 Task: Search for and add smart home devices to your Amazon cart.
Action: Mouse moved to (152, 33)
Screenshot: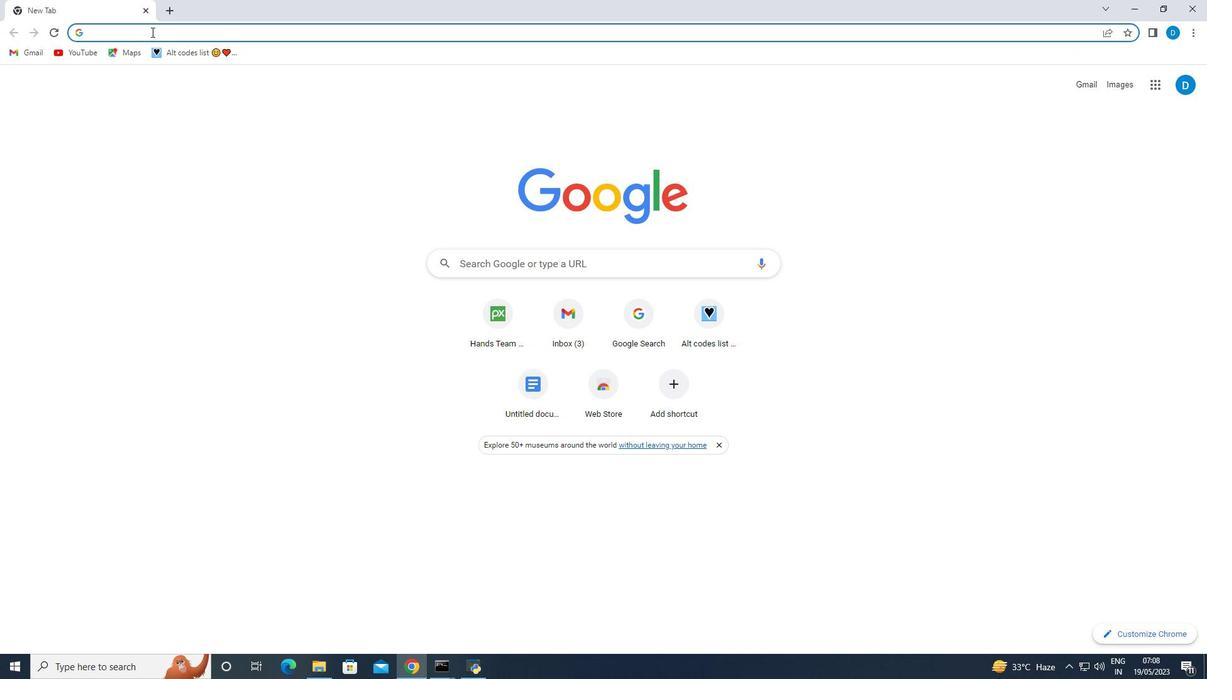 
Action: Mouse pressed left at (152, 33)
Screenshot: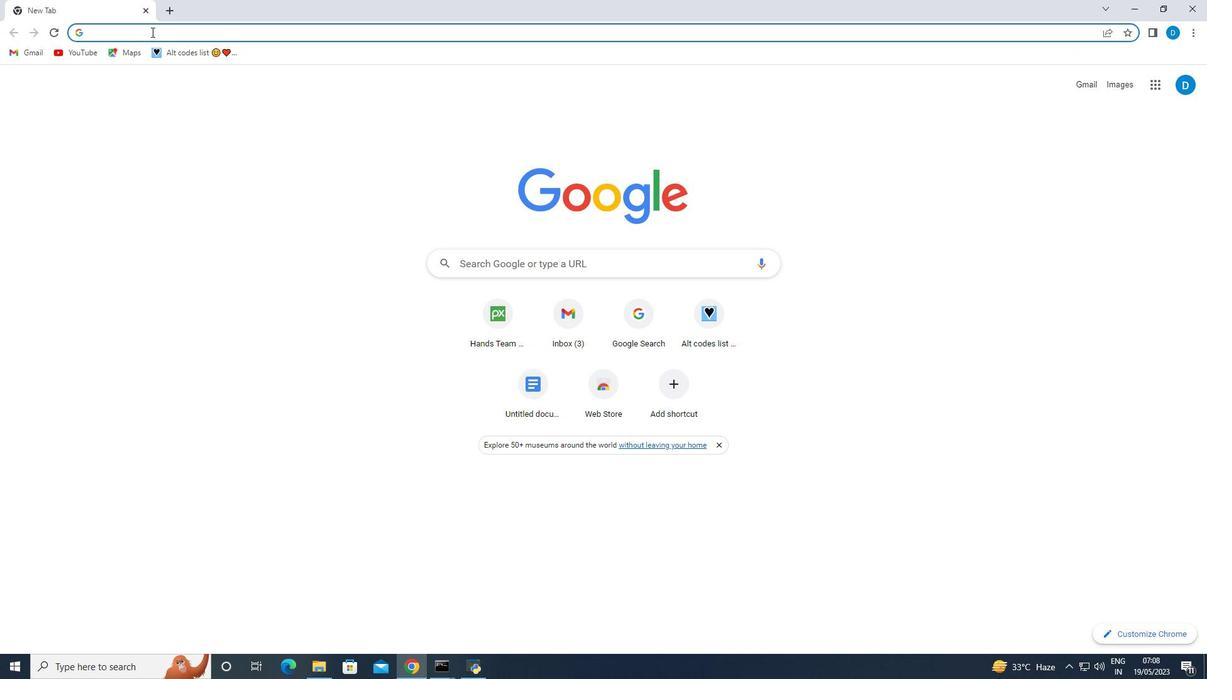 
Action: Mouse moved to (152, 33)
Screenshot: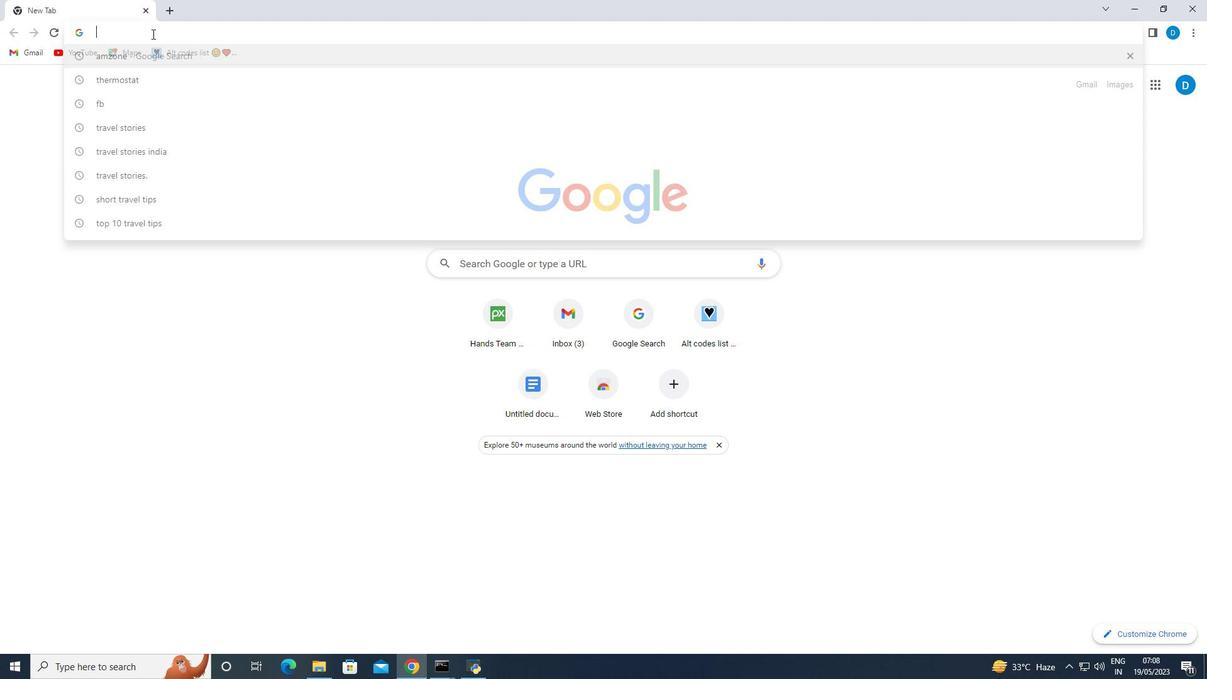 
Action: Key pressed amzo<Key.enter>
Screenshot: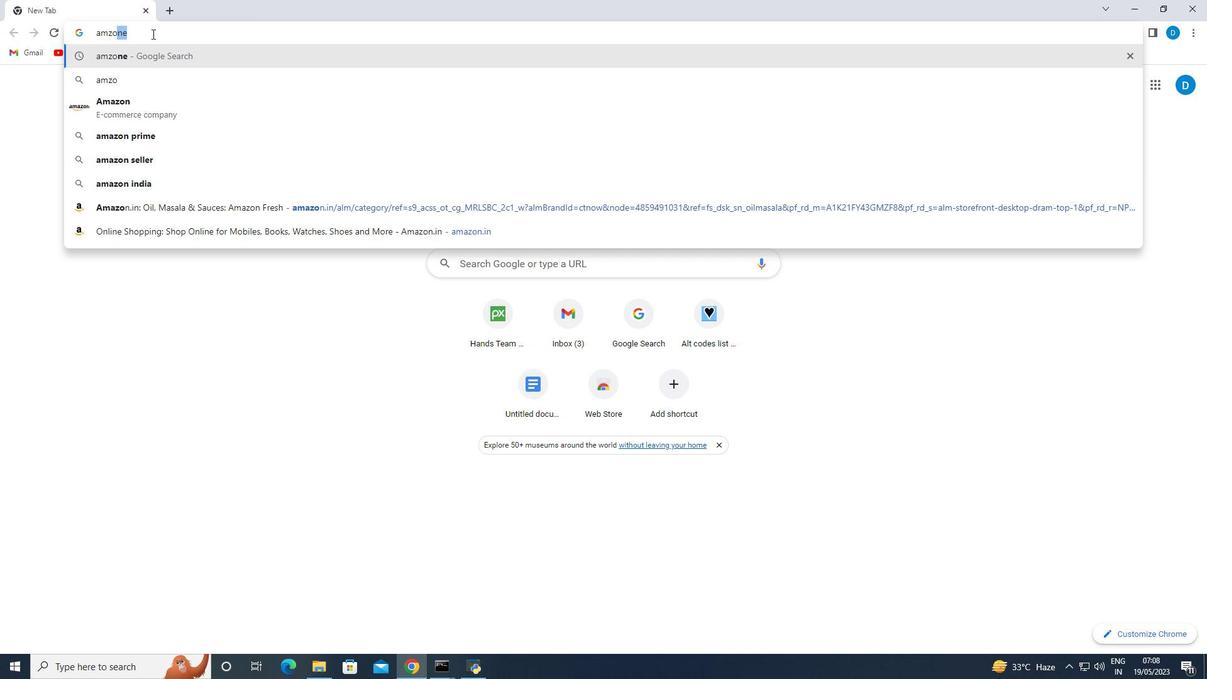 
Action: Mouse moved to (174, 344)
Screenshot: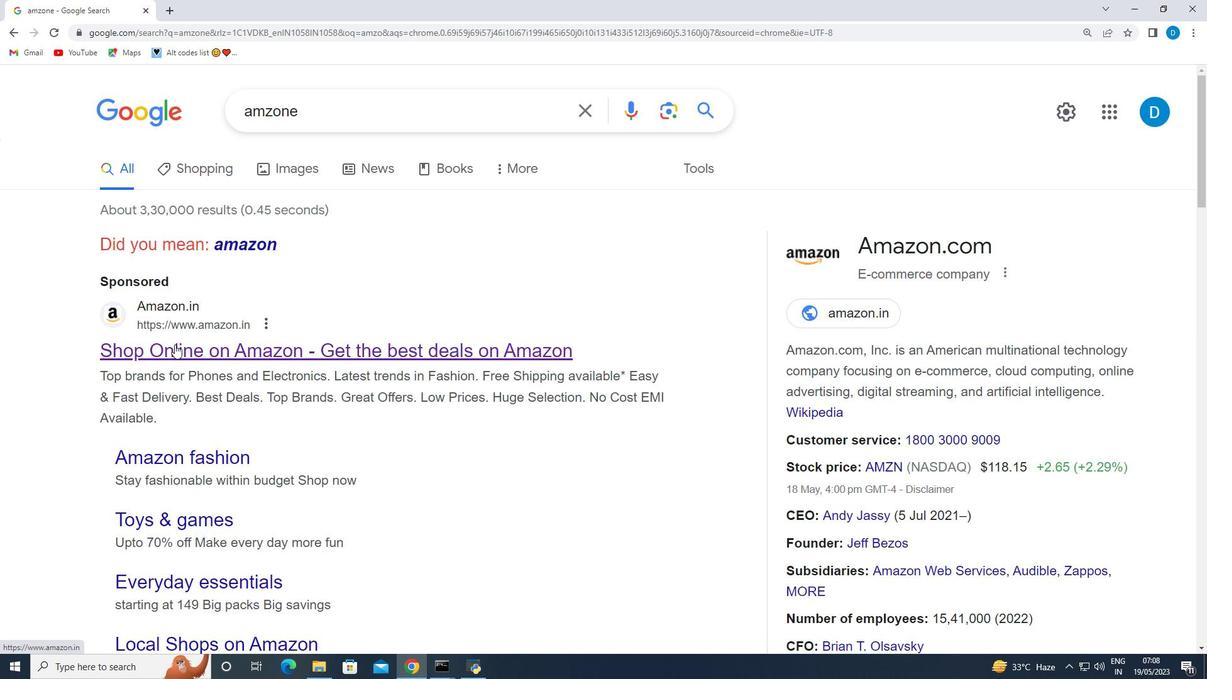 
Action: Mouse pressed left at (174, 344)
Screenshot: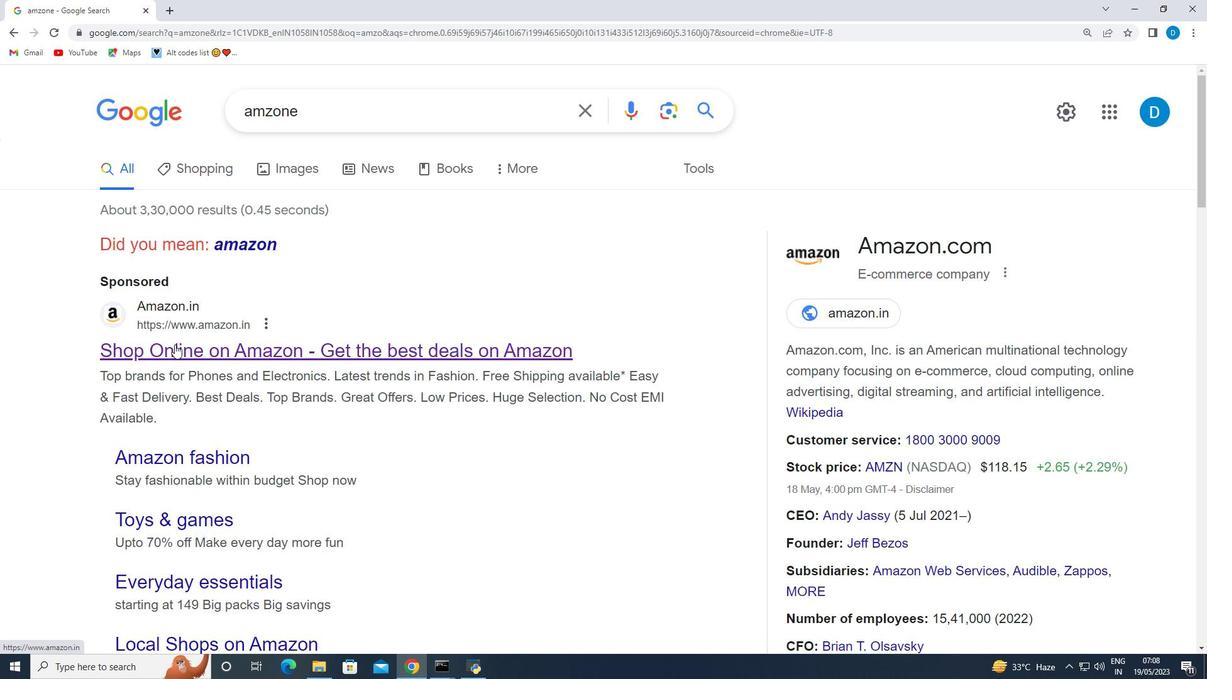 
Action: Mouse moved to (415, 77)
Screenshot: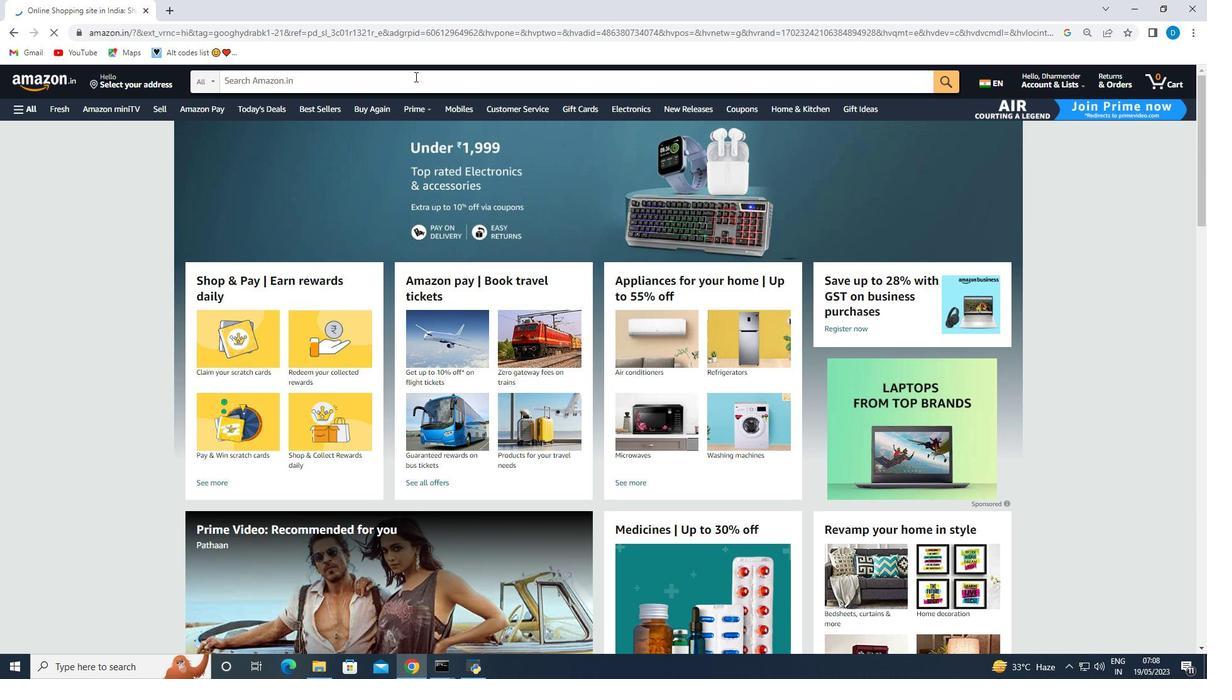 
Action: Mouse pressed left at (415, 77)
Screenshot: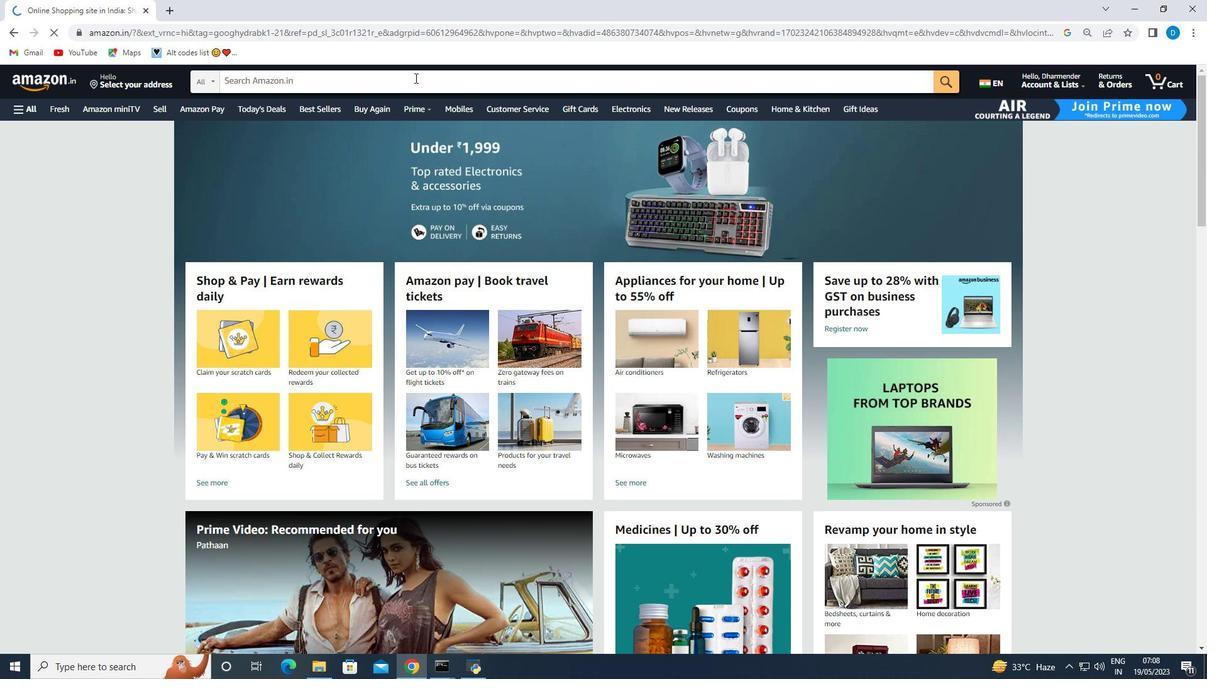 
Action: Mouse moved to (622, 79)
Screenshot: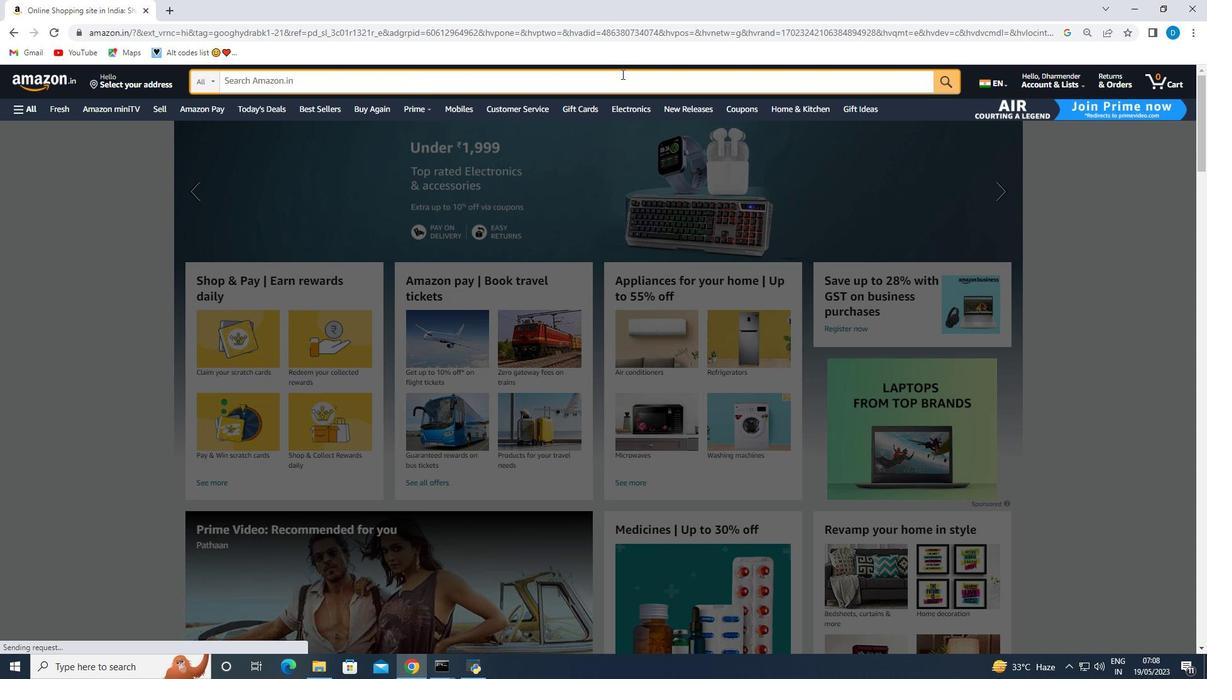 
Action: Mouse pressed left at (622, 79)
Screenshot: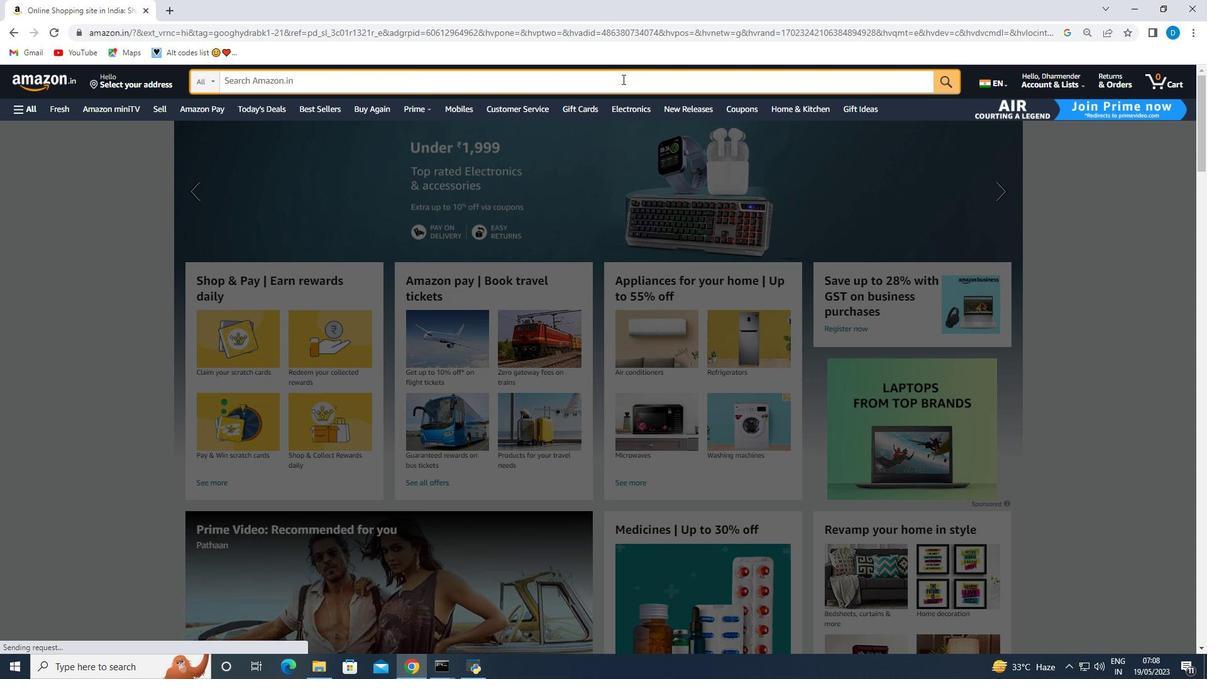 
Action: Mouse moved to (594, 78)
Screenshot: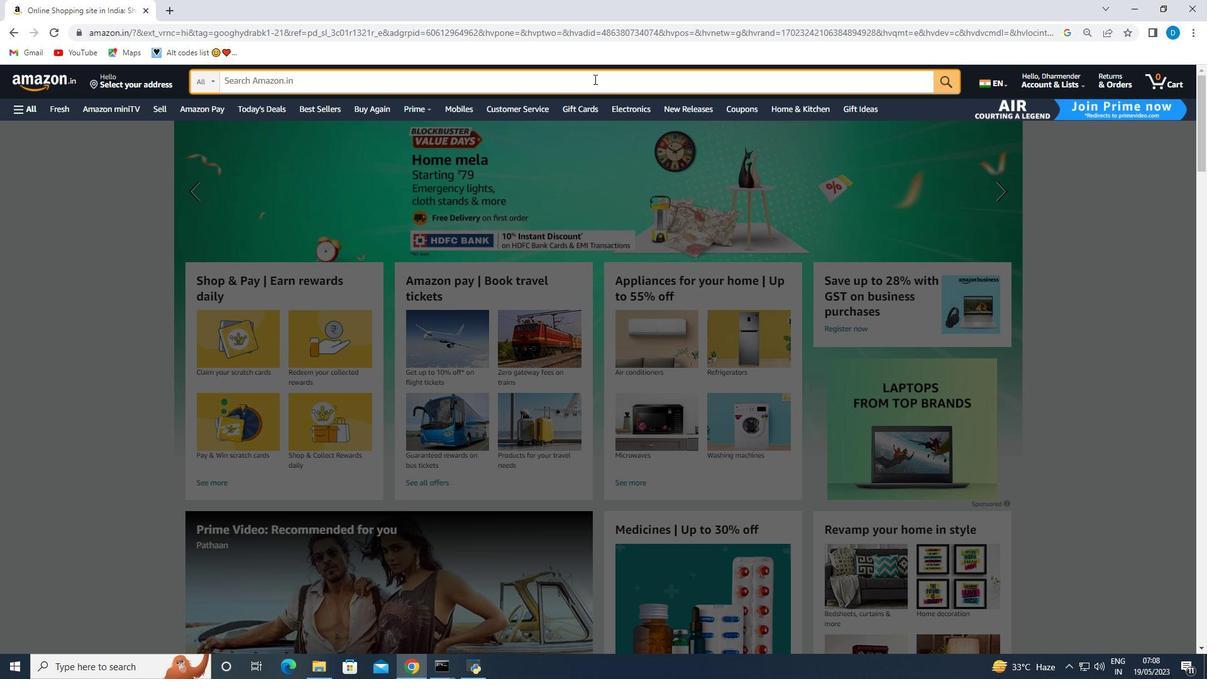 
Action: Key pressed <Key.shift>Smart<Key.space>home<Key.space>devi
Screenshot: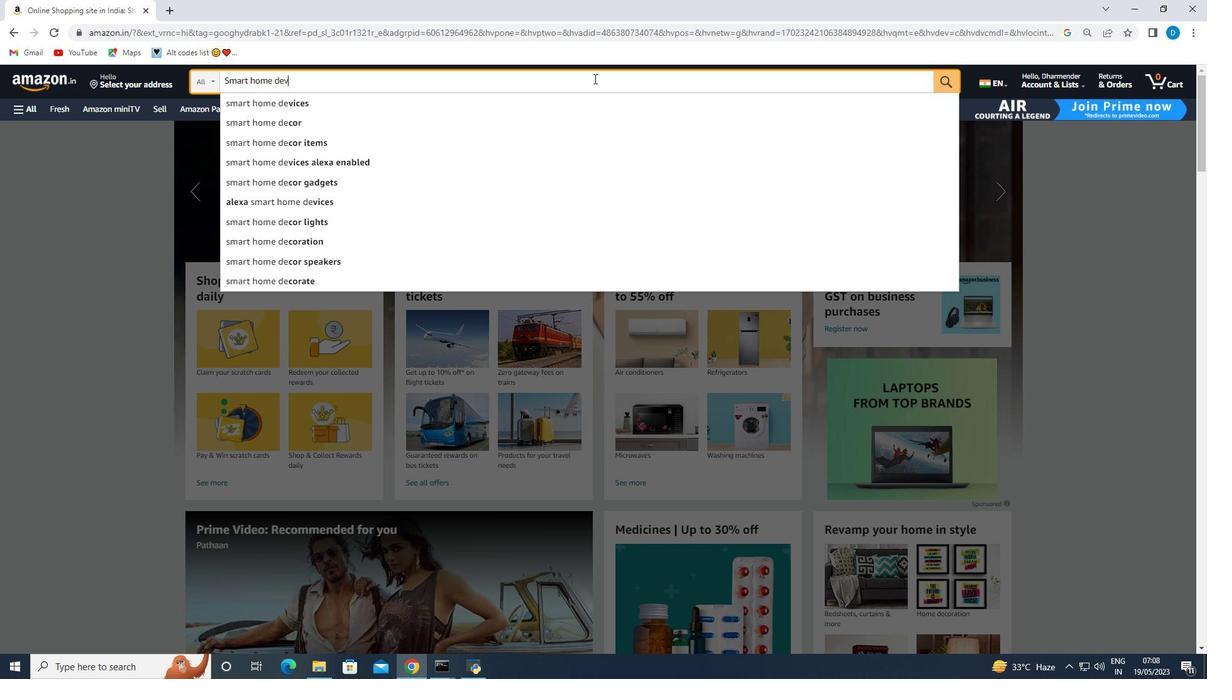 
Action: Mouse moved to (368, 102)
Screenshot: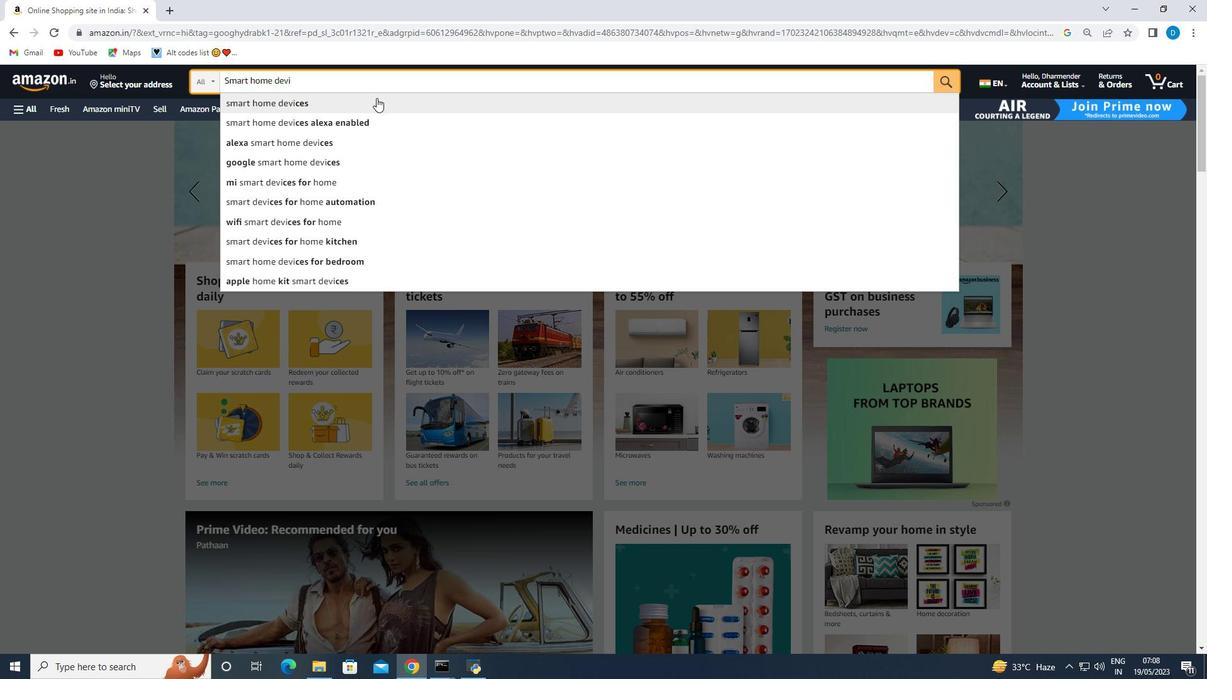 
Action: Mouse pressed left at (368, 102)
Screenshot: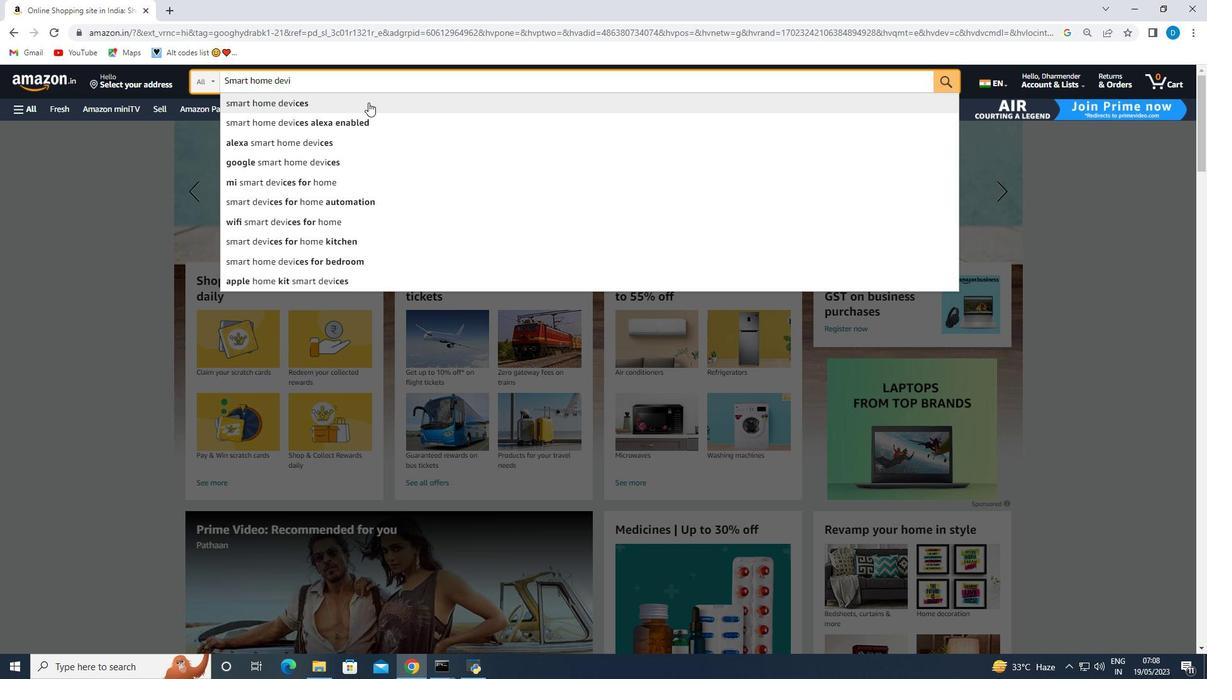 
Action: Mouse moved to (349, 77)
Screenshot: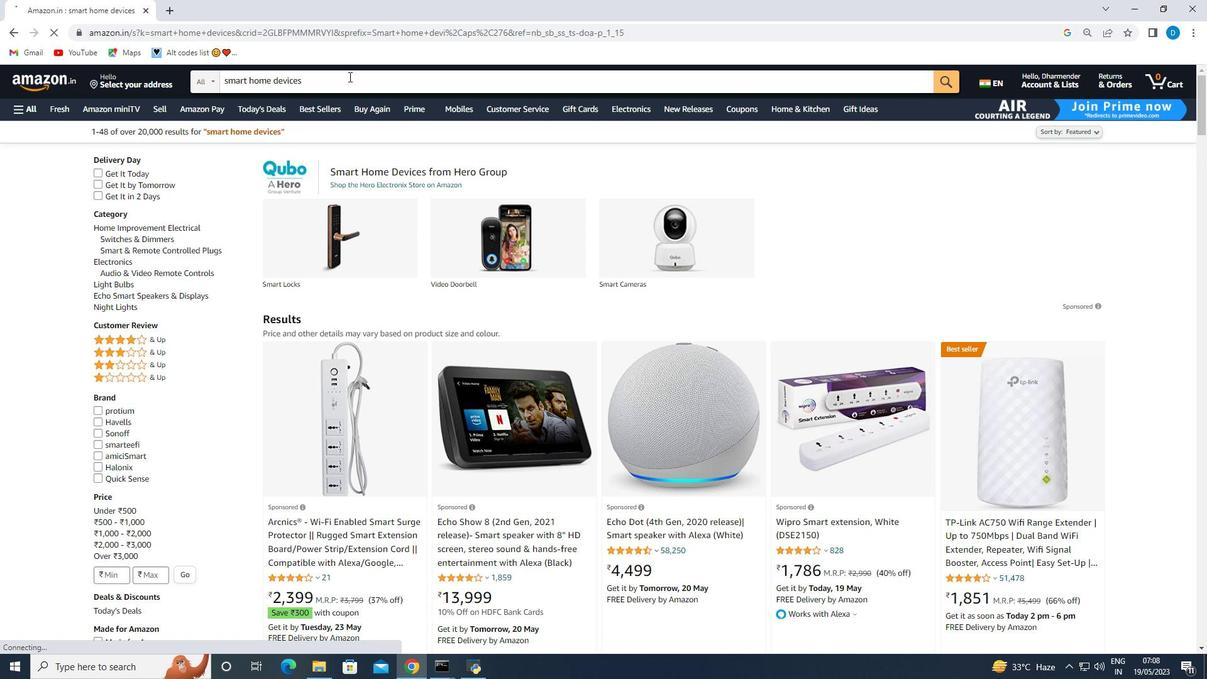 
Action: Mouse pressed left at (349, 77)
Screenshot: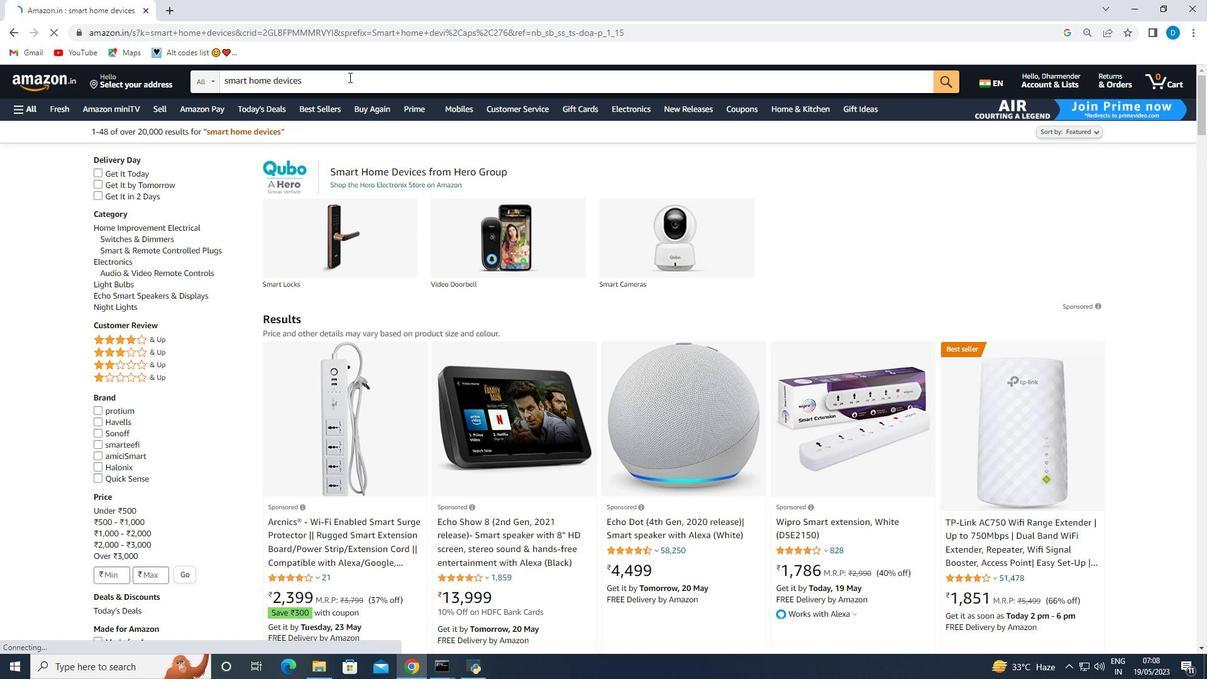 
Action: Key pressed <Key.space>thermostat<Key.enter>
Screenshot: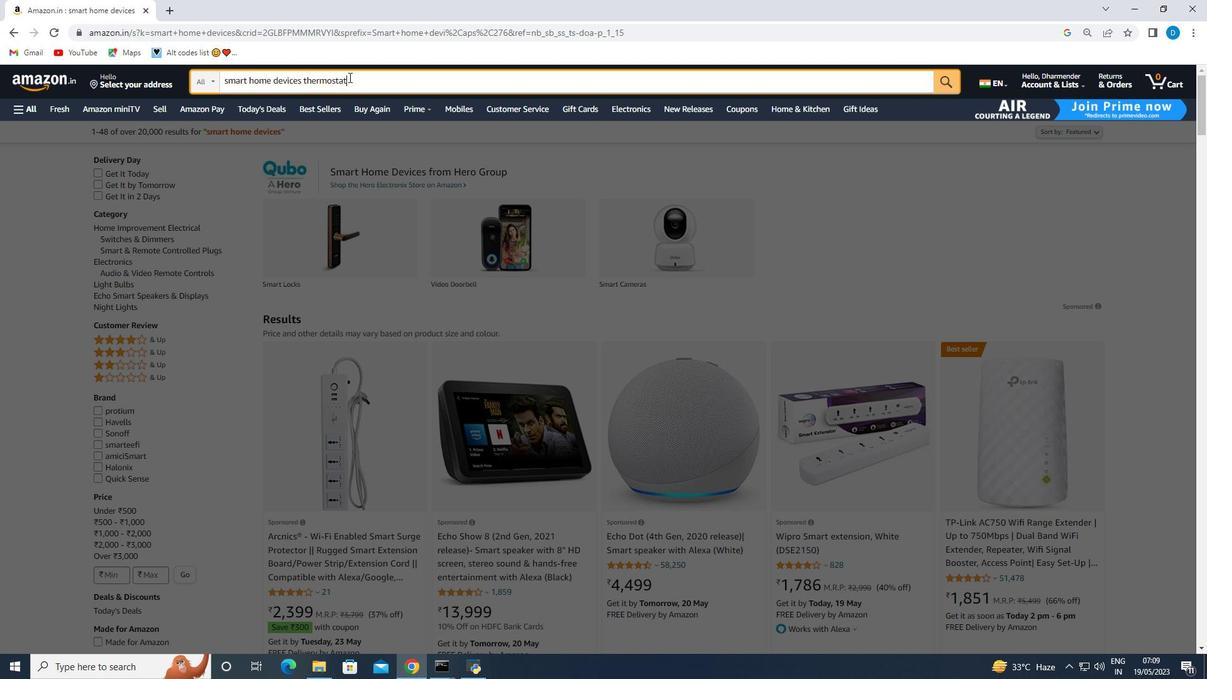 
Action: Mouse moved to (389, 450)
Screenshot: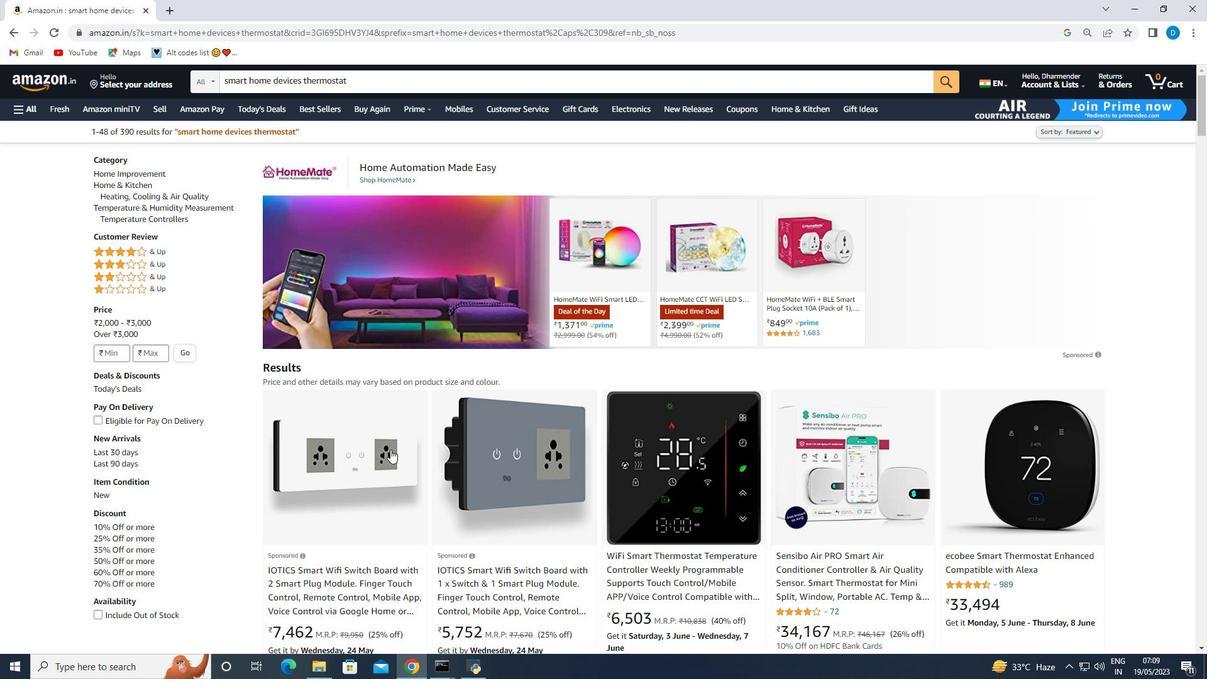 
Action: Mouse scrolled (389, 450) with delta (0, 0)
Screenshot: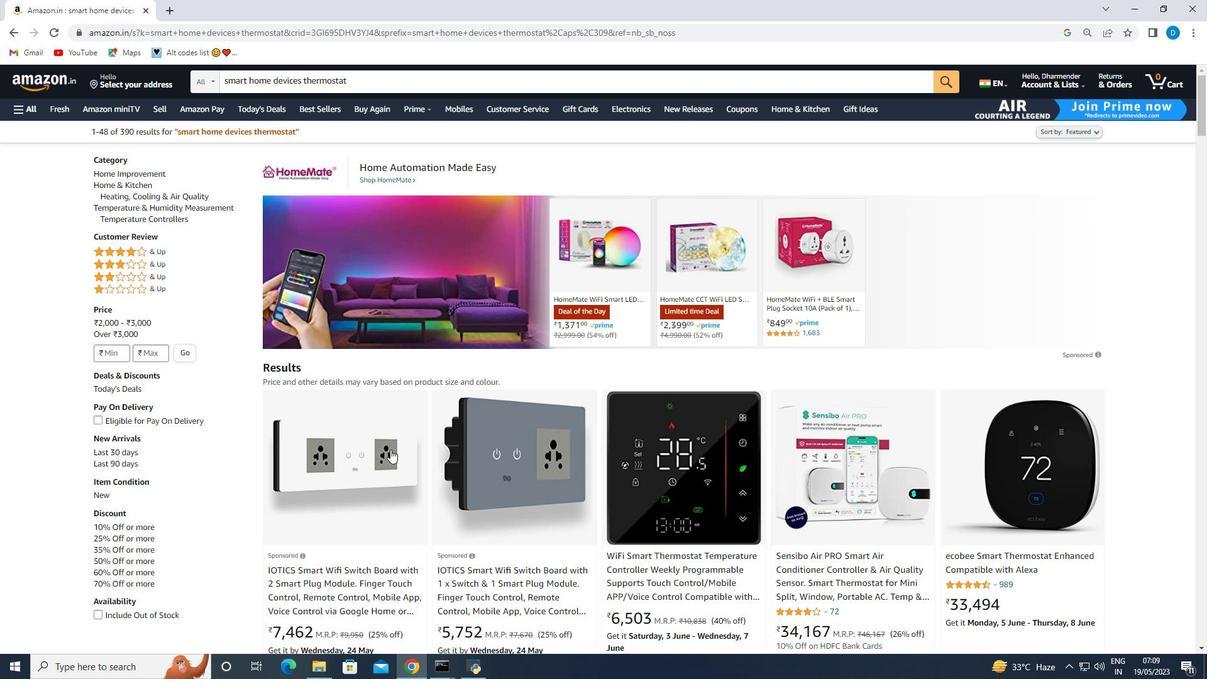 
Action: Mouse moved to (1053, 501)
Screenshot: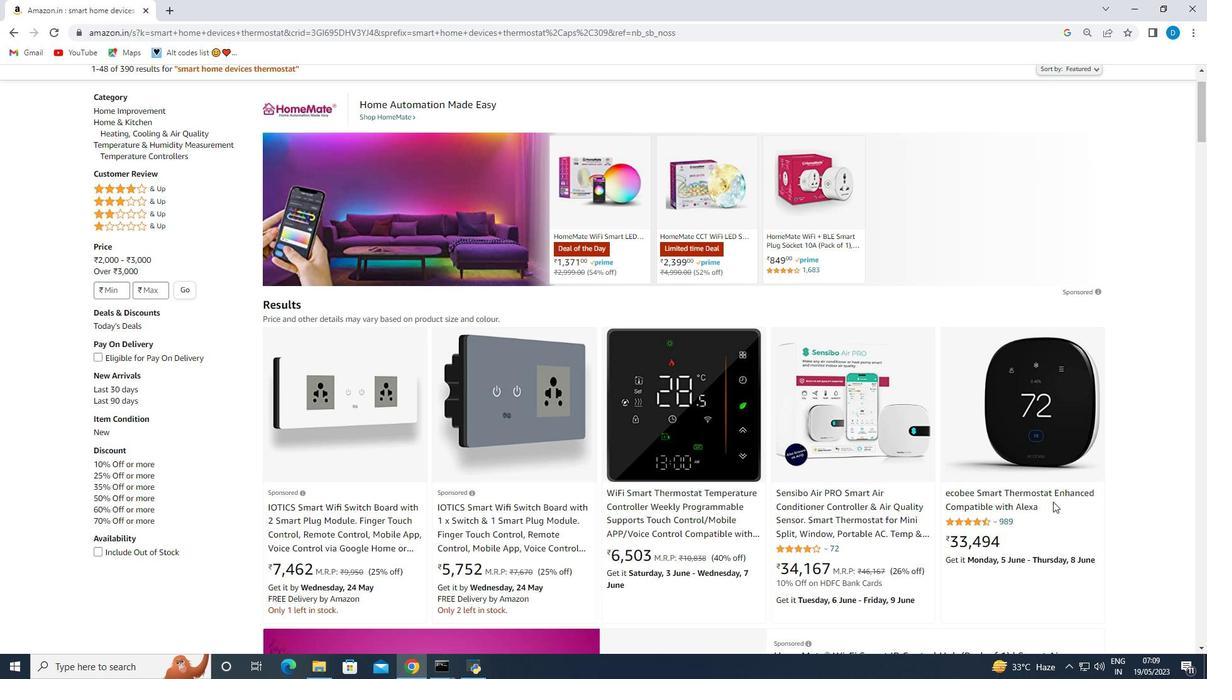 
Action: Mouse scrolled (1053, 501) with delta (0, 0)
Screenshot: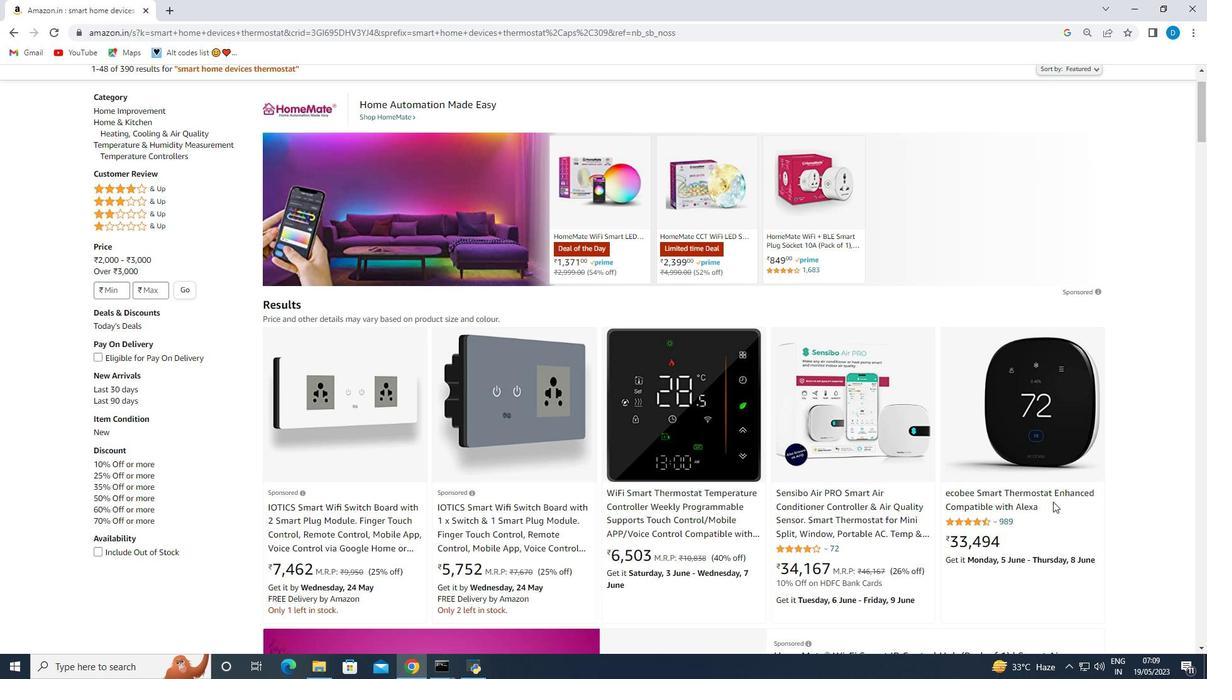 
Action: Mouse moved to (994, 435)
Screenshot: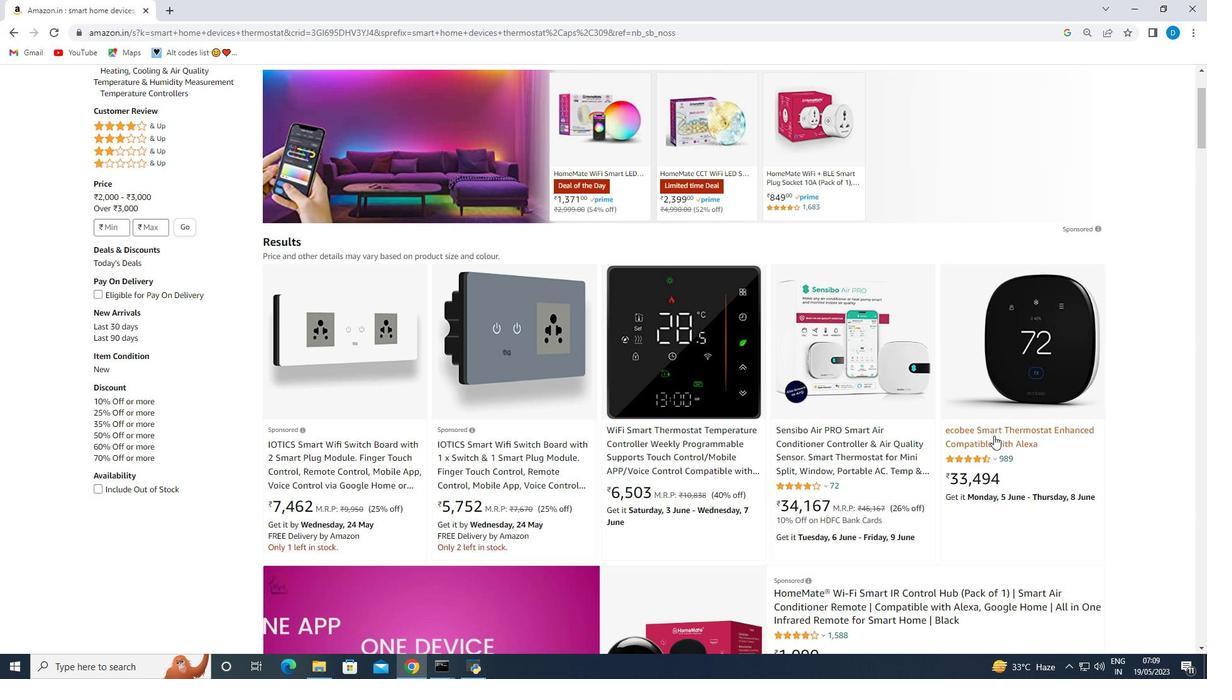 
Action: Mouse pressed left at (994, 435)
Screenshot: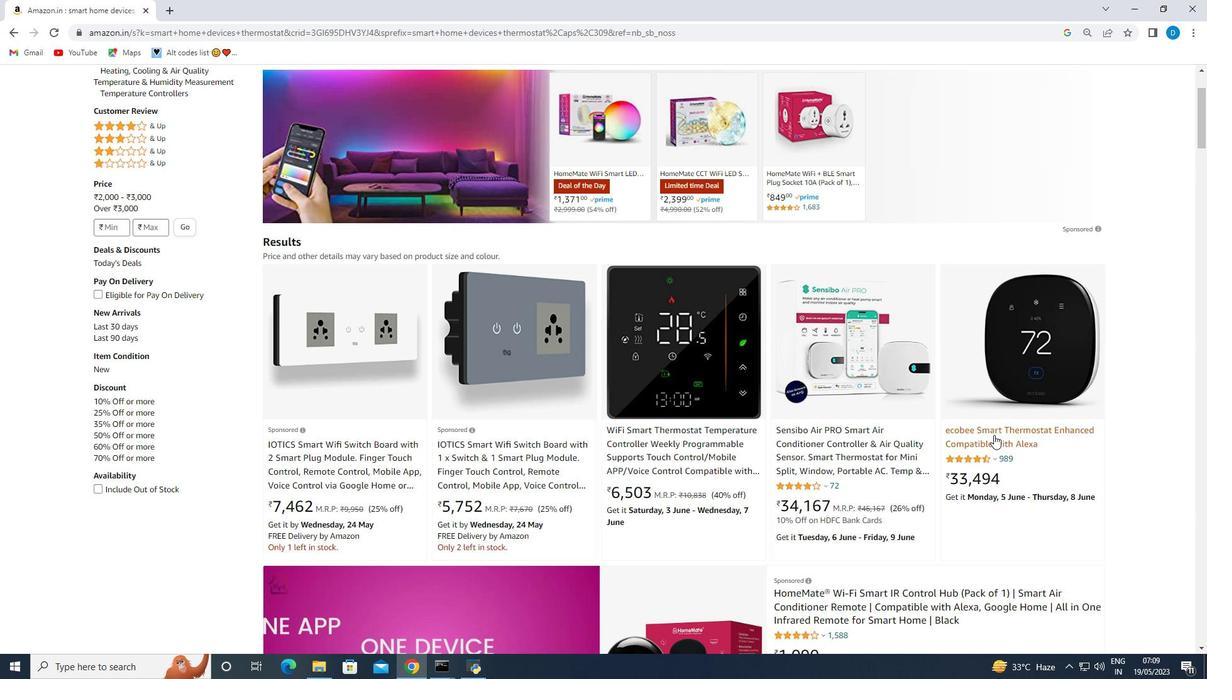 
Action: Mouse moved to (558, 343)
Screenshot: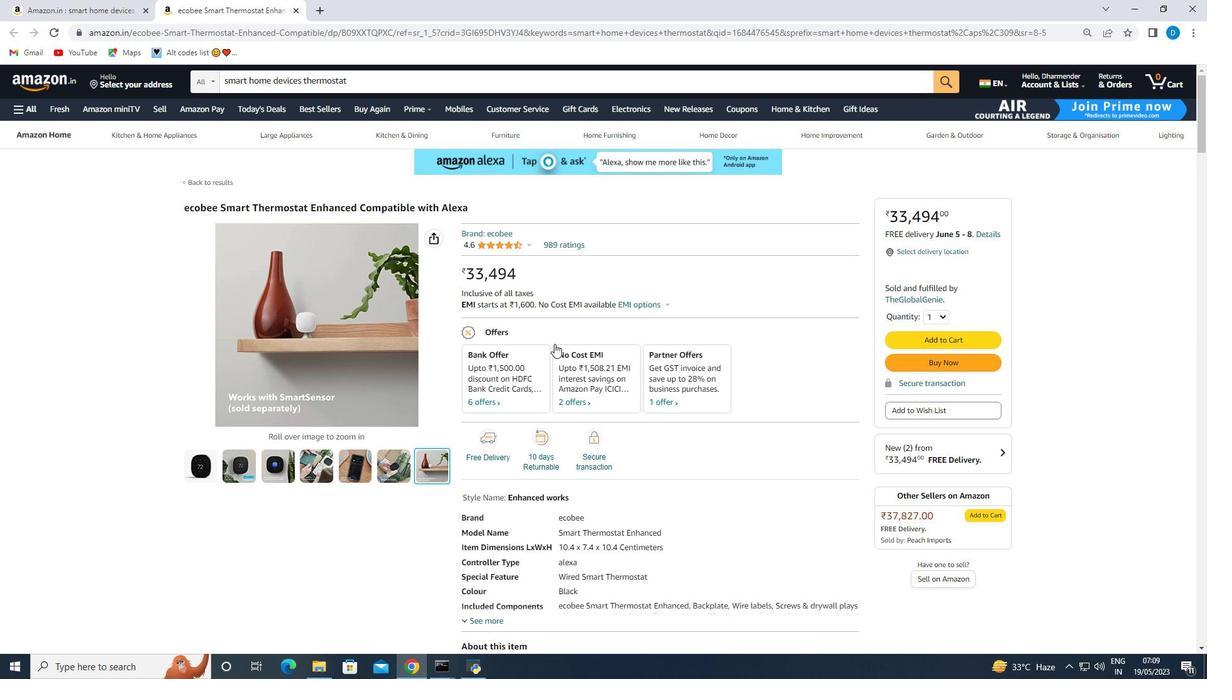 
Action: Mouse scrolled (558, 344) with delta (0, 0)
Screenshot: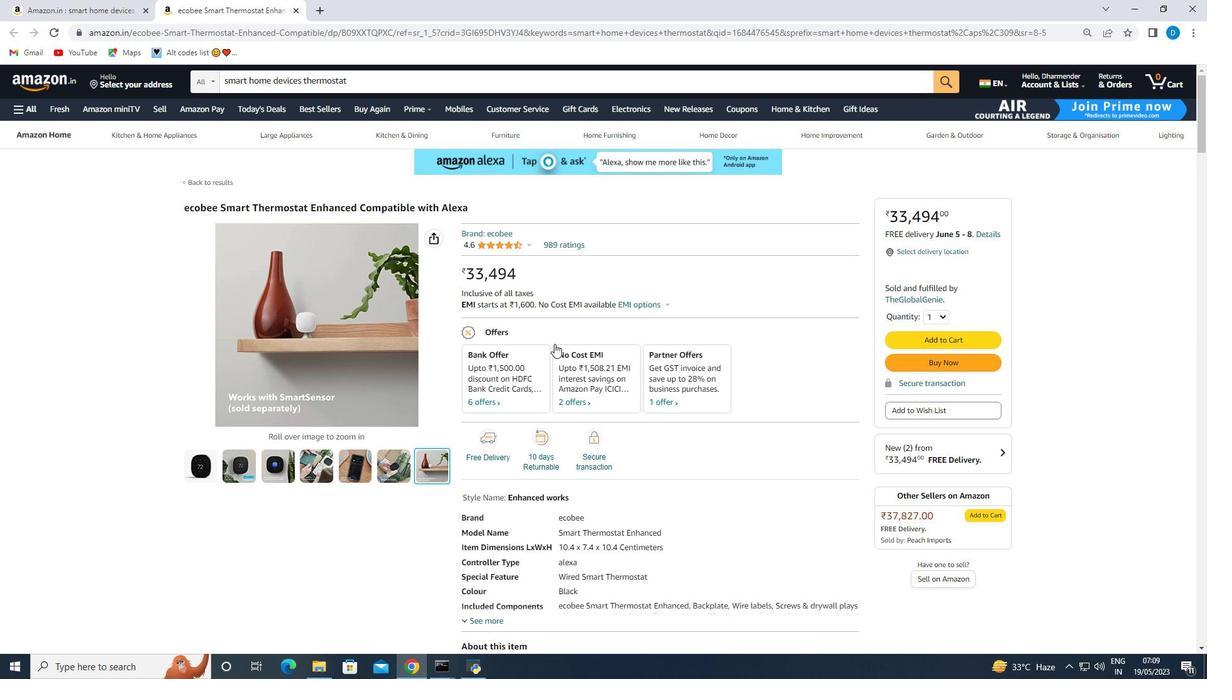 
Action: Mouse scrolled (558, 344) with delta (0, 0)
Screenshot: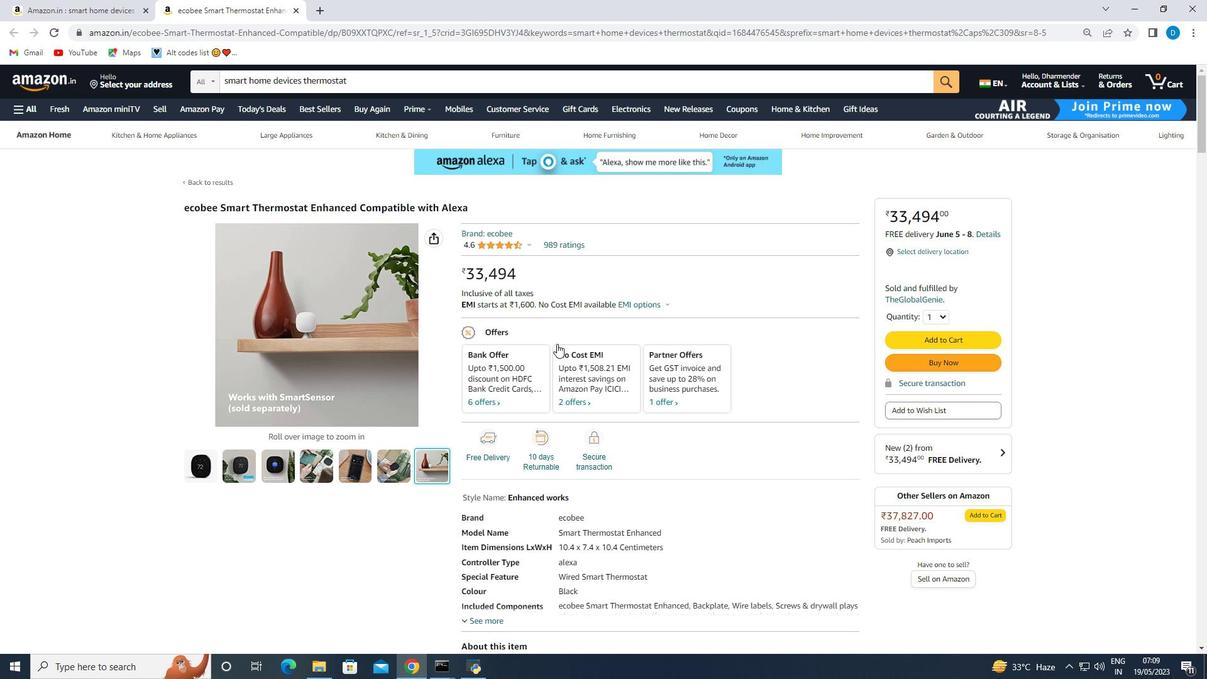 
Action: Mouse moved to (558, 346)
Screenshot: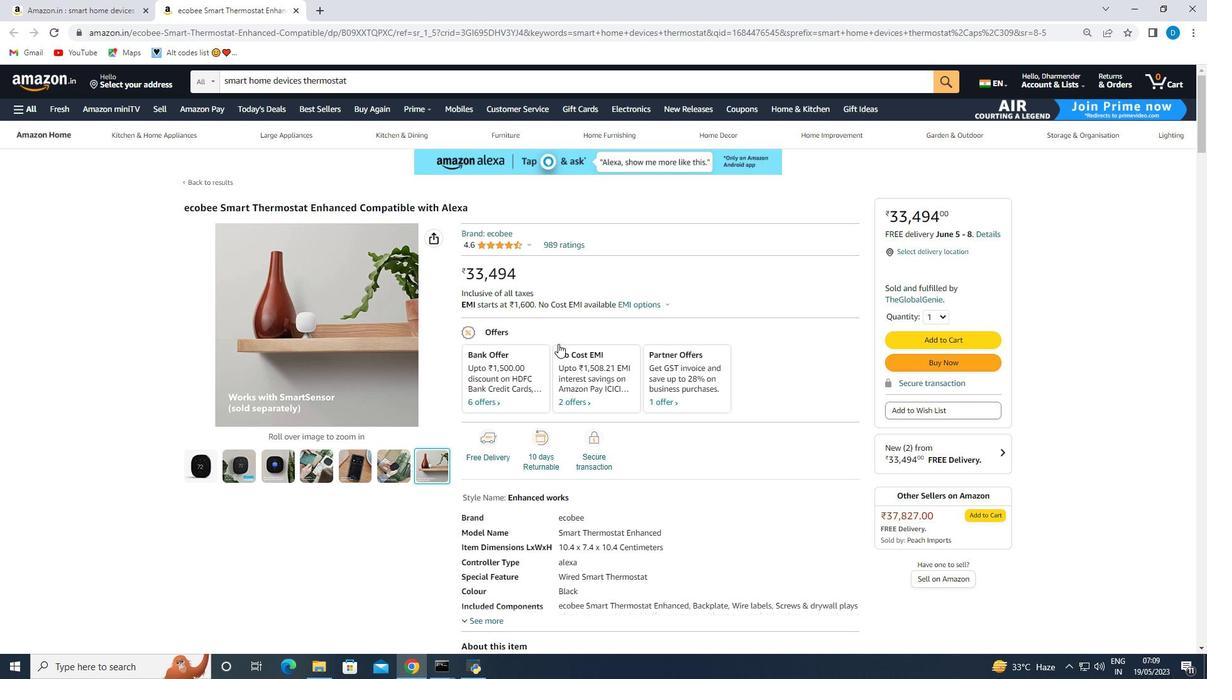 
Action: Mouse scrolled (558, 345) with delta (0, 0)
Screenshot: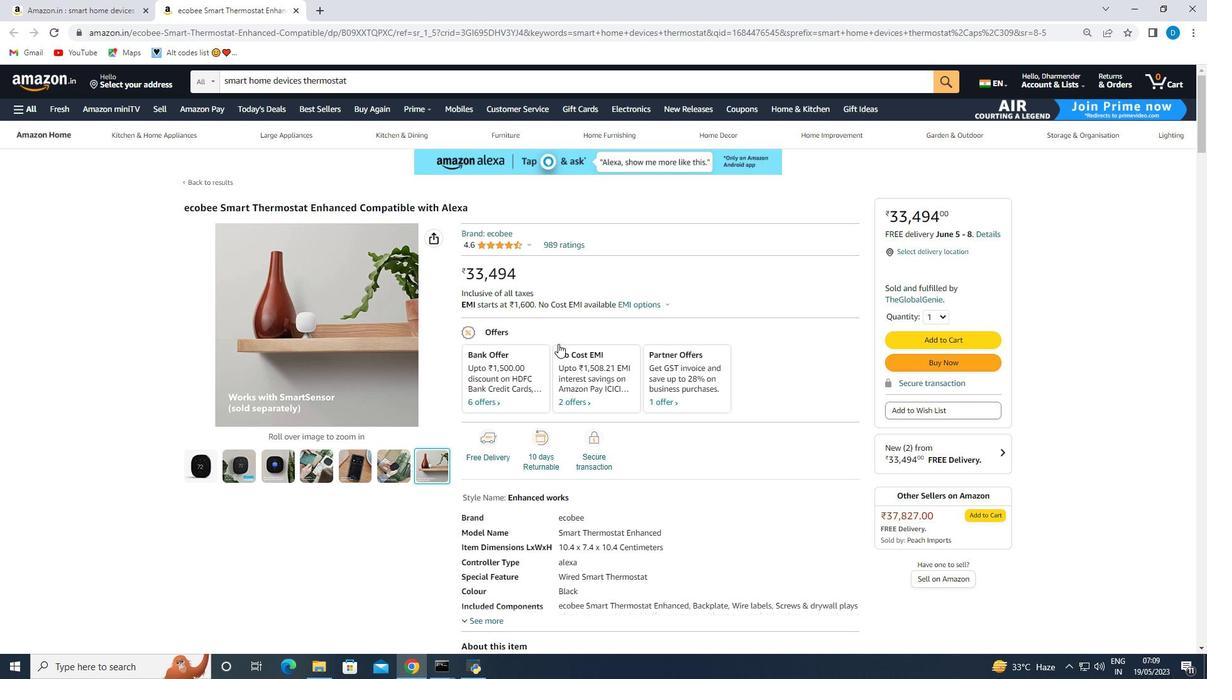 
Action: Mouse moved to (558, 347)
Screenshot: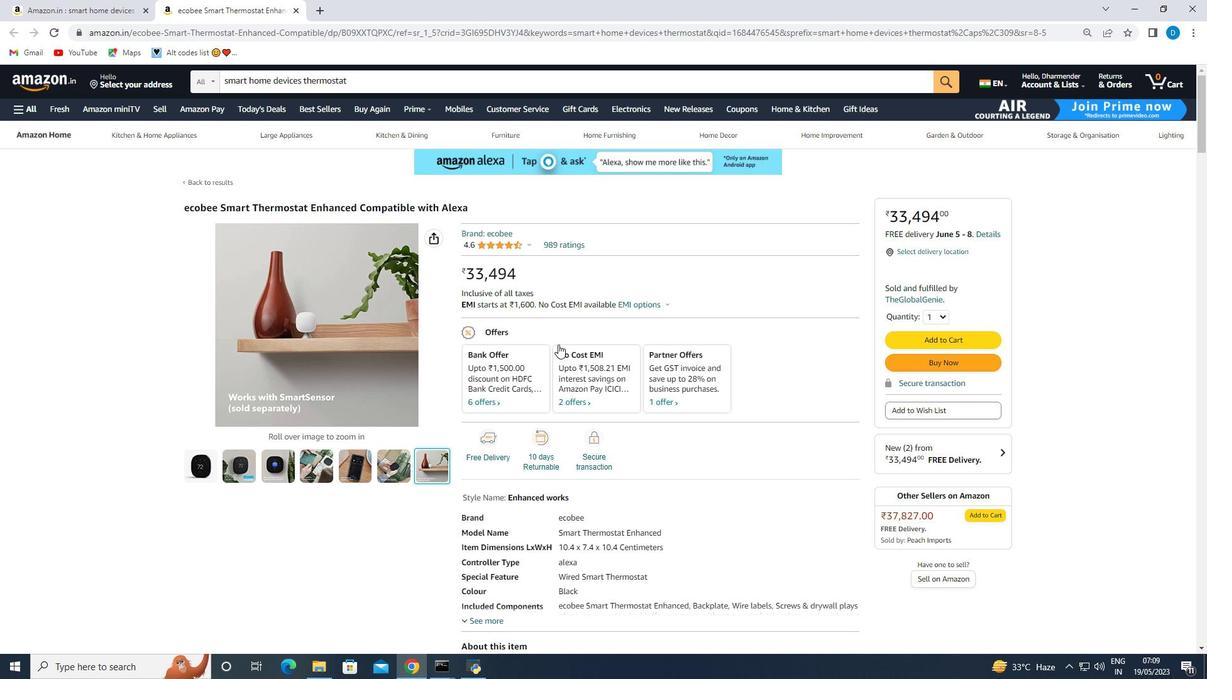 
Action: Mouse scrolled (558, 346) with delta (0, 0)
Screenshot: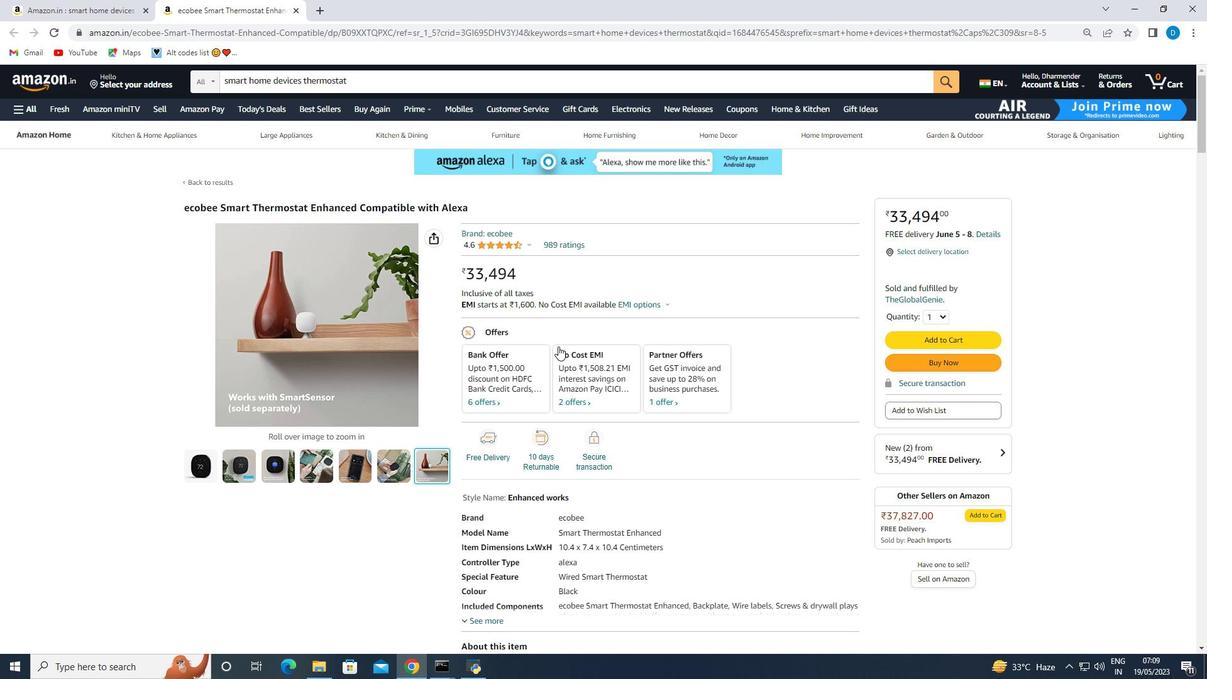 
Action: Mouse moved to (554, 359)
Screenshot: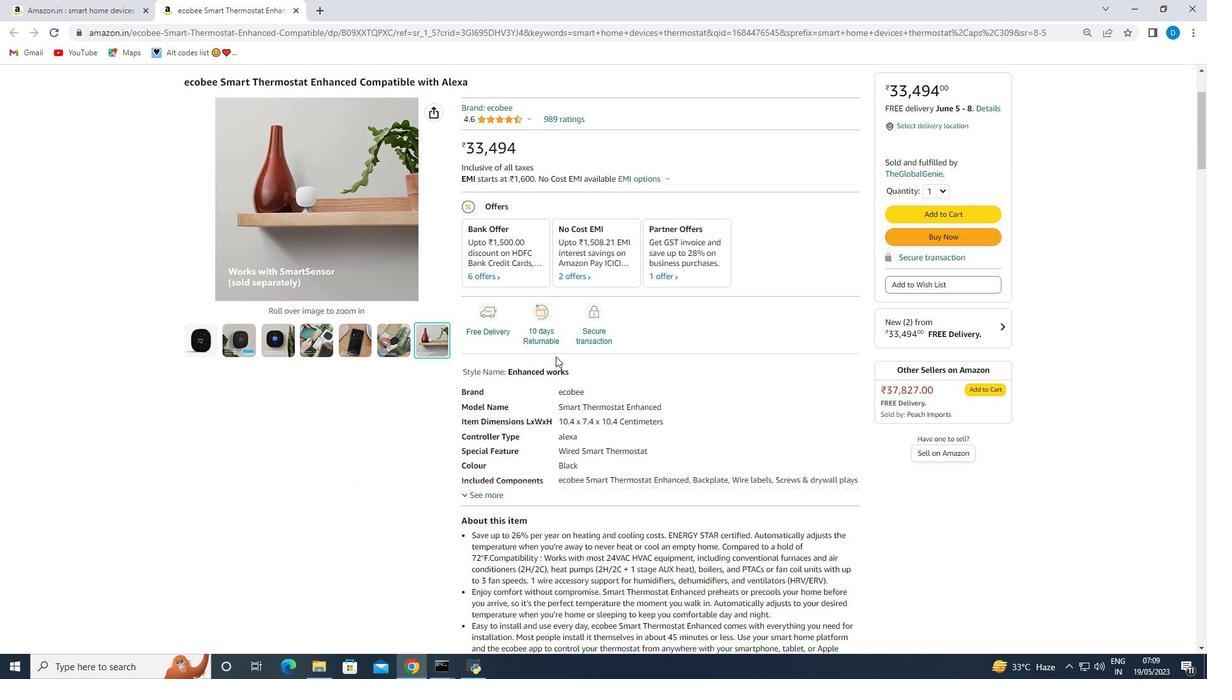 
Action: Mouse scrolled (554, 360) with delta (0, 0)
Screenshot: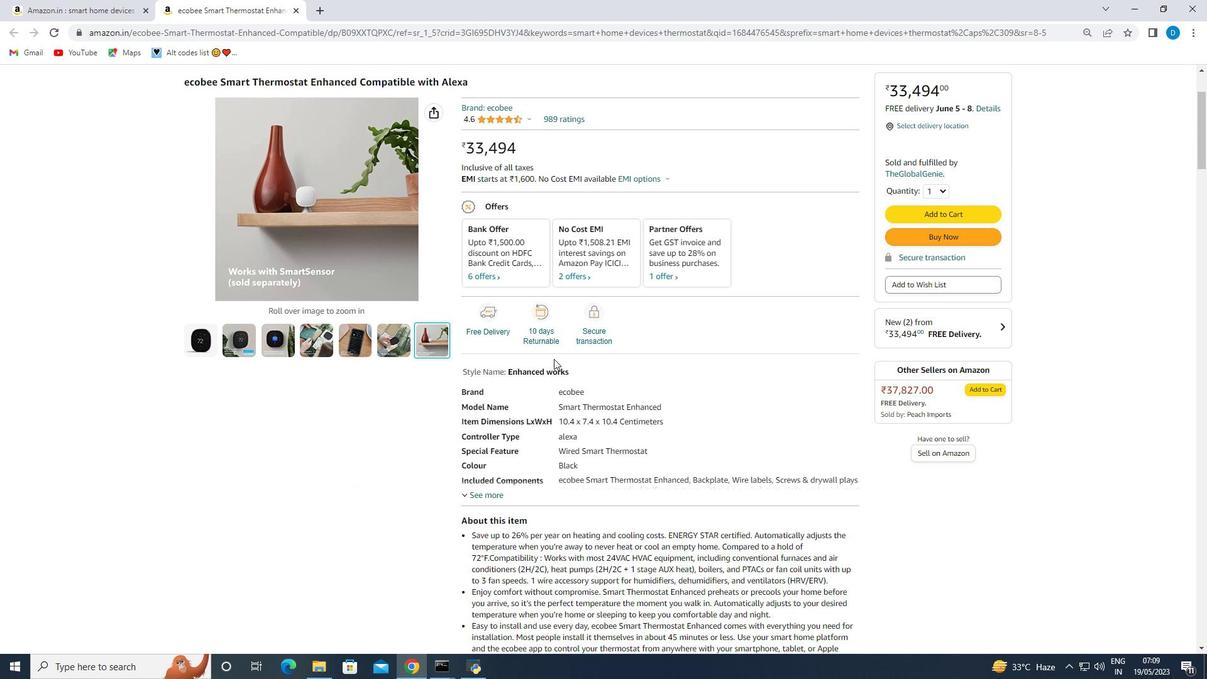 
Action: Mouse scrolled (554, 360) with delta (0, 0)
Screenshot: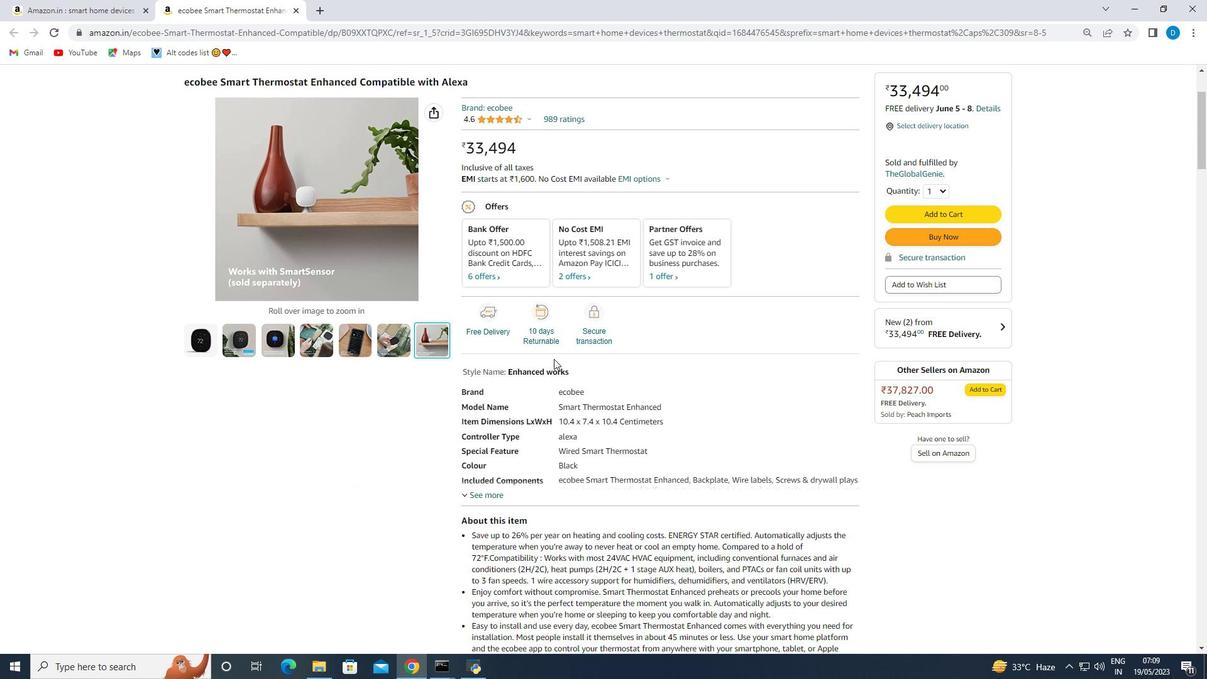 
Action: Mouse scrolled (554, 360) with delta (0, 0)
Screenshot: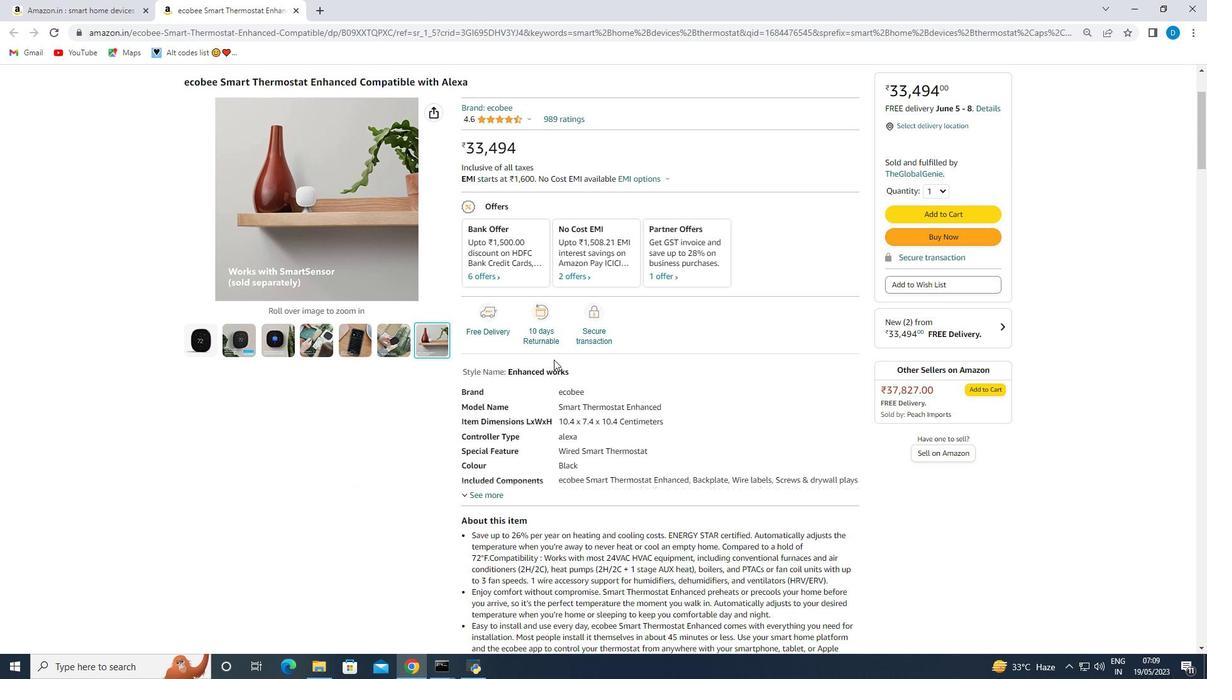 
Action: Mouse moved to (554, 359)
Screenshot: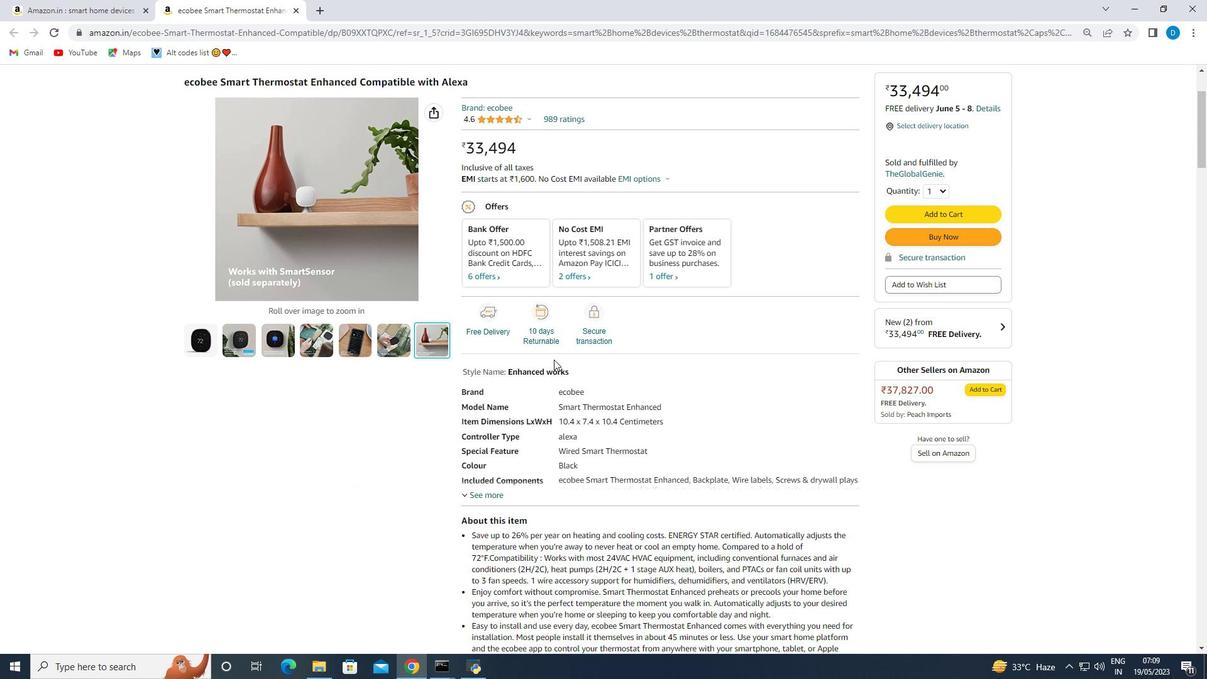 
Action: Mouse scrolled (554, 360) with delta (0, 0)
Screenshot: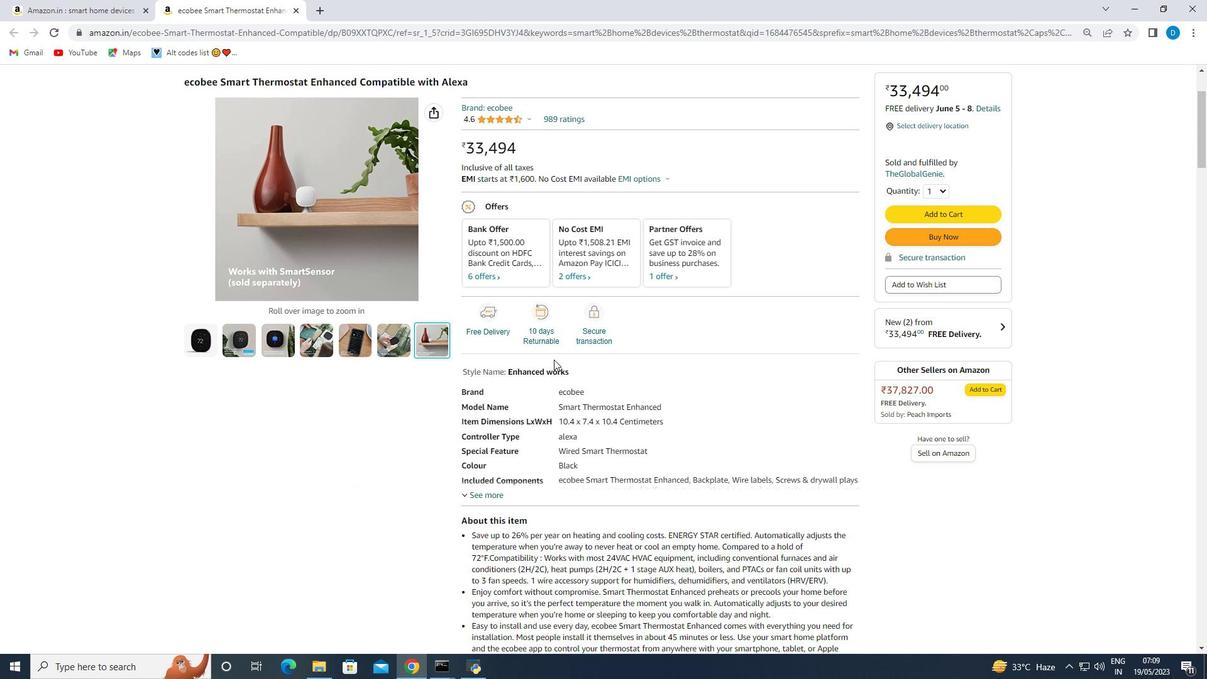 
Action: Mouse moved to (545, 362)
Screenshot: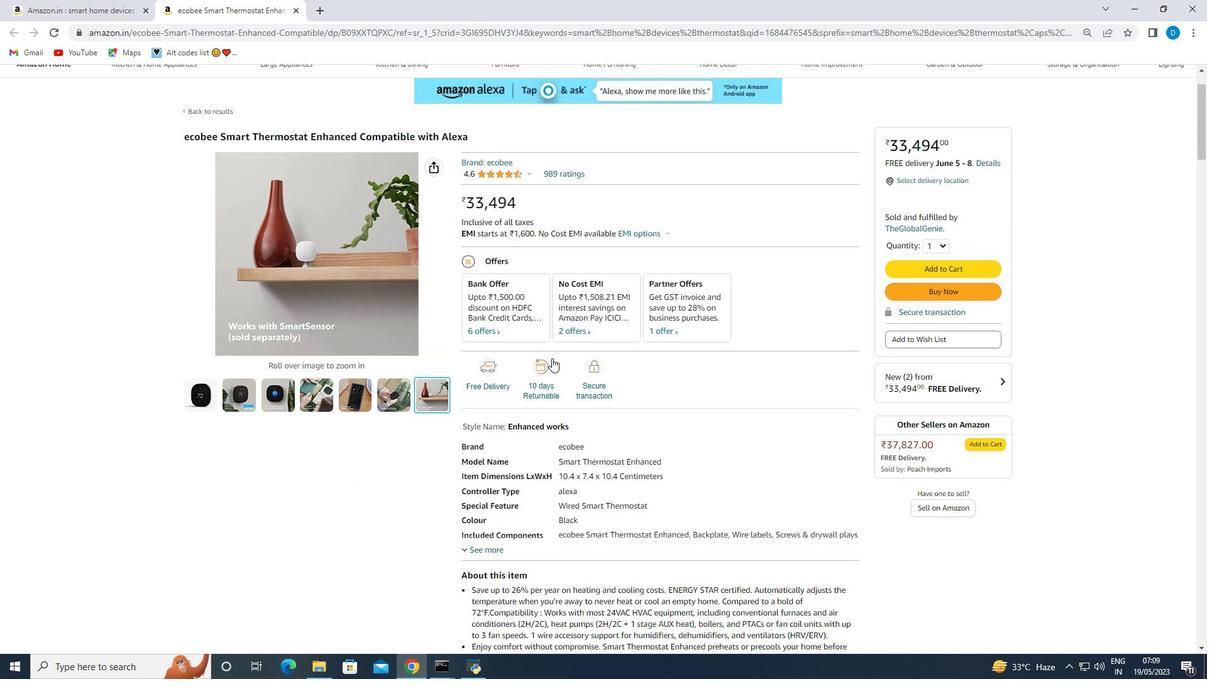 
Action: Mouse scrolled (545, 363) with delta (0, 0)
Screenshot: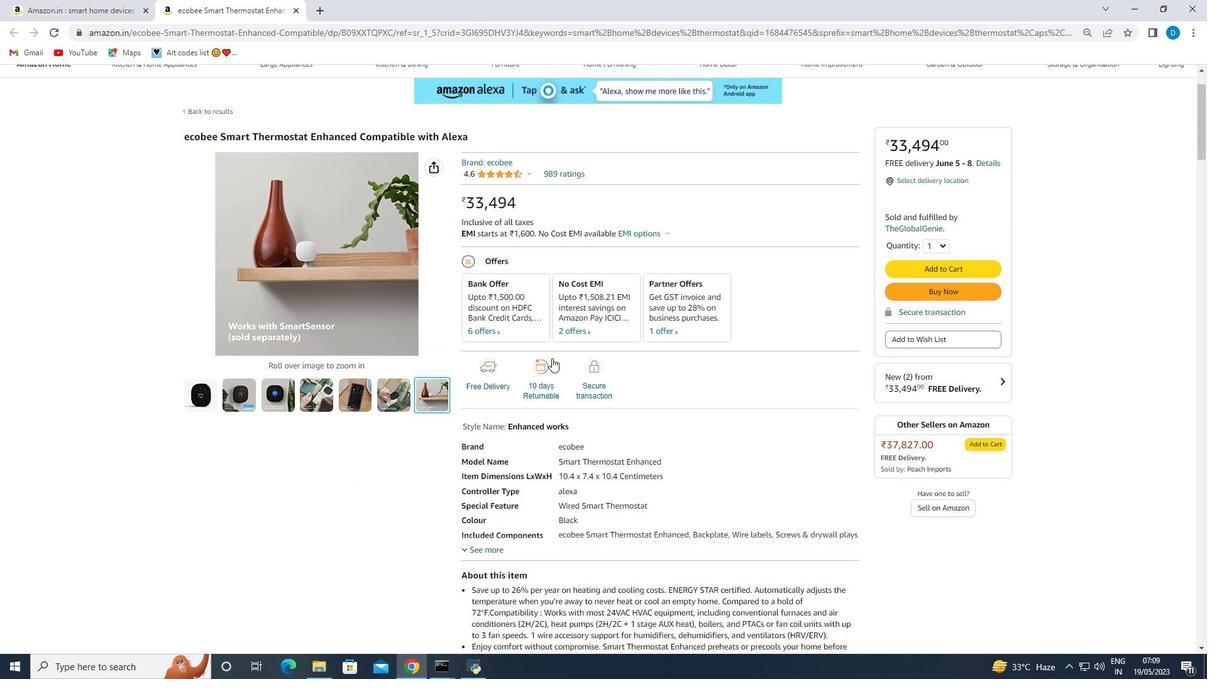 
Action: Mouse scrolled (545, 363) with delta (0, 0)
Screenshot: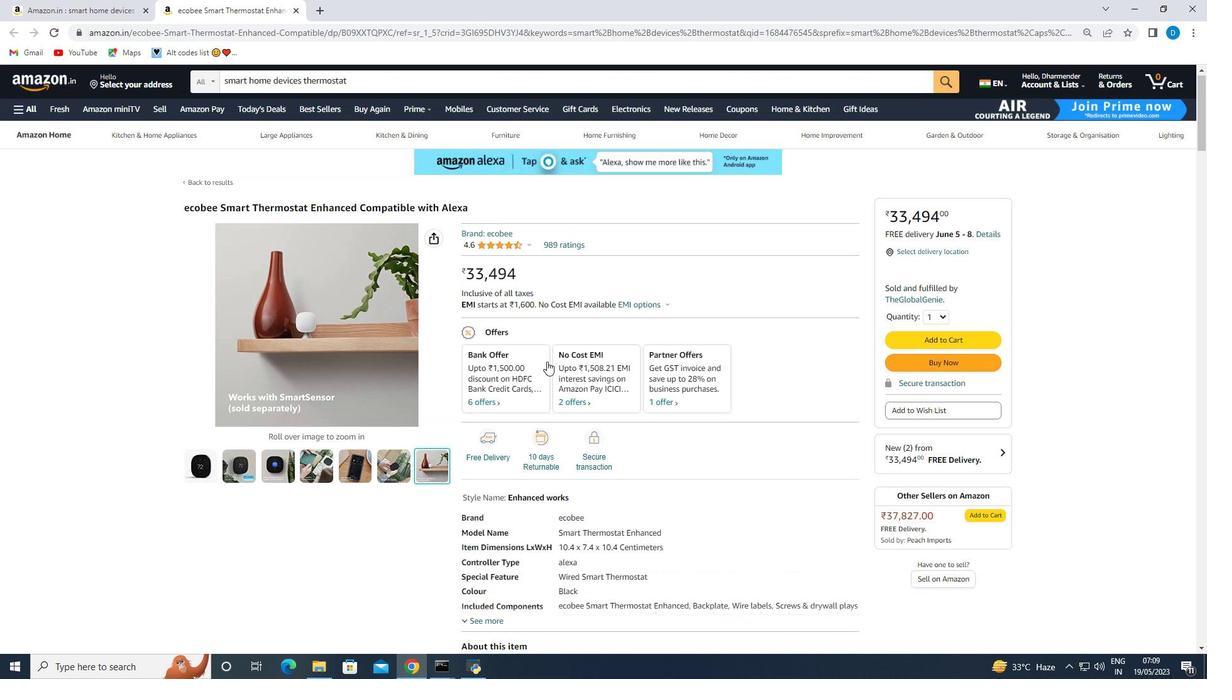 
Action: Mouse scrolled (545, 363) with delta (0, 0)
Screenshot: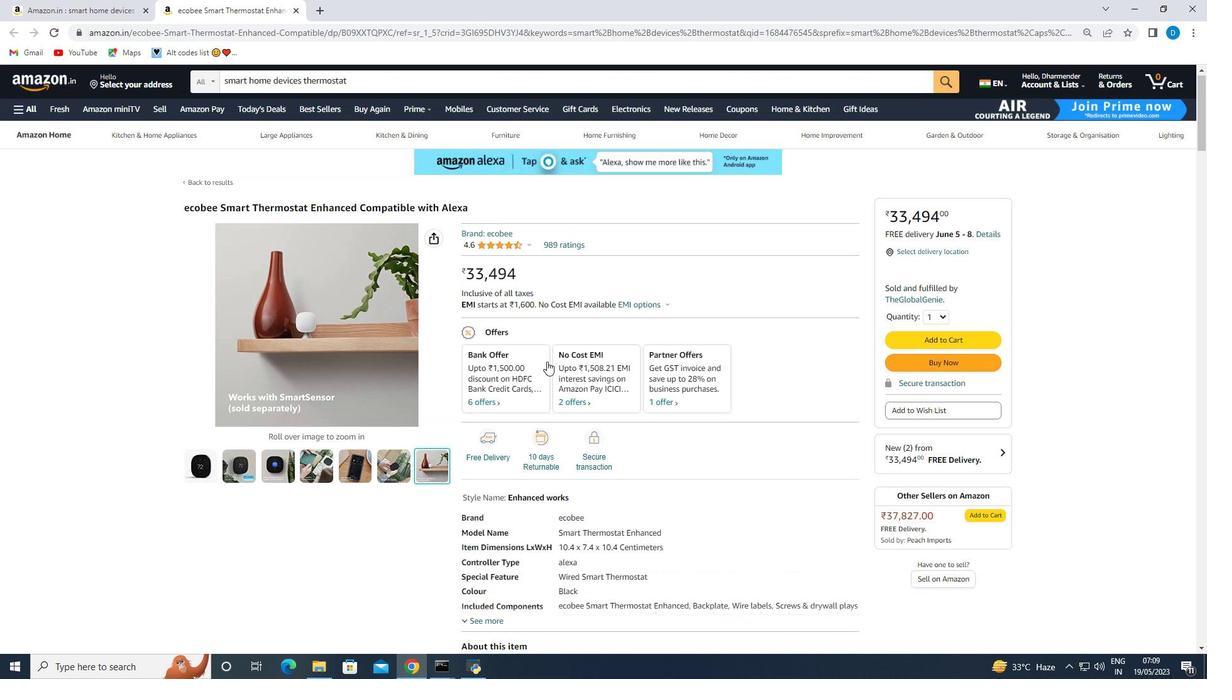 
Action: Mouse moved to (545, 362)
Screenshot: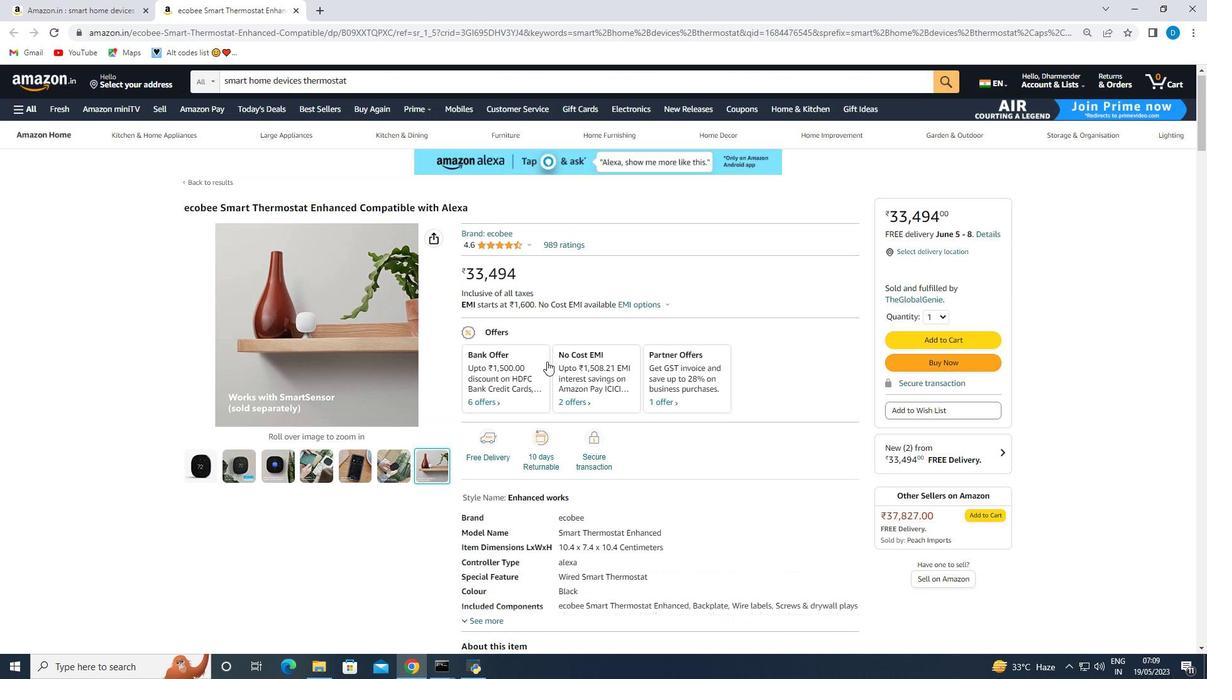 
Action: Mouse scrolled (545, 363) with delta (0, 0)
Screenshot: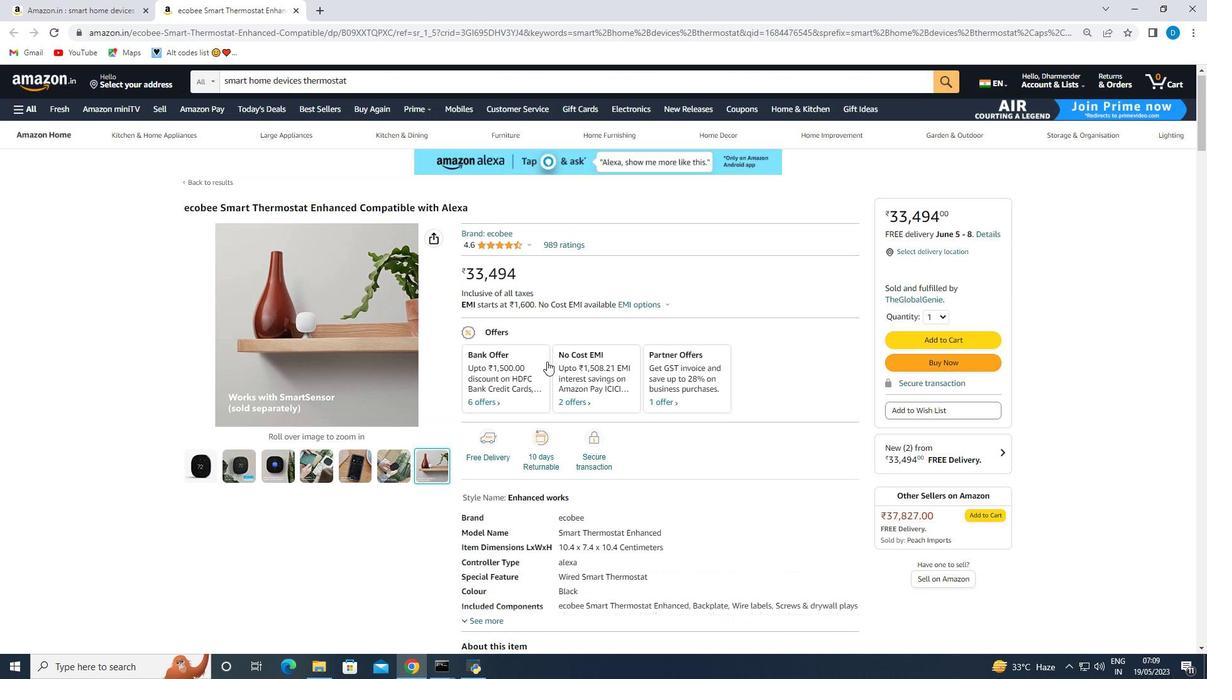 
Action: Mouse moved to (548, 362)
Screenshot: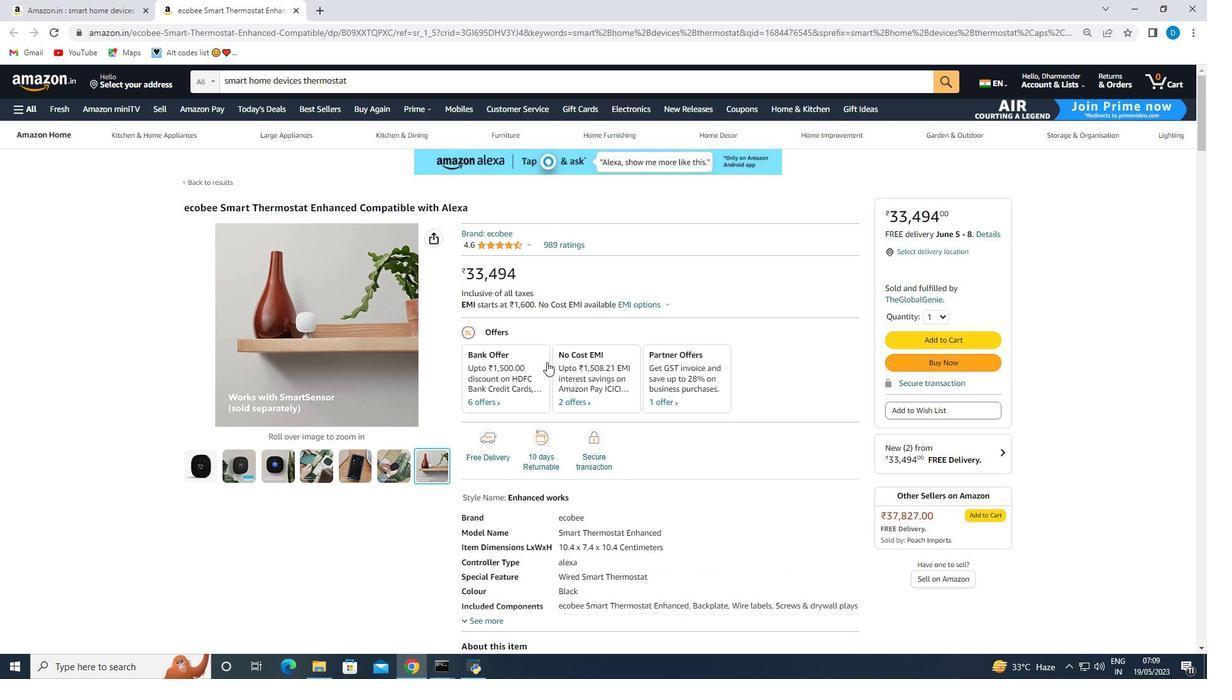 
Action: Mouse scrolled (547, 362) with delta (0, 0)
Screenshot: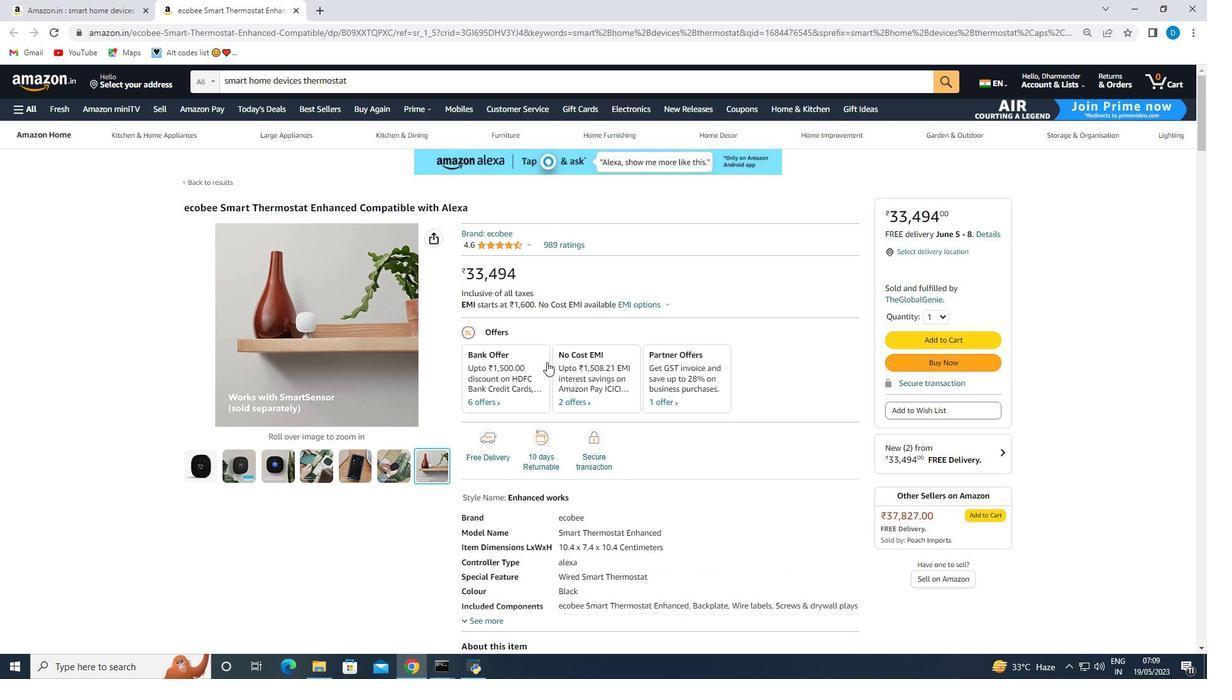 
Action: Mouse moved to (635, 270)
Screenshot: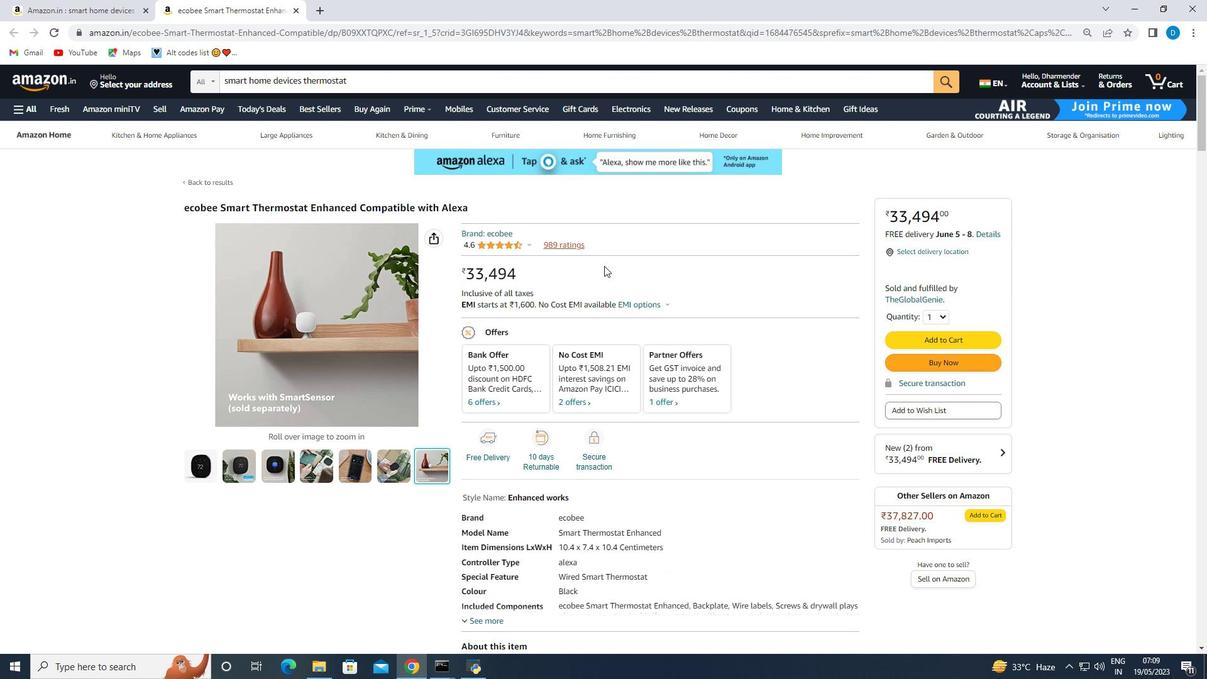 
Action: Mouse scrolled (635, 271) with delta (0, 0)
Screenshot: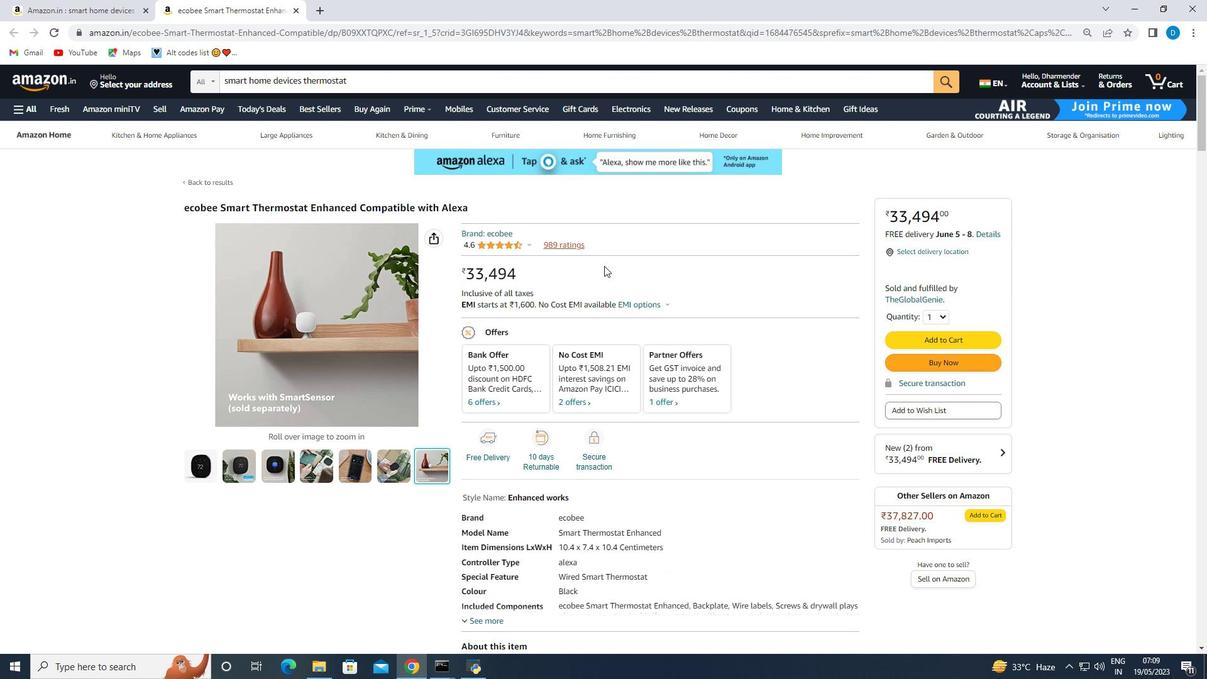 
Action: Mouse moved to (637, 270)
Screenshot: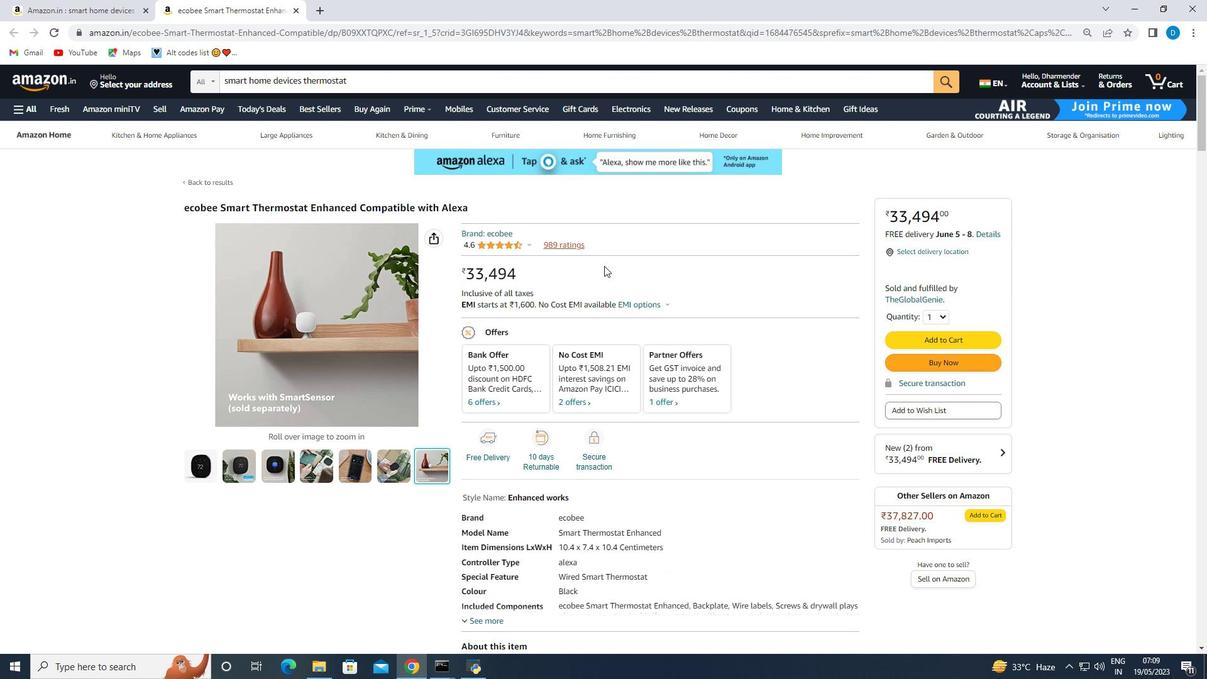 
Action: Mouse scrolled (637, 271) with delta (0, 0)
Screenshot: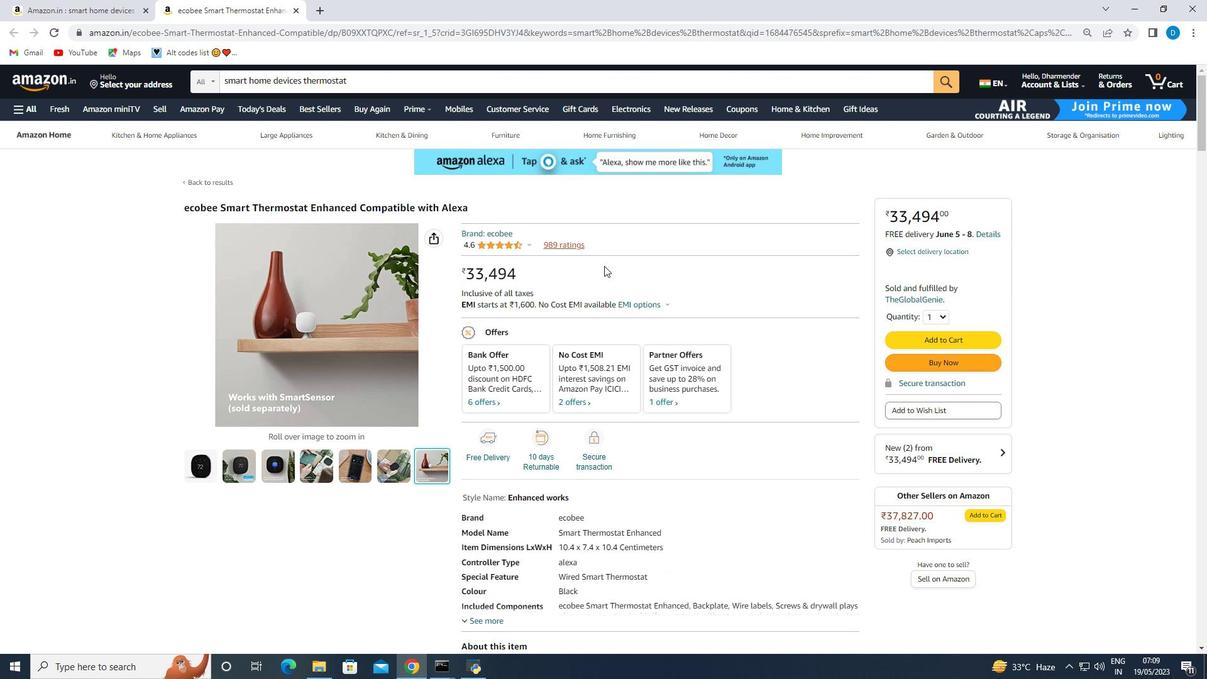 
Action: Mouse moved to (640, 271)
Screenshot: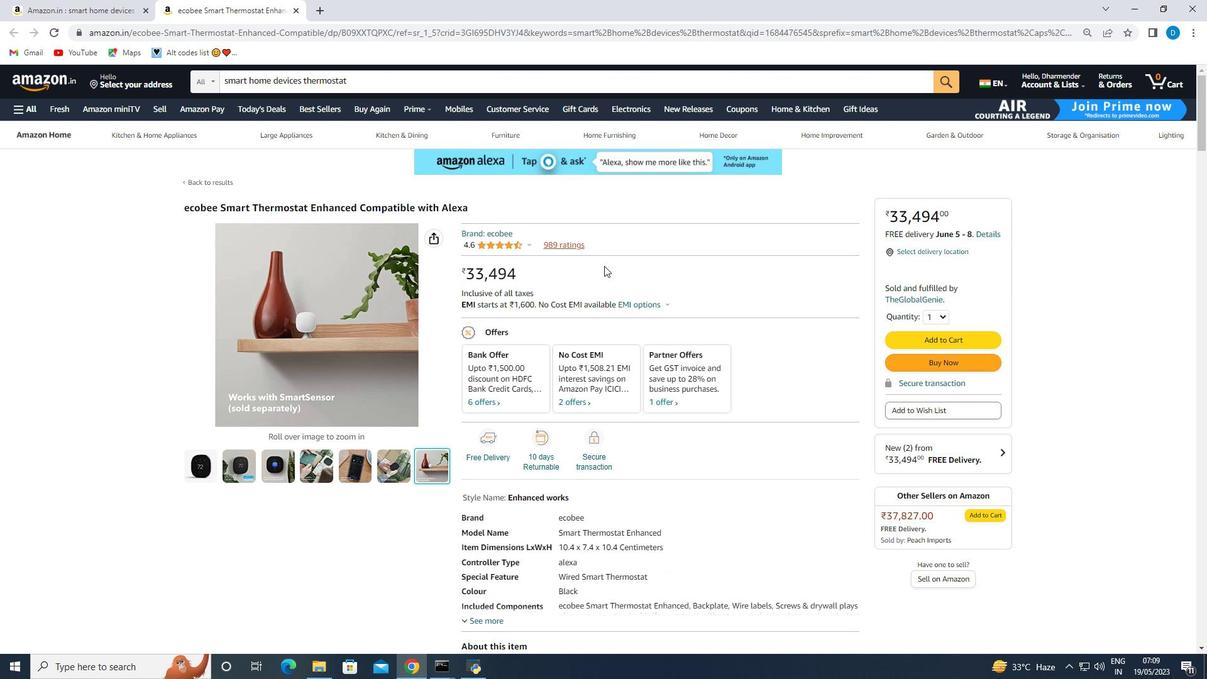
Action: Mouse scrolled (640, 271) with delta (0, 0)
Screenshot: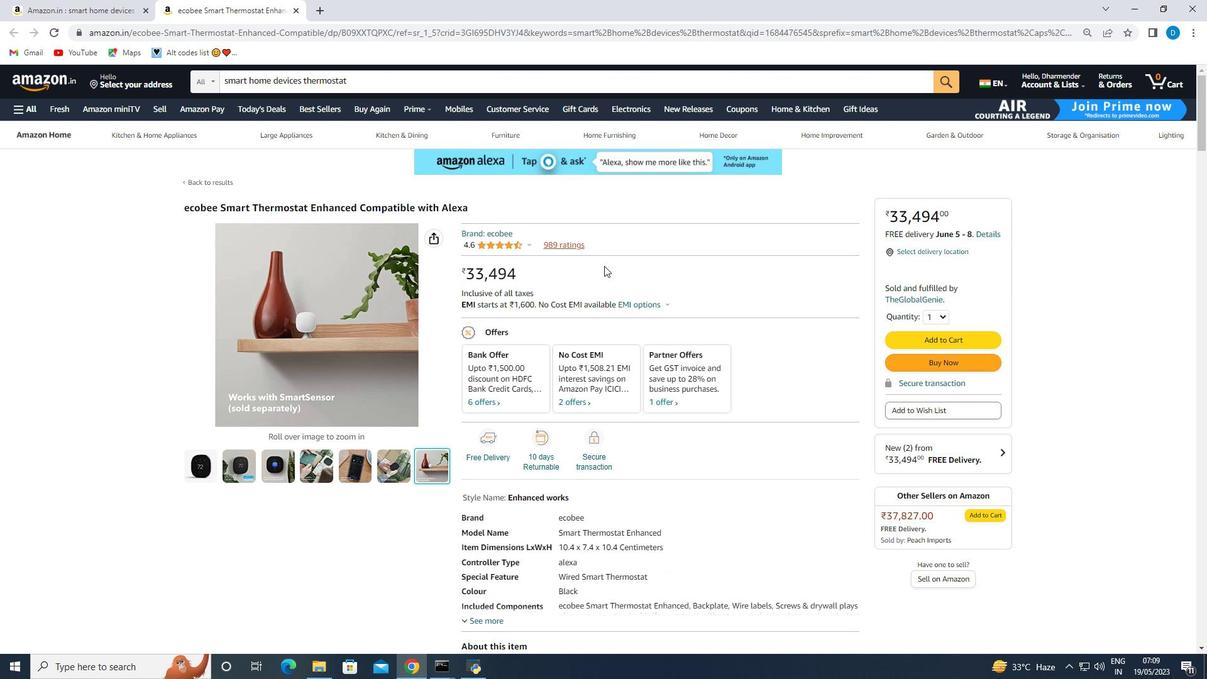 
Action: Mouse moved to (641, 272)
Screenshot: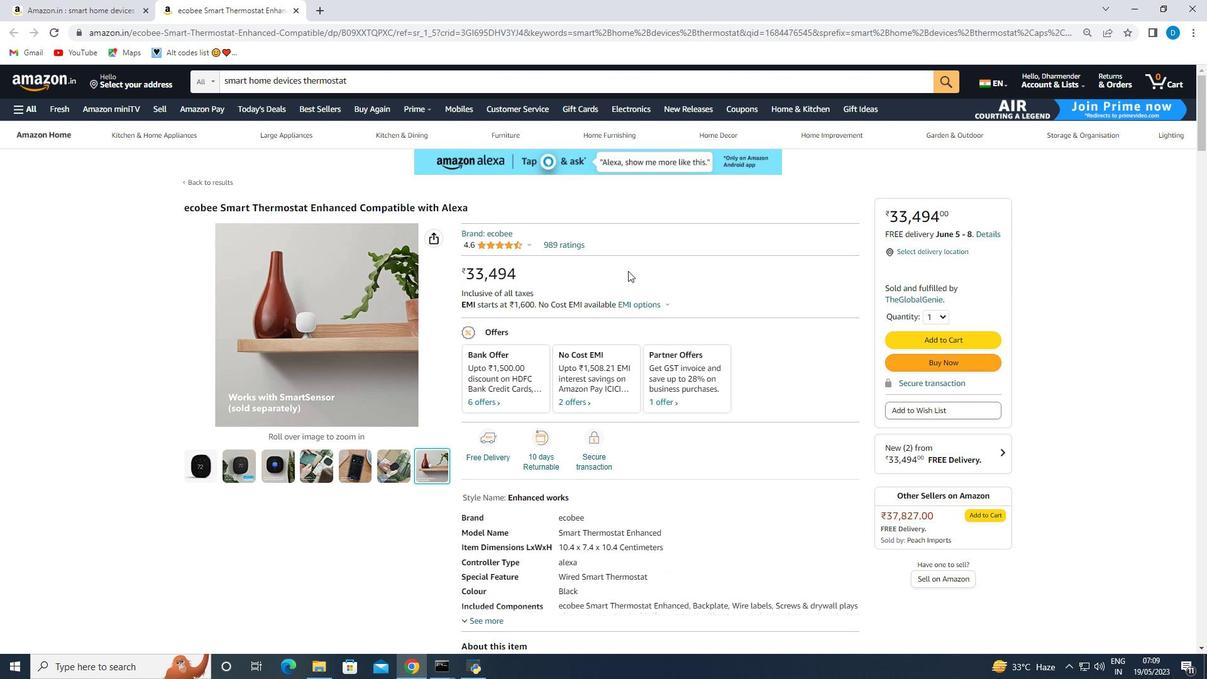 
Action: Mouse scrolled (641, 272) with delta (0, 0)
Screenshot: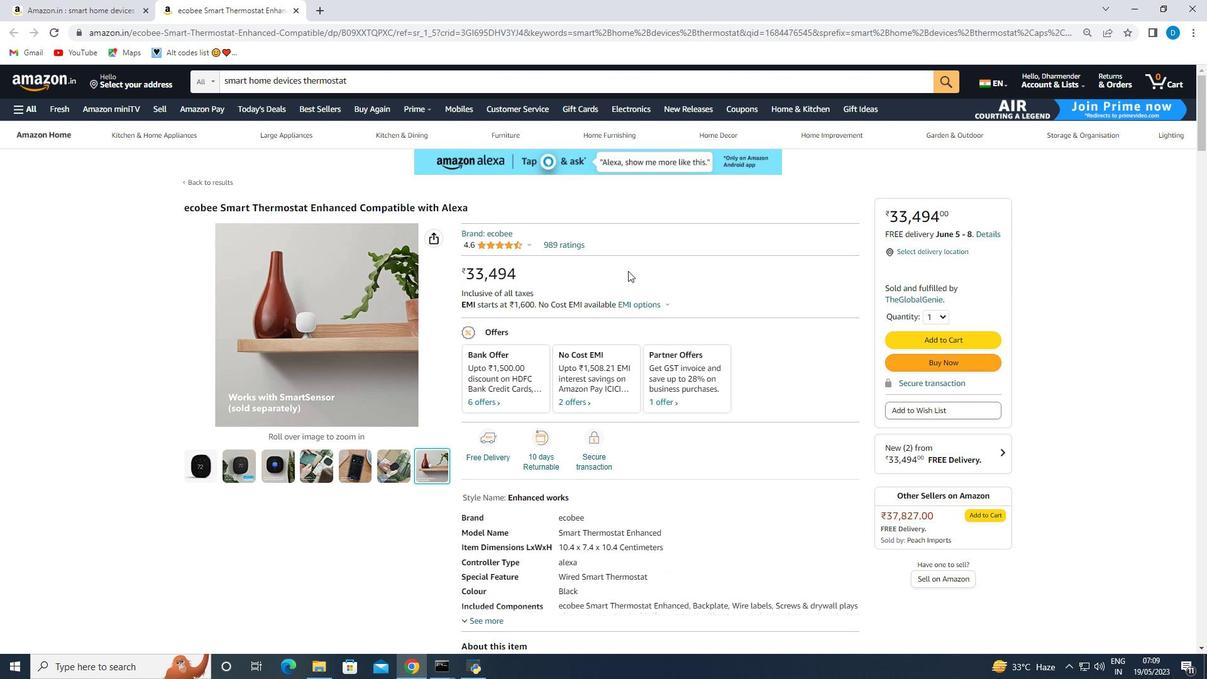 
Action: Mouse moved to (645, 274)
Screenshot: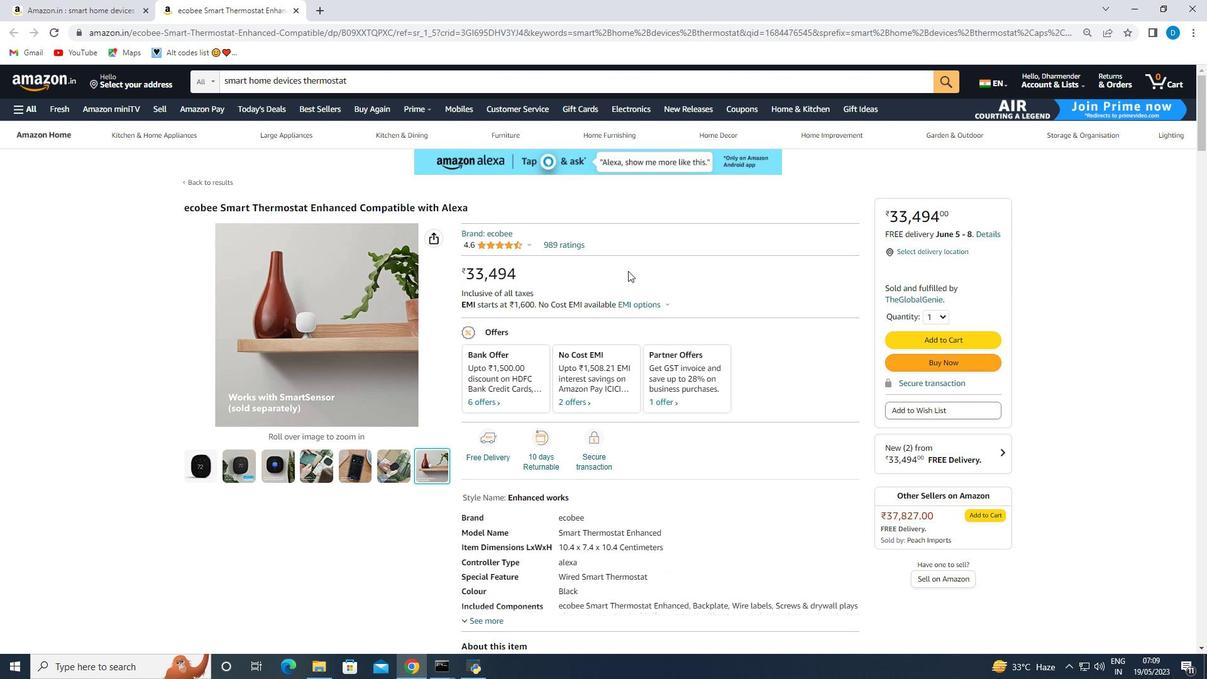 
Action: Mouse scrolled (645, 275) with delta (0, 0)
Screenshot: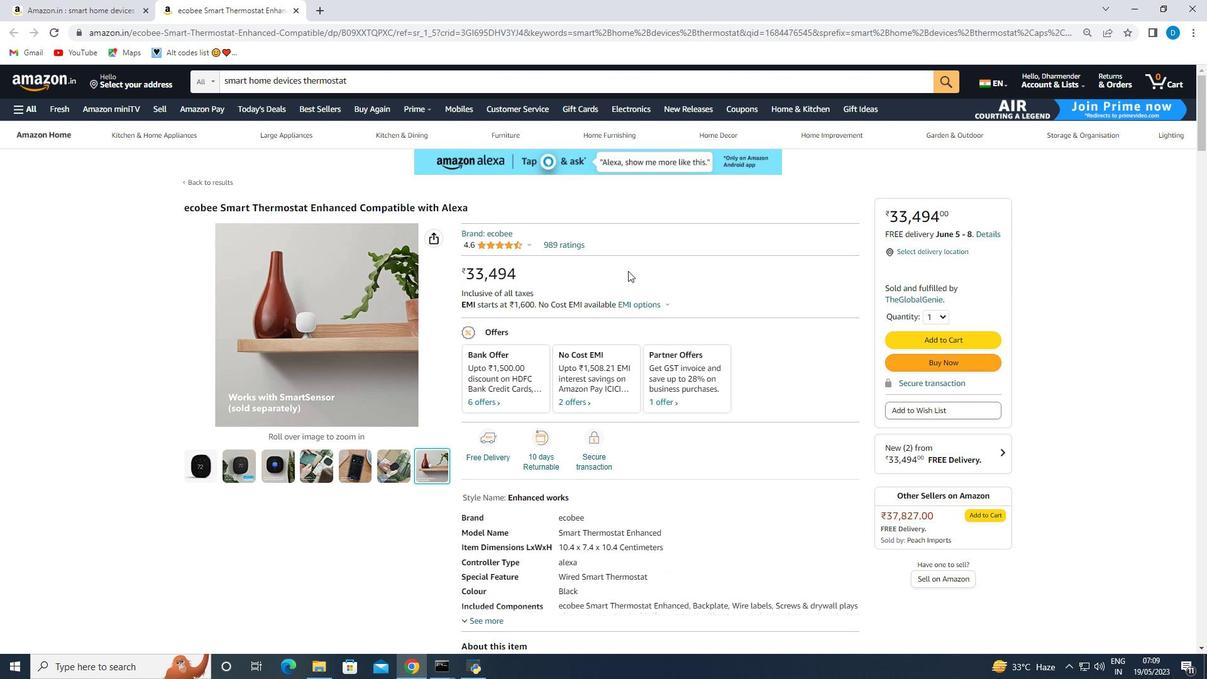 
Action: Mouse moved to (662, 281)
Screenshot: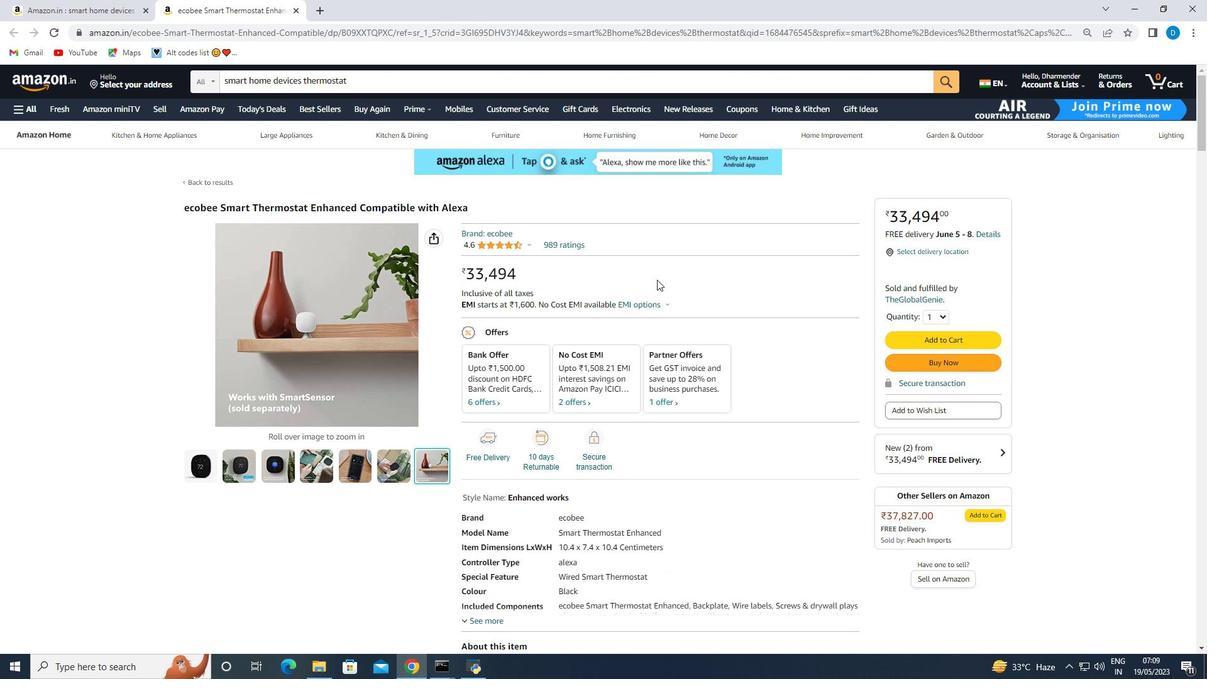 
Action: Mouse scrolled (662, 281) with delta (0, 0)
Screenshot: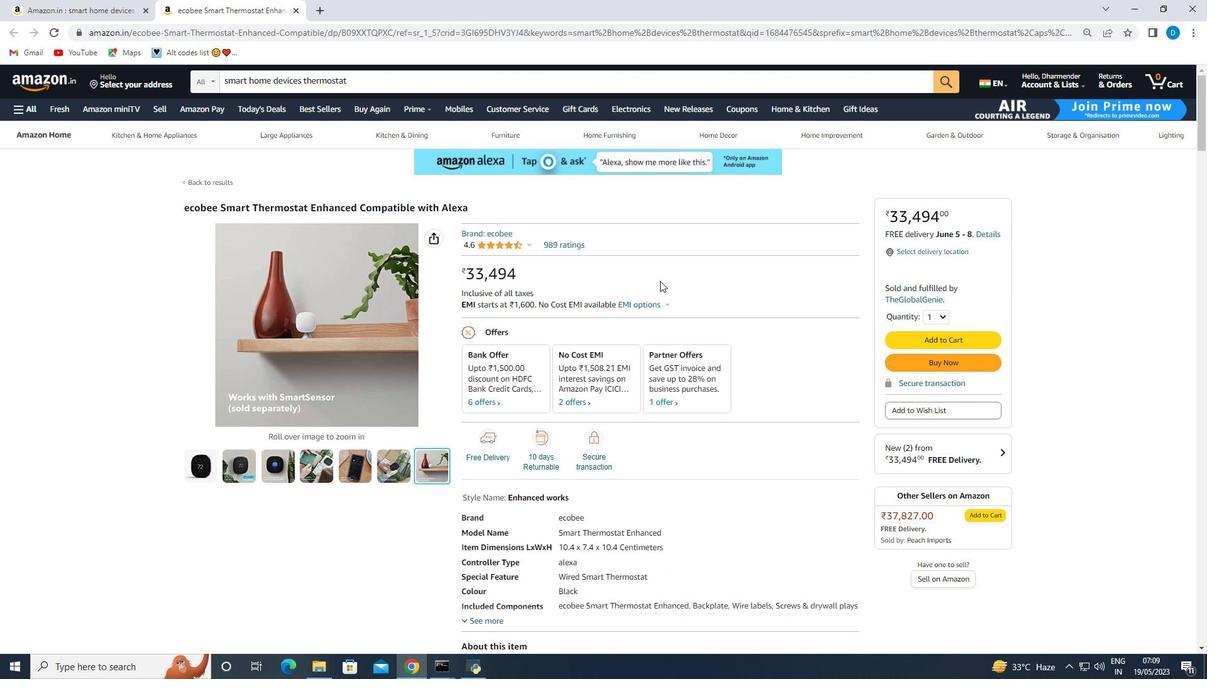
Action: Mouse moved to (662, 281)
Screenshot: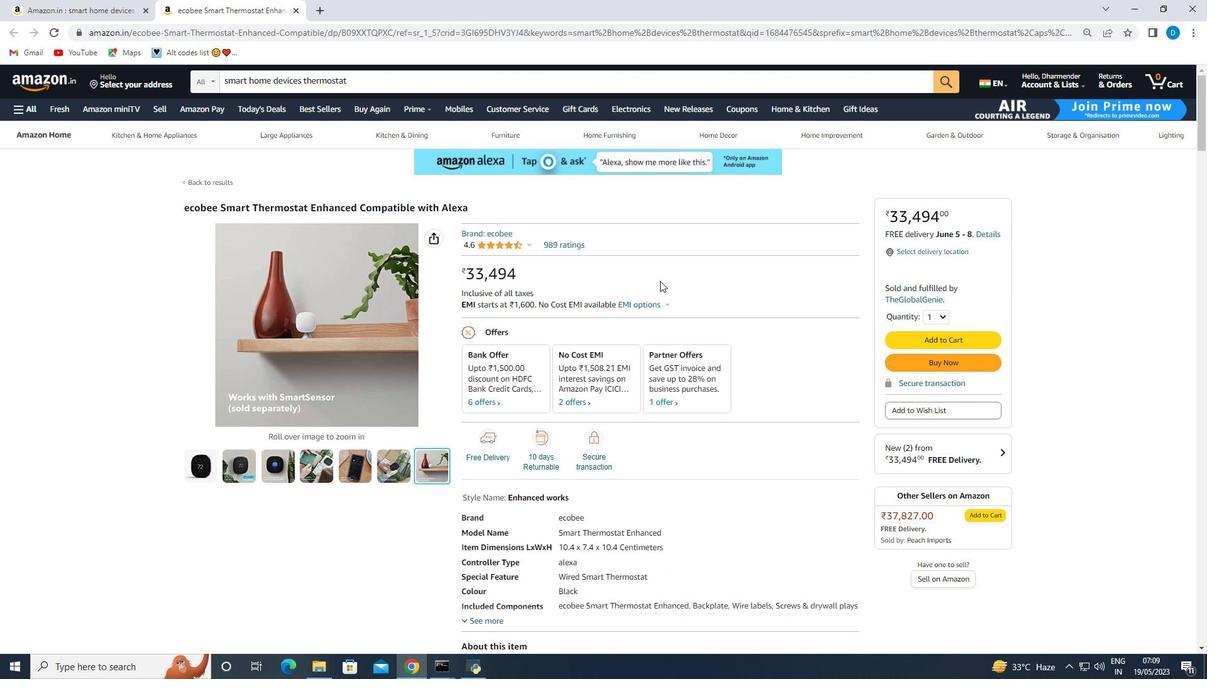 
Action: Mouse scrolled (662, 281) with delta (0, 0)
Screenshot: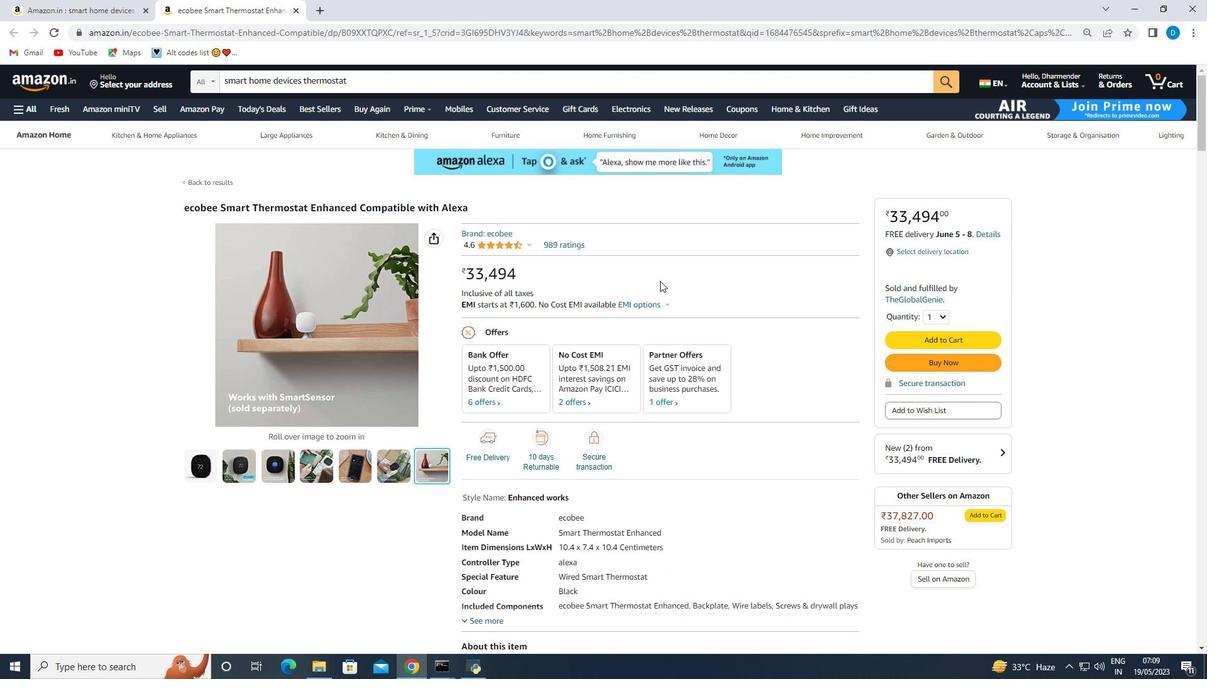 
Action: Mouse scrolled (662, 281) with delta (0, 0)
Screenshot: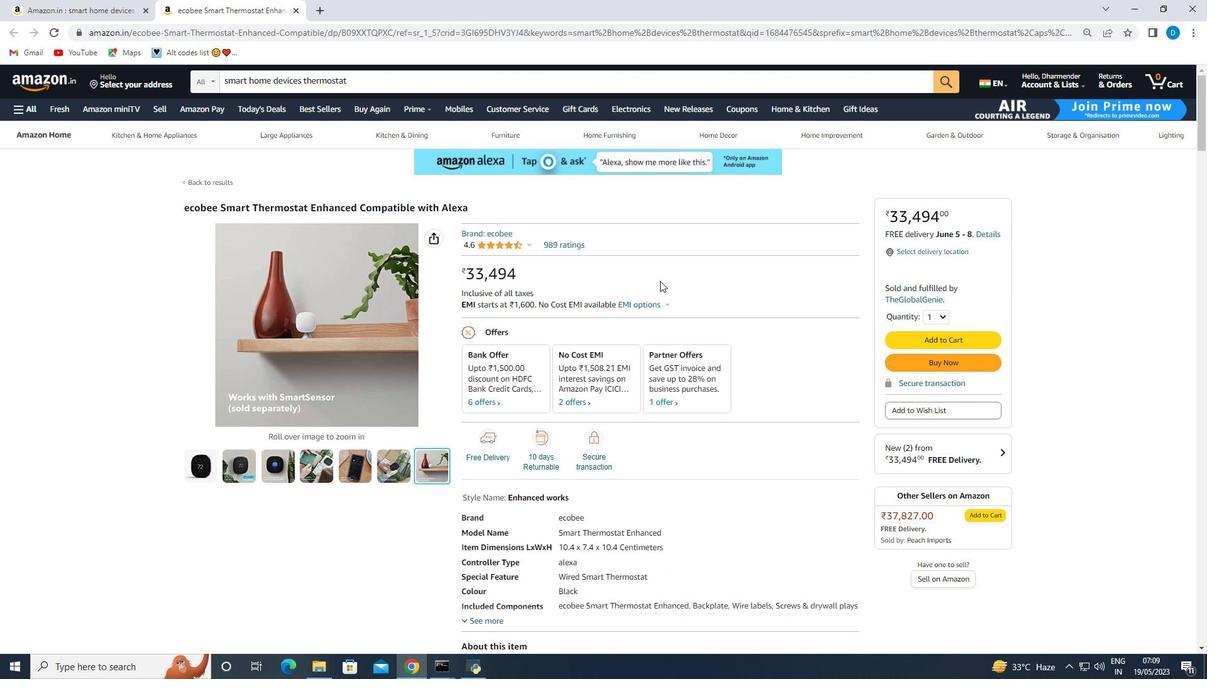 
Action: Mouse scrolled (662, 281) with delta (0, 0)
Screenshot: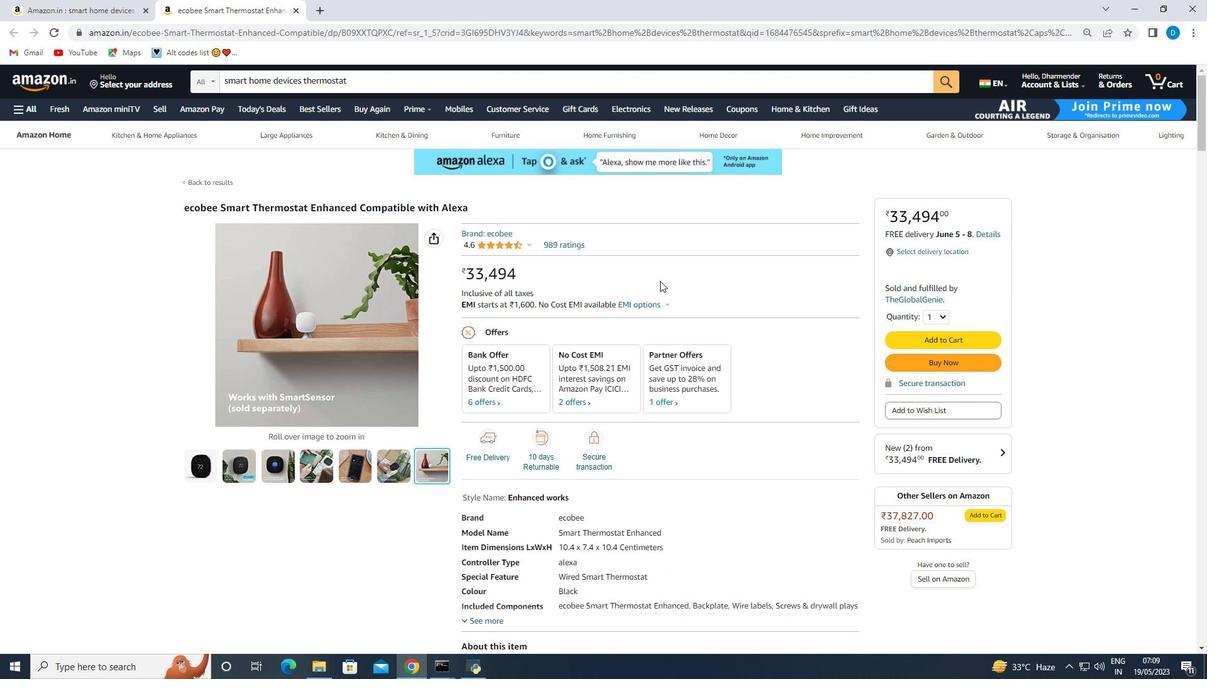 
Action: Mouse scrolled (662, 281) with delta (0, 0)
Screenshot: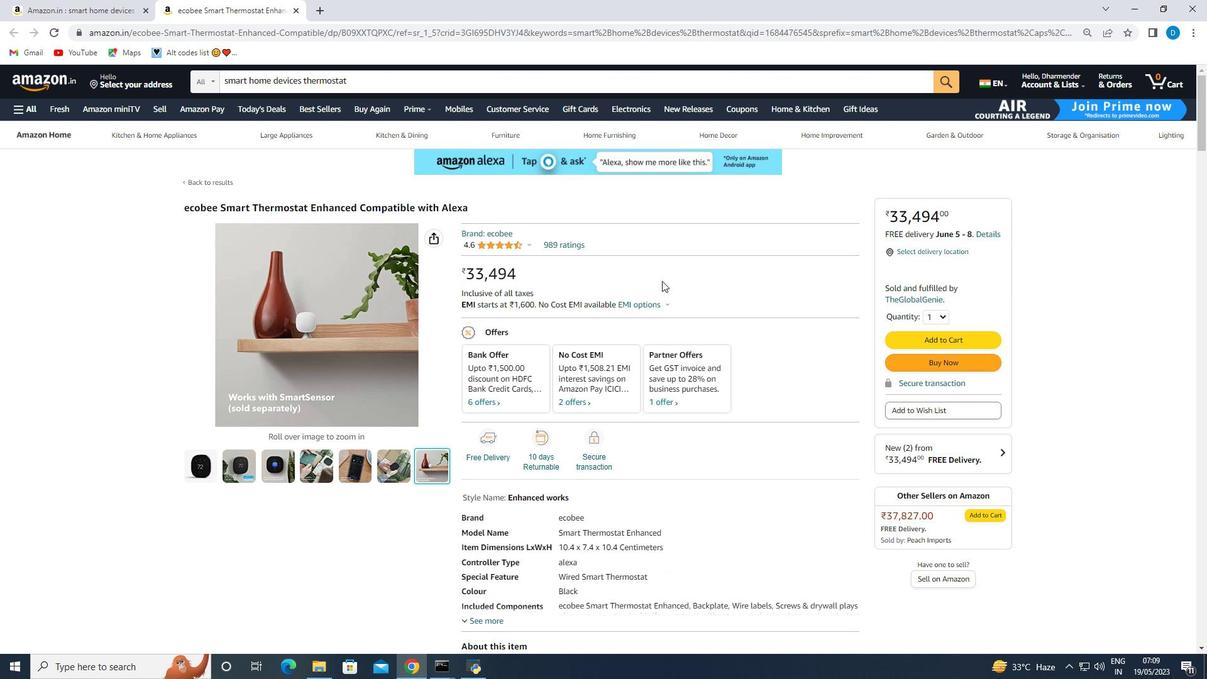 
Action: Mouse scrolled (662, 281) with delta (0, 0)
Screenshot: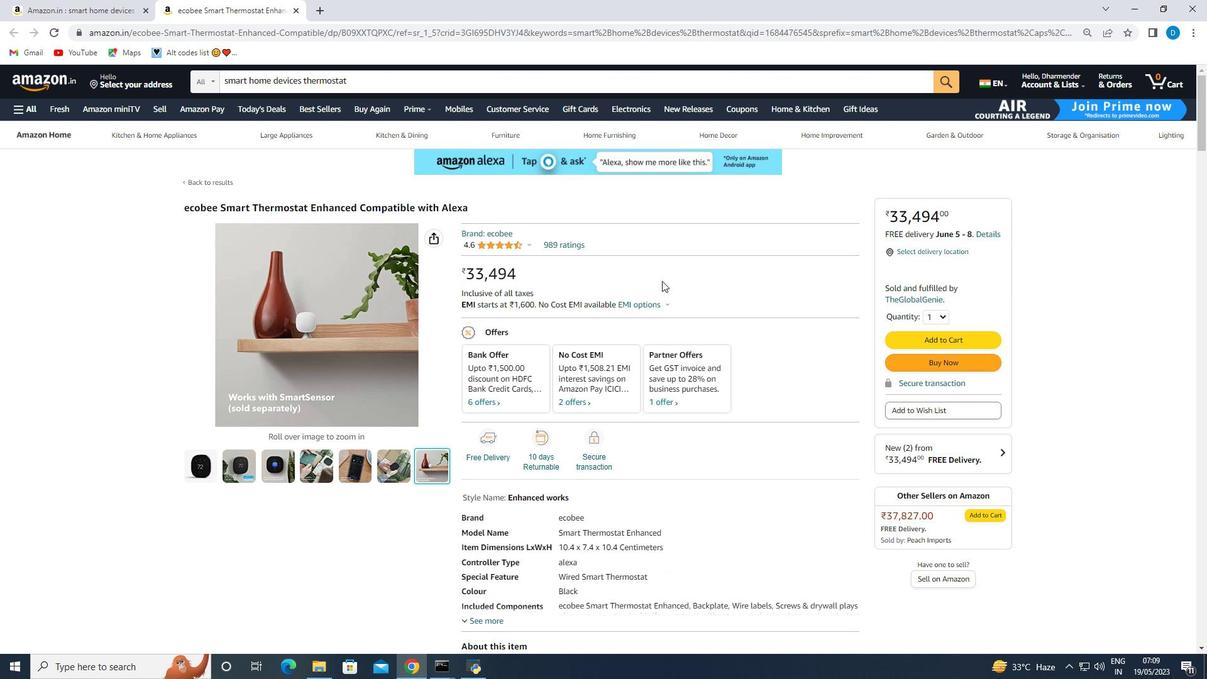 
Action: Mouse moved to (611, 316)
Screenshot: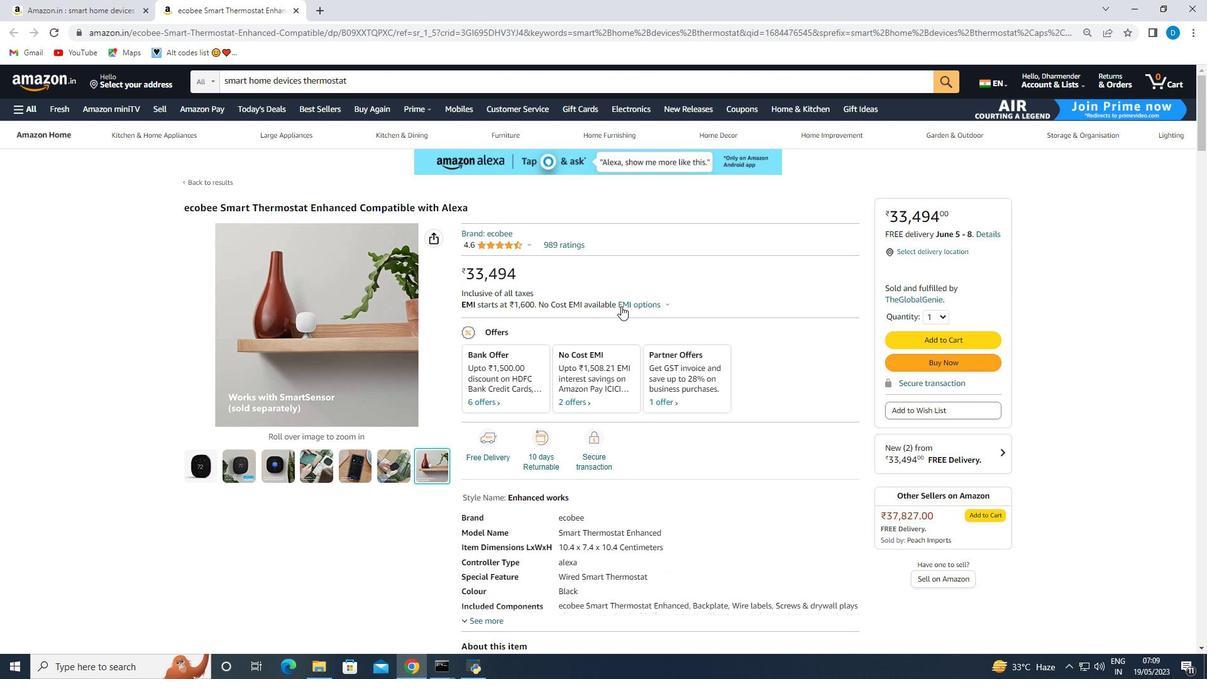 
Action: Mouse scrolled (611, 315) with delta (0, 0)
Screenshot: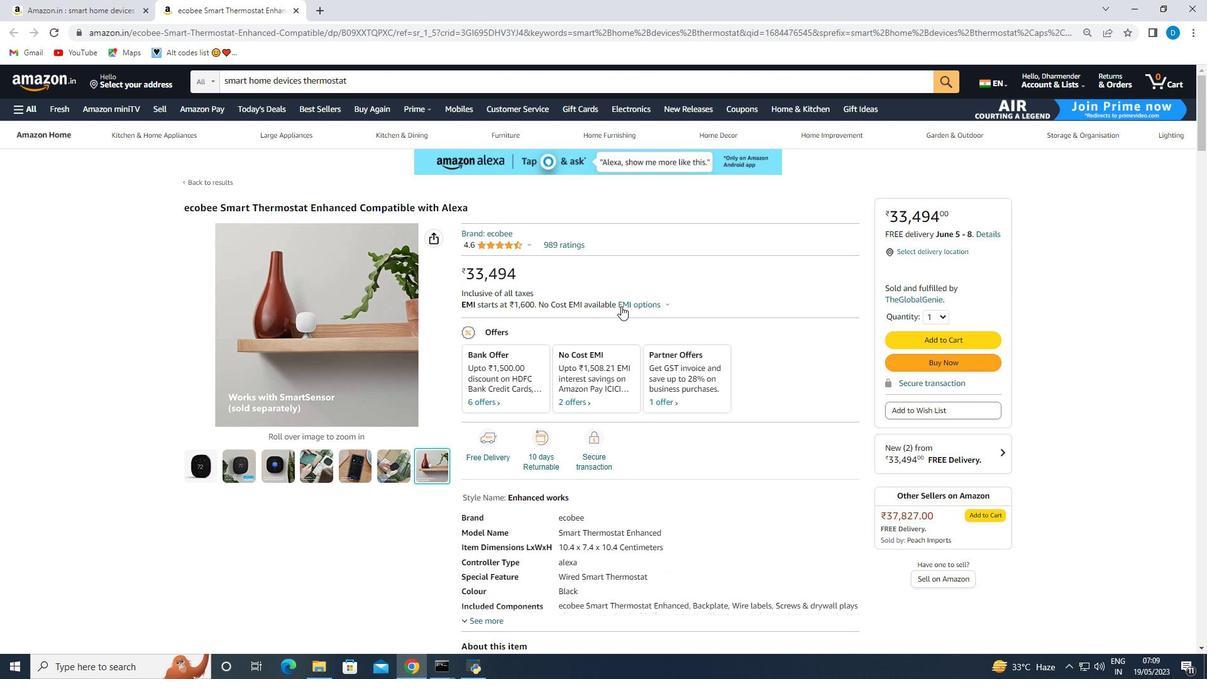 
Action: Mouse moved to (609, 318)
Screenshot: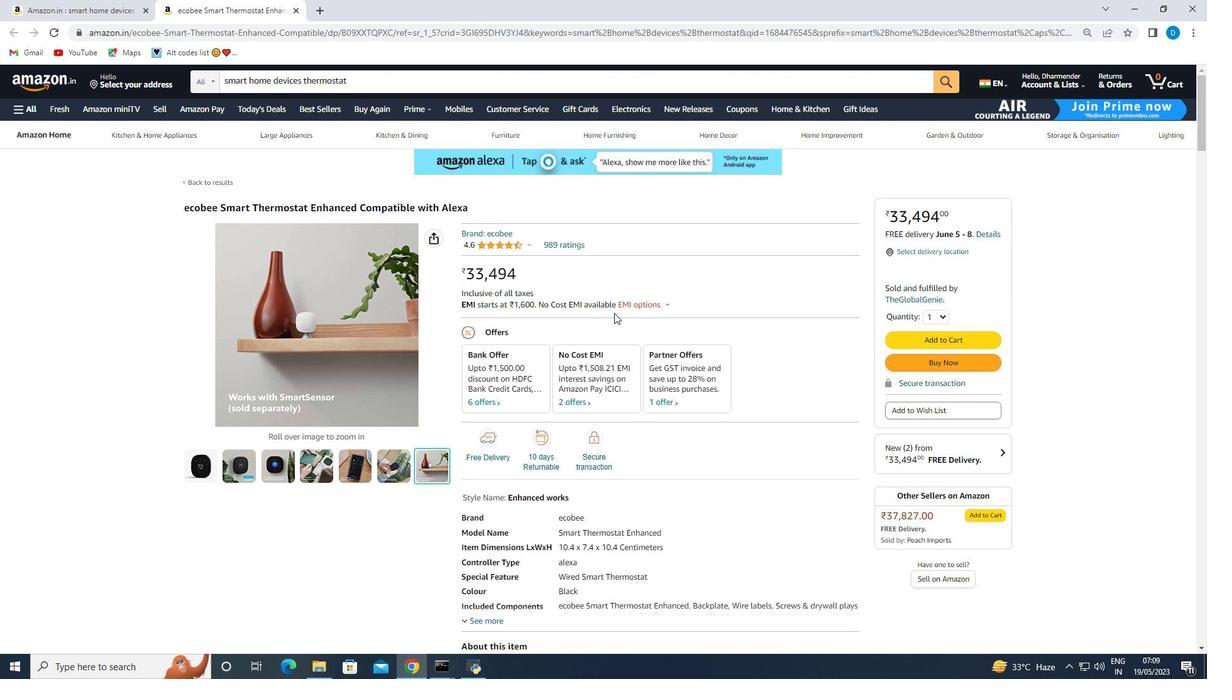 
Action: Mouse scrolled (609, 317) with delta (0, 0)
Screenshot: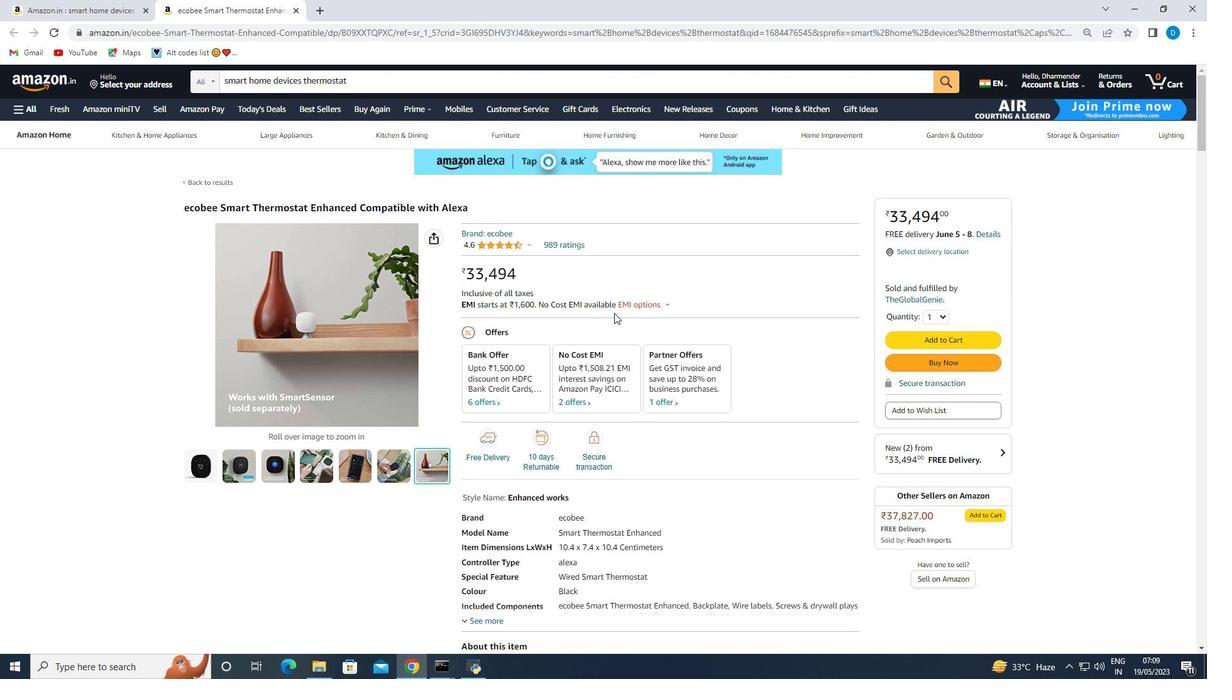
Action: Mouse moved to (608, 318)
Screenshot: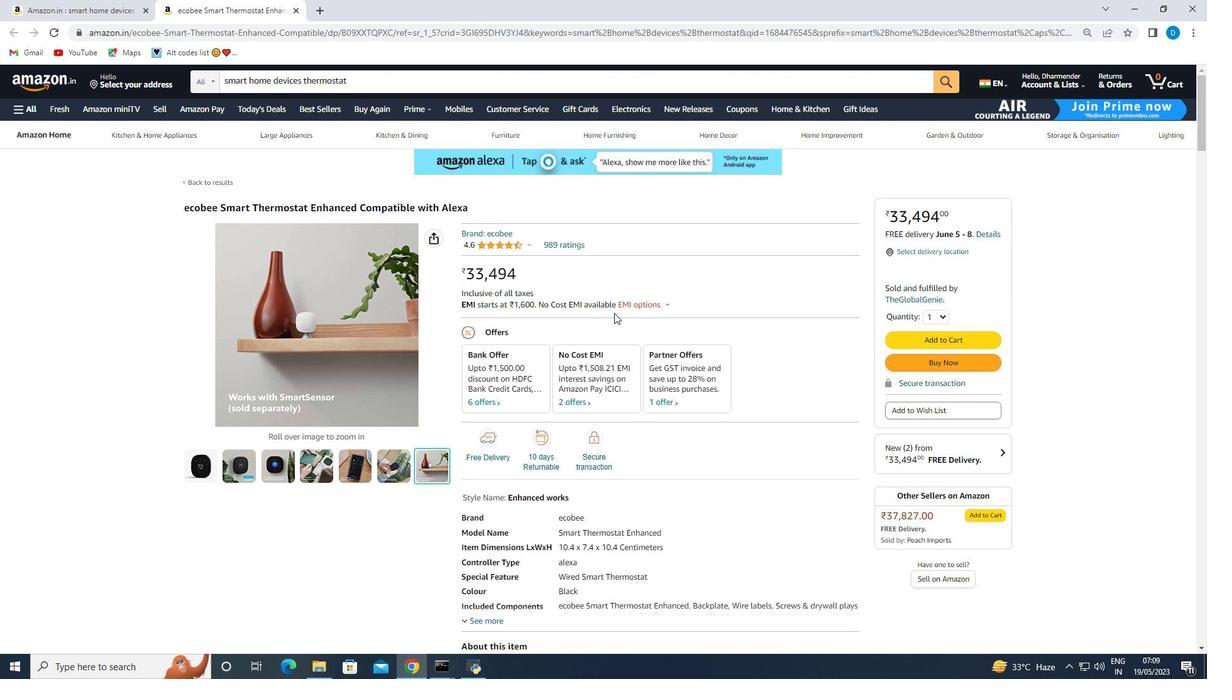 
Action: Mouse scrolled (608, 318) with delta (0, 0)
Screenshot: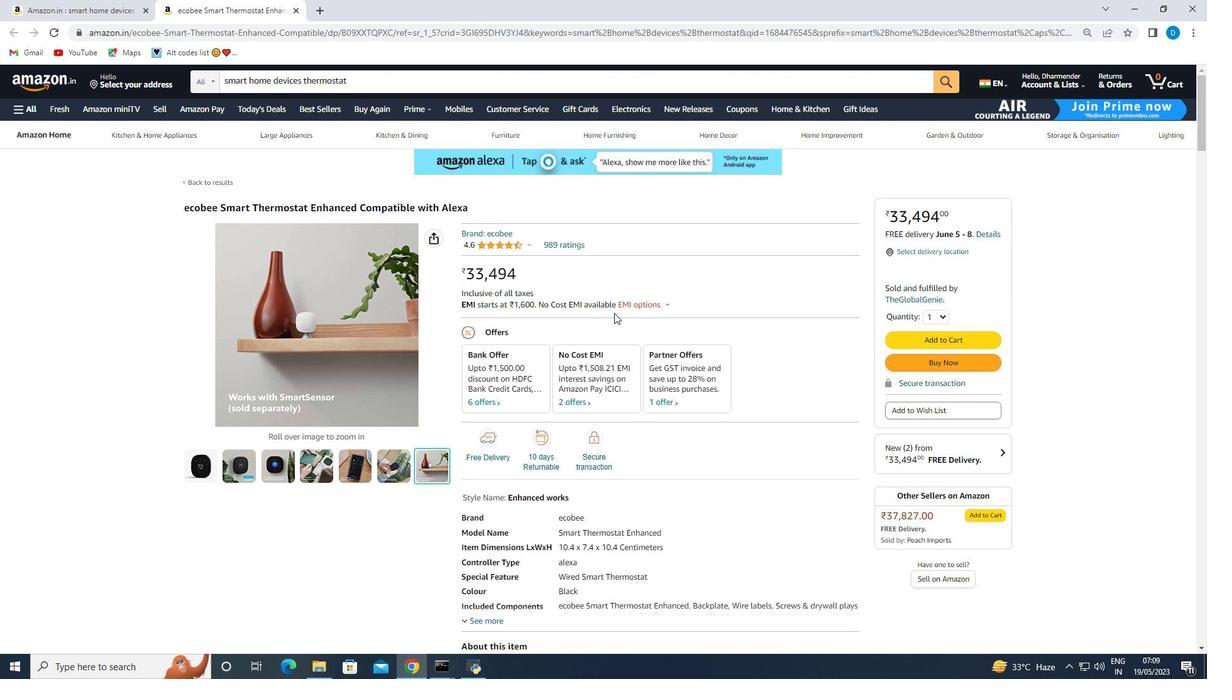 
Action: Mouse moved to (604, 320)
Screenshot: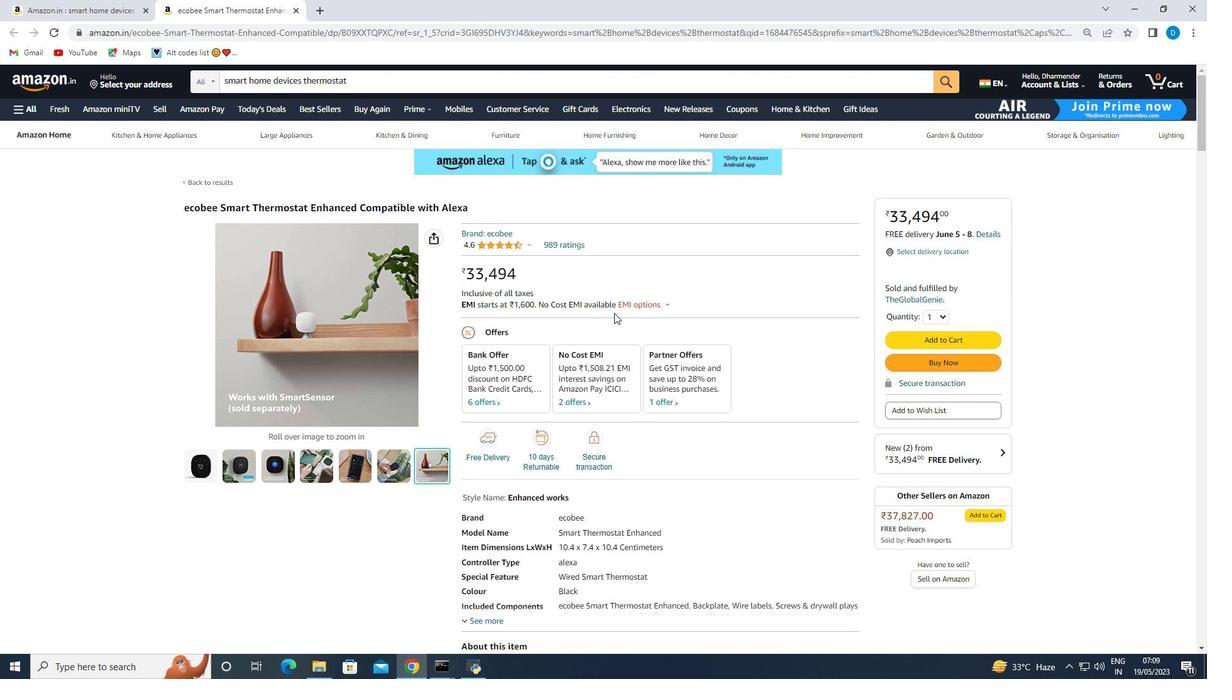 
Action: Mouse scrolled (607, 318) with delta (0, 0)
Screenshot: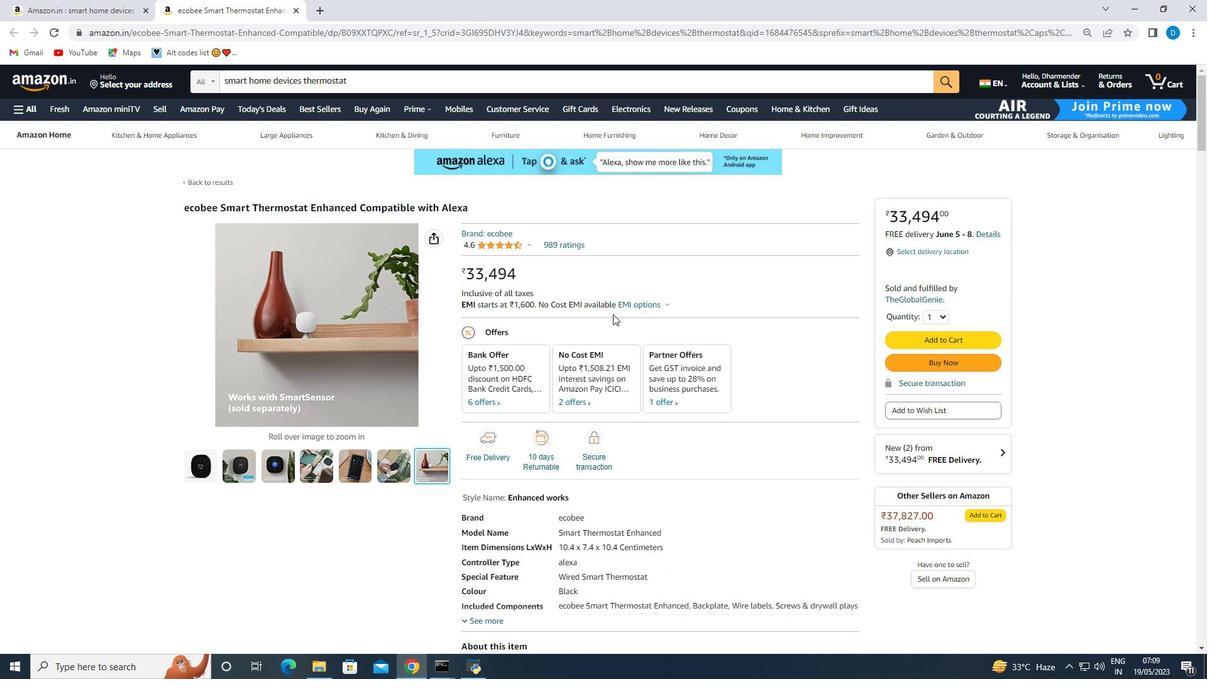 
Action: Mouse moved to (597, 324)
Screenshot: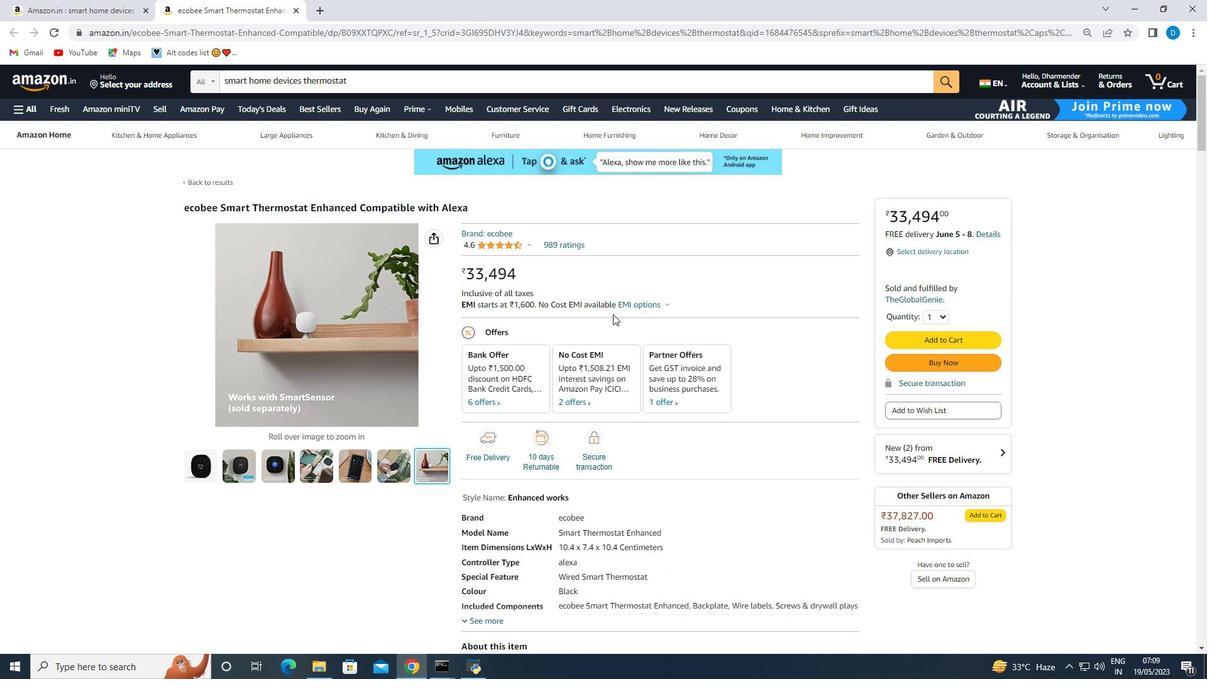 
Action: Mouse scrolled (601, 322) with delta (0, 0)
Screenshot: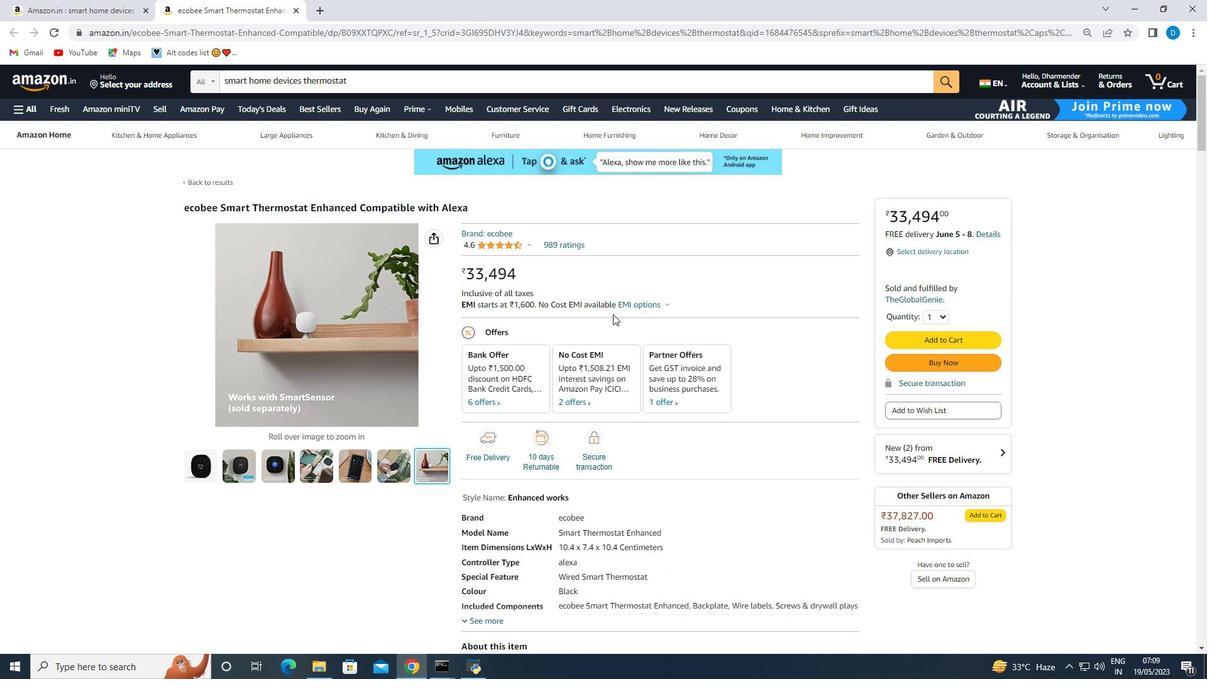 
Action: Mouse moved to (545, 386)
Screenshot: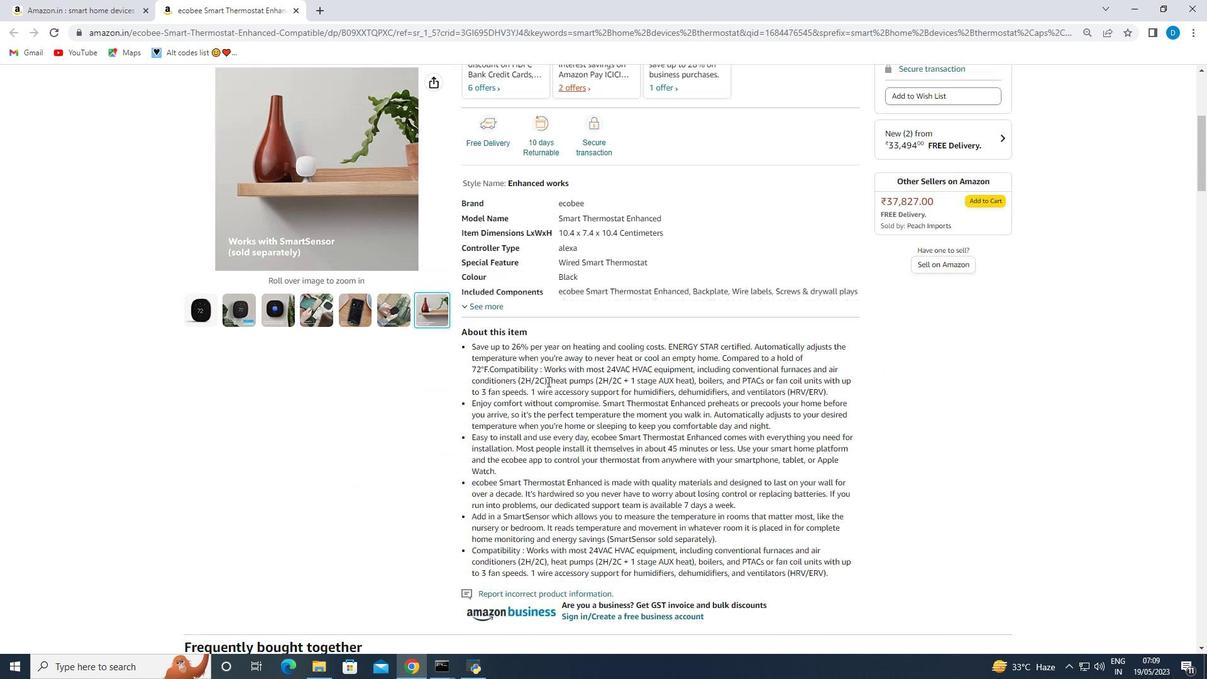 
Action: Mouse scrolled (545, 386) with delta (0, 0)
Screenshot: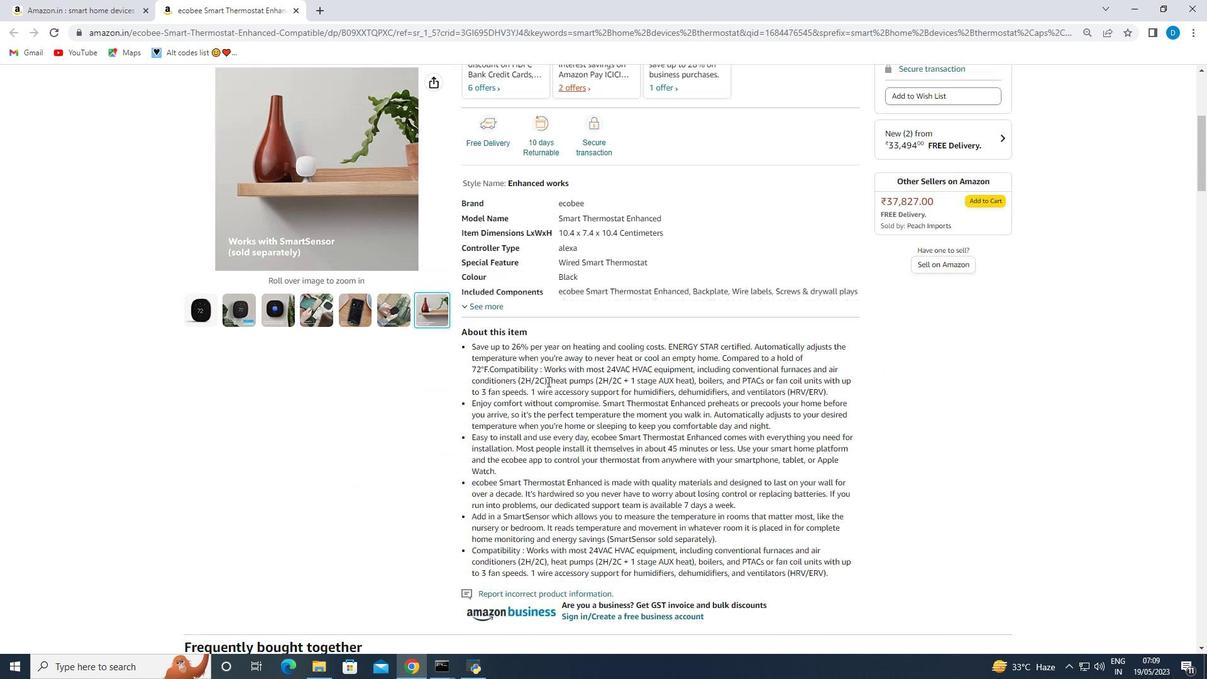 
Action: Mouse moved to (545, 387)
Screenshot: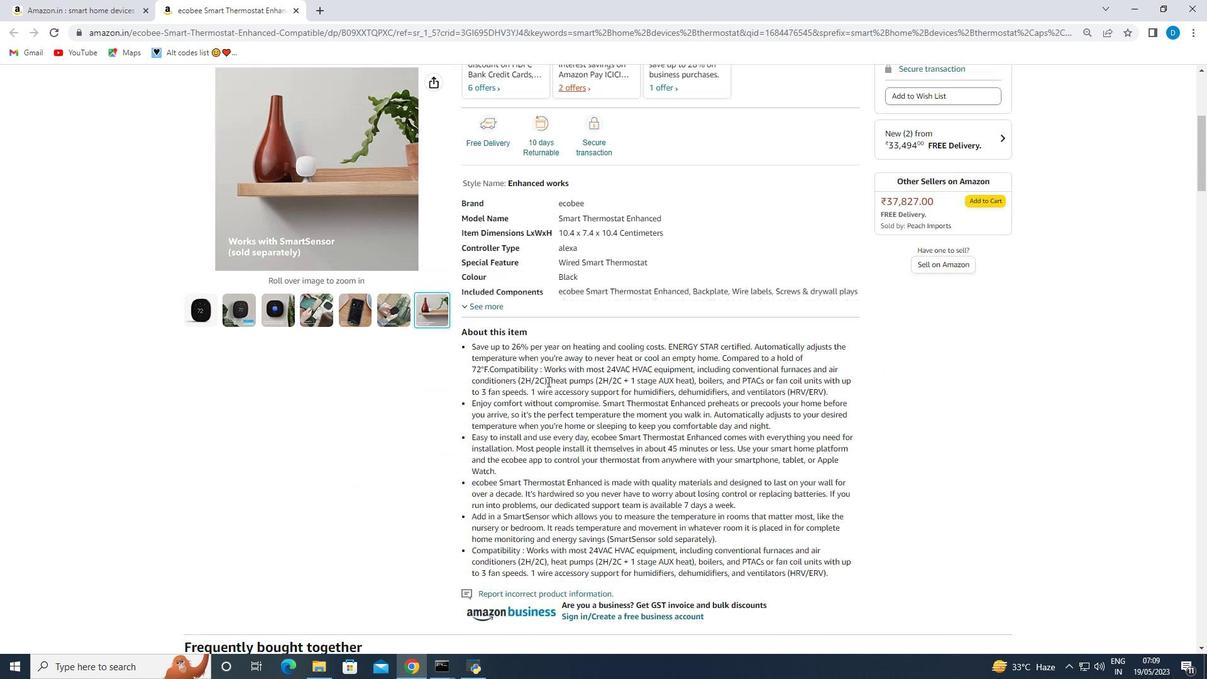 
Action: Mouse scrolled (545, 386) with delta (0, 0)
Screenshot: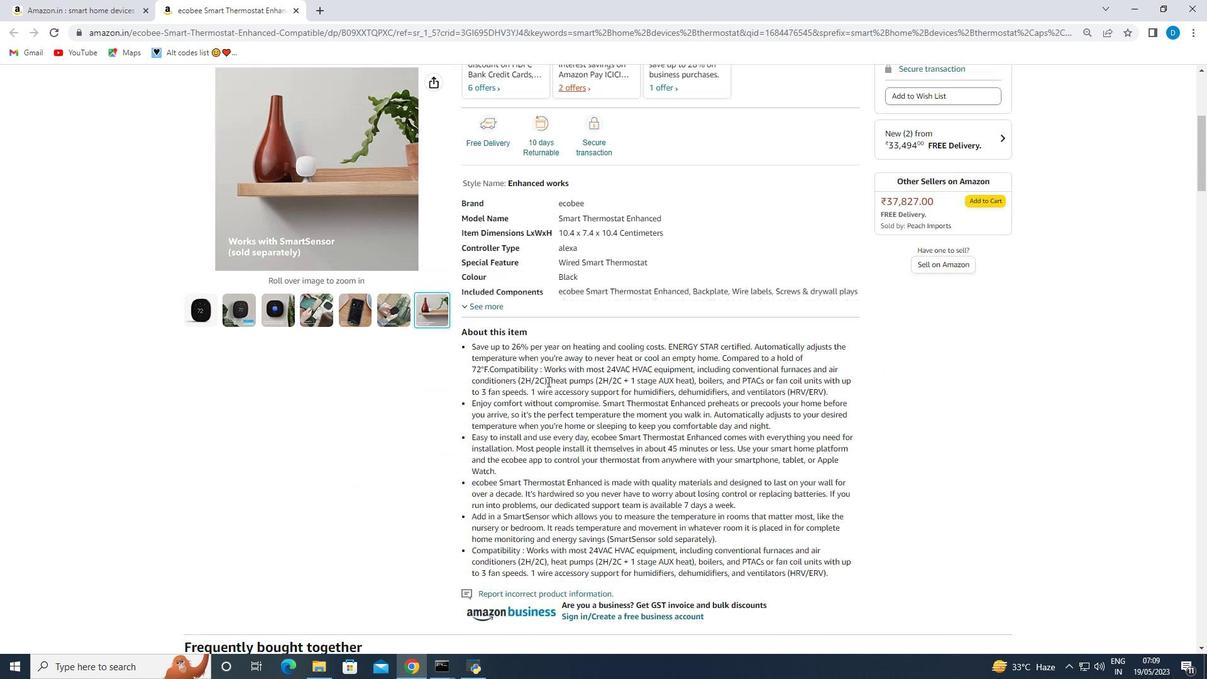 
Action: Mouse scrolled (545, 386) with delta (0, 0)
Screenshot: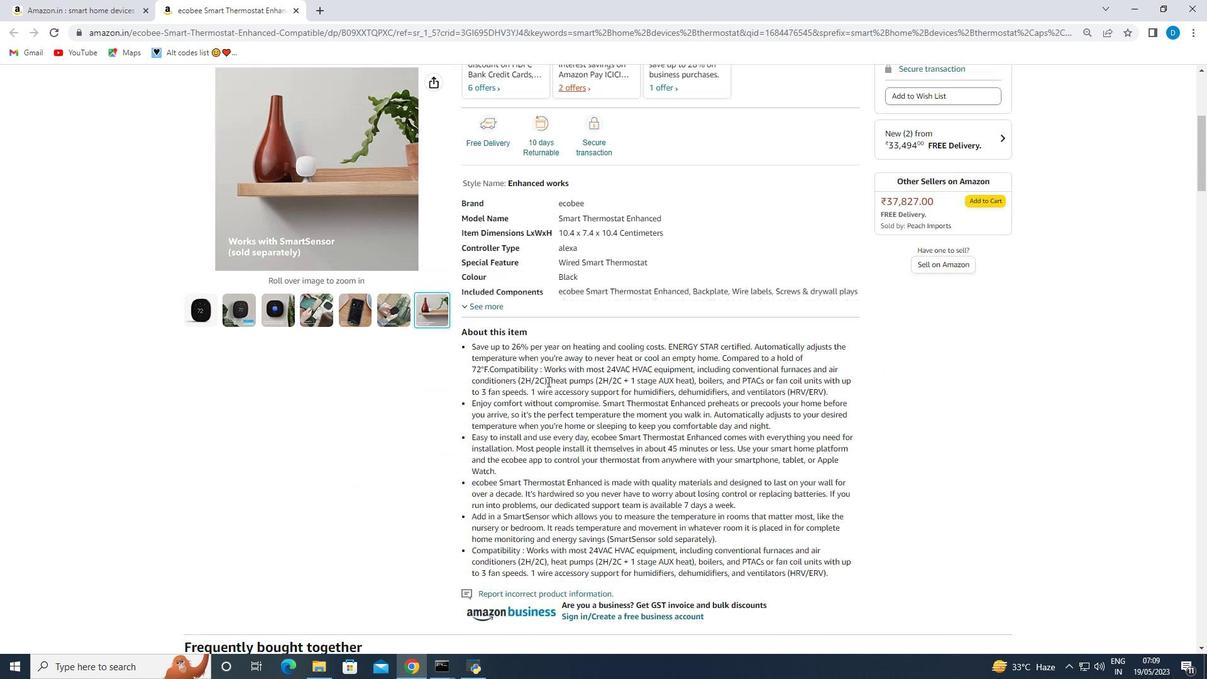 
Action: Mouse moved to (545, 387)
Screenshot: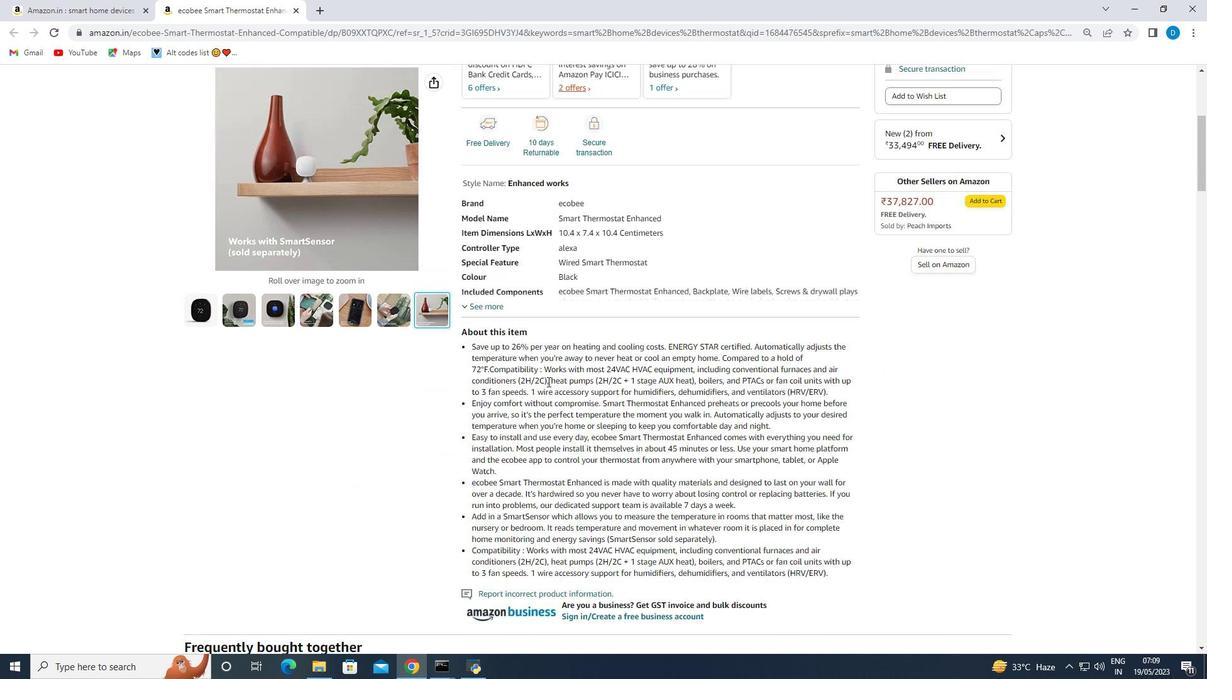
Action: Mouse scrolled (545, 386) with delta (0, 0)
Screenshot: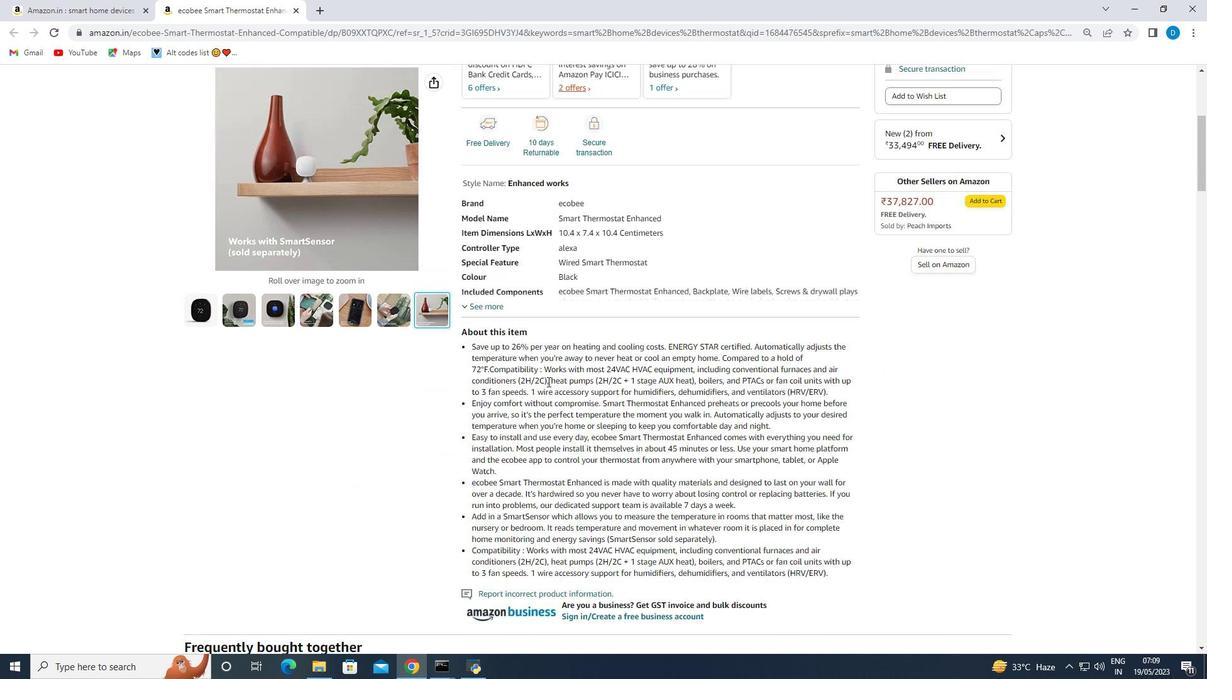 
Action: Mouse scrolled (545, 386) with delta (0, 0)
Screenshot: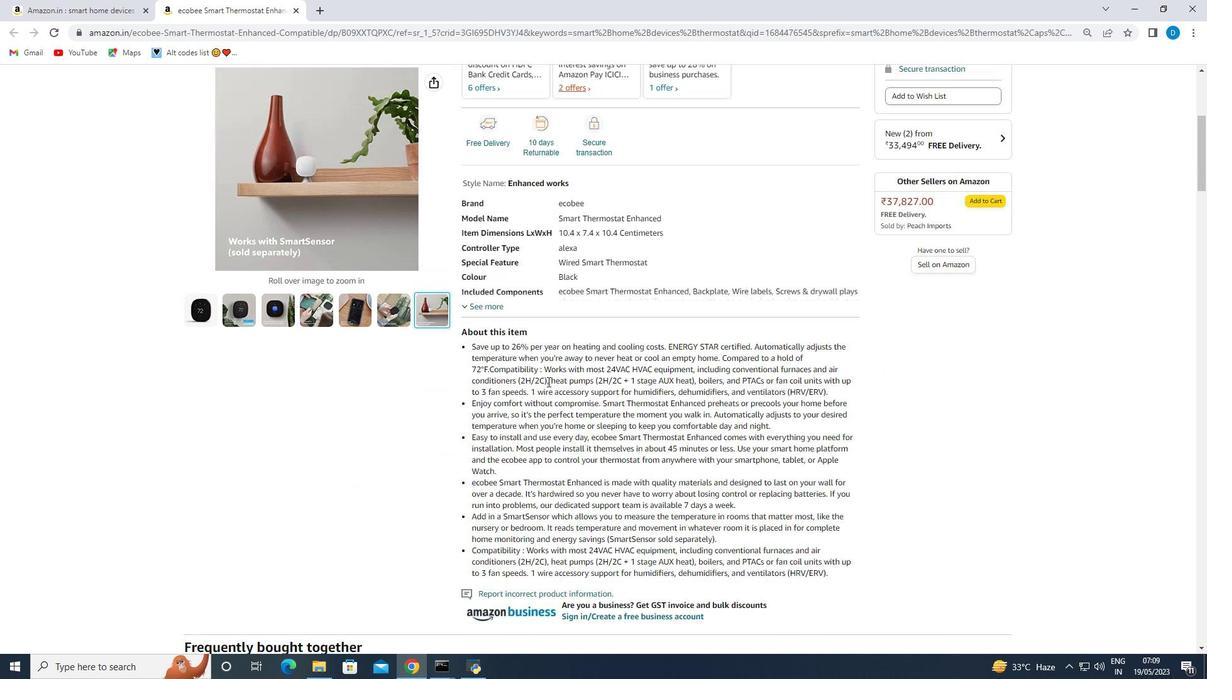 
Action: Mouse scrolled (545, 386) with delta (0, 0)
Screenshot: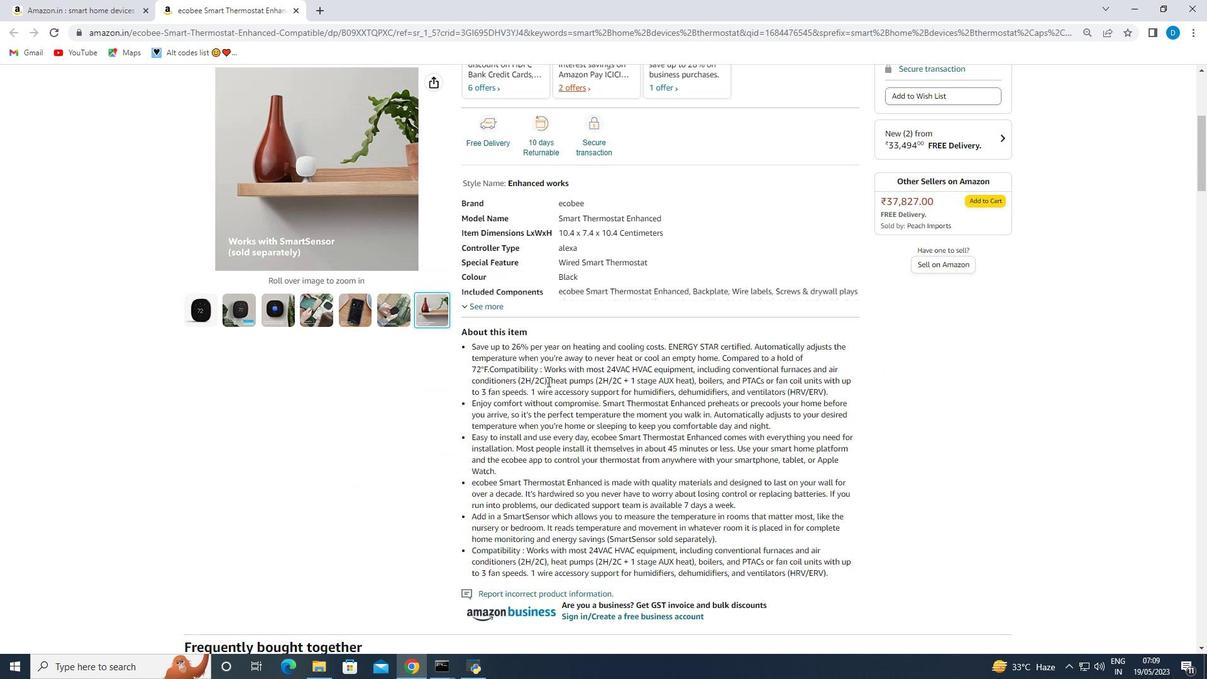 
Action: Mouse scrolled (545, 386) with delta (0, 0)
Screenshot: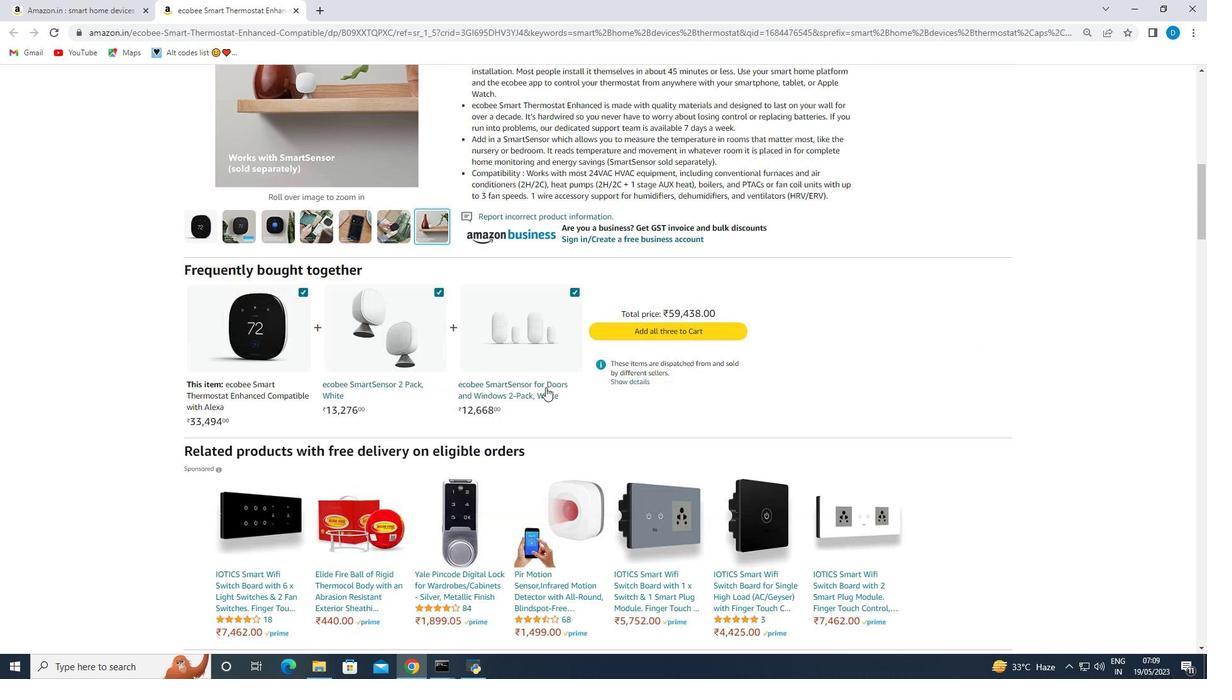 
Action: Mouse scrolled (545, 386) with delta (0, 0)
Screenshot: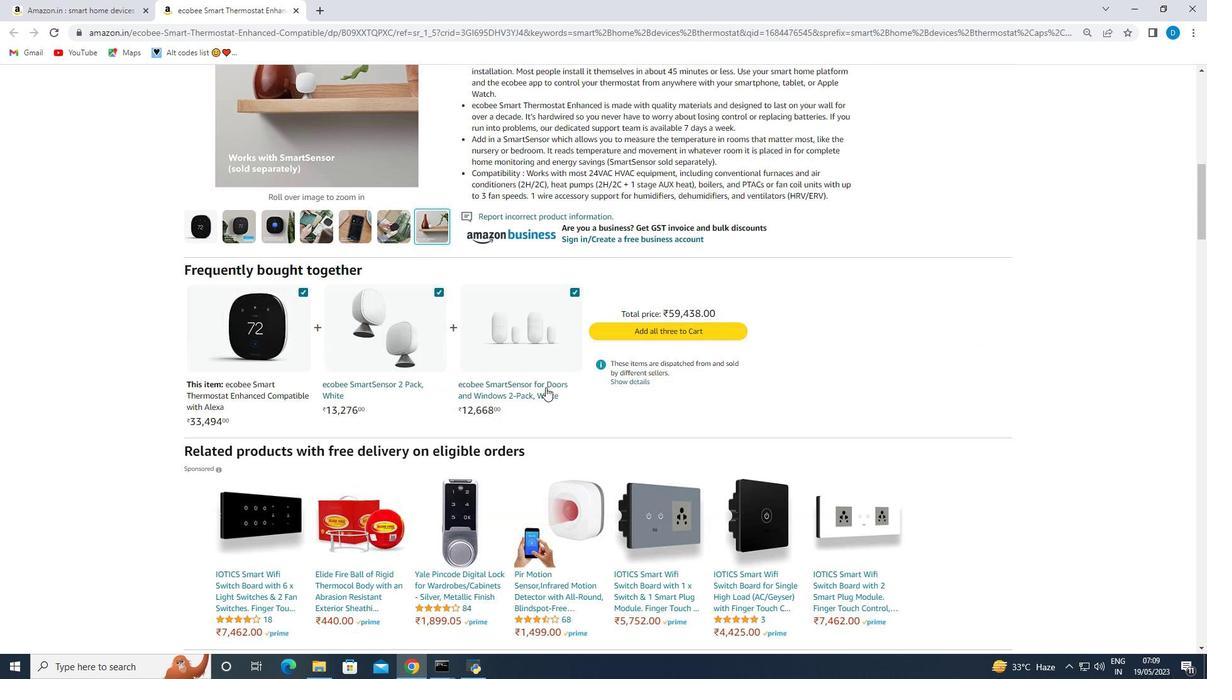 
Action: Mouse scrolled (545, 386) with delta (0, 0)
Screenshot: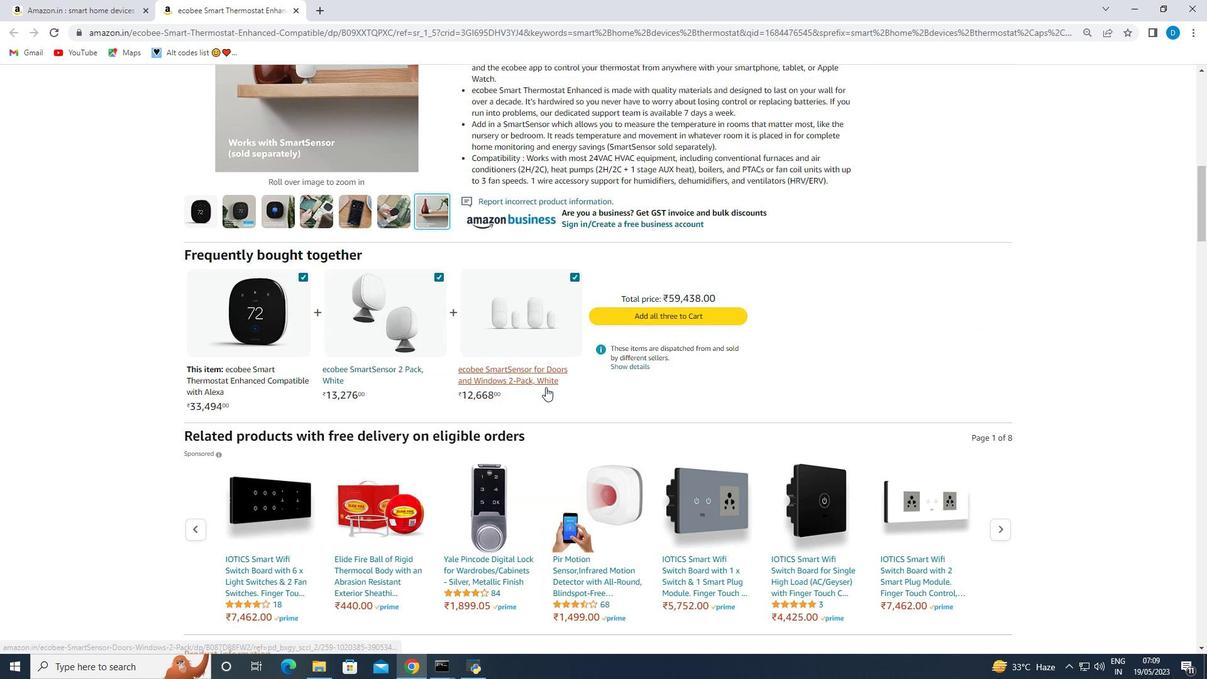 
Action: Mouse scrolled (545, 386) with delta (0, 0)
Screenshot: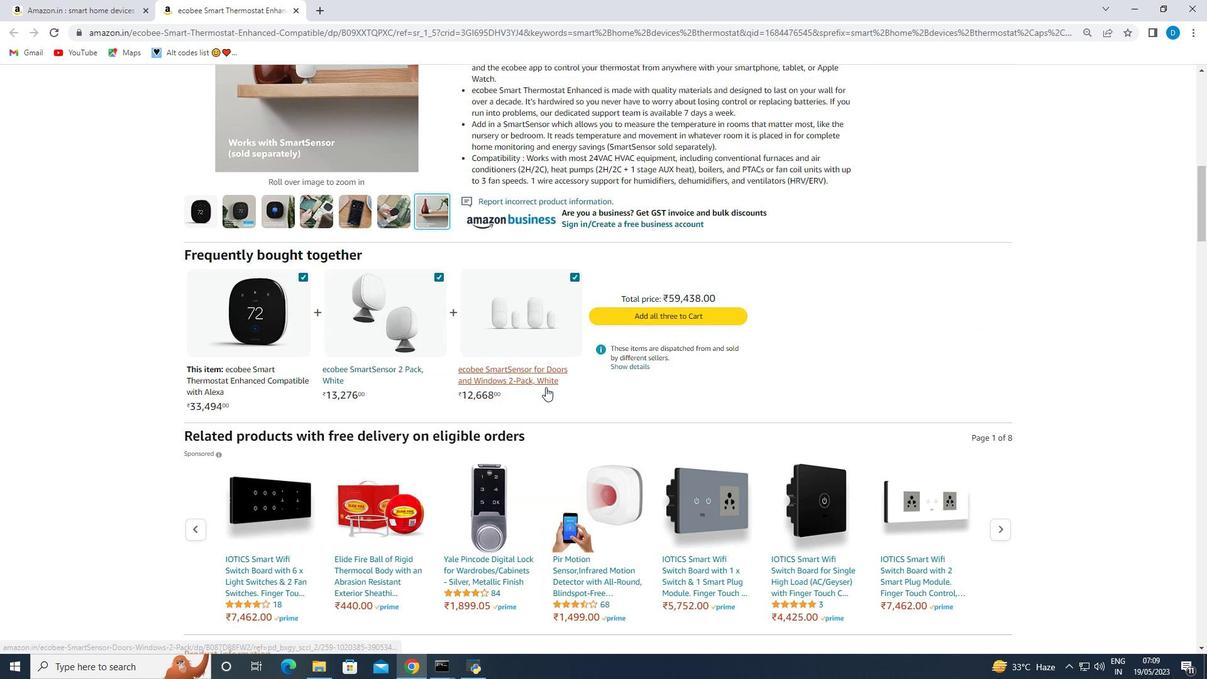 
Action: Mouse scrolled (545, 386) with delta (0, 0)
Screenshot: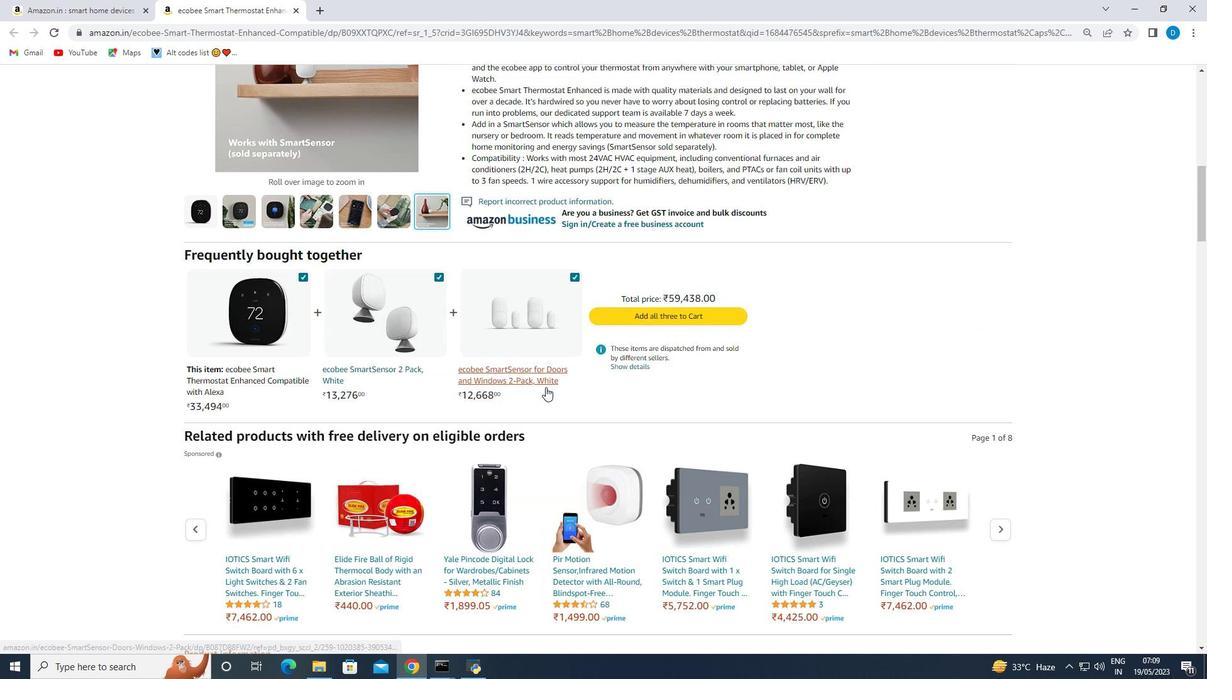 
Action: Mouse scrolled (545, 386) with delta (0, 0)
Screenshot: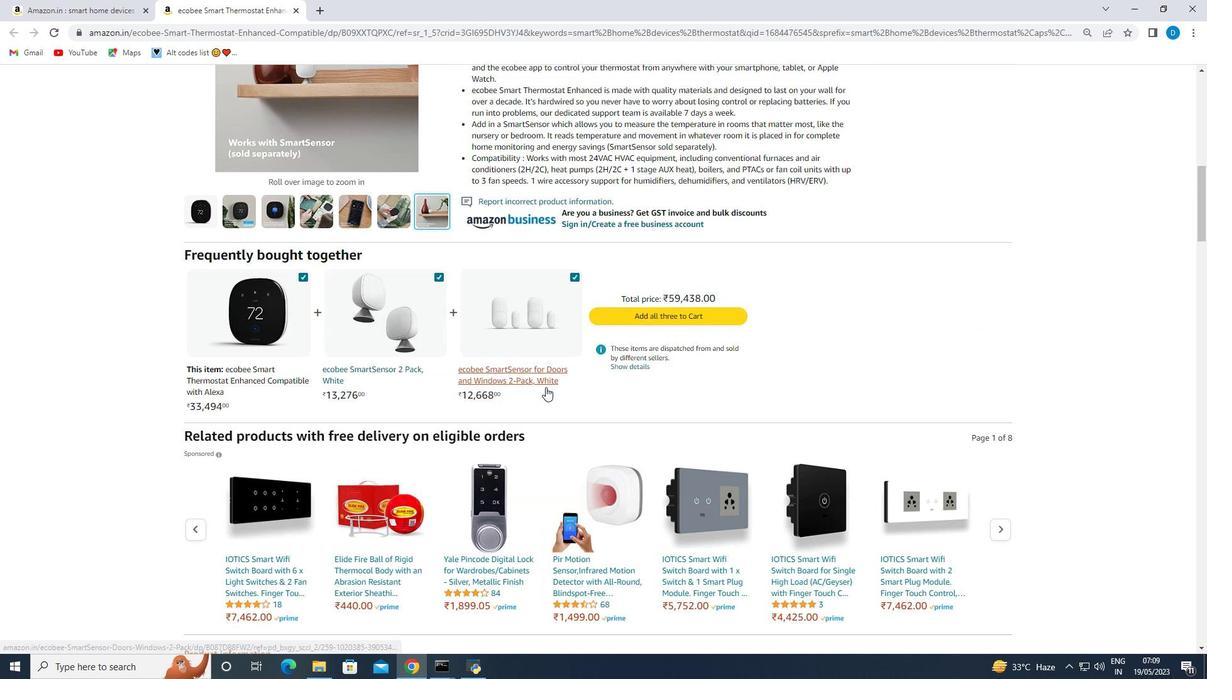 
Action: Mouse scrolled (545, 388) with delta (0, 0)
Screenshot: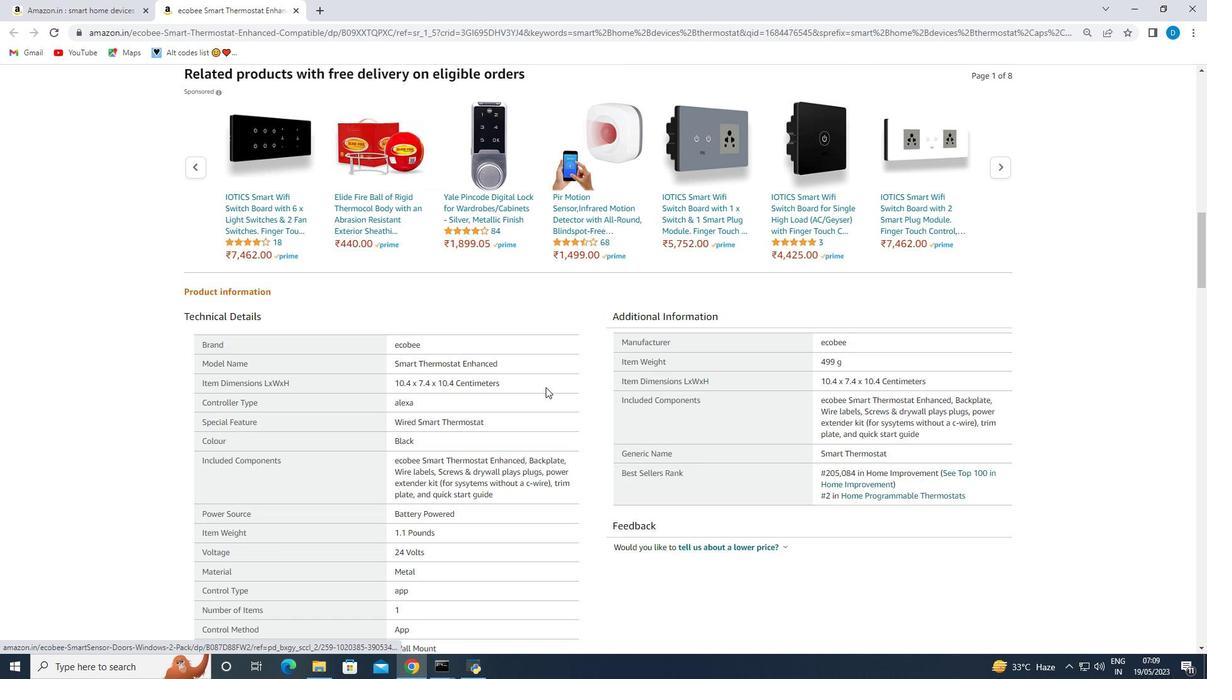 
Action: Mouse scrolled (545, 388) with delta (0, 0)
Screenshot: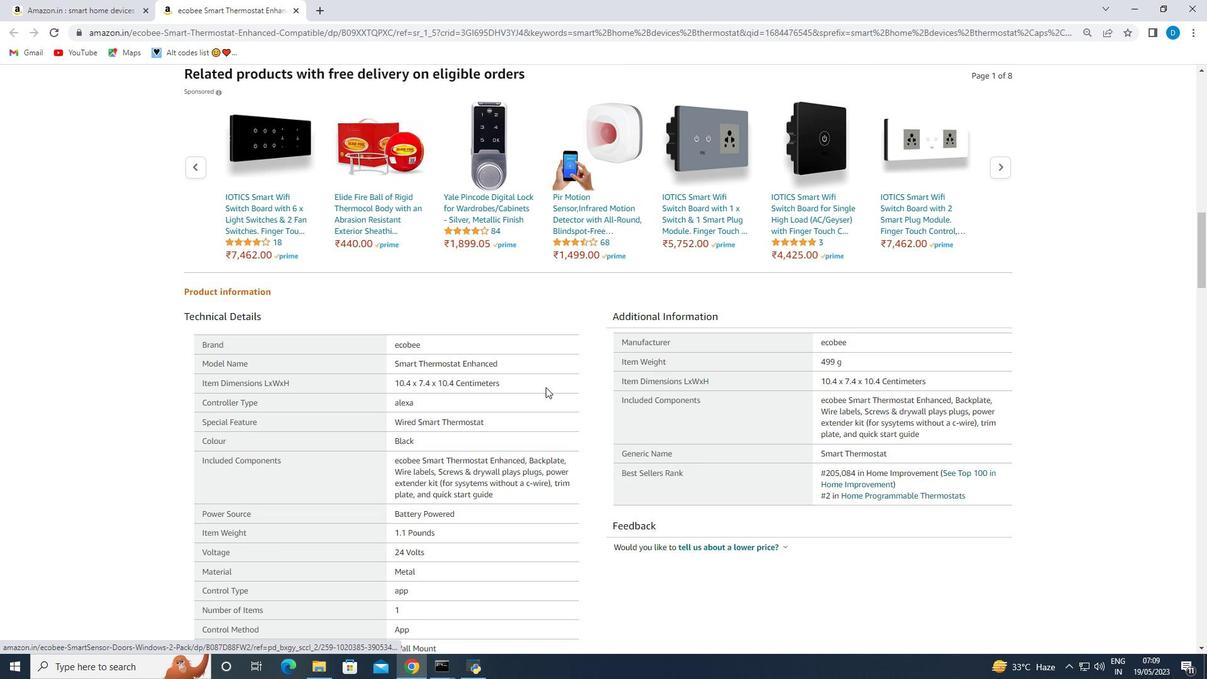 
Action: Mouse scrolled (545, 388) with delta (0, 0)
Screenshot: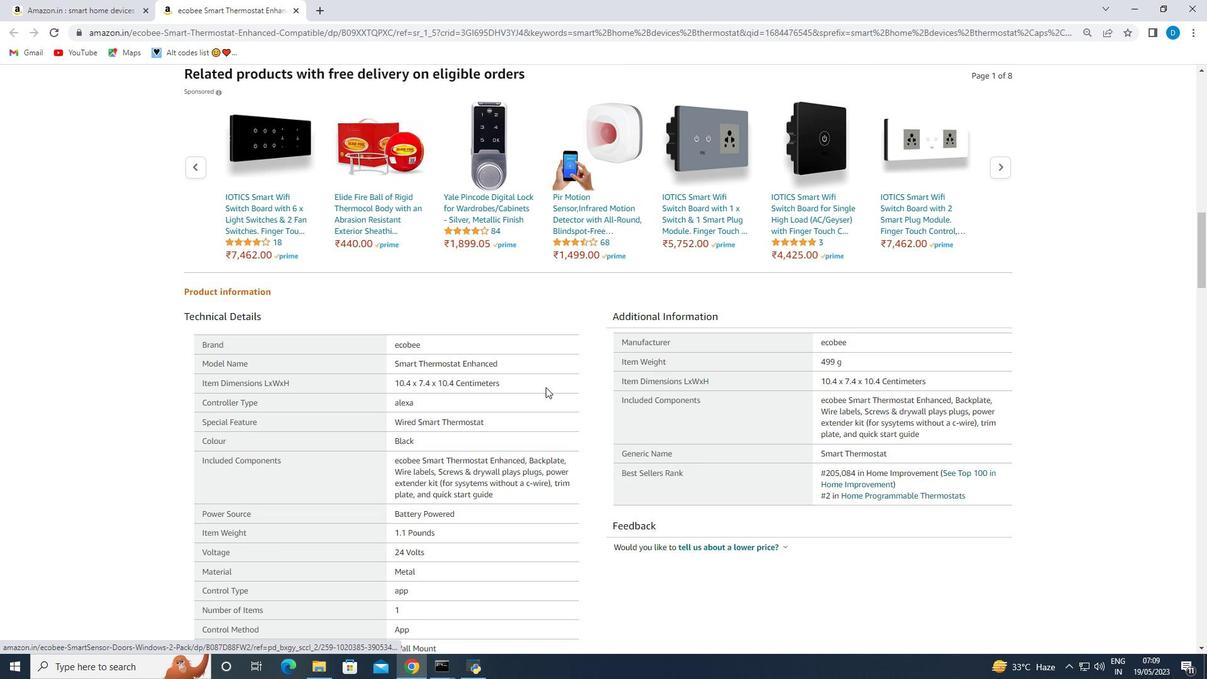 
Action: Mouse scrolled (545, 388) with delta (0, 0)
Screenshot: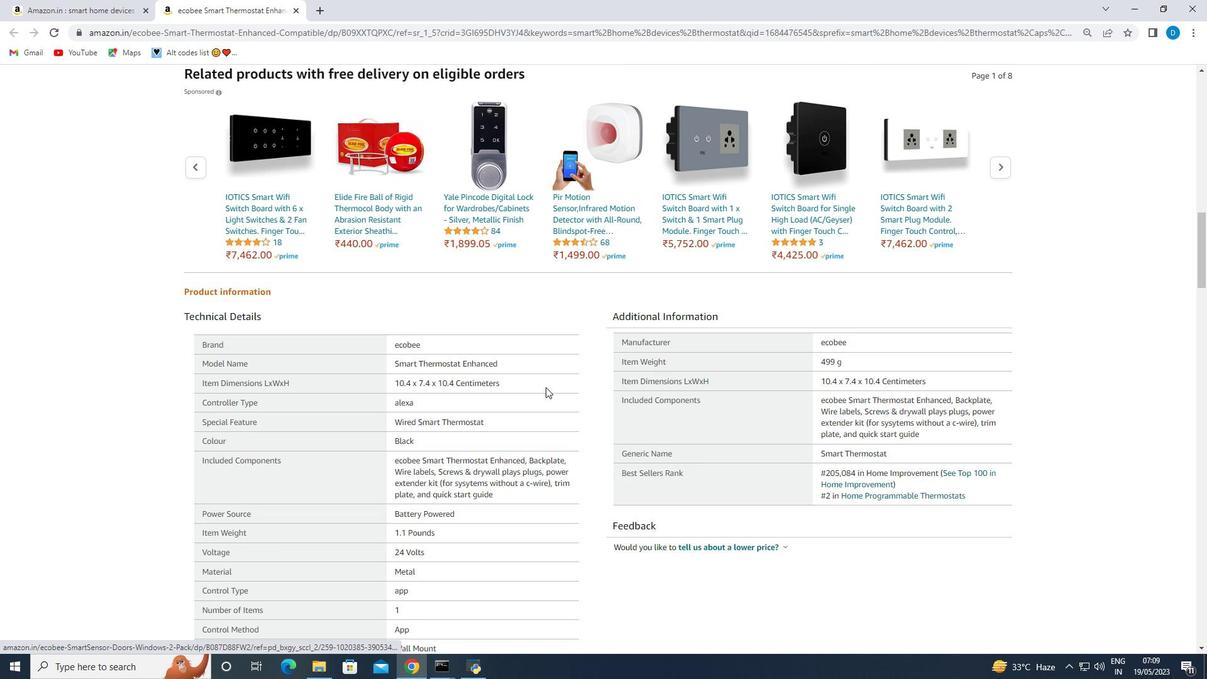 
Action: Mouse scrolled (545, 388) with delta (0, 0)
Screenshot: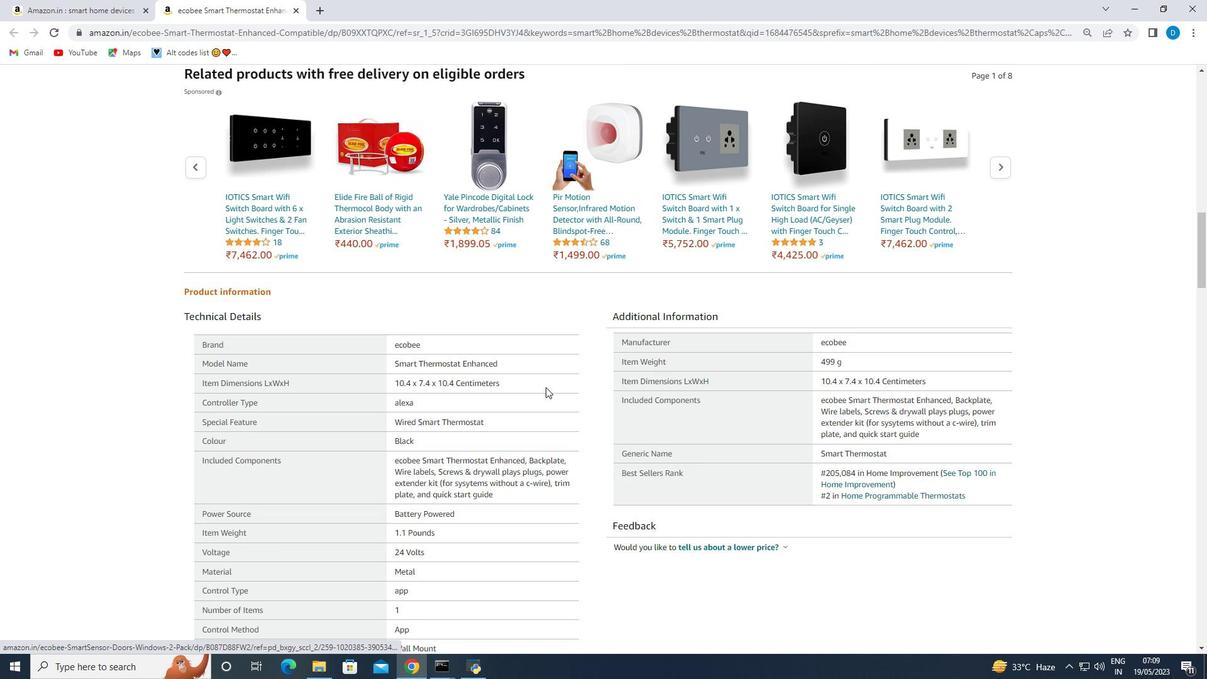 
Action: Mouse moved to (299, 10)
Screenshot: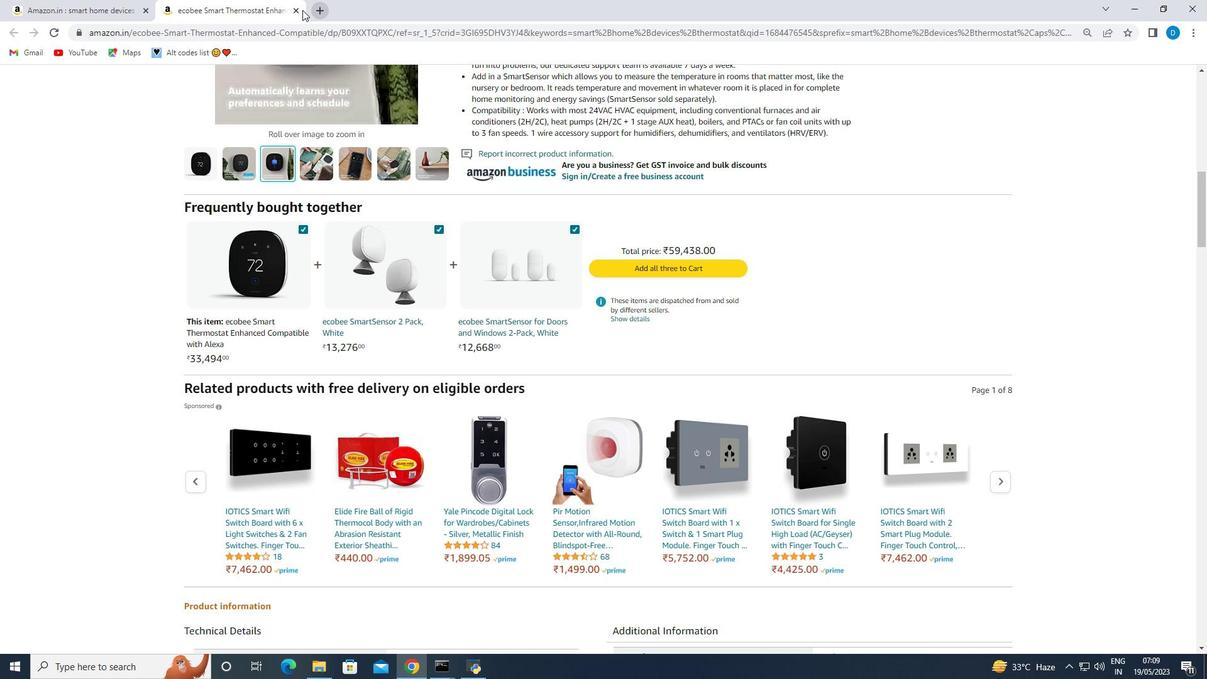 
Action: Mouse pressed left at (299, 10)
Screenshot: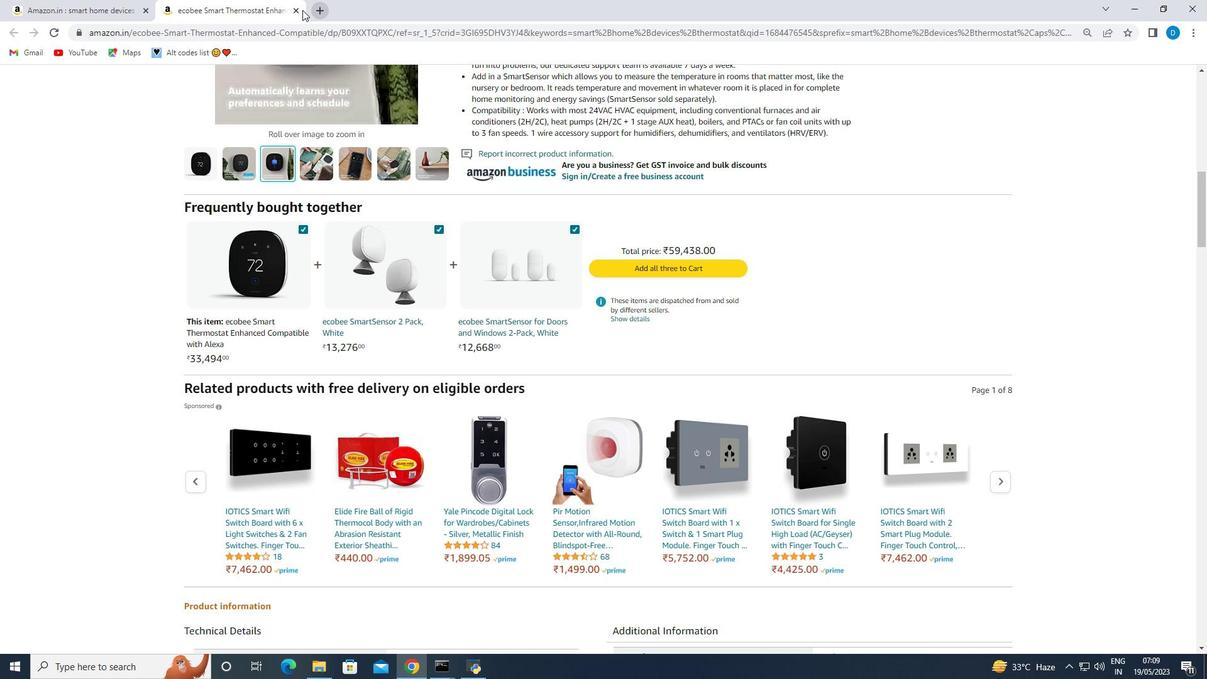
Action: Mouse moved to (991, 429)
Screenshot: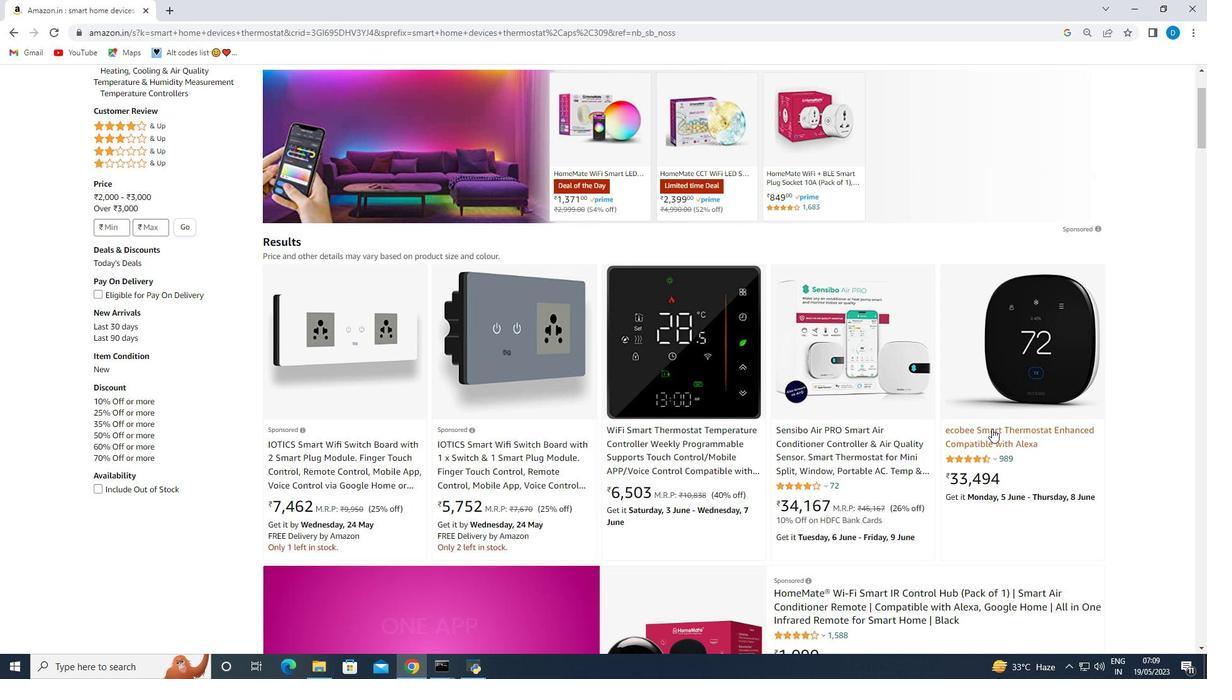 
Action: Mouse pressed left at (991, 429)
Screenshot: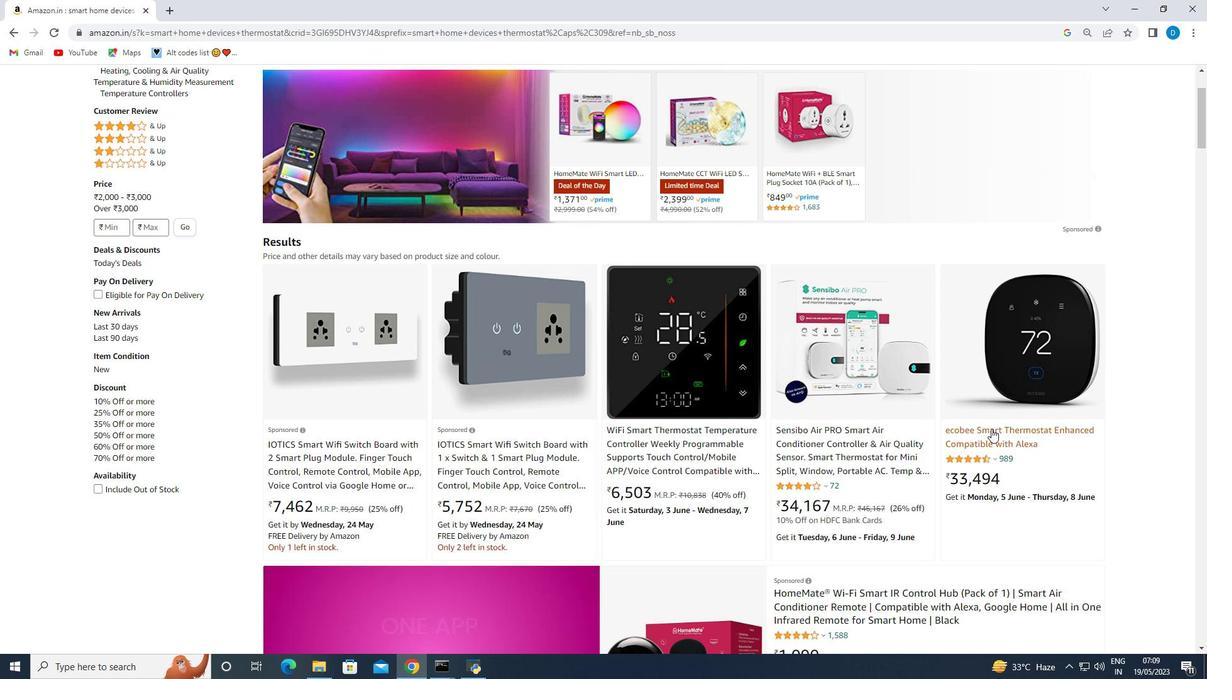 
Action: Mouse moved to (193, 466)
Screenshot: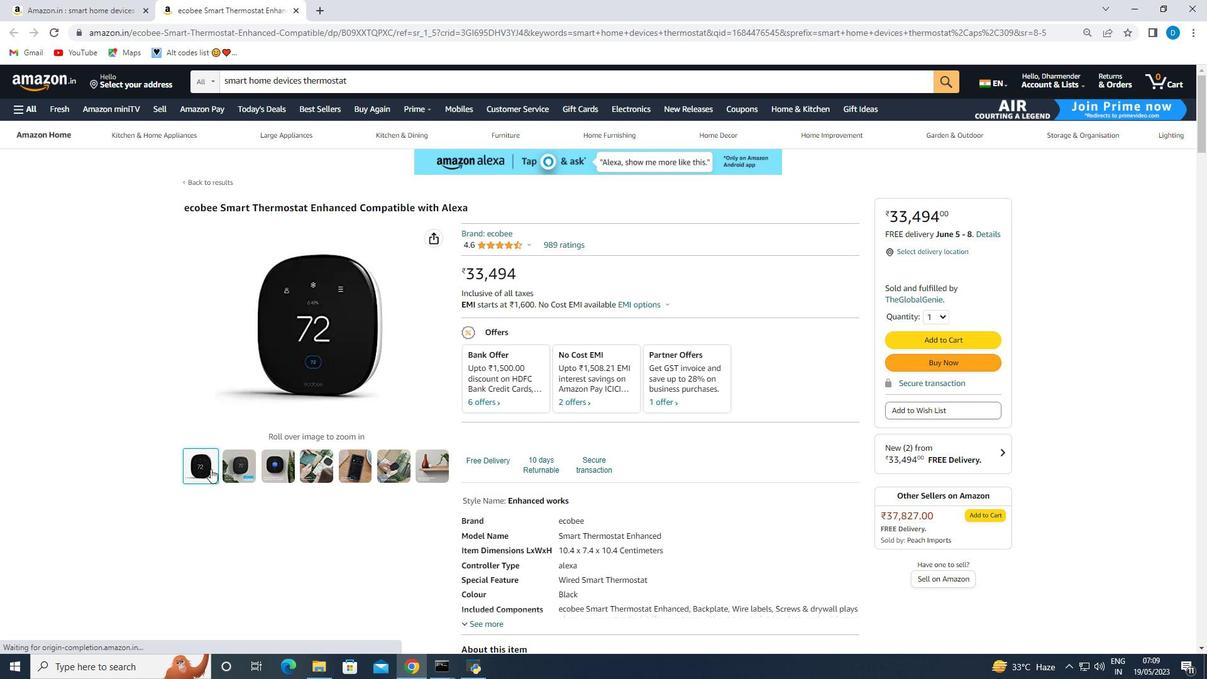 
Action: Mouse pressed left at (193, 466)
Screenshot: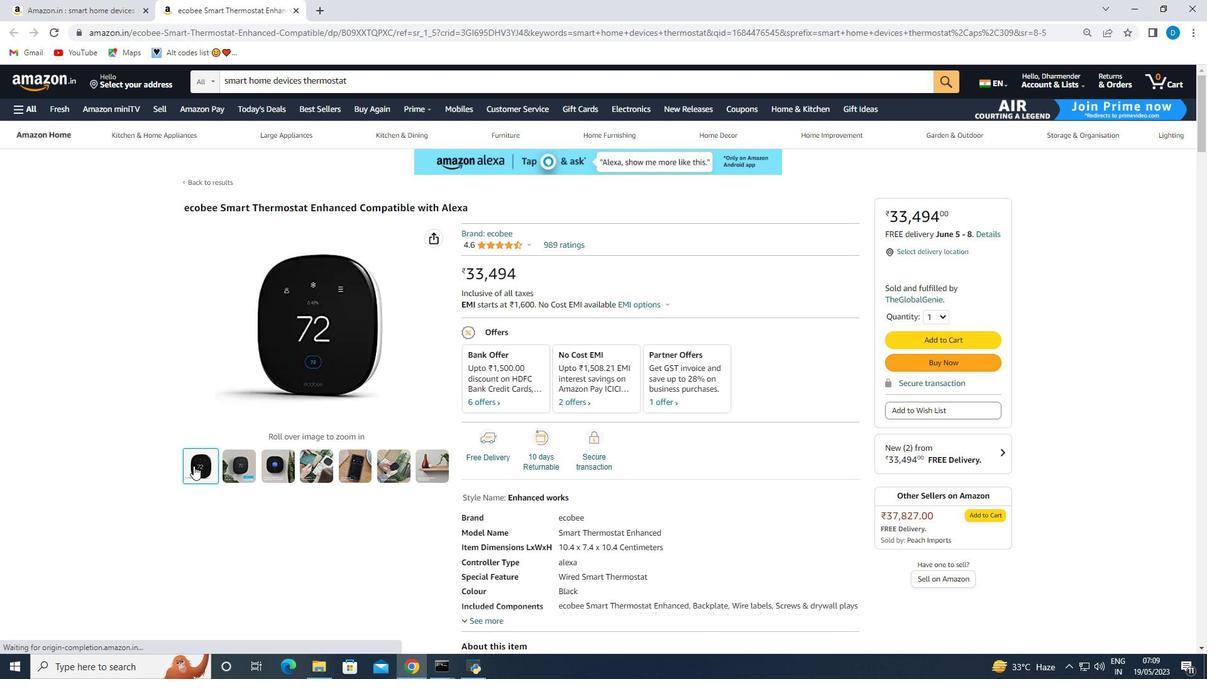 
Action: Mouse moved to (435, 428)
Screenshot: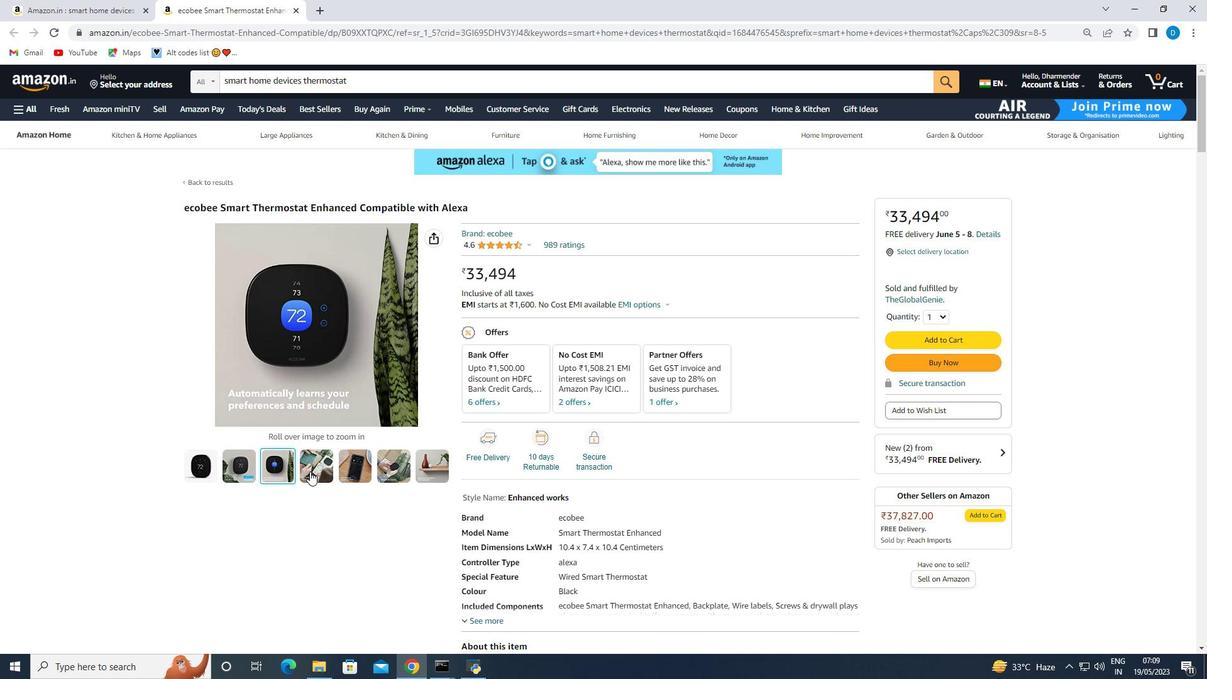 
Action: Mouse scrolled (435, 427) with delta (0, 0)
Screenshot: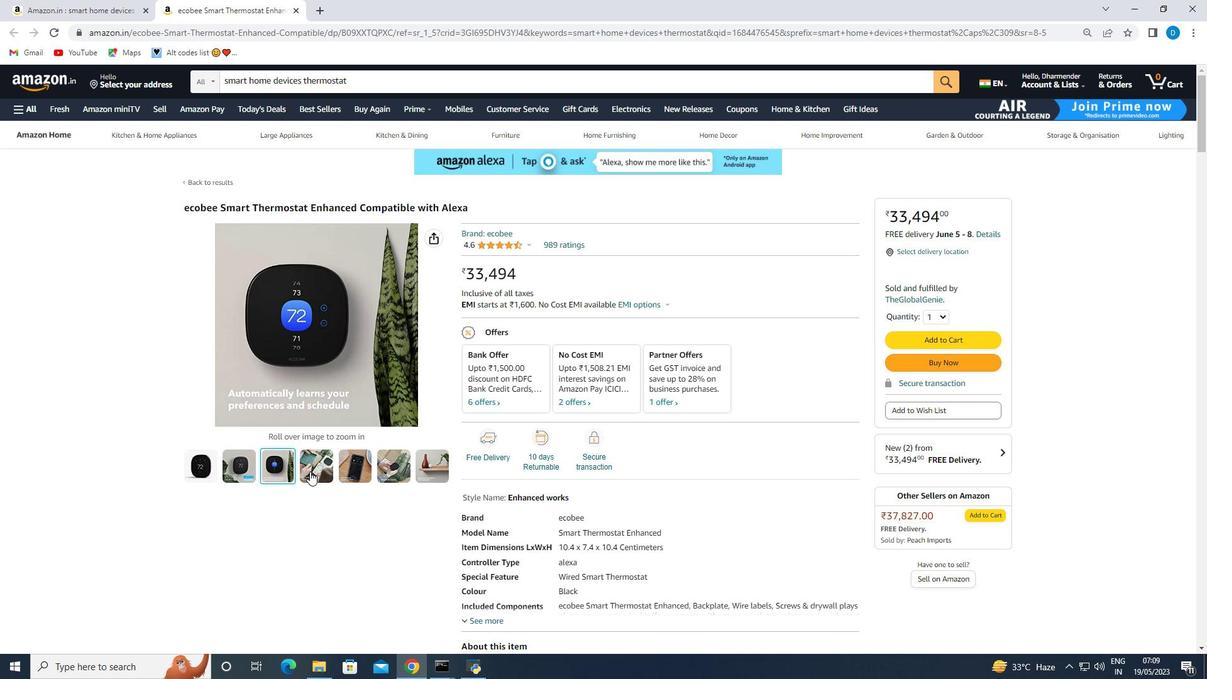 
Action: Mouse moved to (435, 428)
Screenshot: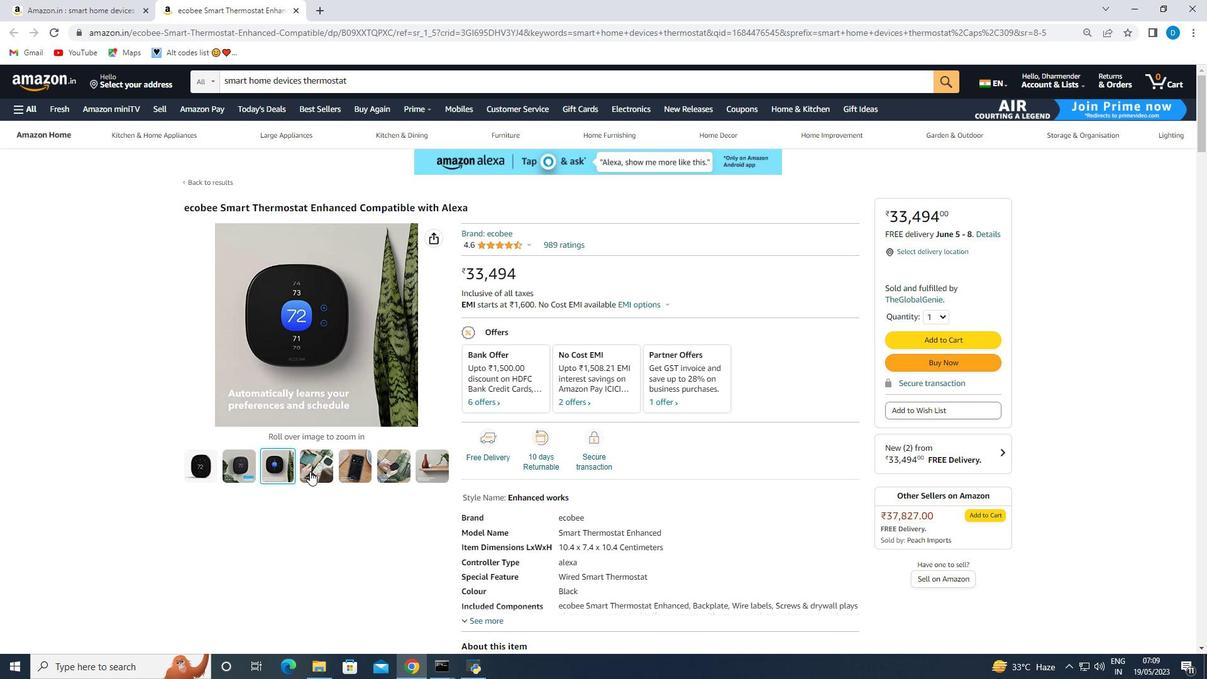 
Action: Mouse scrolled (435, 427) with delta (0, 0)
Screenshot: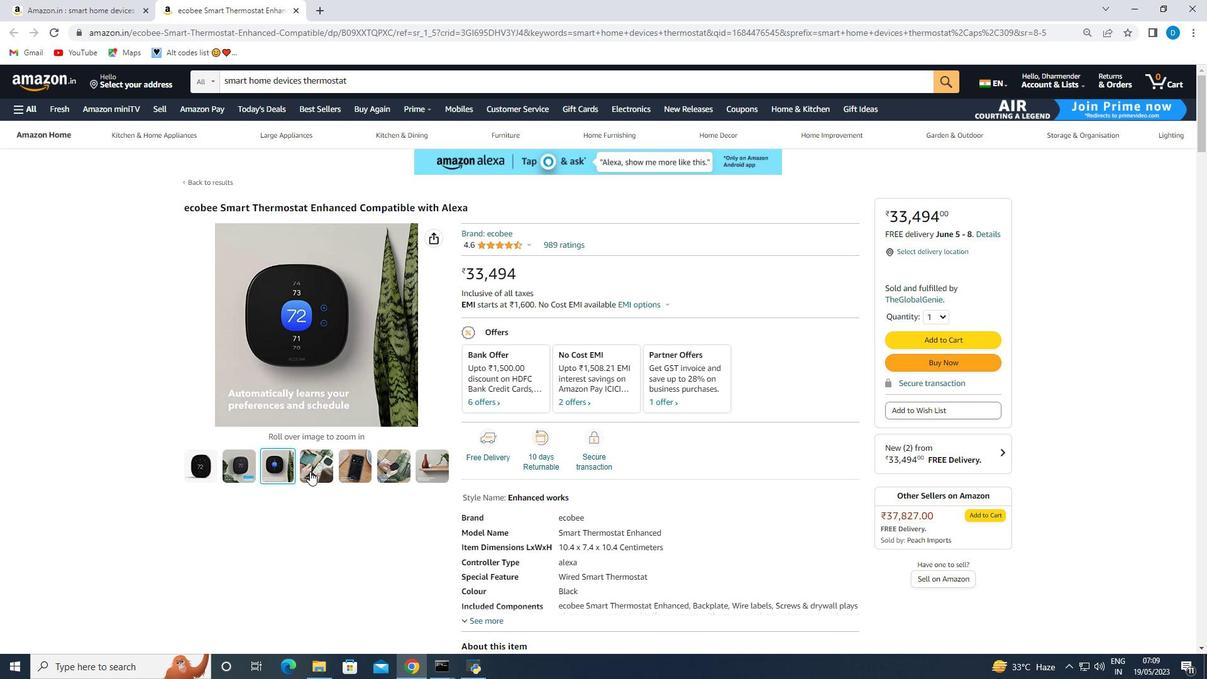 
Action: Mouse scrolled (435, 427) with delta (0, 0)
Screenshot: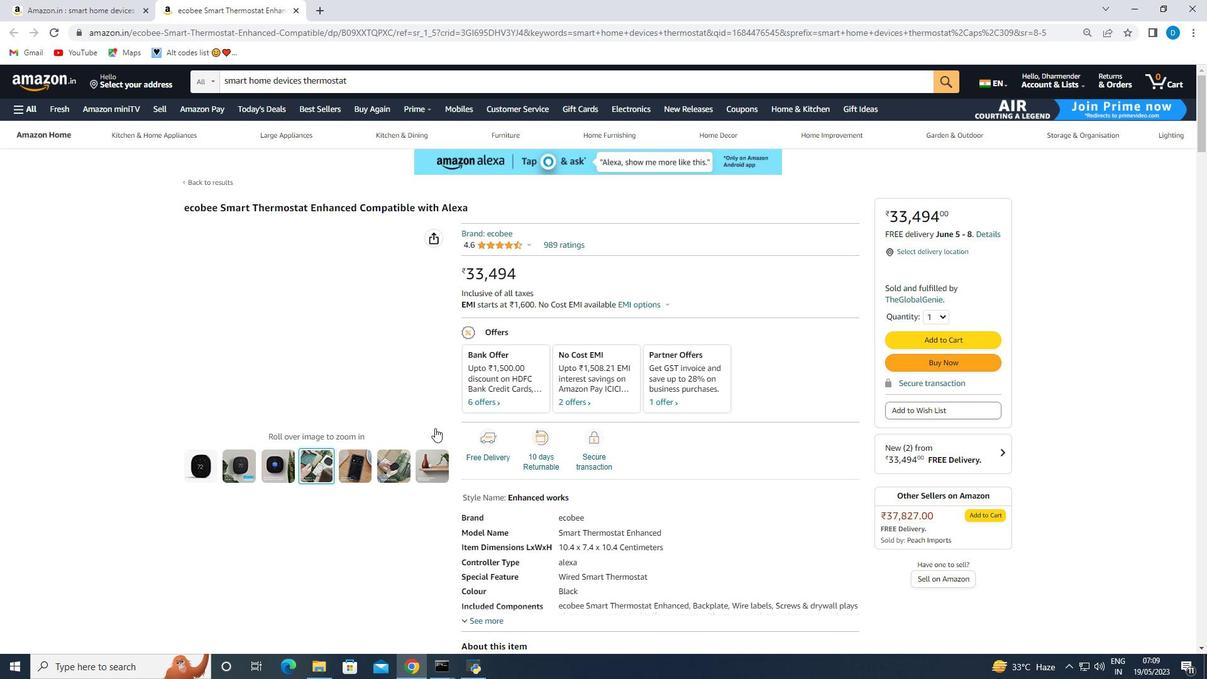 
Action: Mouse scrolled (435, 427) with delta (0, 0)
Screenshot: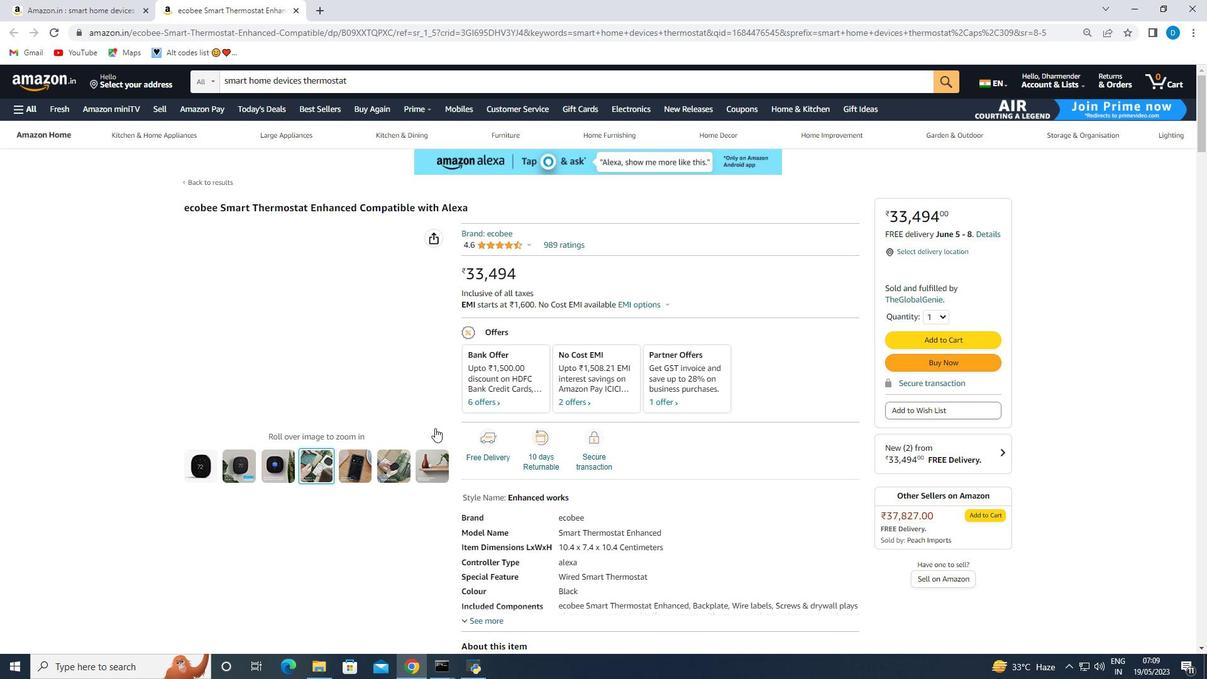 
Action: Mouse scrolled (435, 427) with delta (0, 0)
Screenshot: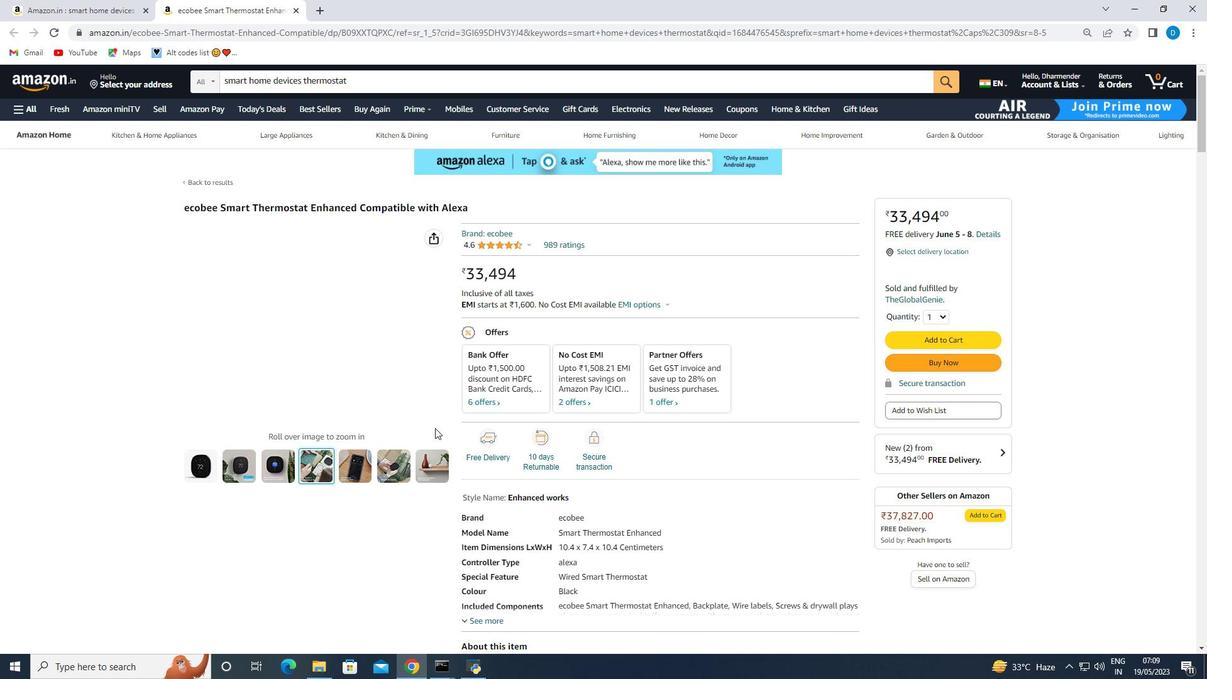 
Action: Mouse moved to (434, 428)
Screenshot: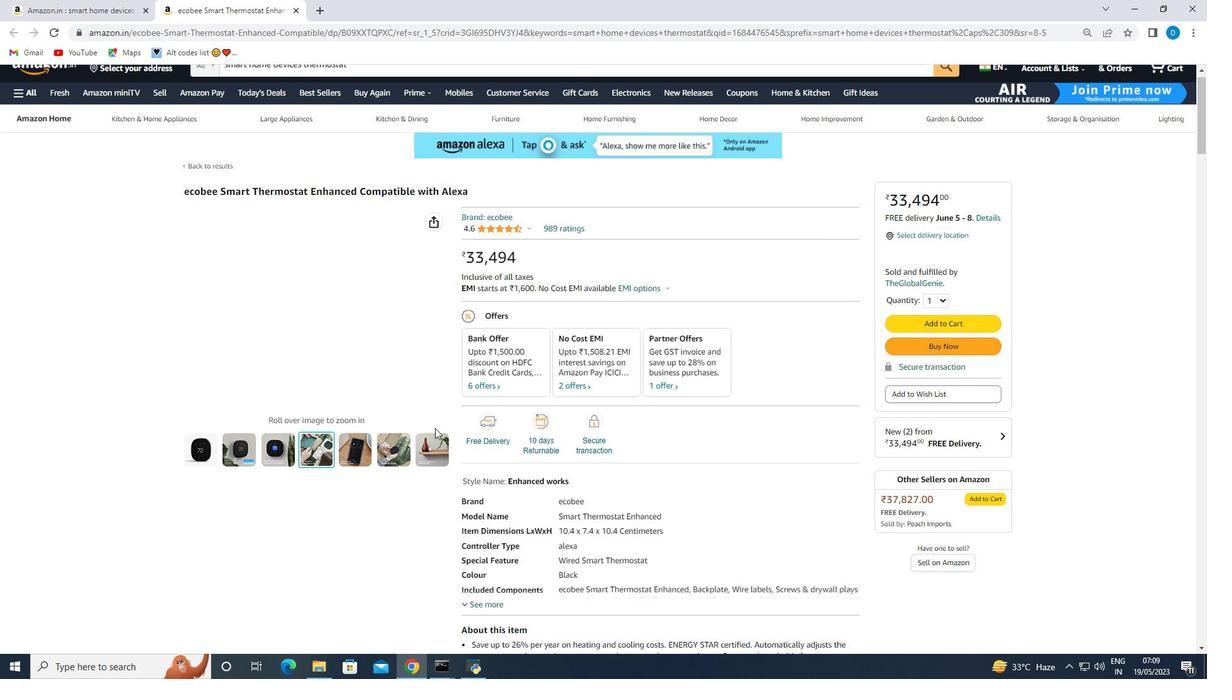 
Action: Mouse scrolled (434, 427) with delta (0, 0)
Screenshot: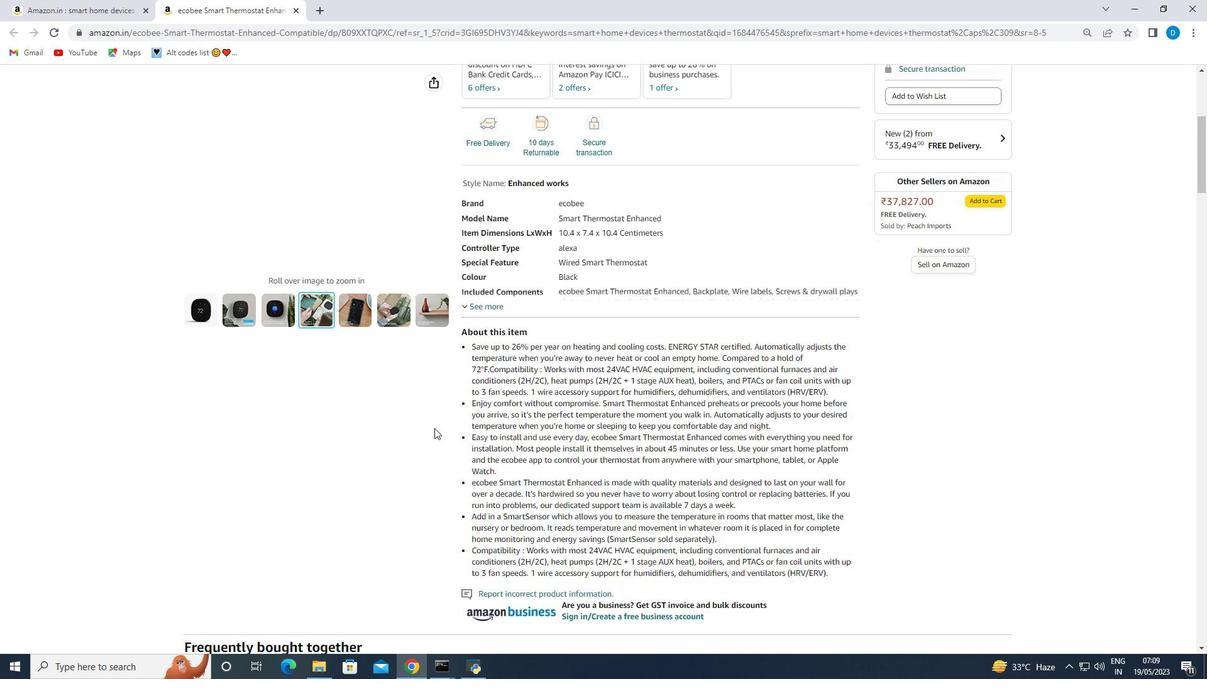 
Action: Mouse scrolled (434, 427) with delta (0, 0)
Screenshot: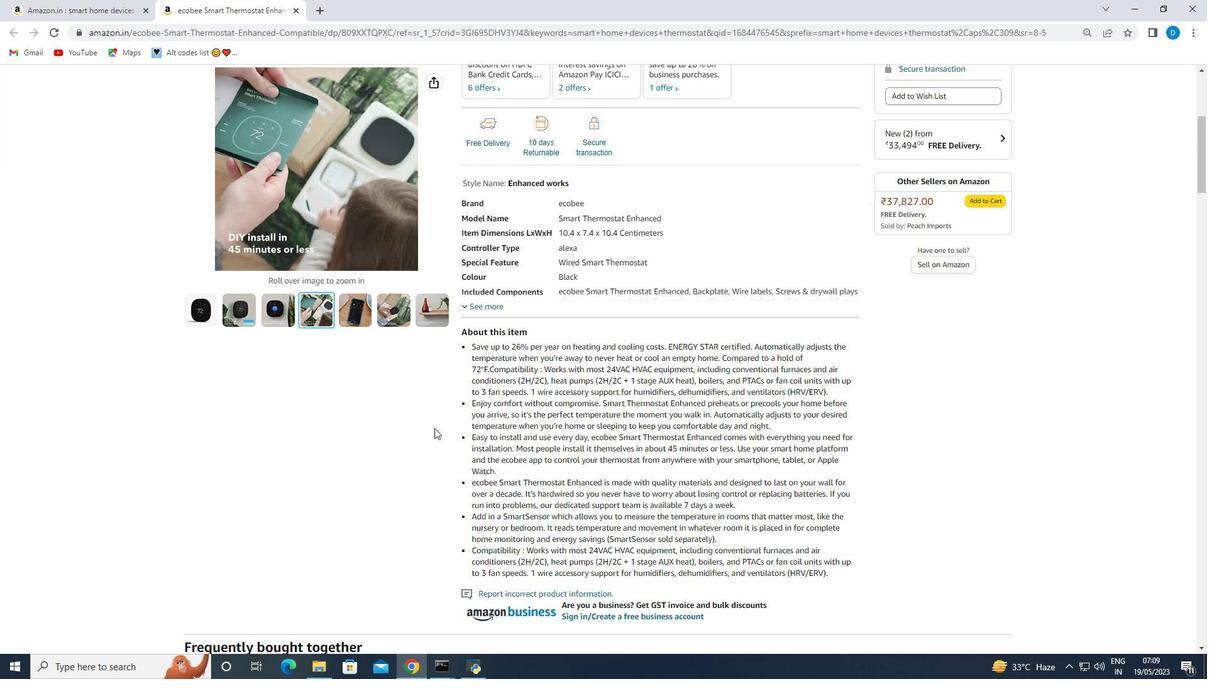 
Action: Mouse moved to (437, 428)
Screenshot: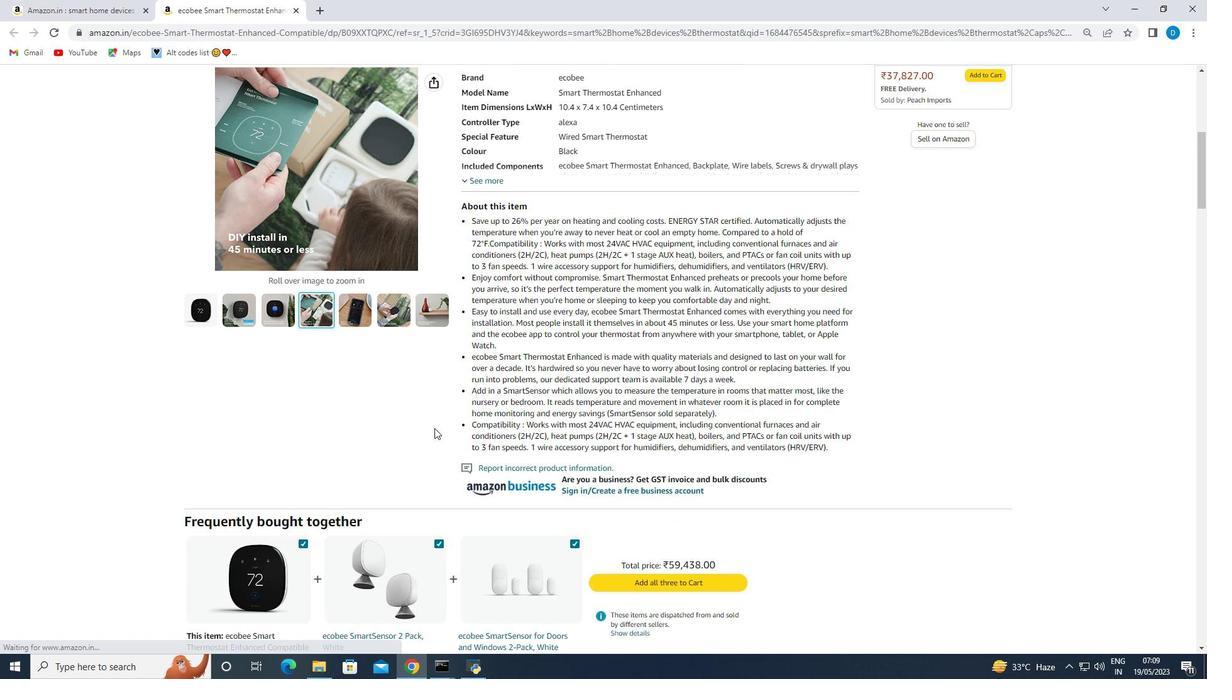 
Action: Mouse scrolled (437, 427) with delta (0, 0)
Screenshot: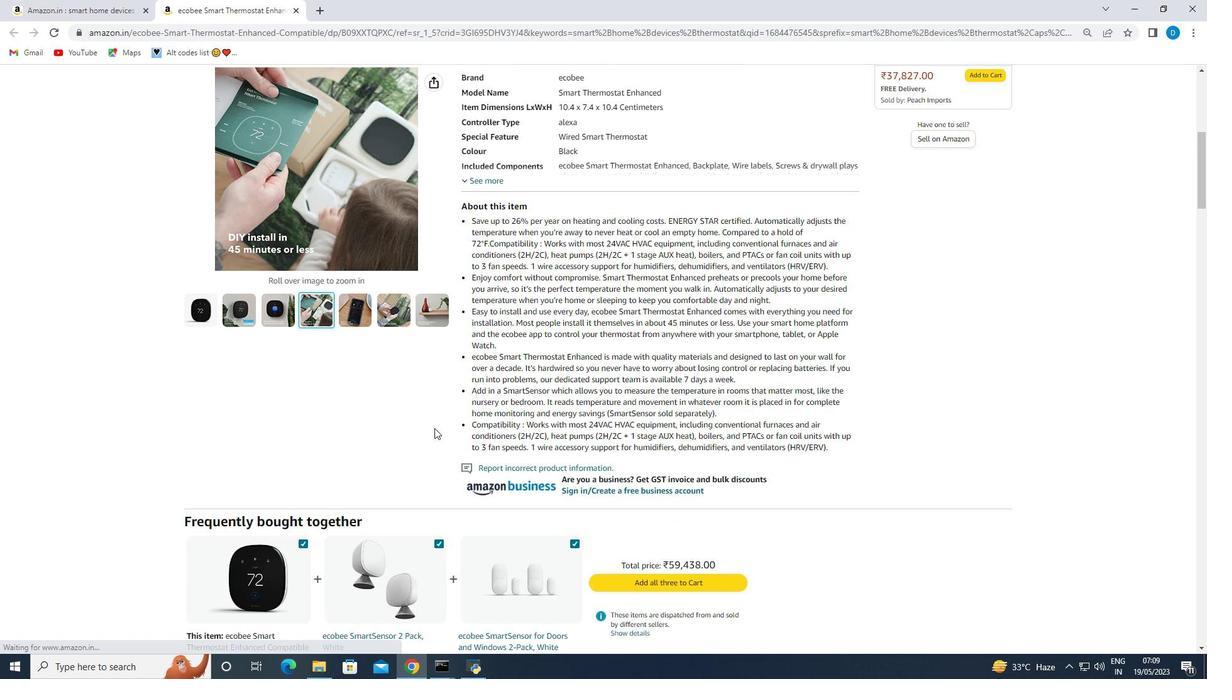 
Action: Mouse moved to (437, 429)
Screenshot: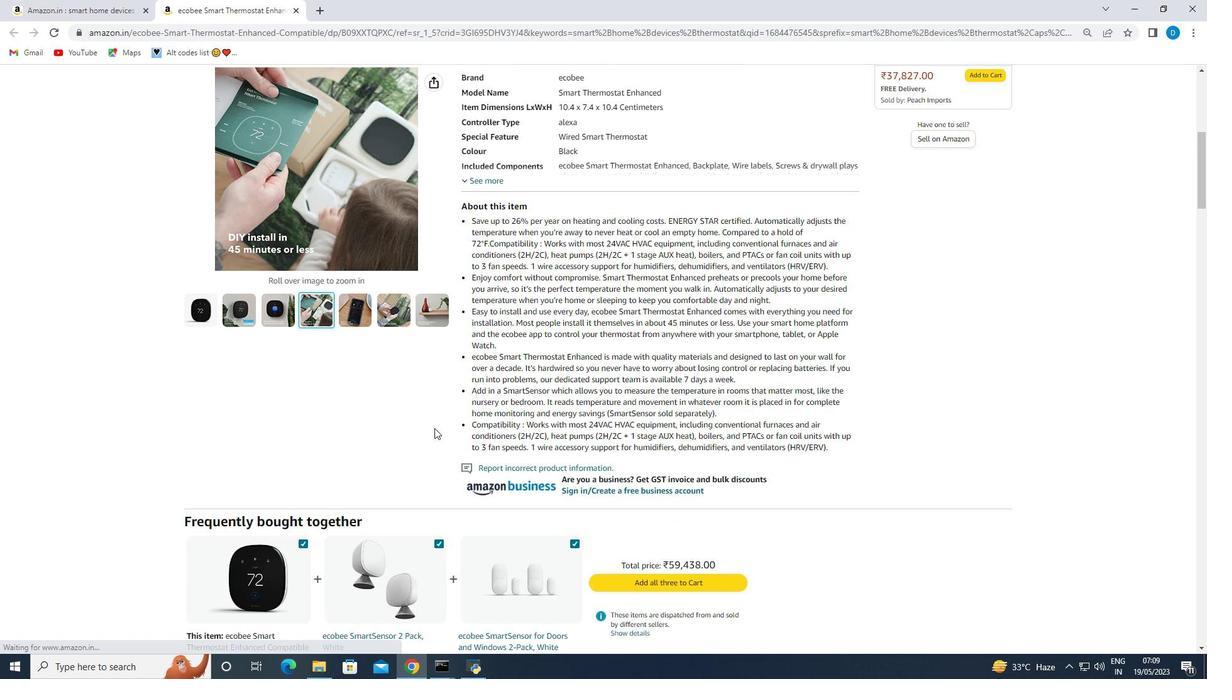 
Action: Mouse scrolled (437, 428) with delta (0, 0)
Screenshot: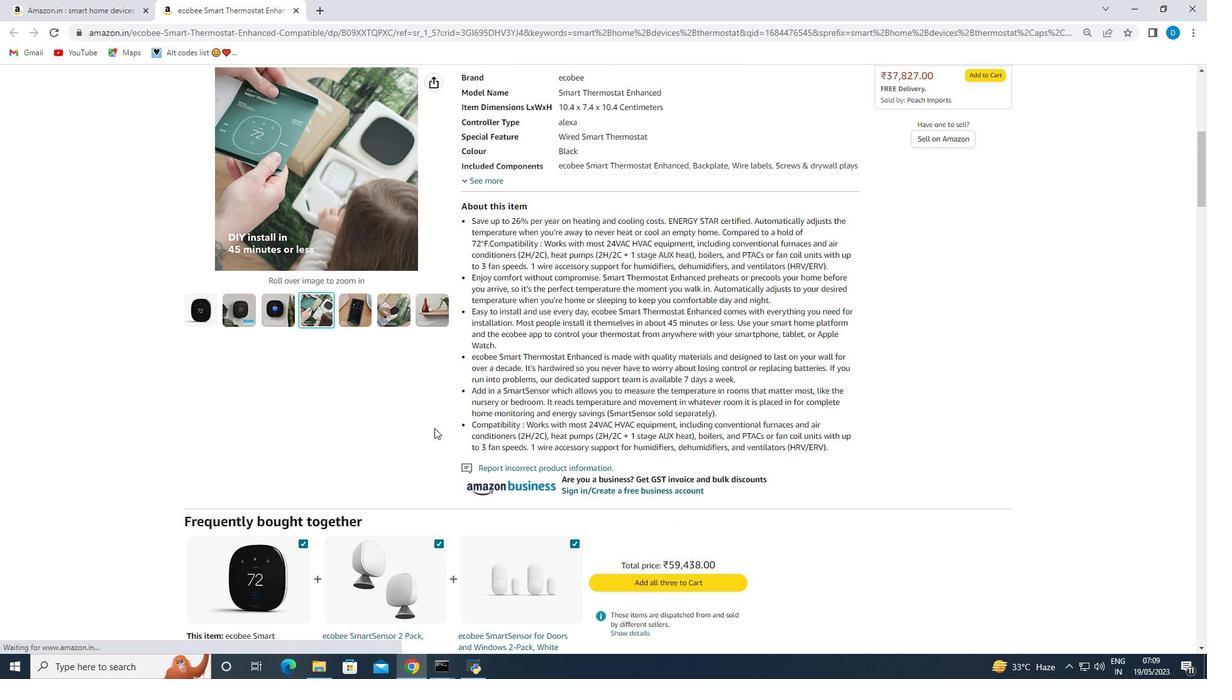 
Action: Mouse scrolled (437, 428) with delta (0, 0)
Screenshot: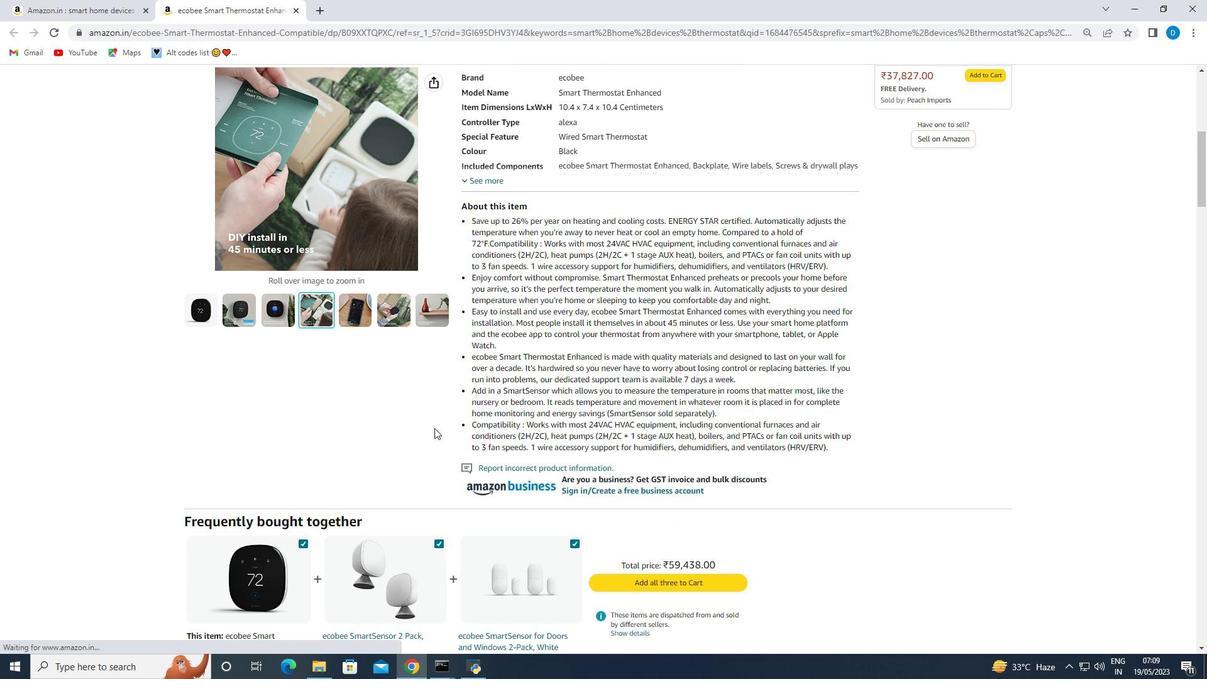 
Action: Mouse scrolled (437, 428) with delta (0, 0)
Screenshot: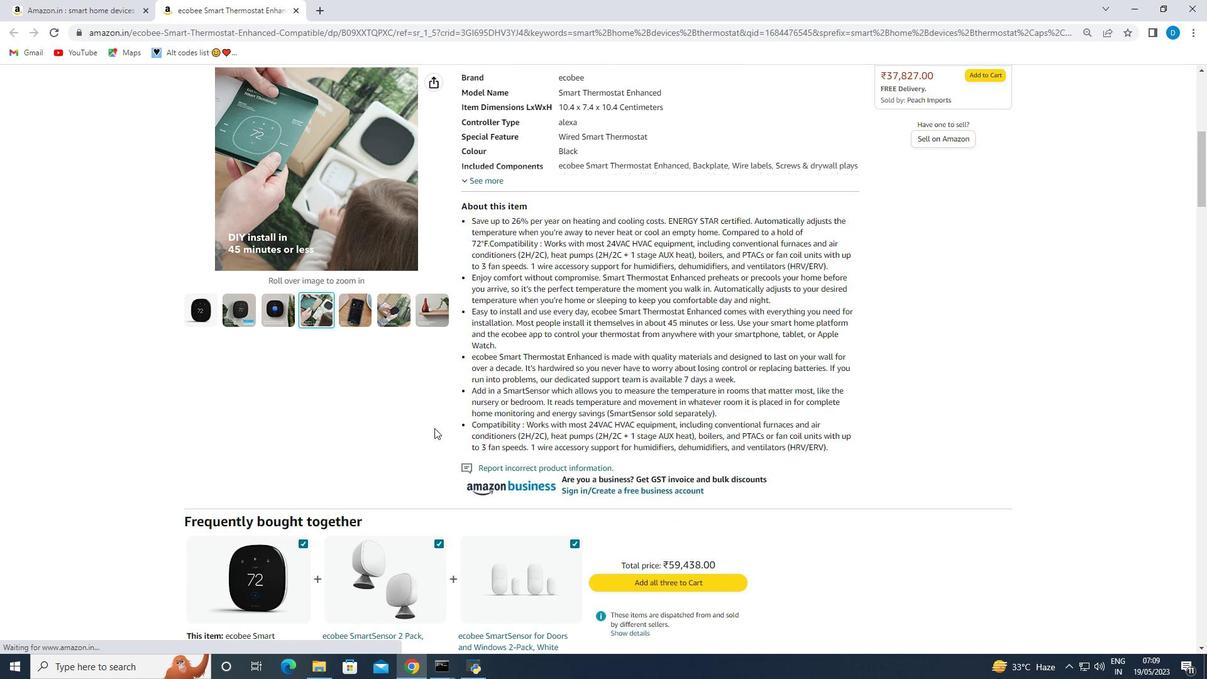 
Action: Mouse moved to (435, 430)
Screenshot: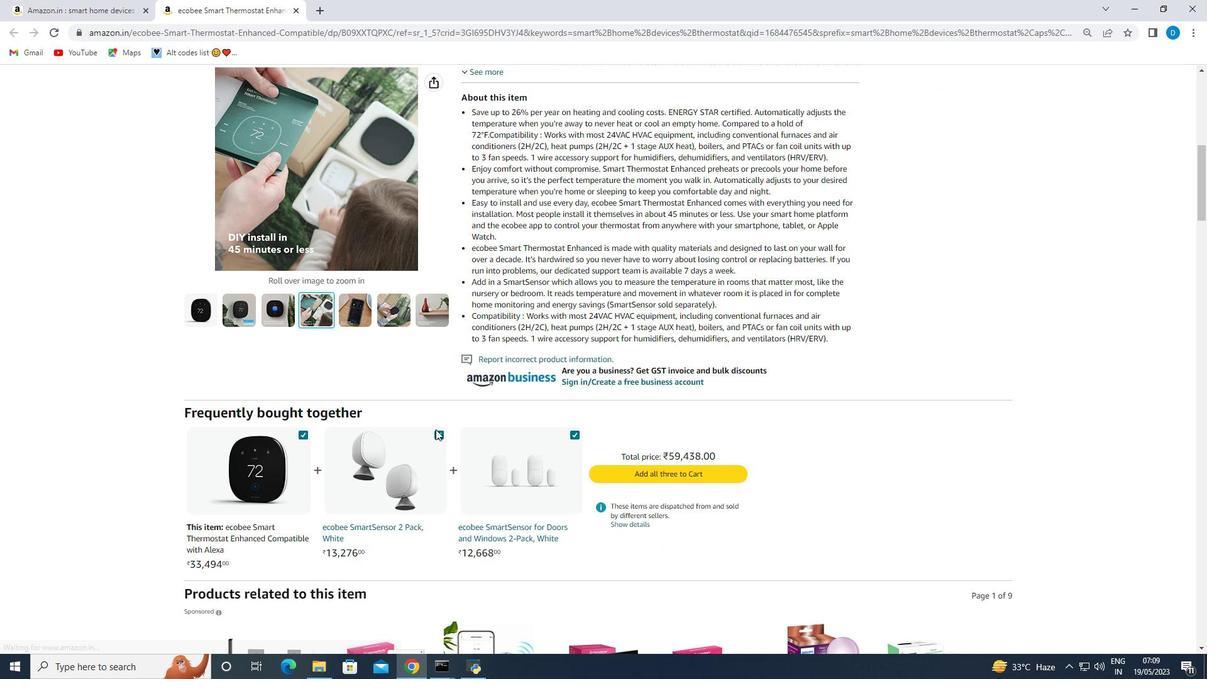 
Action: Mouse scrolled (435, 429) with delta (0, 0)
Screenshot: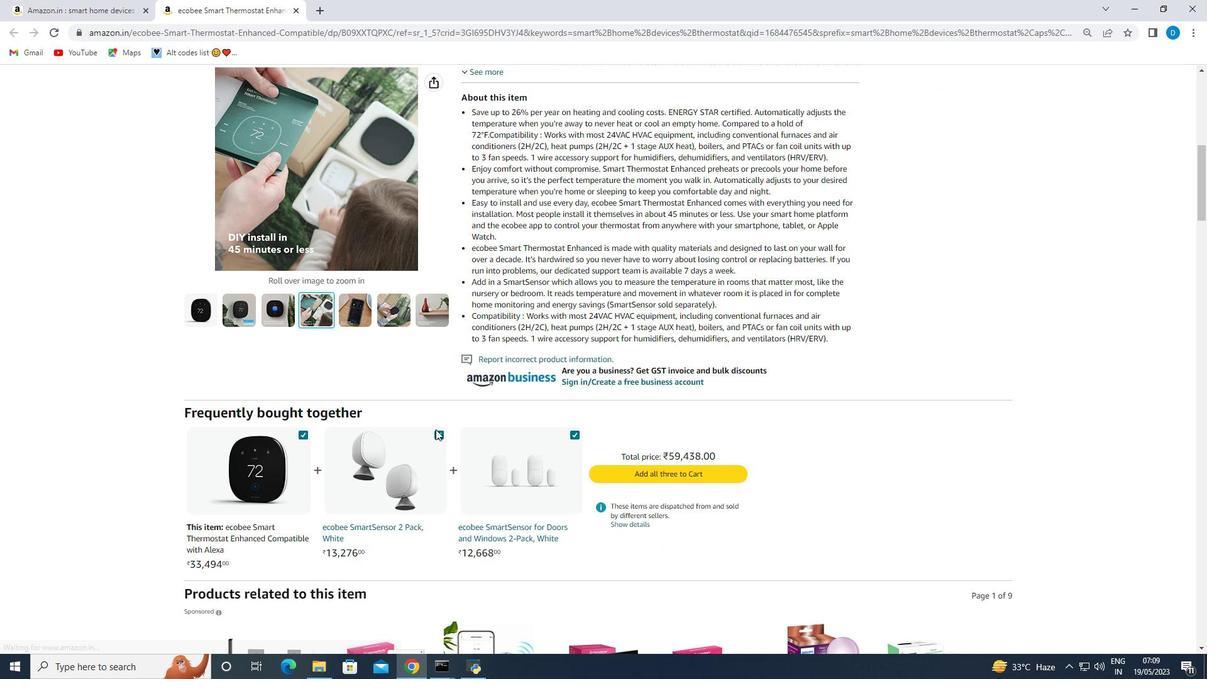 
Action: Mouse moved to (435, 430)
Screenshot: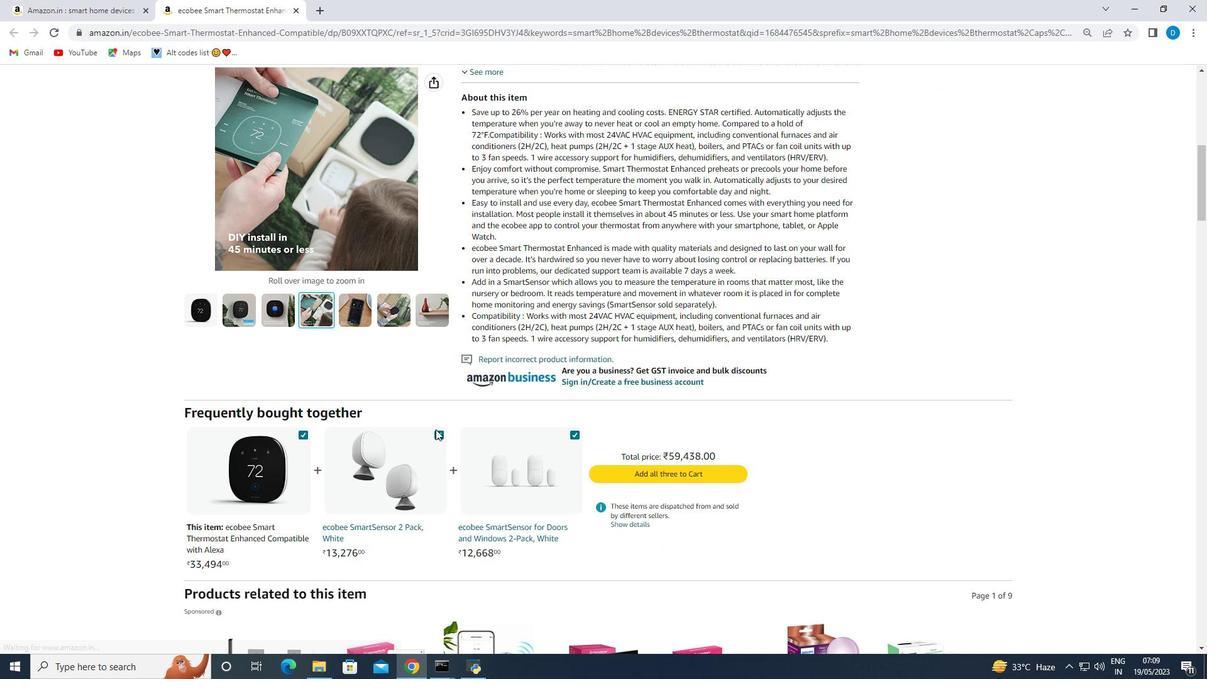 
Action: Mouse scrolled (435, 429) with delta (0, 0)
Screenshot: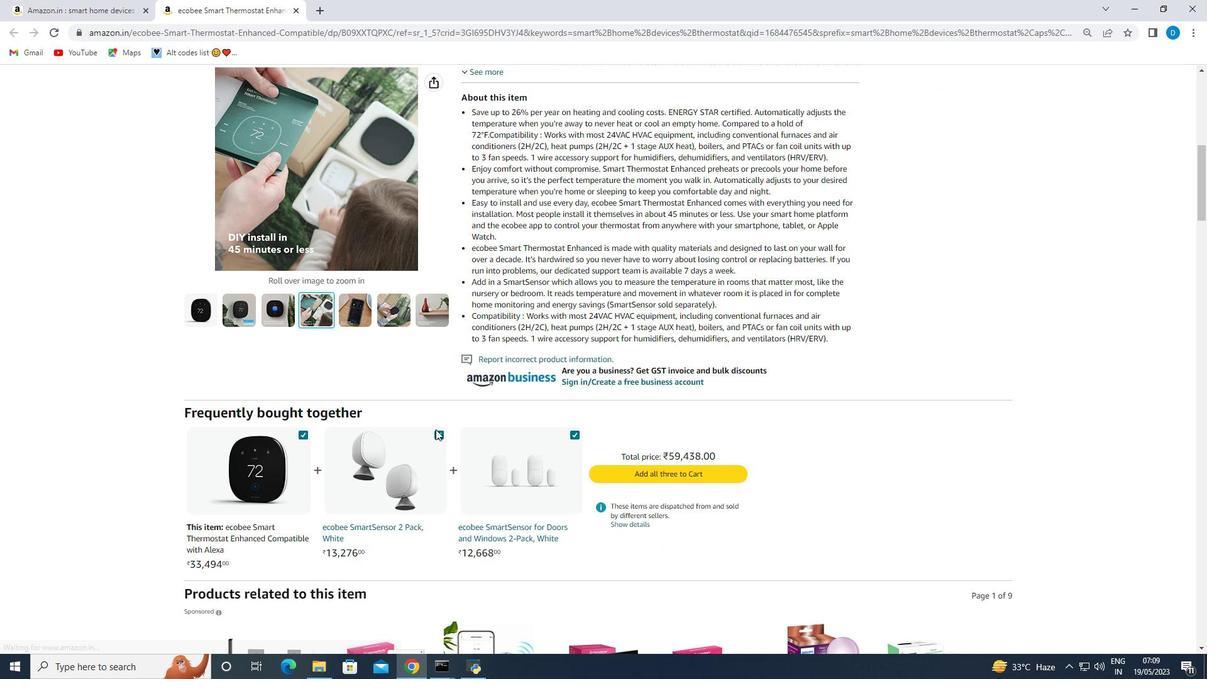 
Action: Mouse moved to (435, 430)
Screenshot: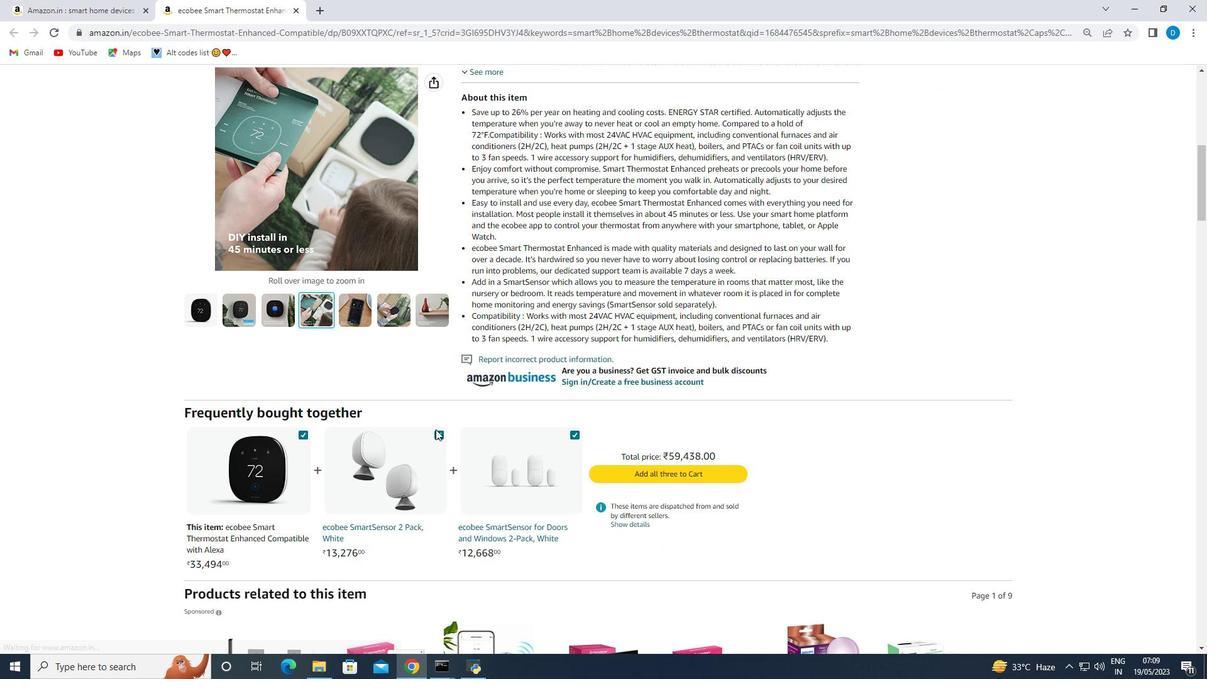 
Action: Mouse scrolled (435, 430) with delta (0, 0)
Screenshot: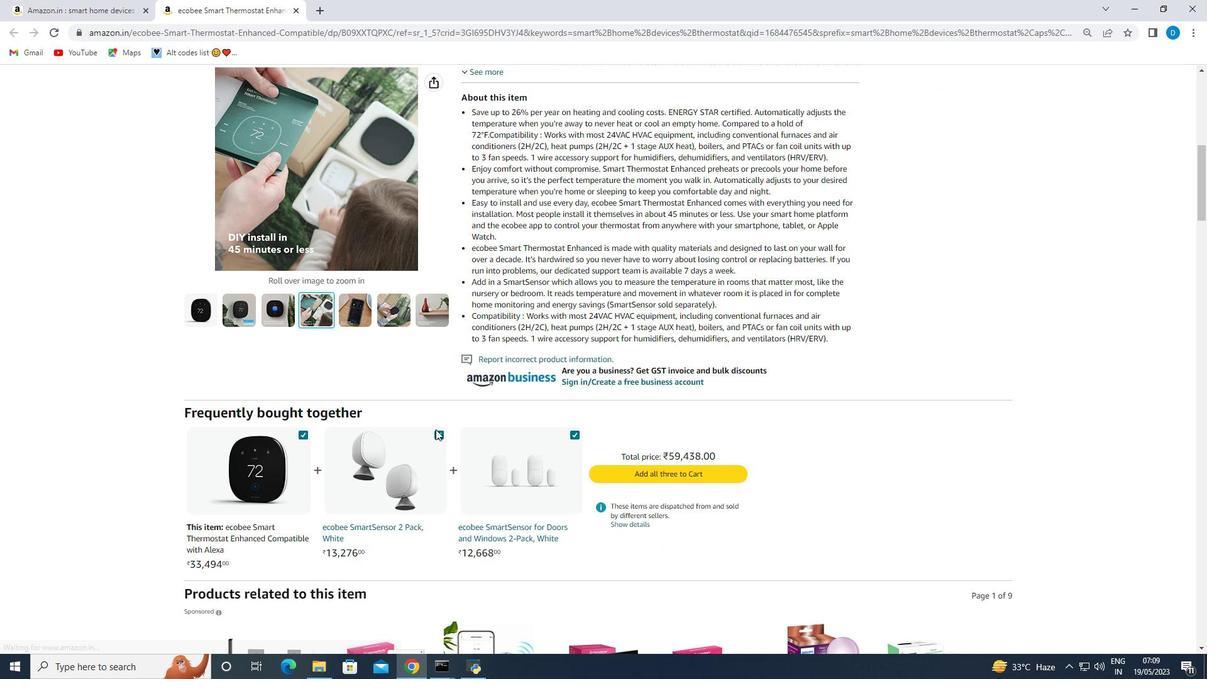 
Action: Mouse scrolled (435, 430) with delta (0, 0)
Screenshot: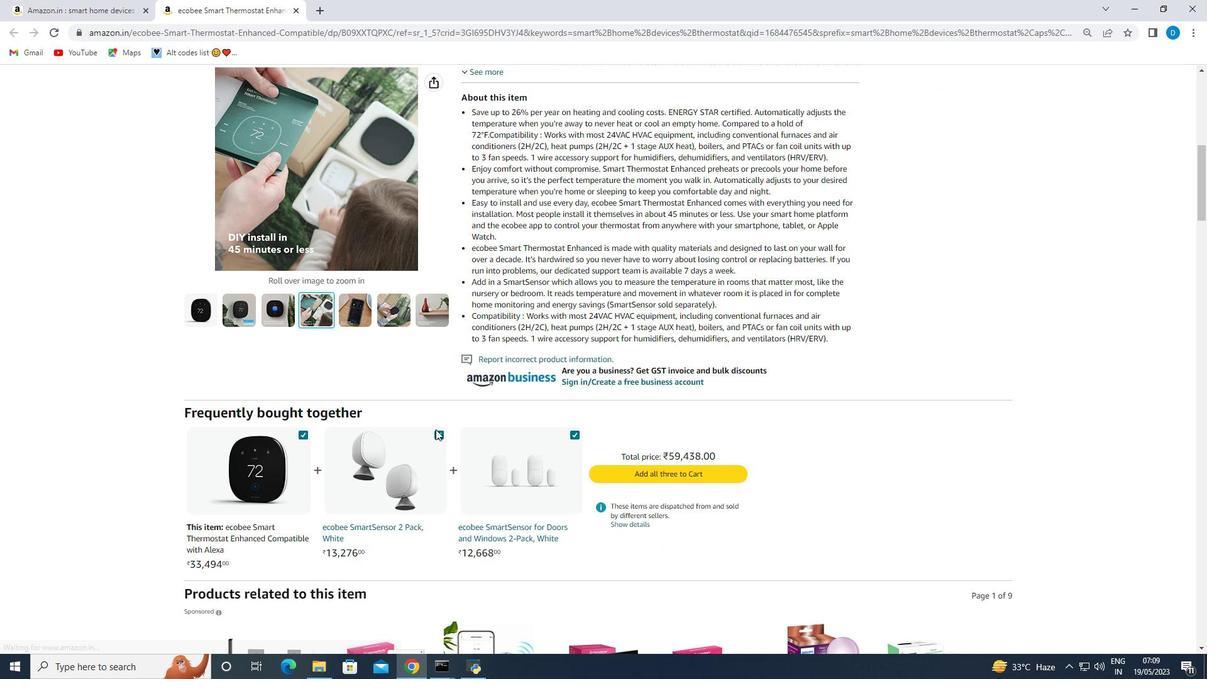 
Action: Mouse scrolled (435, 430) with delta (0, 0)
Screenshot: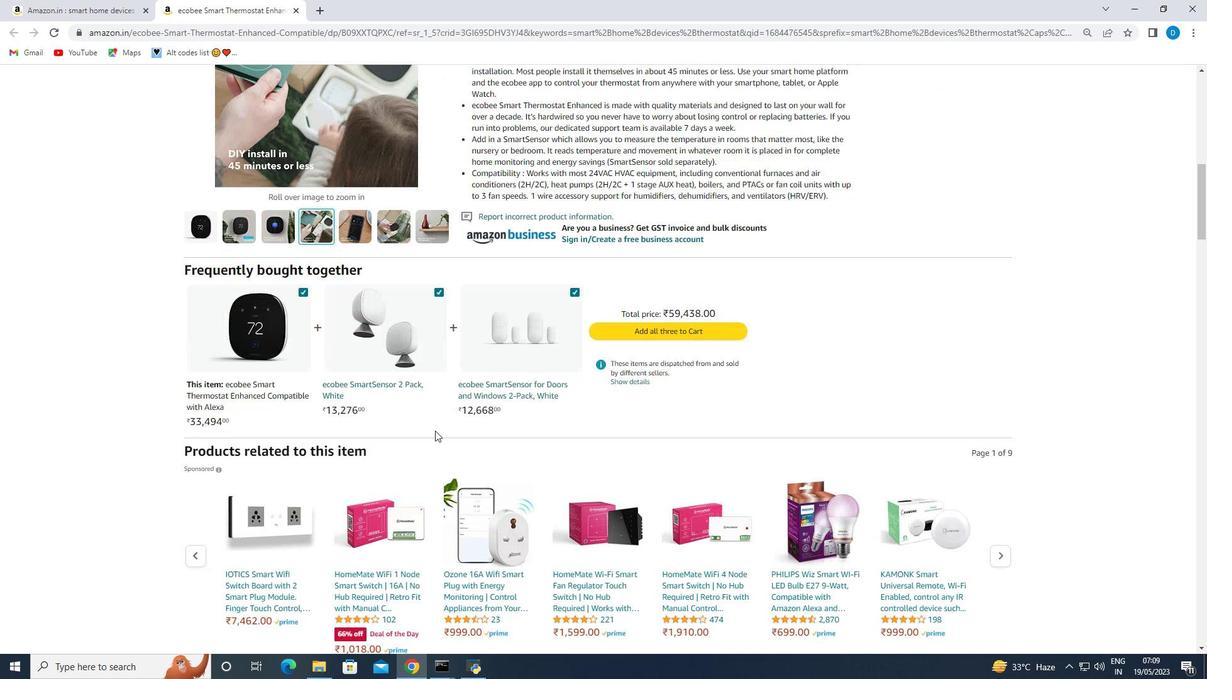 
Action: Mouse scrolled (435, 430) with delta (0, 0)
Screenshot: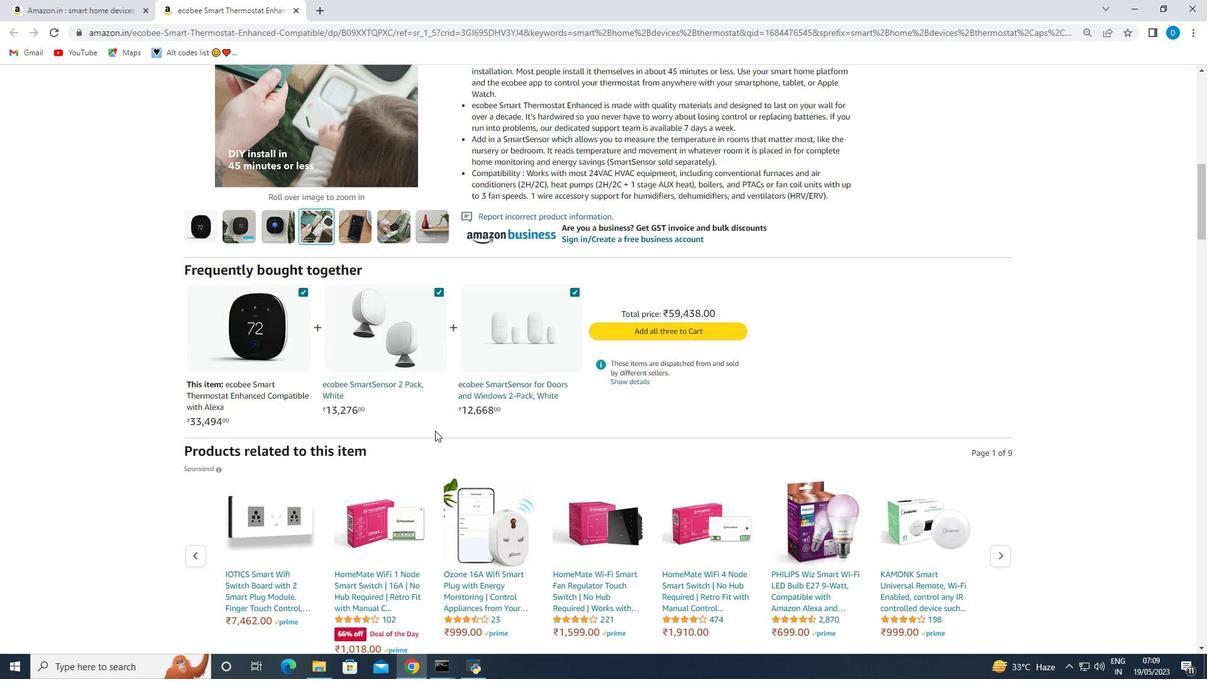 
Action: Mouse scrolled (435, 430) with delta (0, 0)
Screenshot: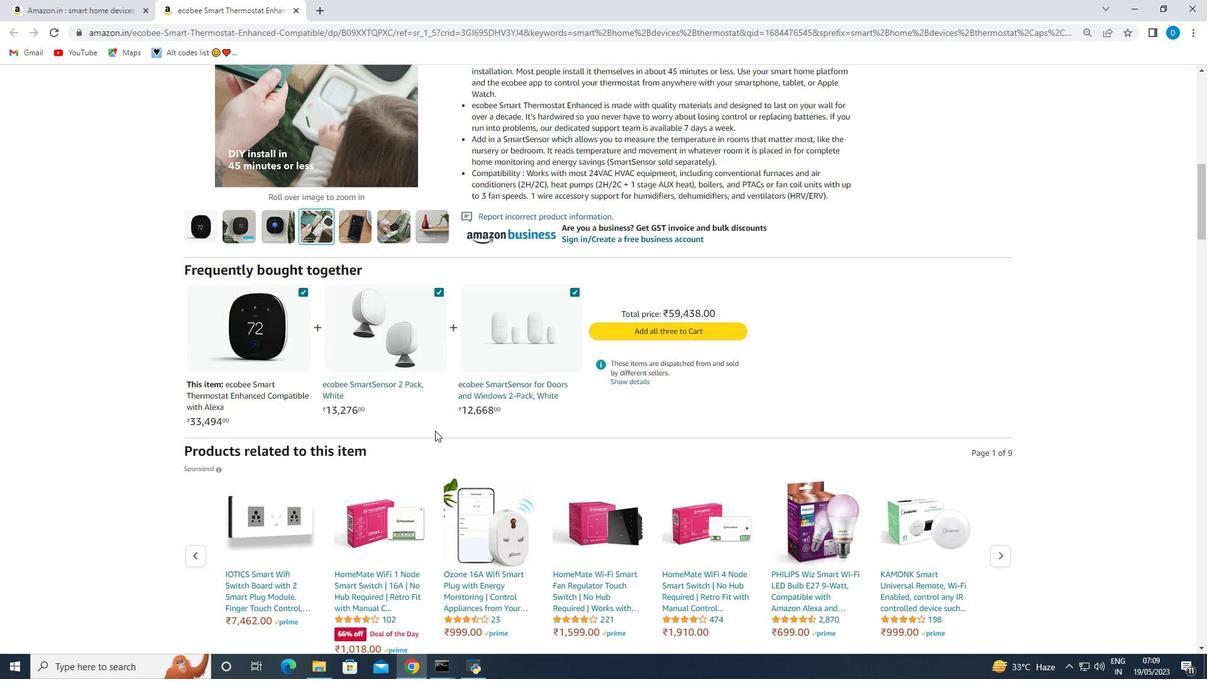 
Action: Mouse scrolled (435, 430) with delta (0, 0)
Screenshot: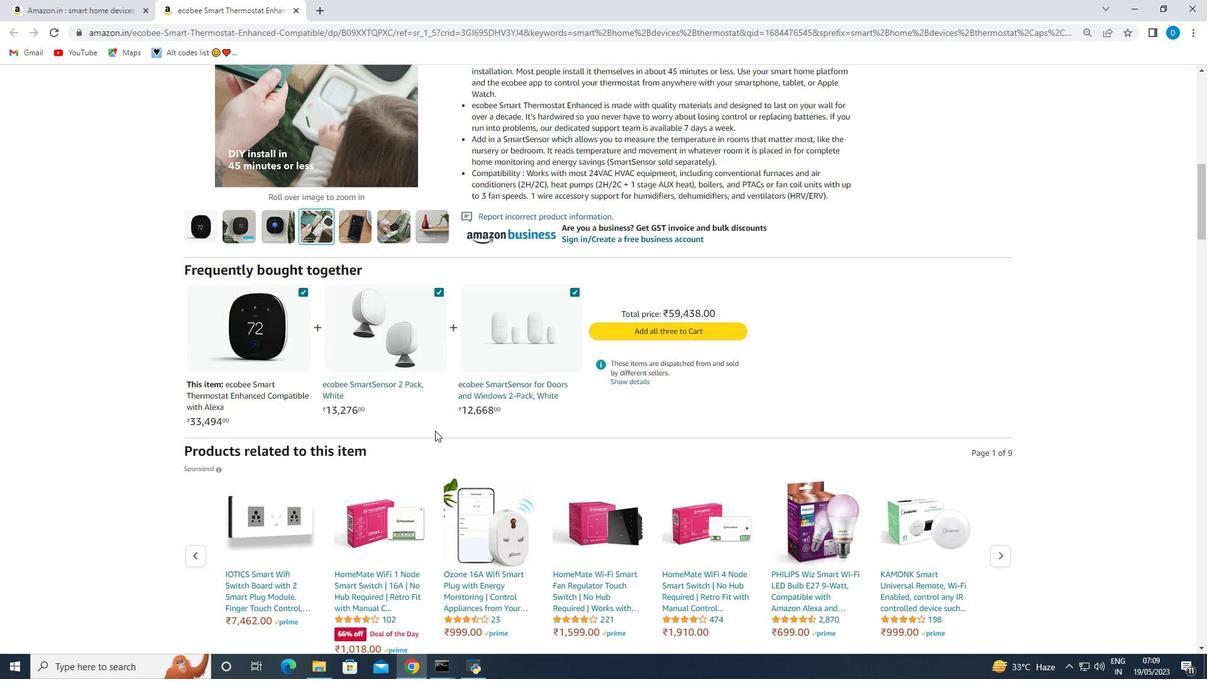 
Action: Mouse scrolled (435, 430) with delta (0, 0)
Screenshot: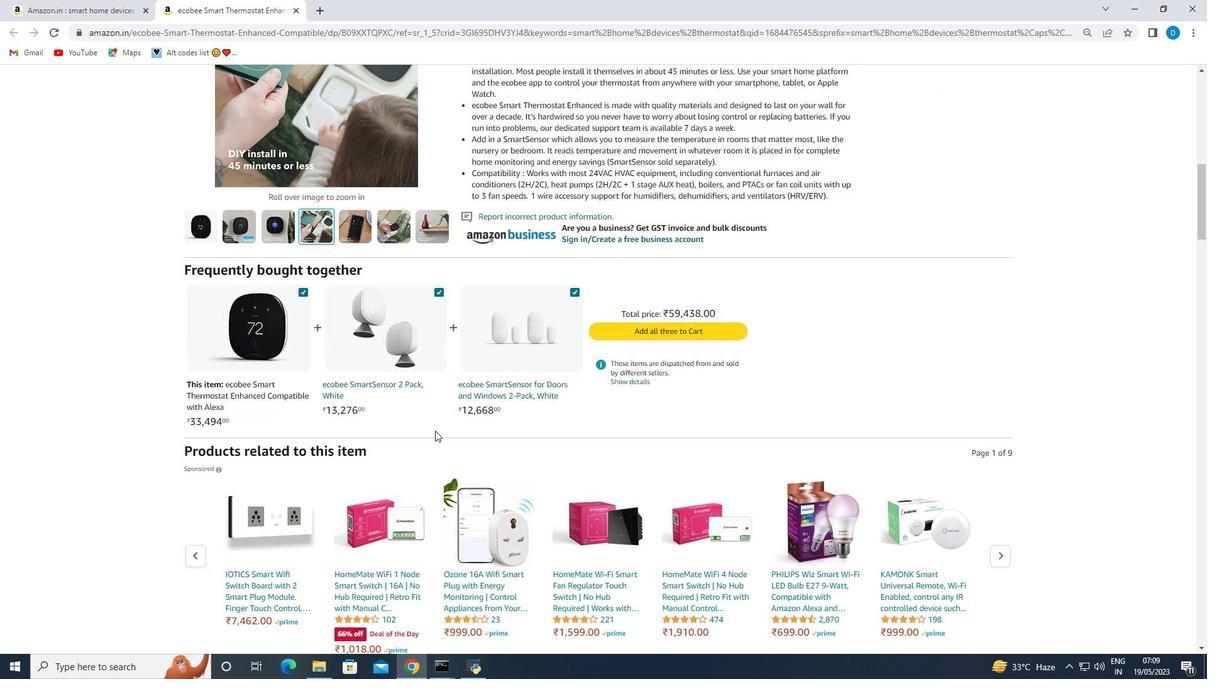 
Action: Mouse moved to (496, 434)
Screenshot: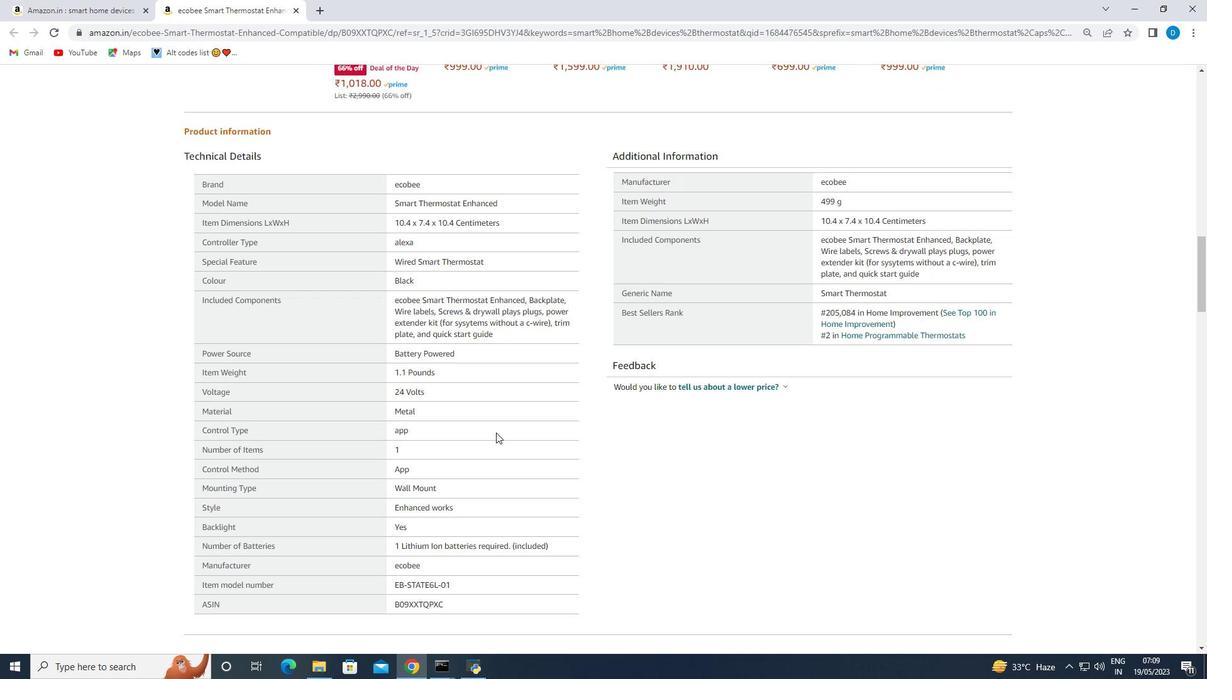 
Action: Mouse scrolled (496, 433) with delta (0, 0)
Screenshot: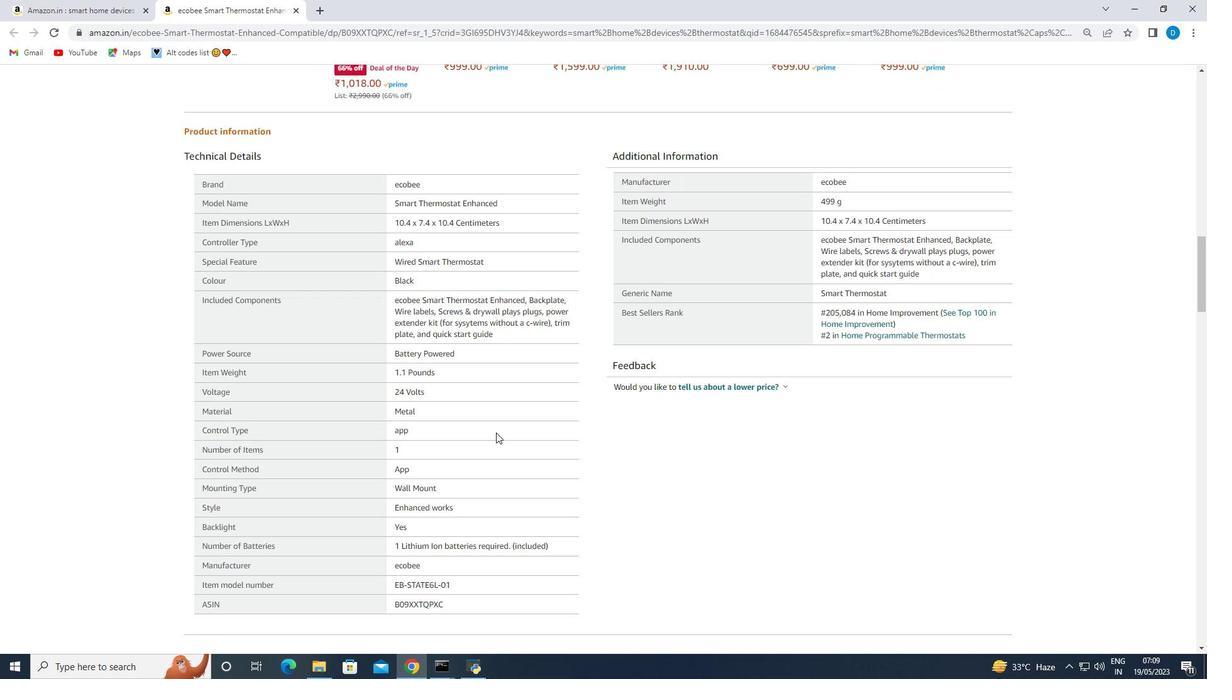 
Action: Mouse moved to (496, 434)
Screenshot: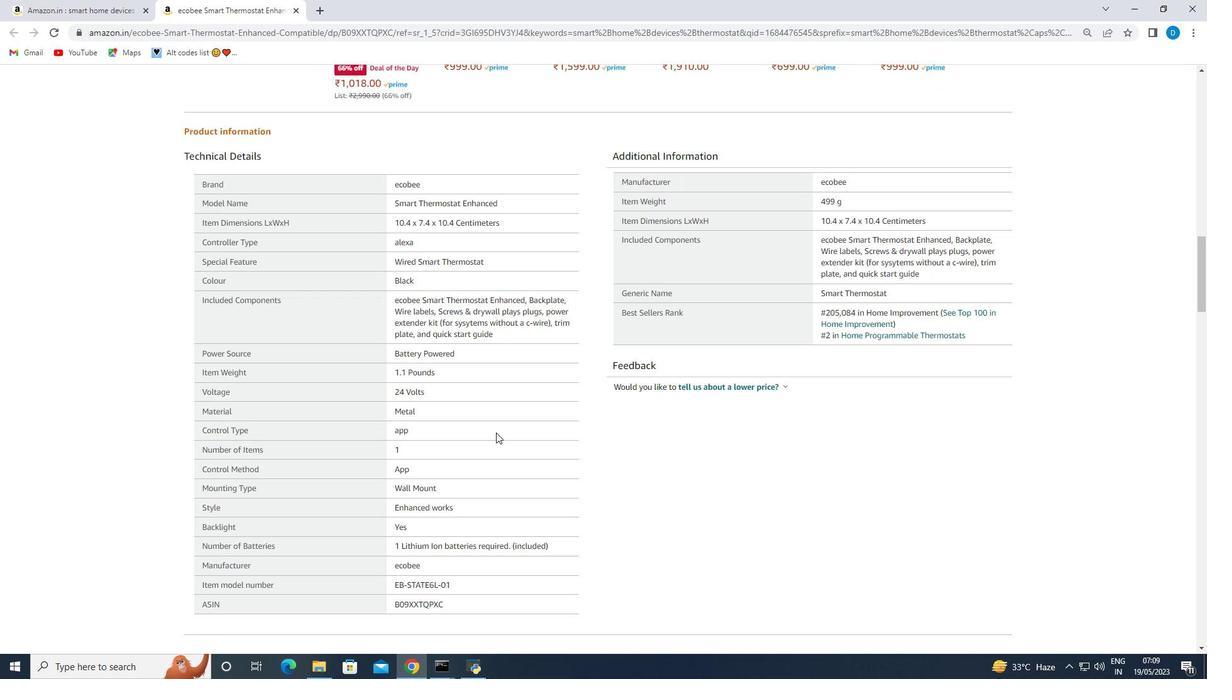 
Action: Mouse scrolled (496, 433) with delta (0, 0)
Screenshot: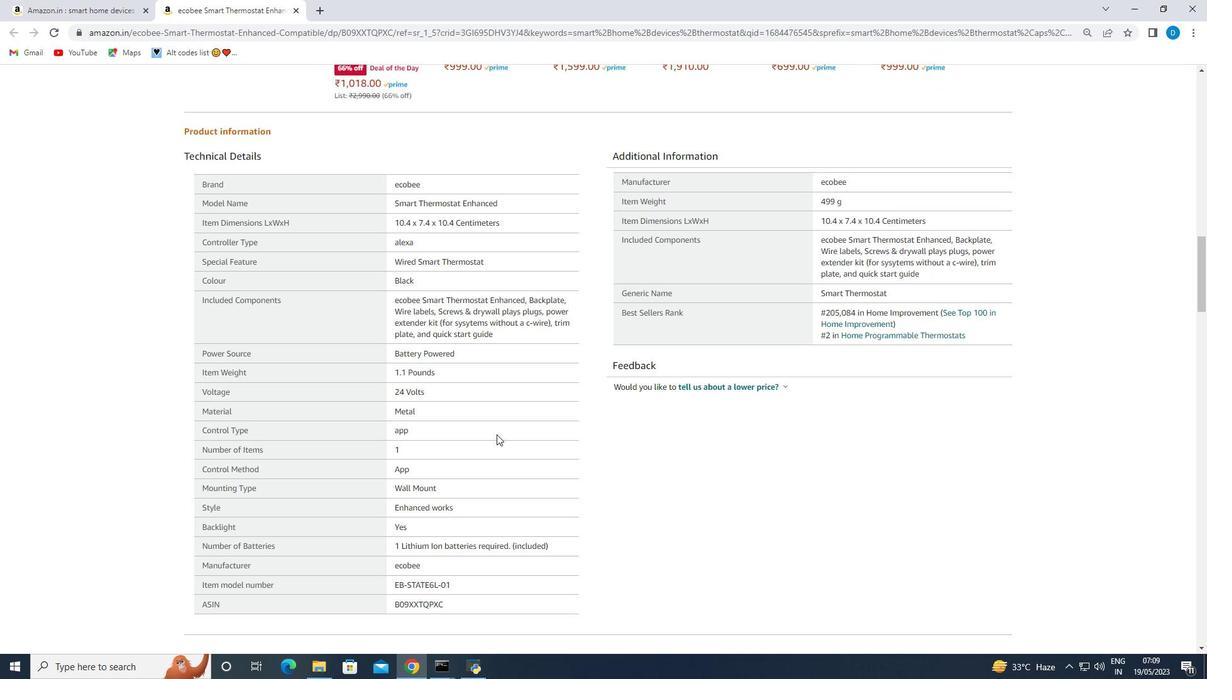 
Action: Mouse scrolled (496, 433) with delta (0, 0)
Screenshot: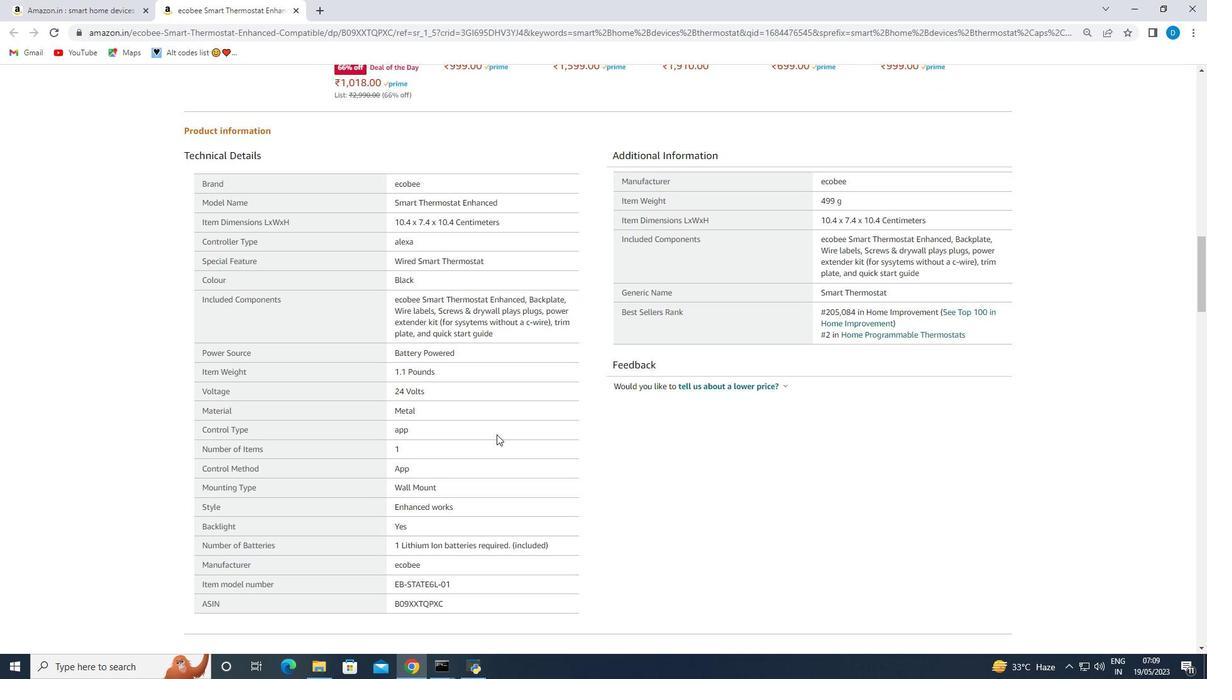 
Action: Mouse scrolled (496, 433) with delta (0, 0)
Screenshot: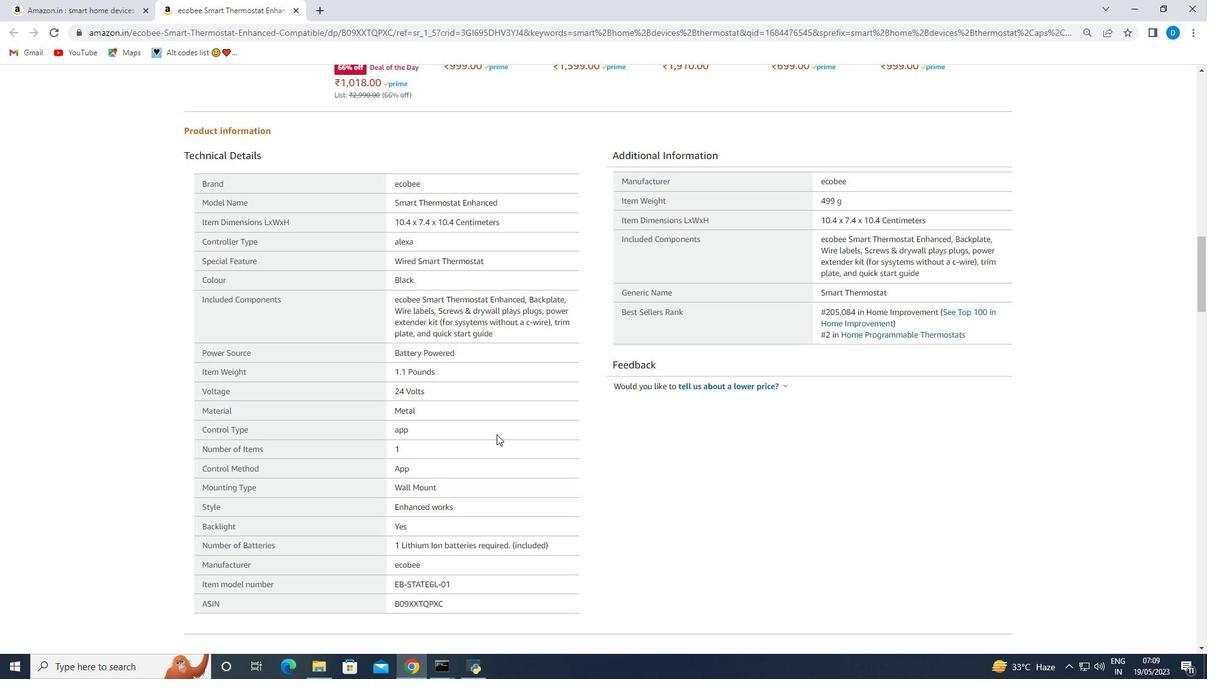 
Action: Mouse moved to (496, 434)
Screenshot: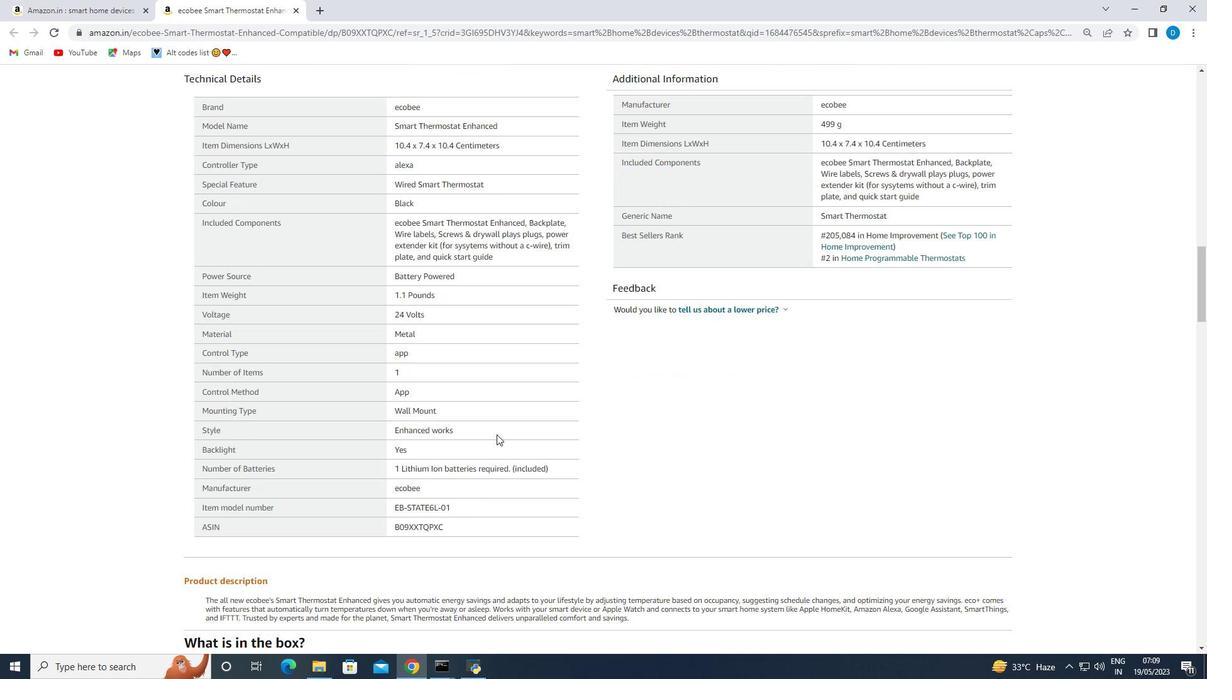 
Action: Mouse scrolled (496, 433) with delta (0, 0)
Screenshot: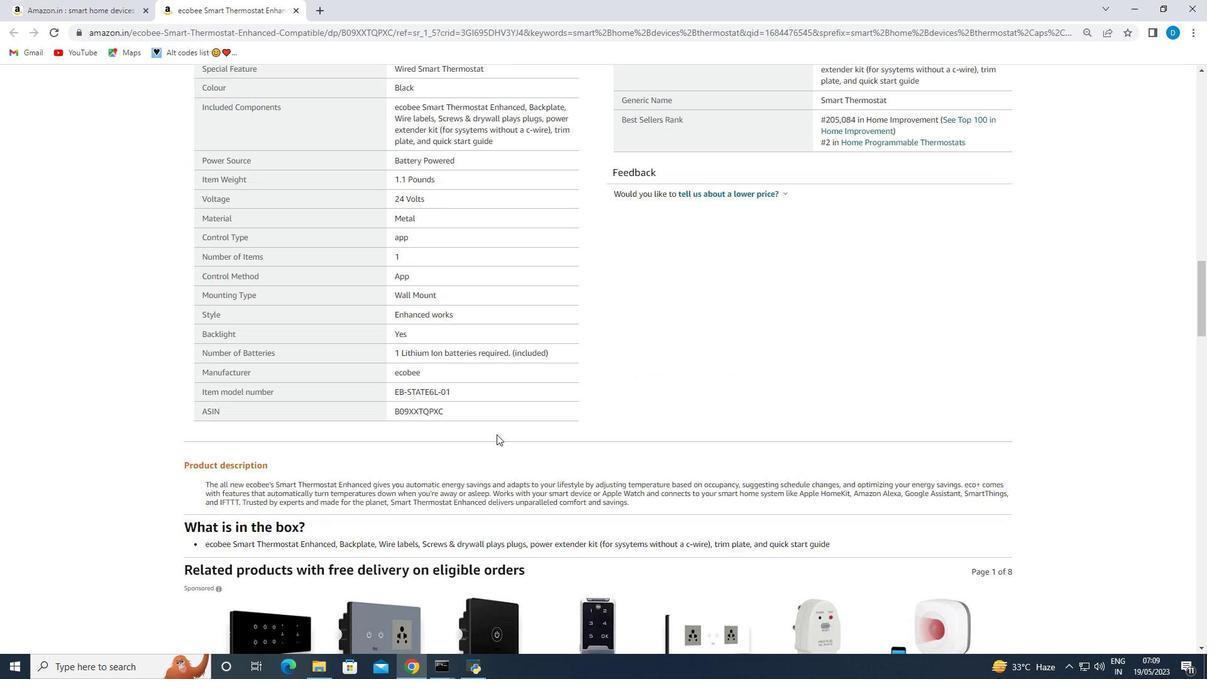 
Action: Mouse scrolled (496, 433) with delta (0, 0)
Screenshot: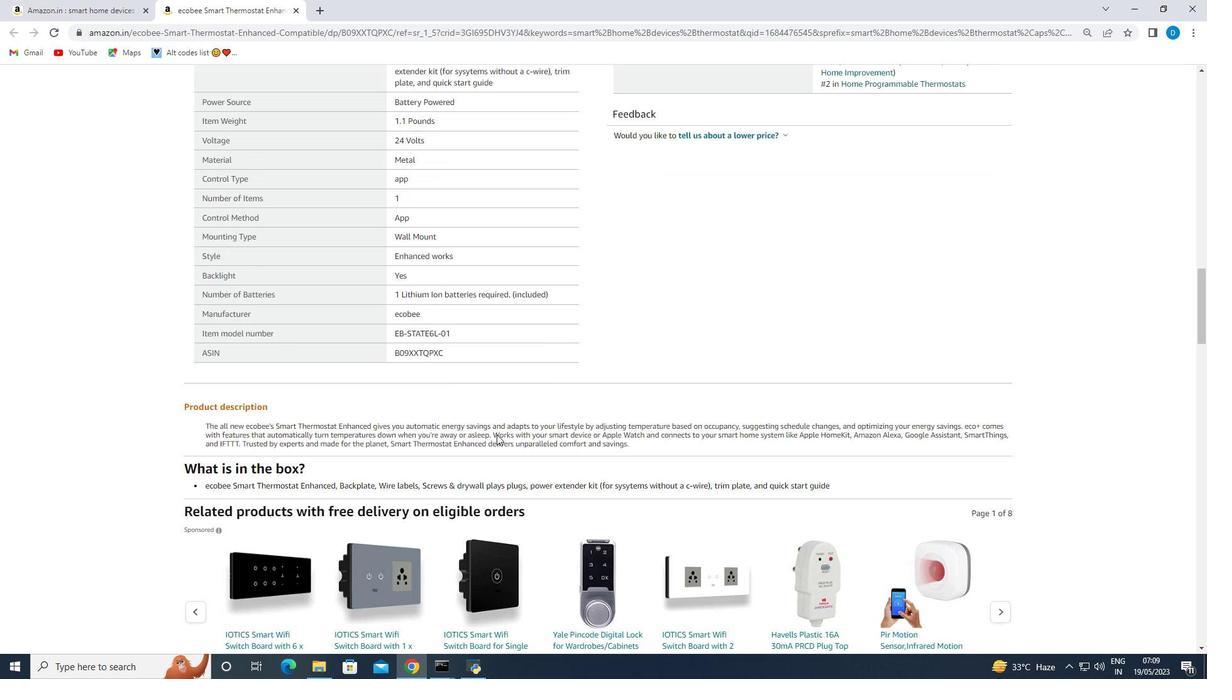 
Action: Mouse scrolled (496, 433) with delta (0, 0)
Screenshot: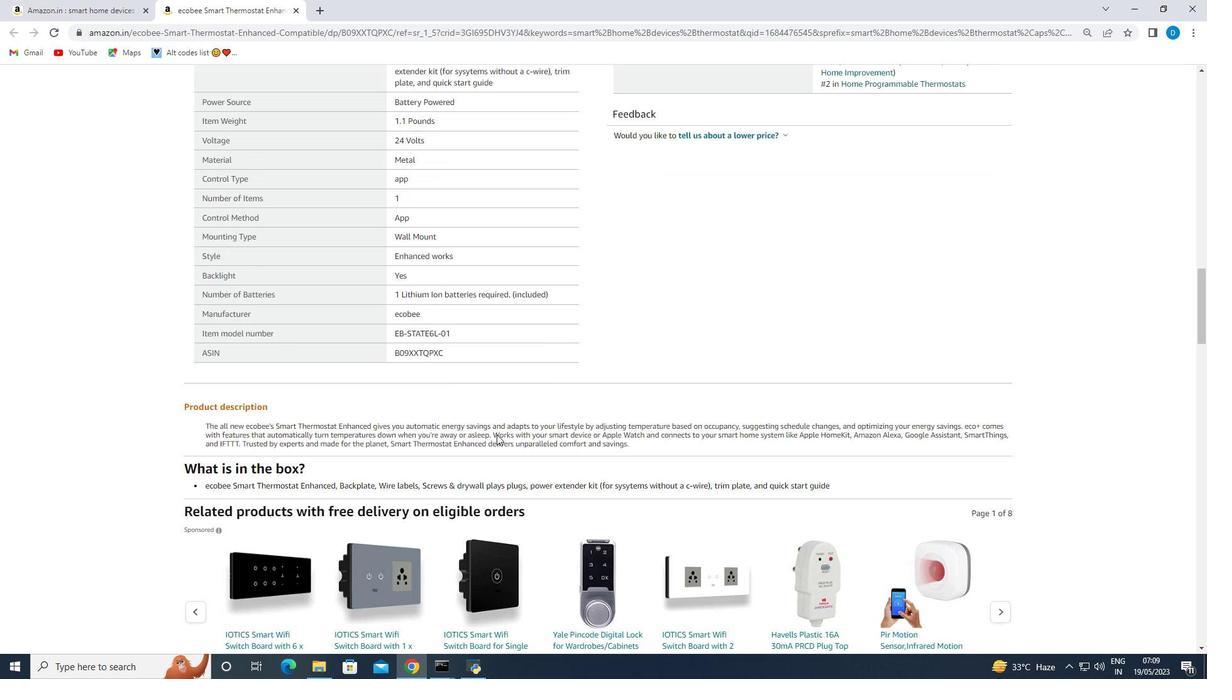 
Action: Mouse scrolled (496, 433) with delta (0, 0)
Screenshot: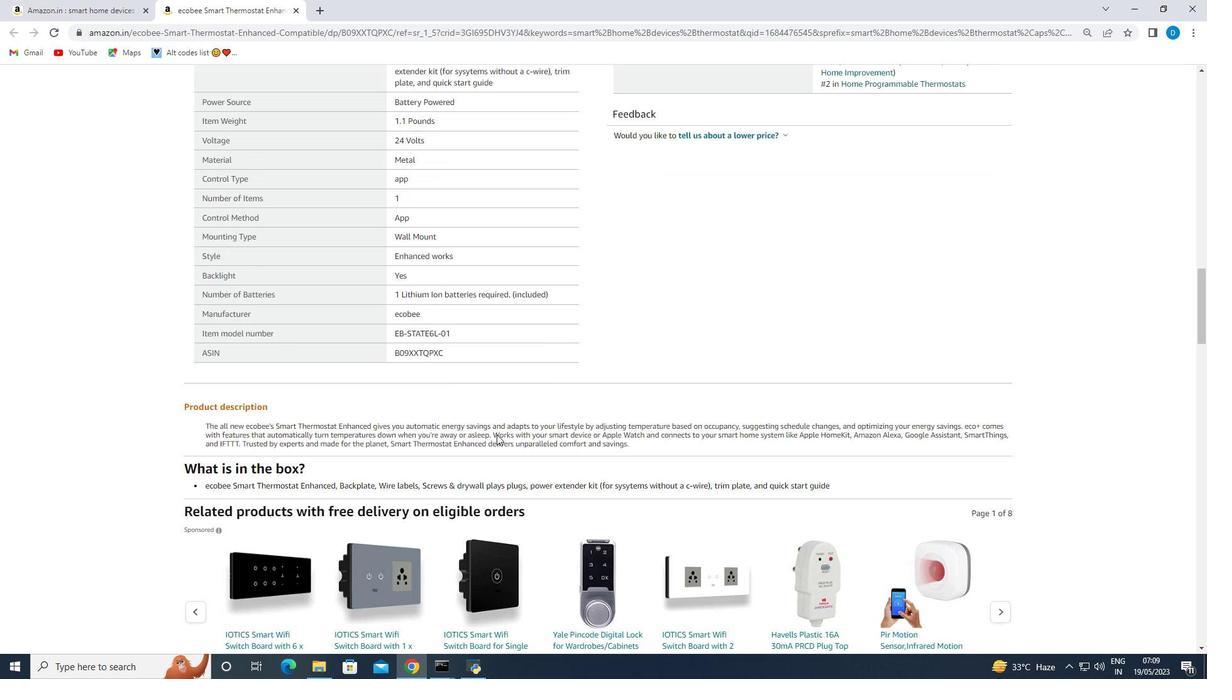 
Action: Mouse scrolled (496, 433) with delta (0, 0)
Screenshot: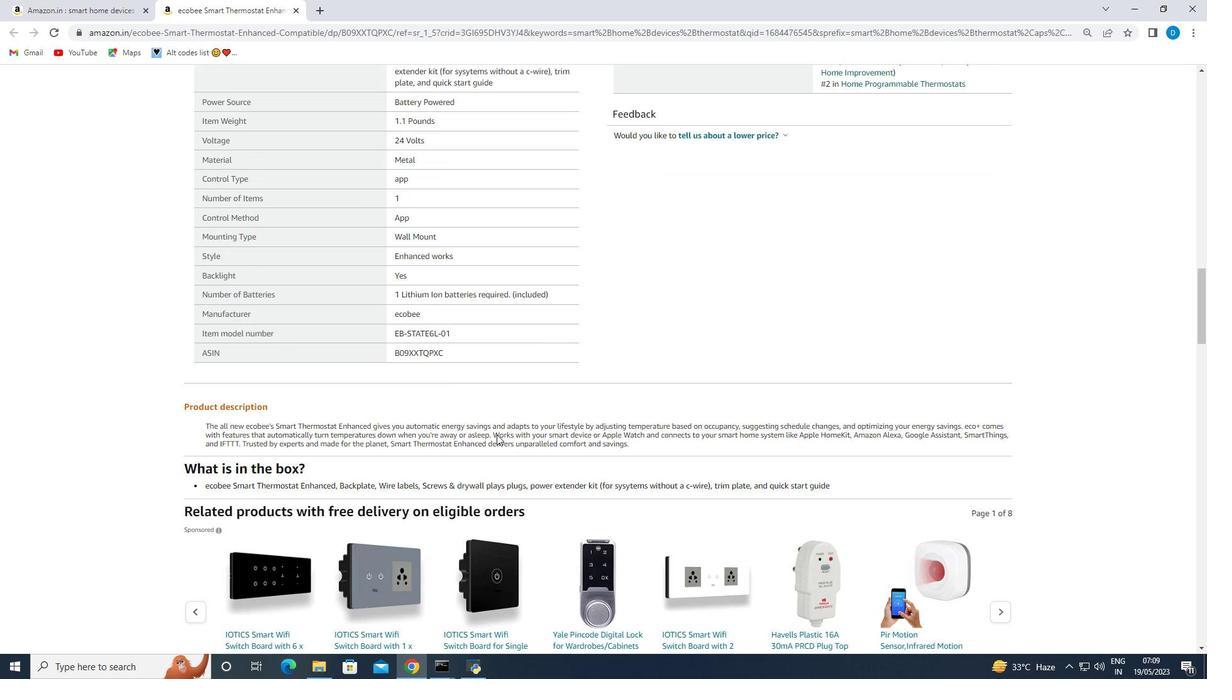 
Action: Mouse scrolled (496, 433) with delta (0, 0)
Screenshot: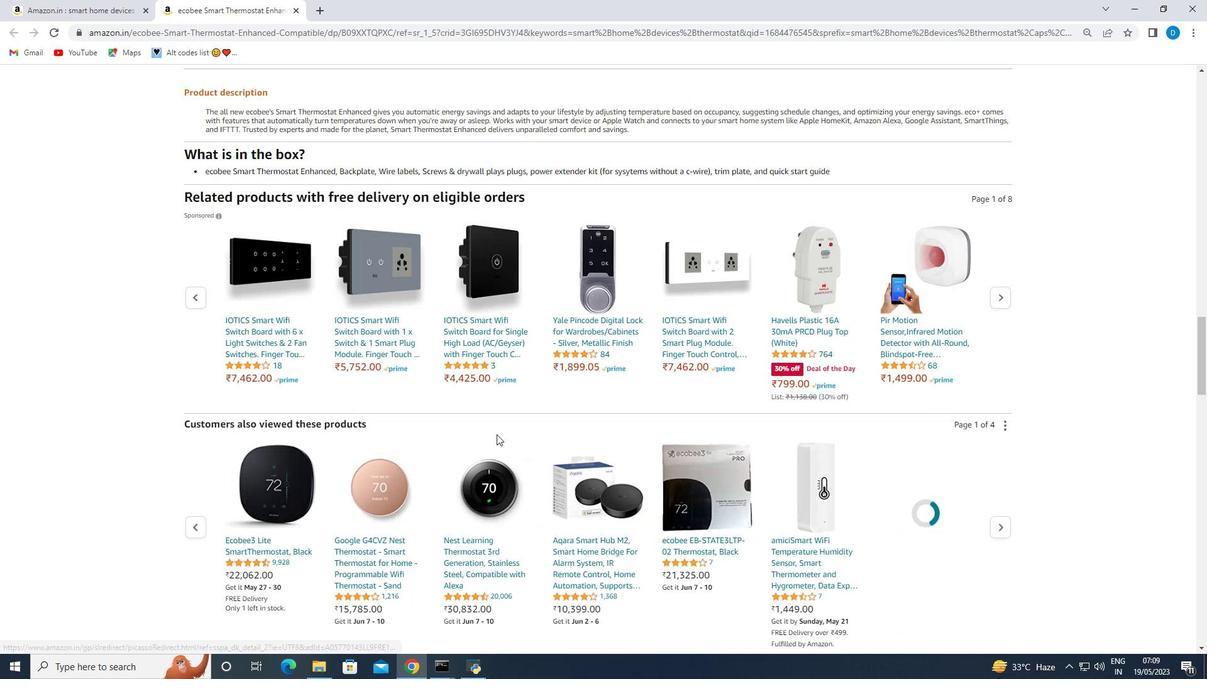 
Action: Mouse scrolled (496, 433) with delta (0, 0)
Screenshot: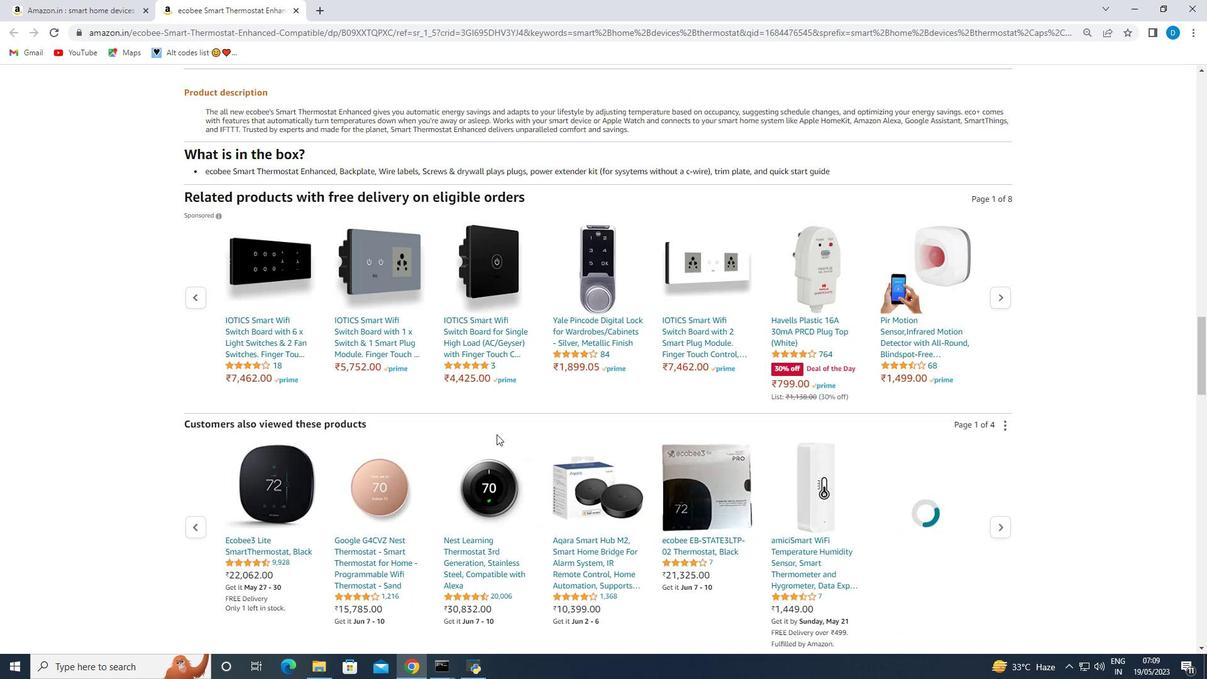 
Action: Mouse scrolled (496, 433) with delta (0, 0)
Screenshot: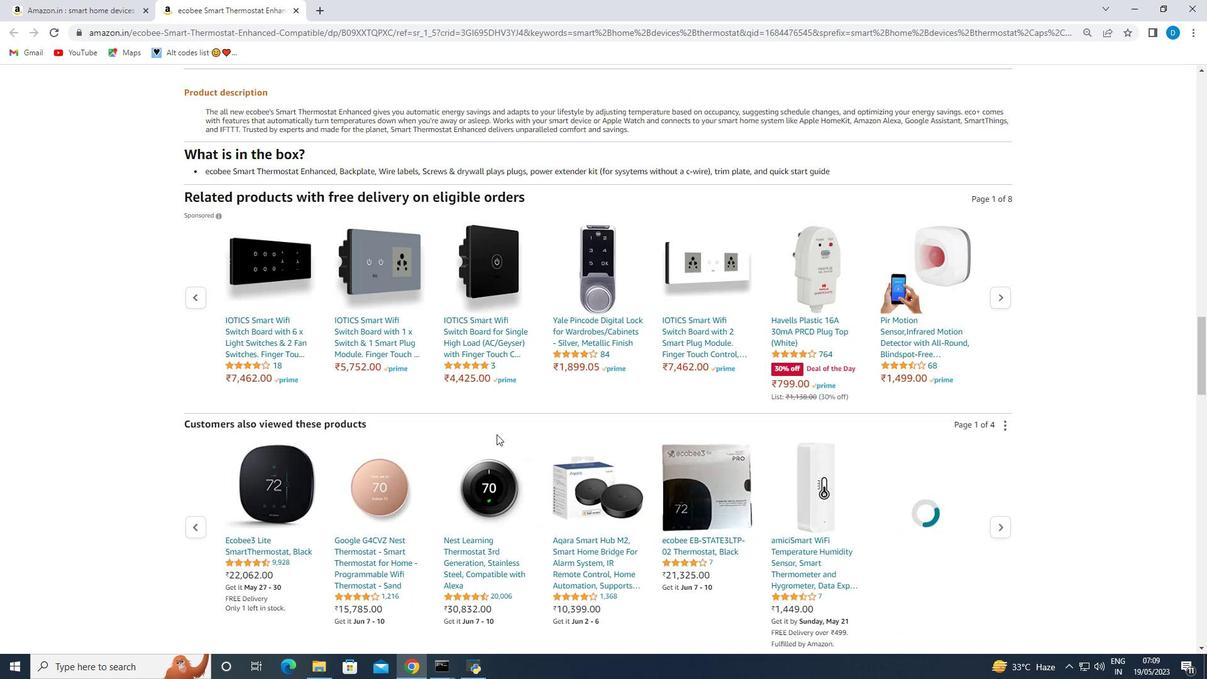 
Action: Mouse scrolled (496, 433) with delta (0, 0)
Screenshot: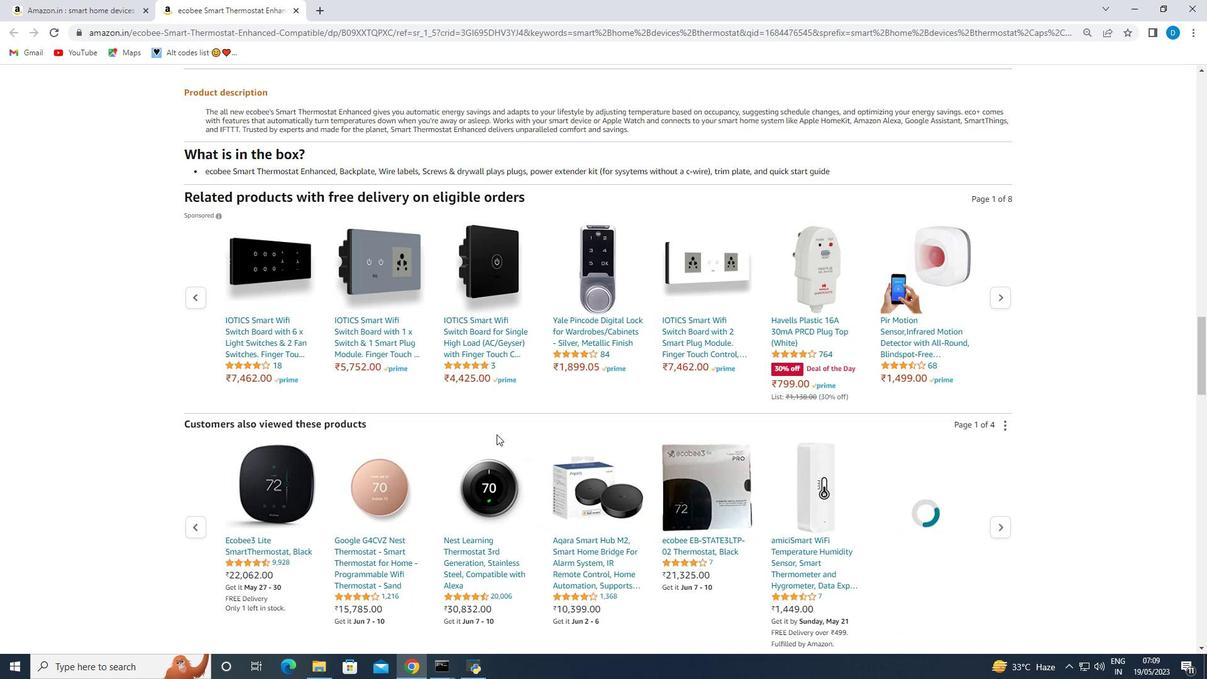 
Action: Mouse scrolled (496, 433) with delta (0, 0)
Screenshot: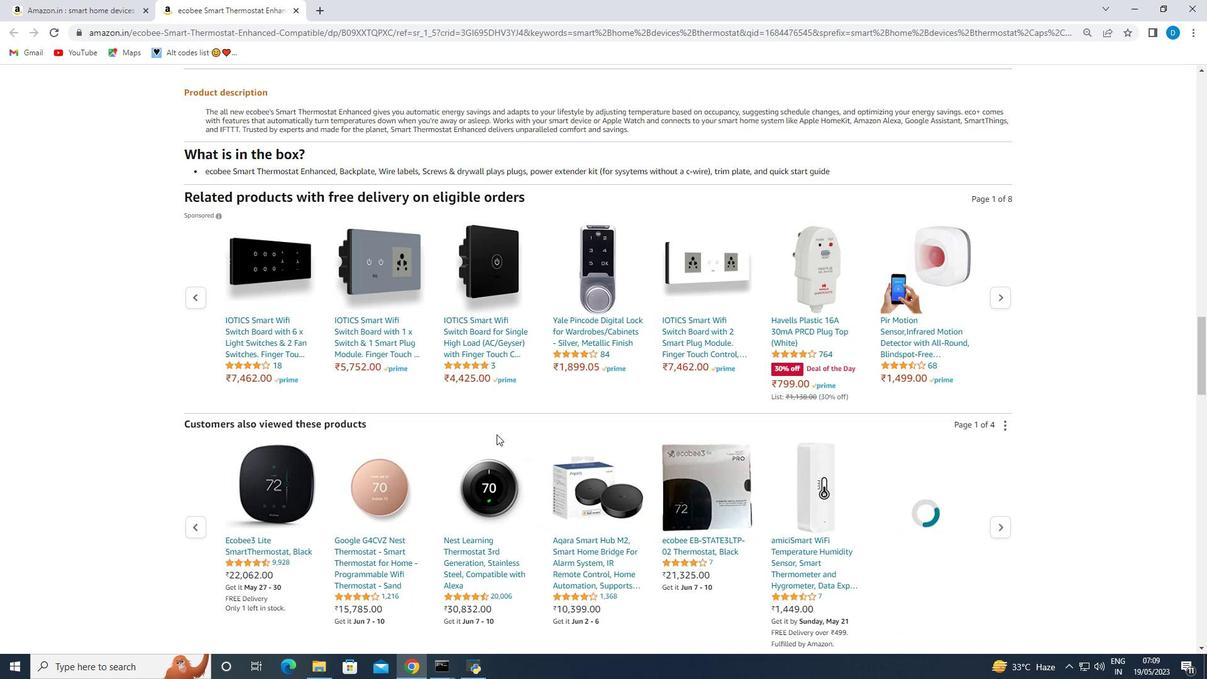 
Action: Mouse scrolled (496, 433) with delta (0, 0)
Screenshot: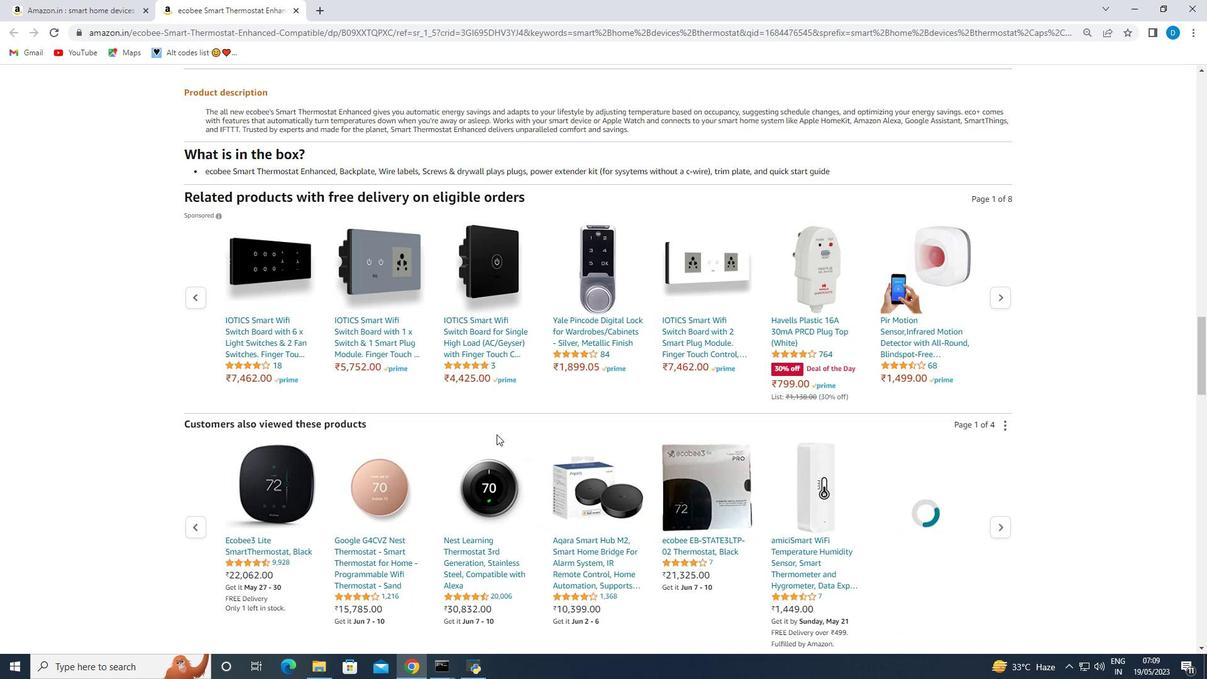 
Action: Mouse scrolled (496, 433) with delta (0, 0)
Screenshot: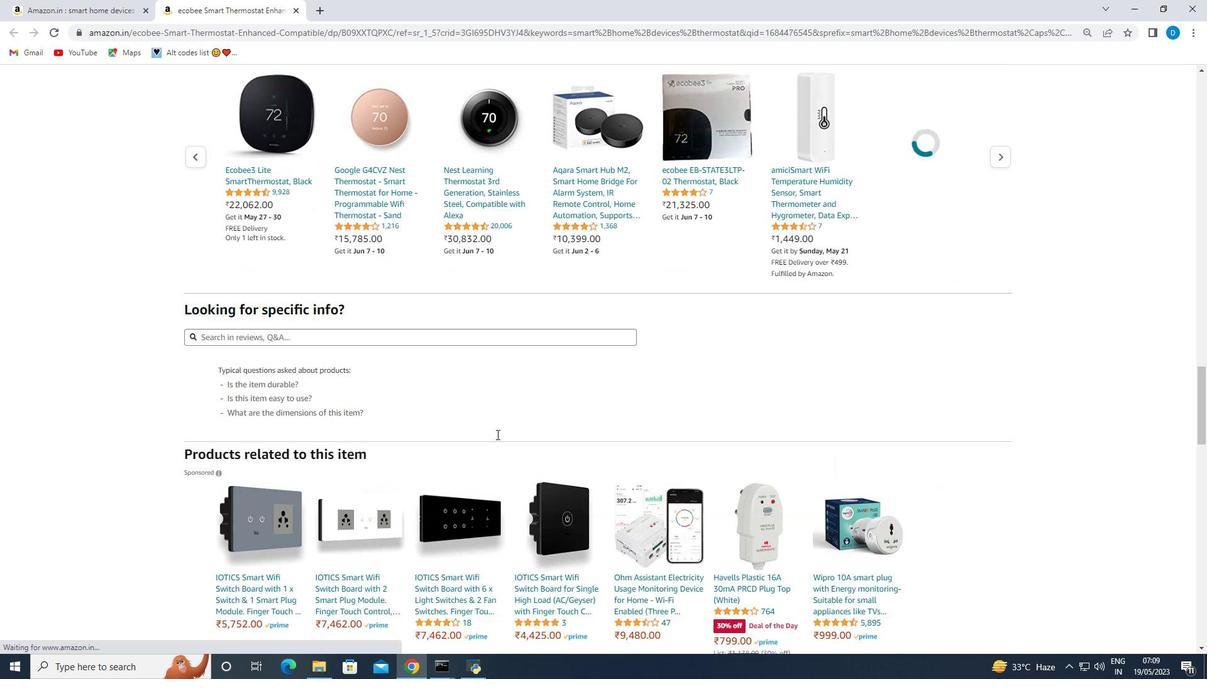 
Action: Mouse scrolled (496, 433) with delta (0, 0)
Screenshot: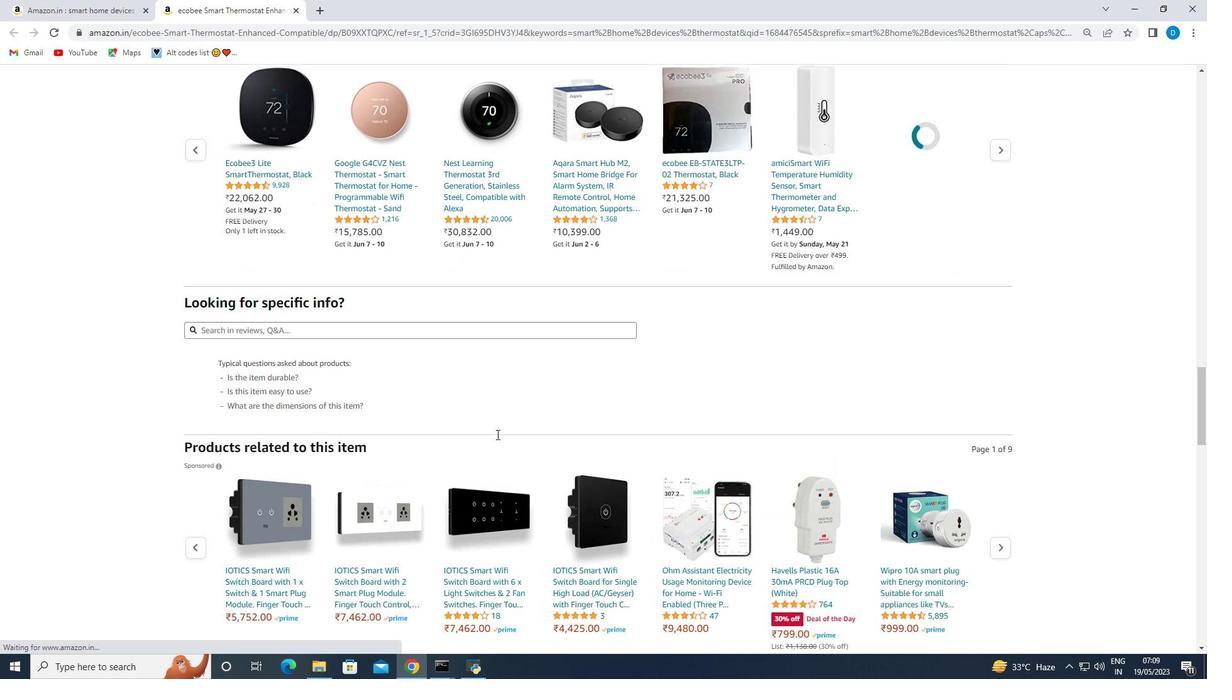 
Action: Mouse scrolled (496, 433) with delta (0, 0)
Screenshot: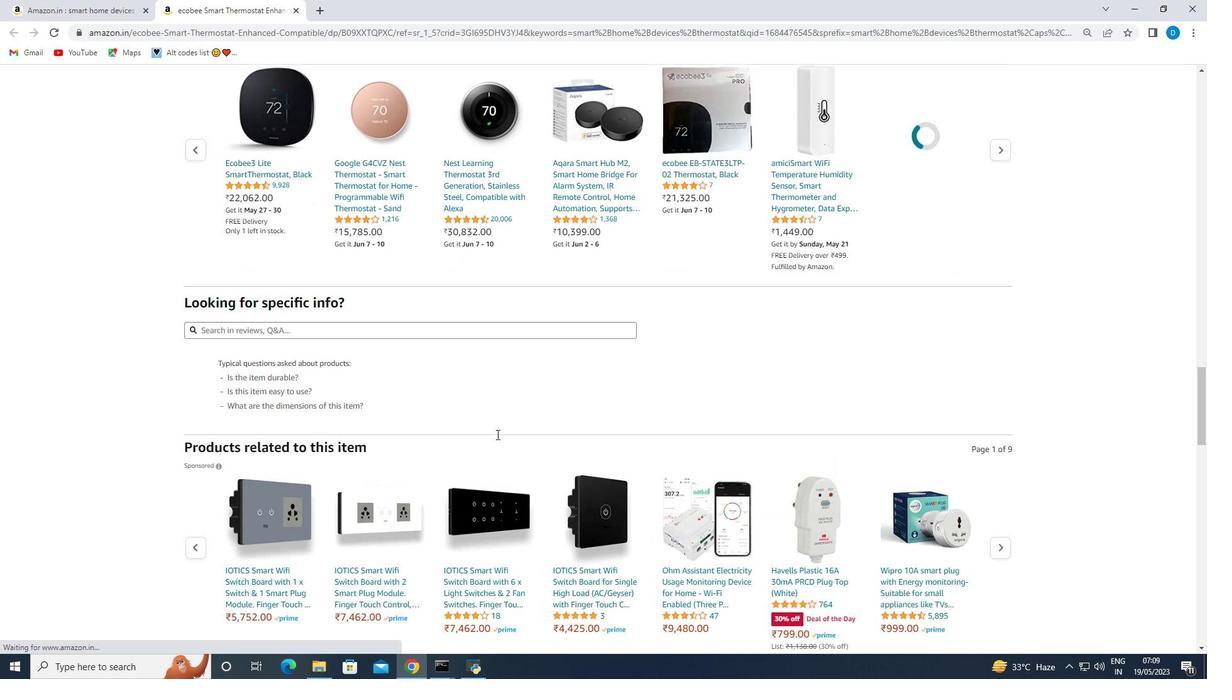 
Action: Mouse scrolled (496, 433) with delta (0, 0)
Screenshot: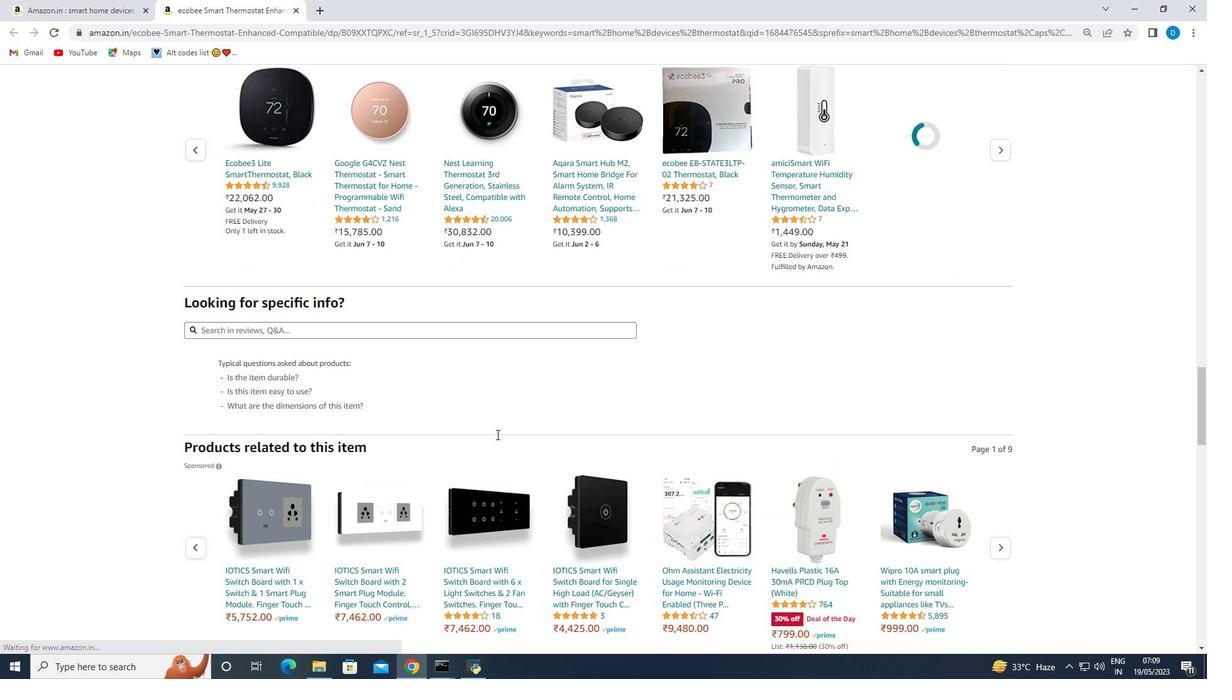 
Action: Mouse scrolled (496, 433) with delta (0, 0)
Screenshot: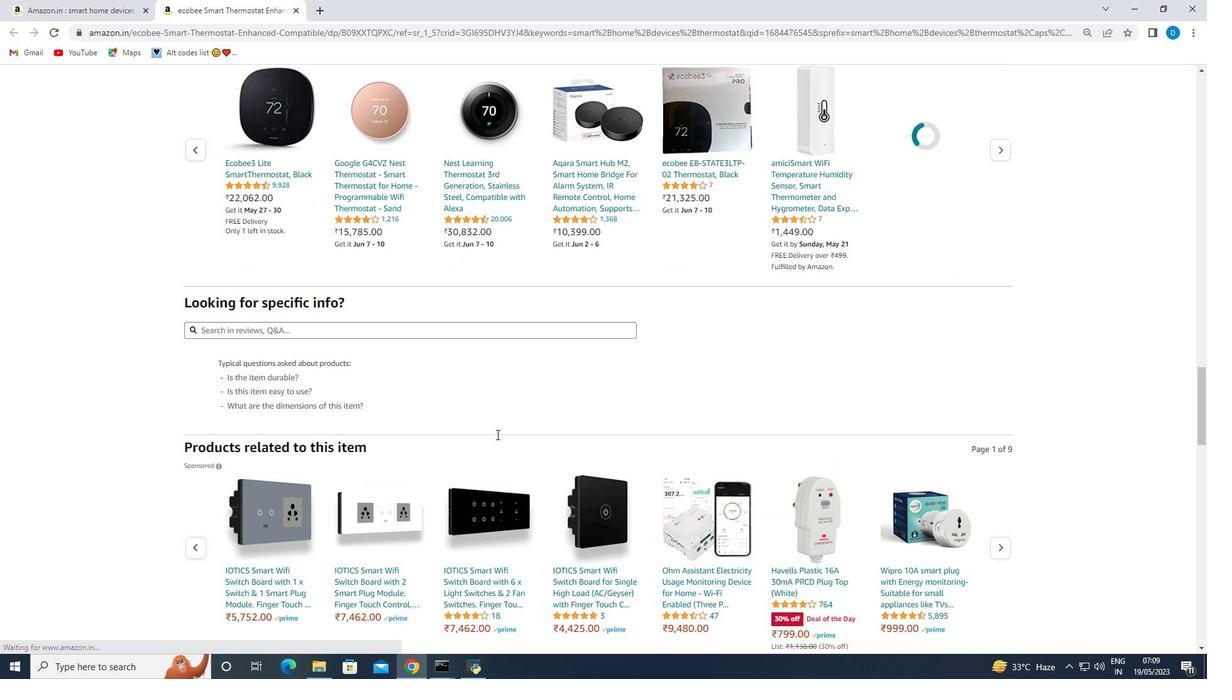 
Action: Mouse scrolled (496, 433) with delta (0, 0)
Screenshot: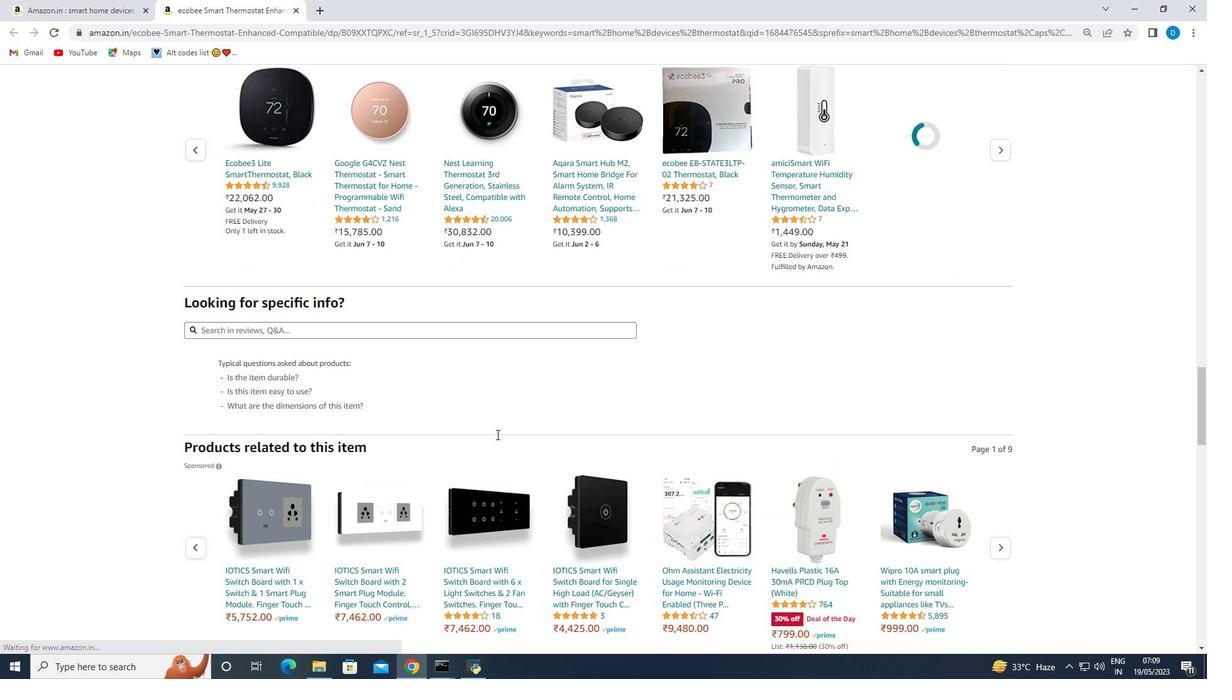 
Action: Mouse scrolled (496, 433) with delta (0, 0)
Screenshot: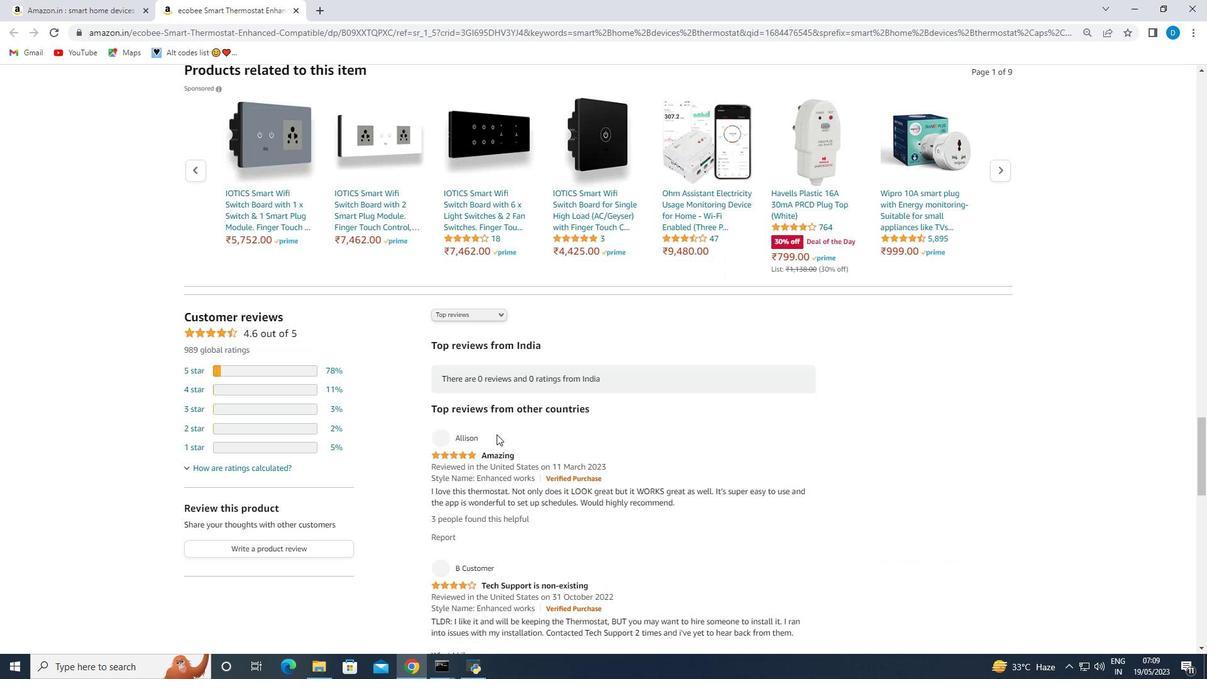 
Action: Mouse scrolled (496, 433) with delta (0, 0)
Screenshot: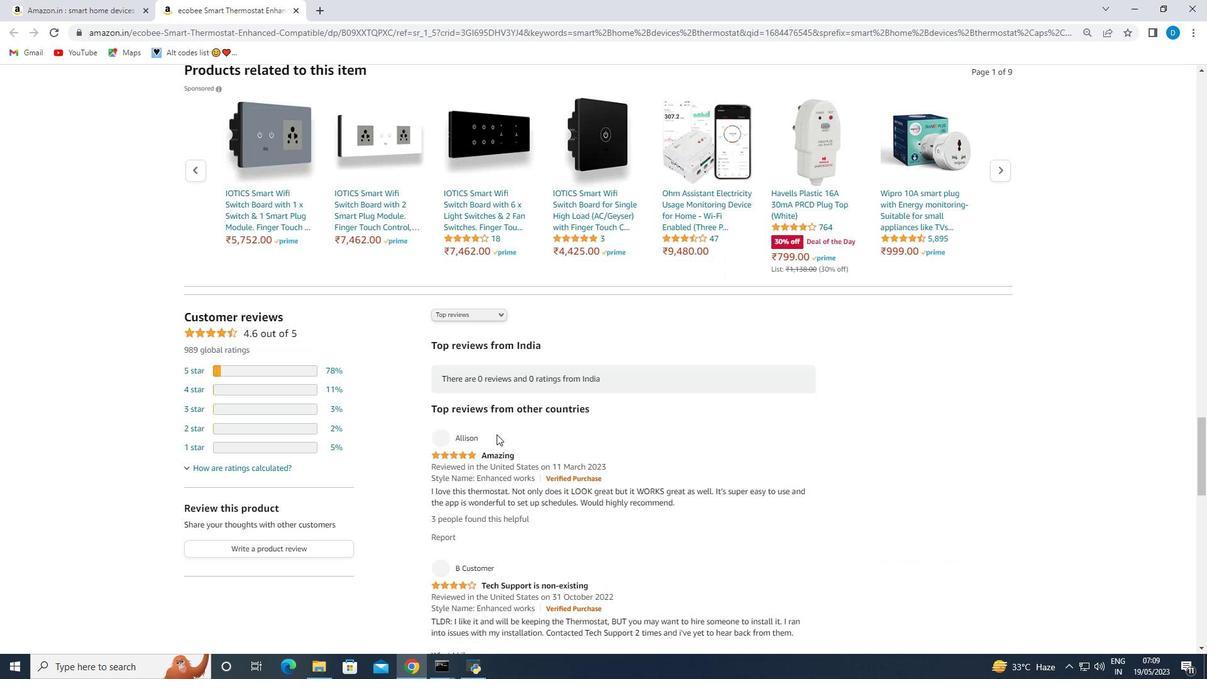 
Action: Mouse scrolled (496, 433) with delta (0, 0)
Screenshot: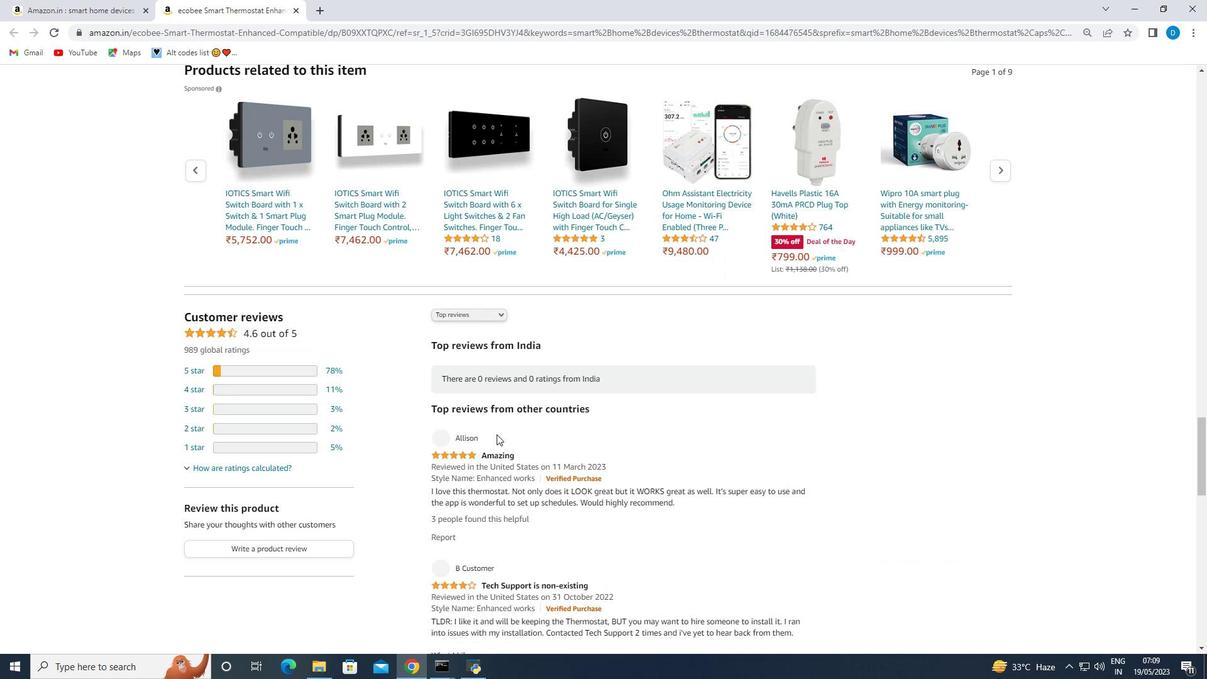 
Action: Mouse scrolled (496, 433) with delta (0, 0)
Screenshot: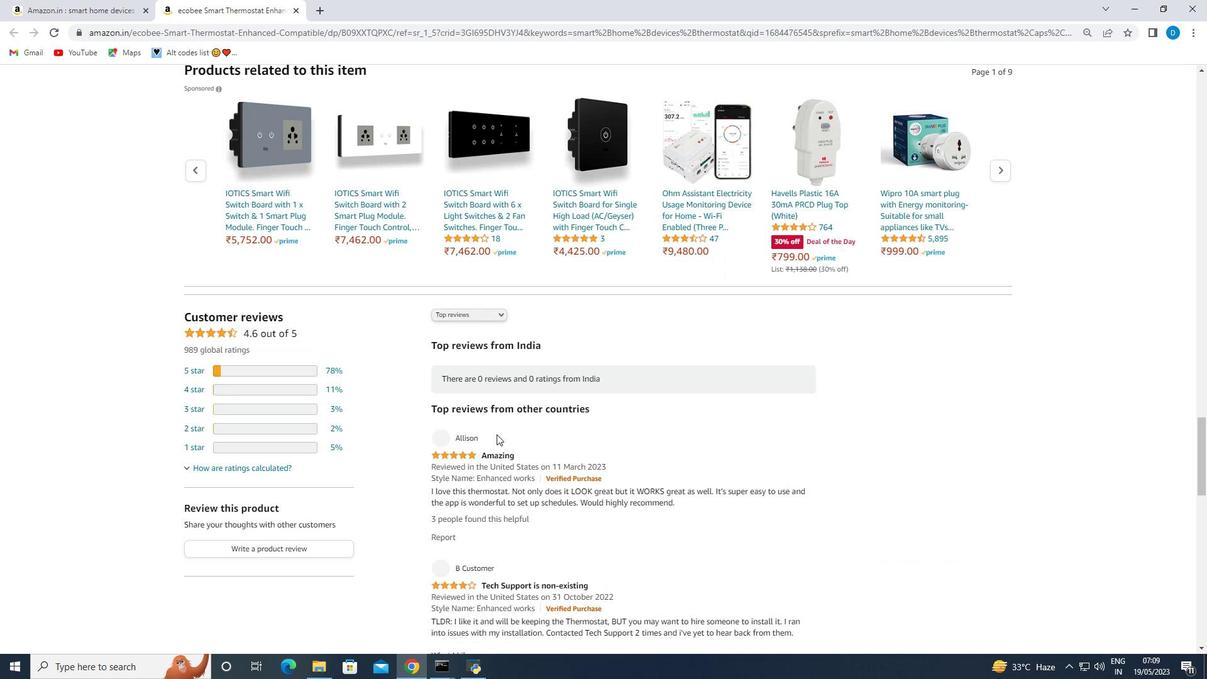 
Action: Mouse scrolled (496, 433) with delta (0, 0)
Screenshot: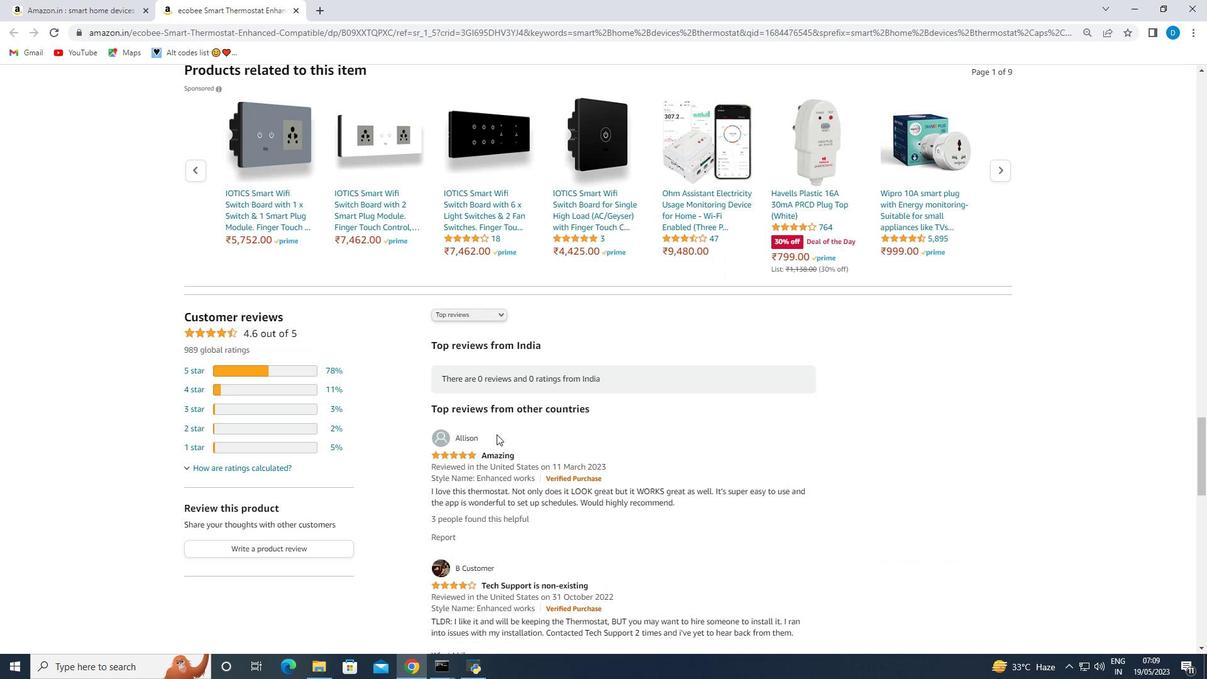 
Action: Mouse scrolled (496, 433) with delta (0, 0)
Screenshot: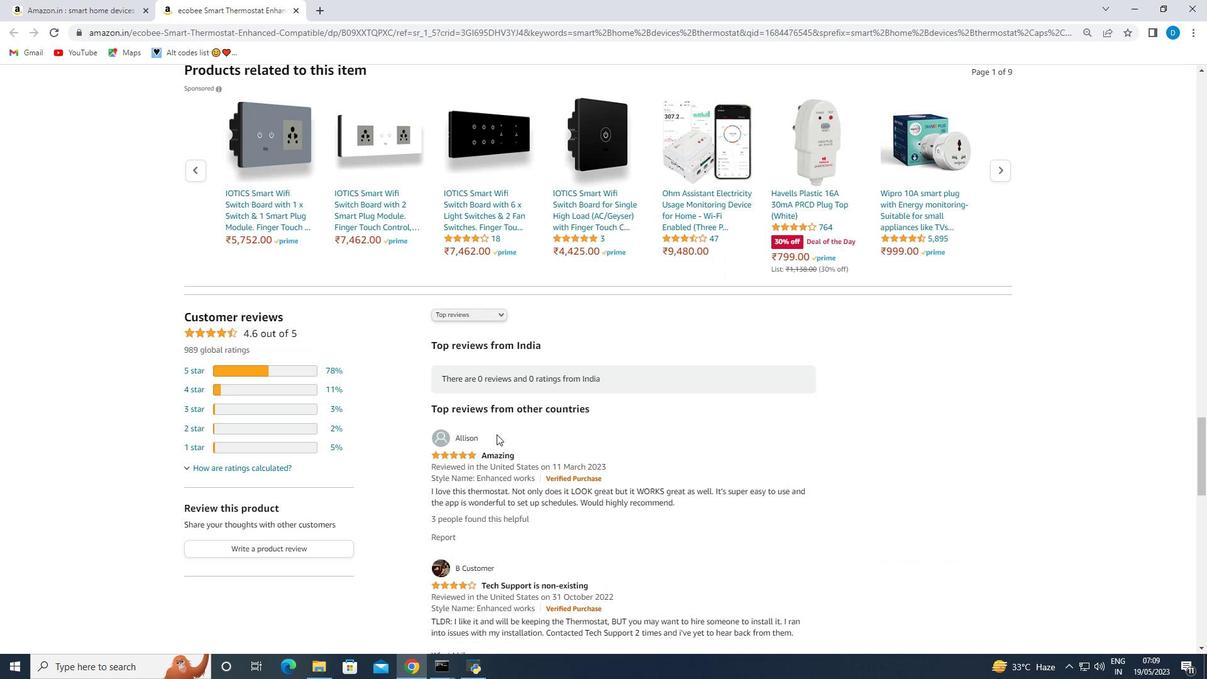 
Action: Mouse scrolled (496, 435) with delta (0, 0)
Screenshot: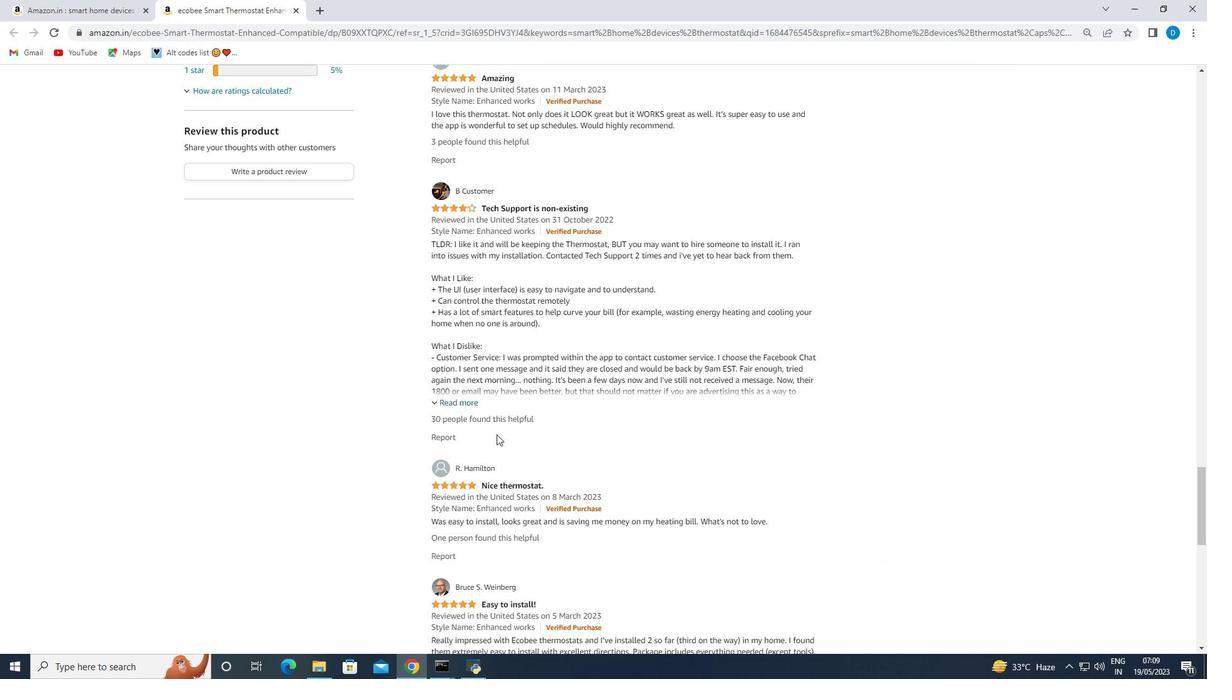 
Action: Mouse scrolled (496, 435) with delta (0, 0)
Screenshot: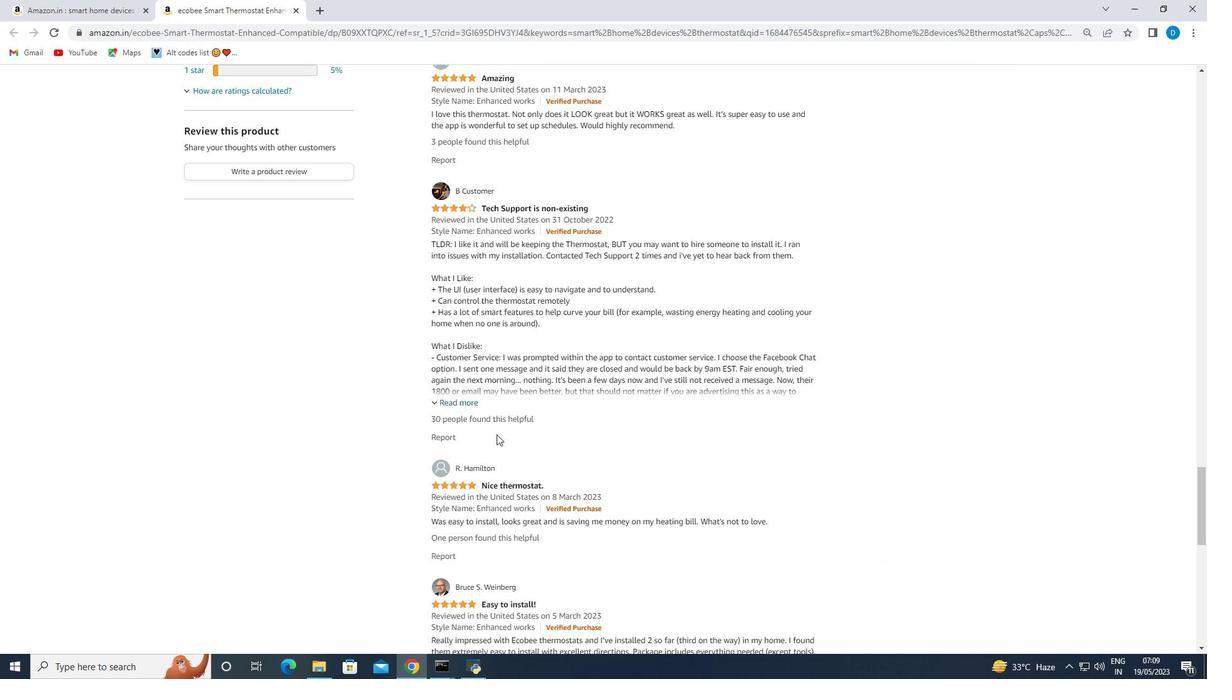 
Action: Mouse scrolled (496, 435) with delta (0, 0)
Screenshot: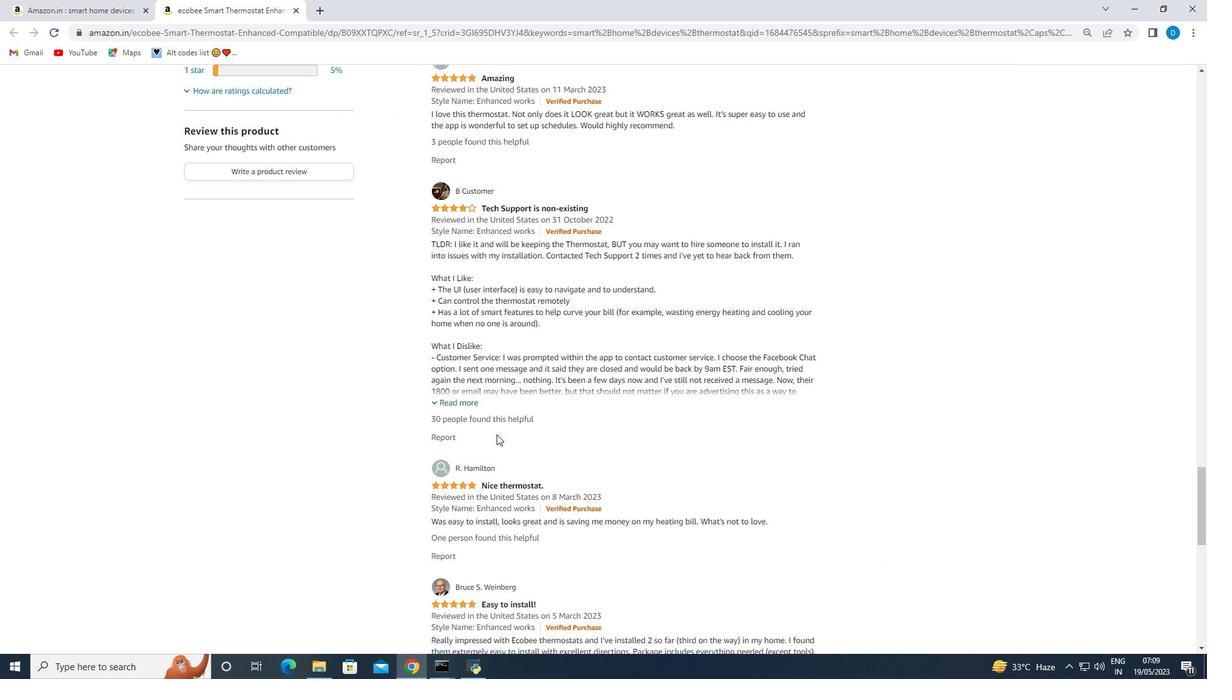 
Action: Mouse scrolled (496, 435) with delta (0, 0)
Screenshot: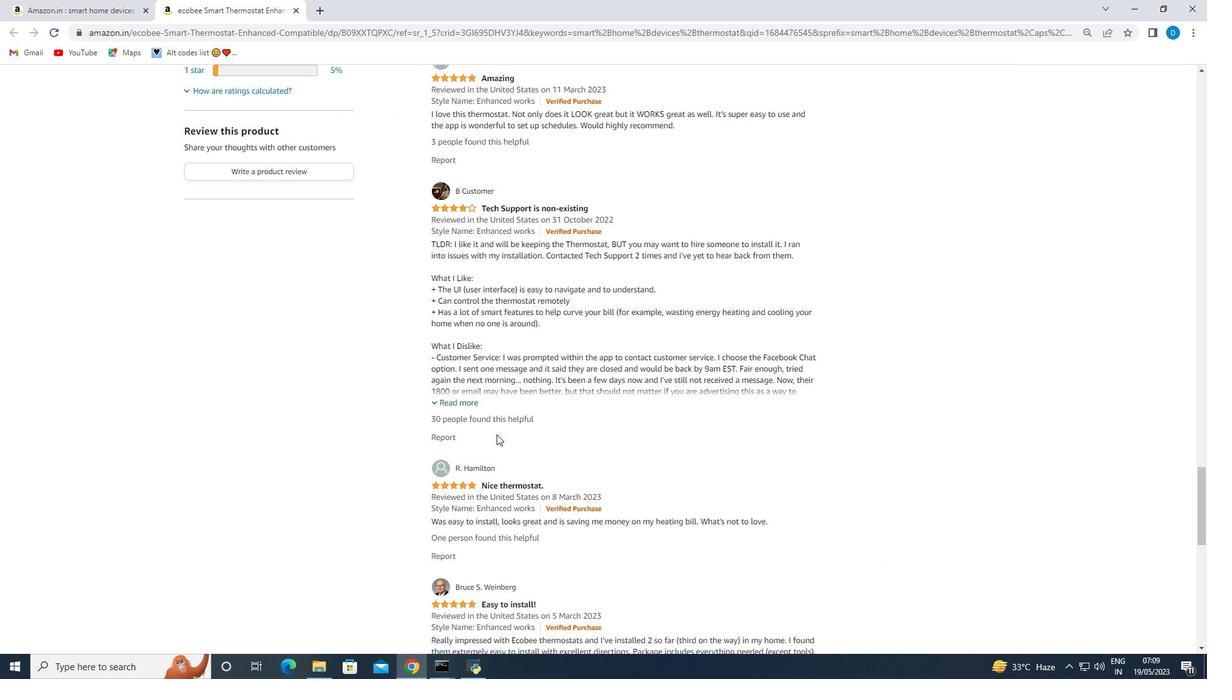 
Action: Mouse scrolled (496, 435) with delta (0, 0)
Screenshot: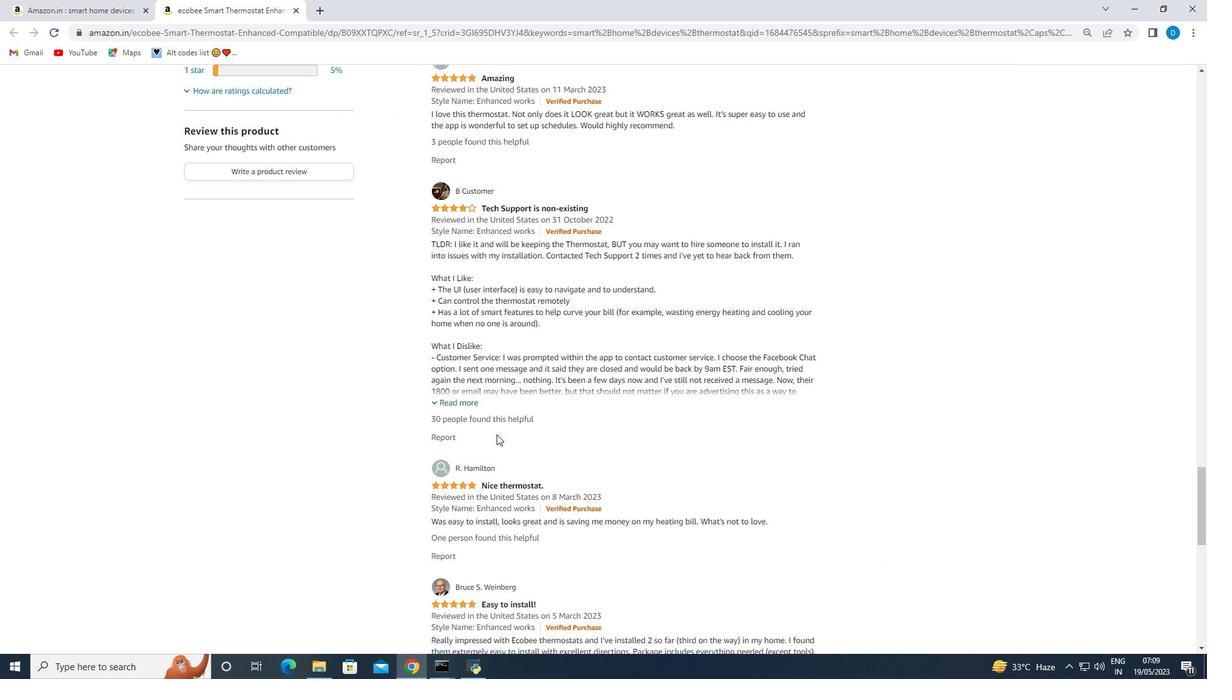 
Action: Mouse moved to (496, 434)
Screenshot: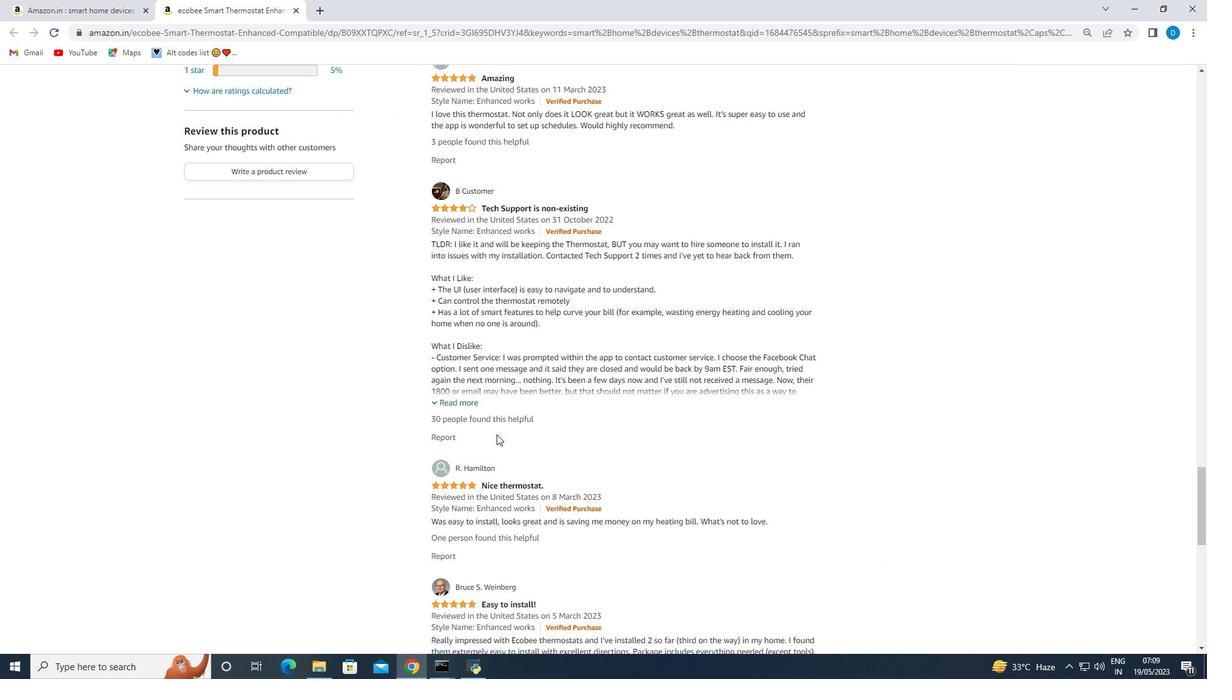 
Action: Mouse scrolled (496, 435) with delta (0, 0)
Screenshot: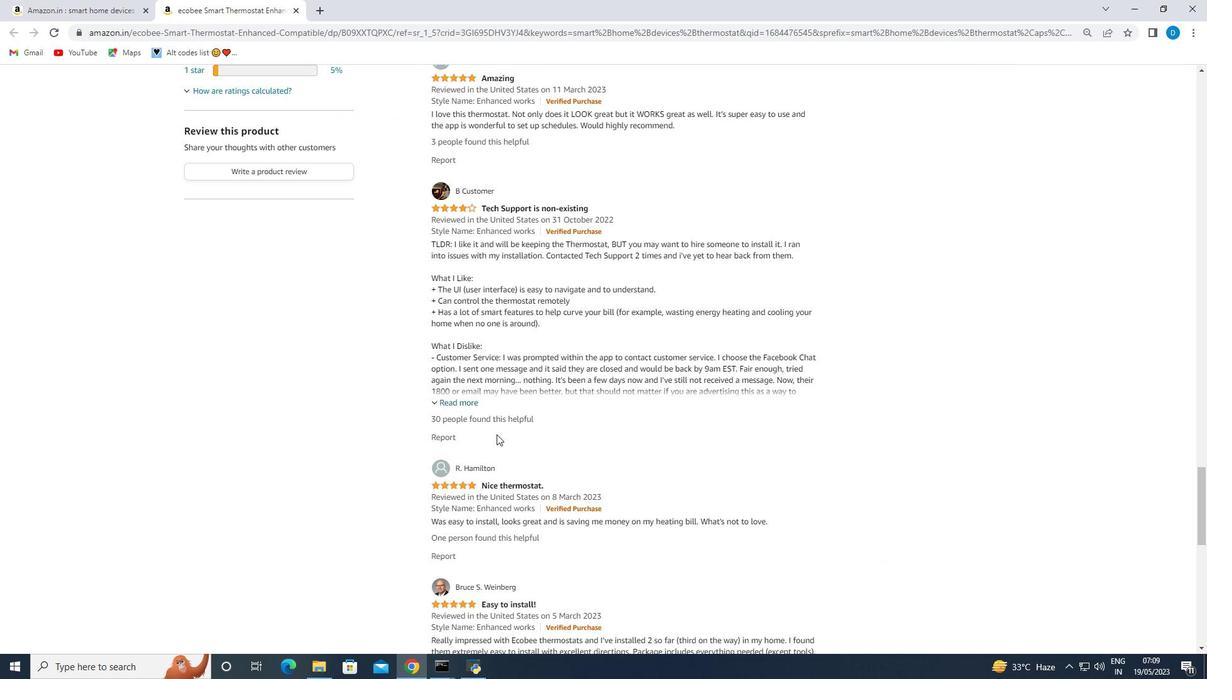 
Action: Mouse moved to (499, 430)
Screenshot: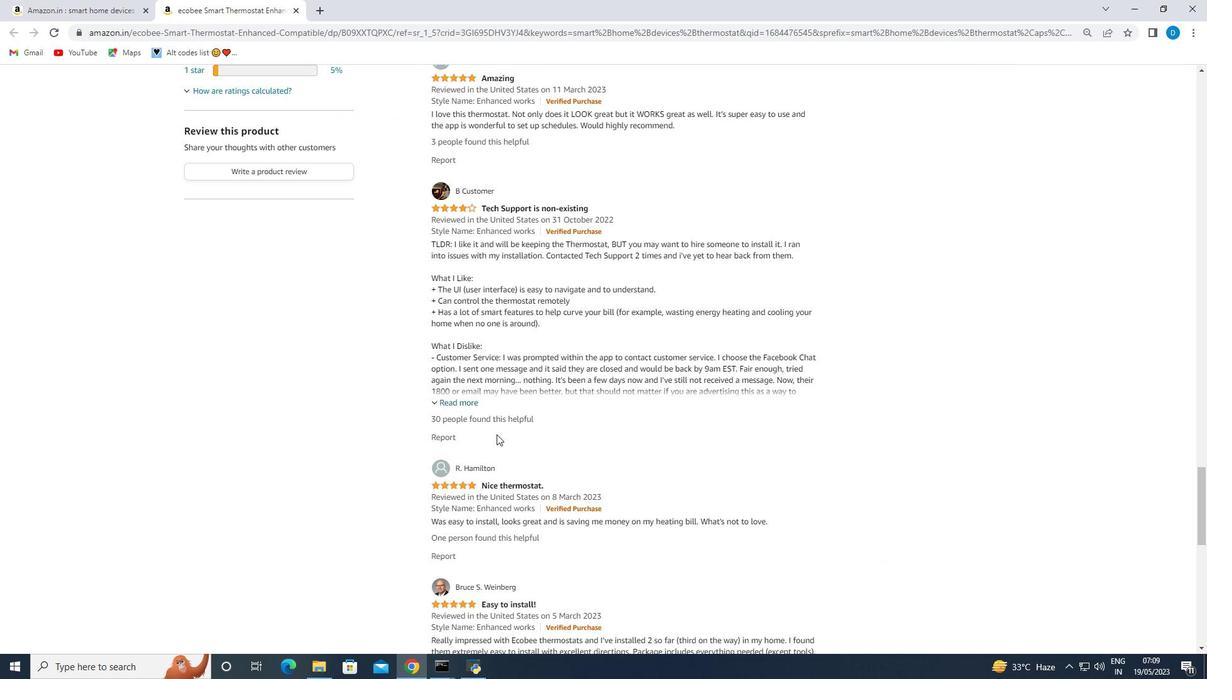 
Action: Mouse scrolled (499, 430) with delta (0, 0)
Screenshot: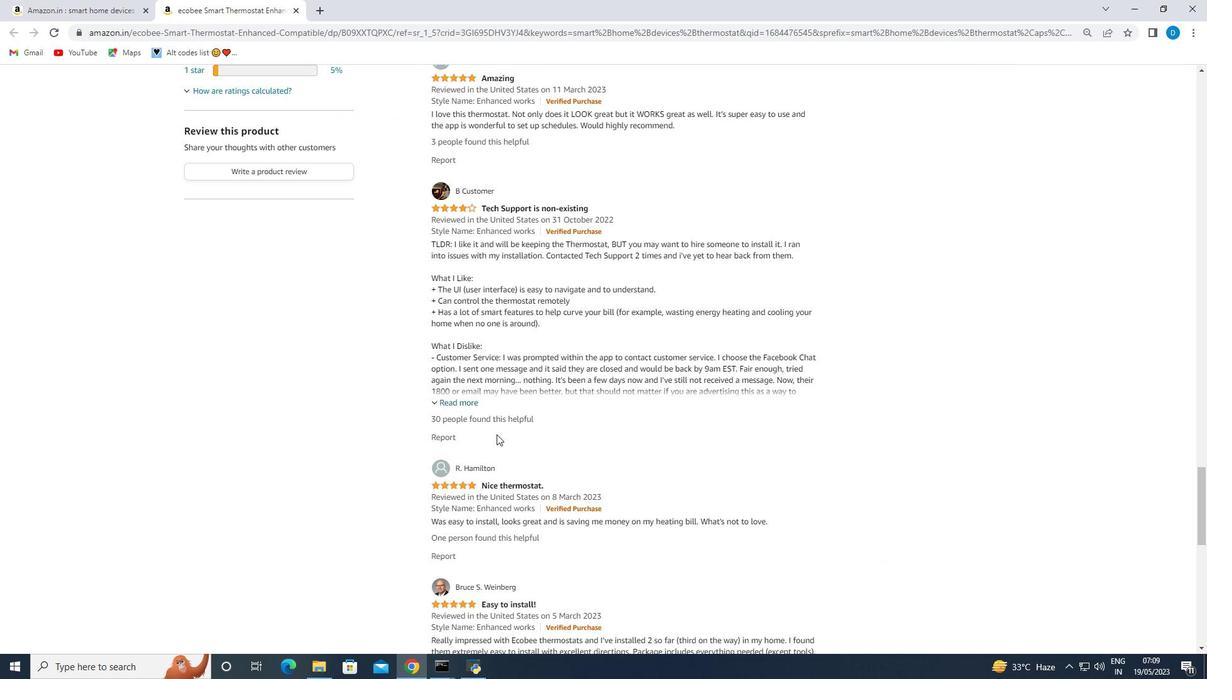 
Action: Mouse moved to (501, 431)
Screenshot: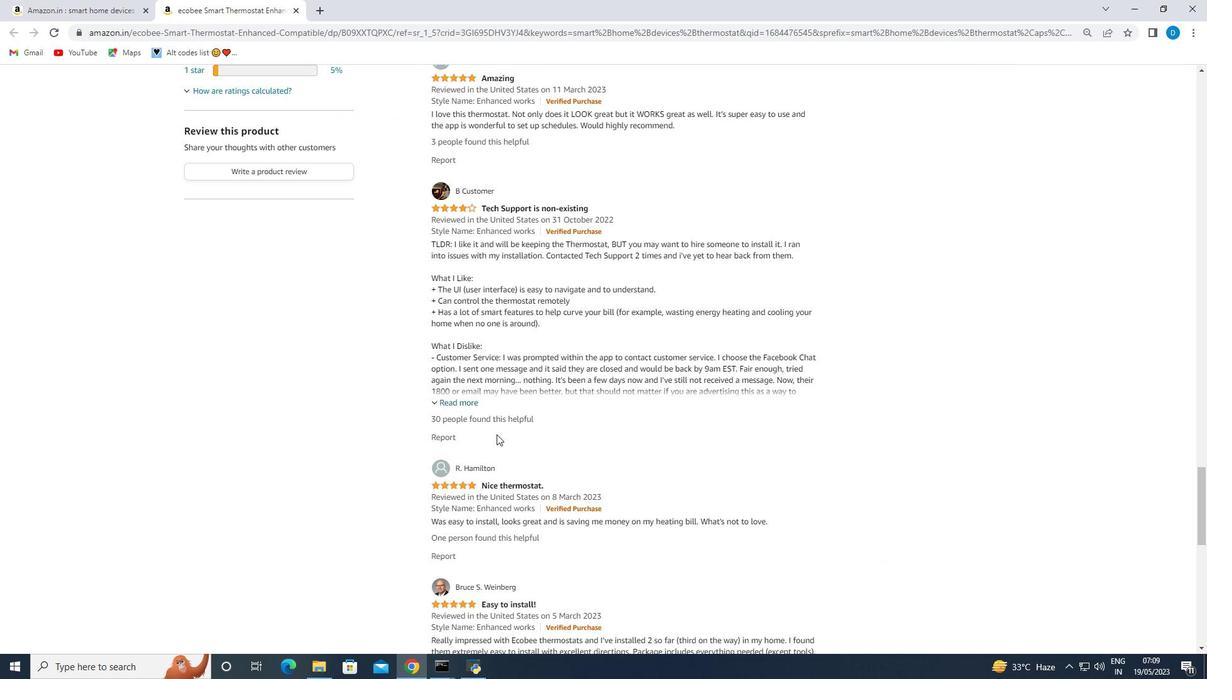 
Action: Mouse scrolled (501, 432) with delta (0, 0)
Screenshot: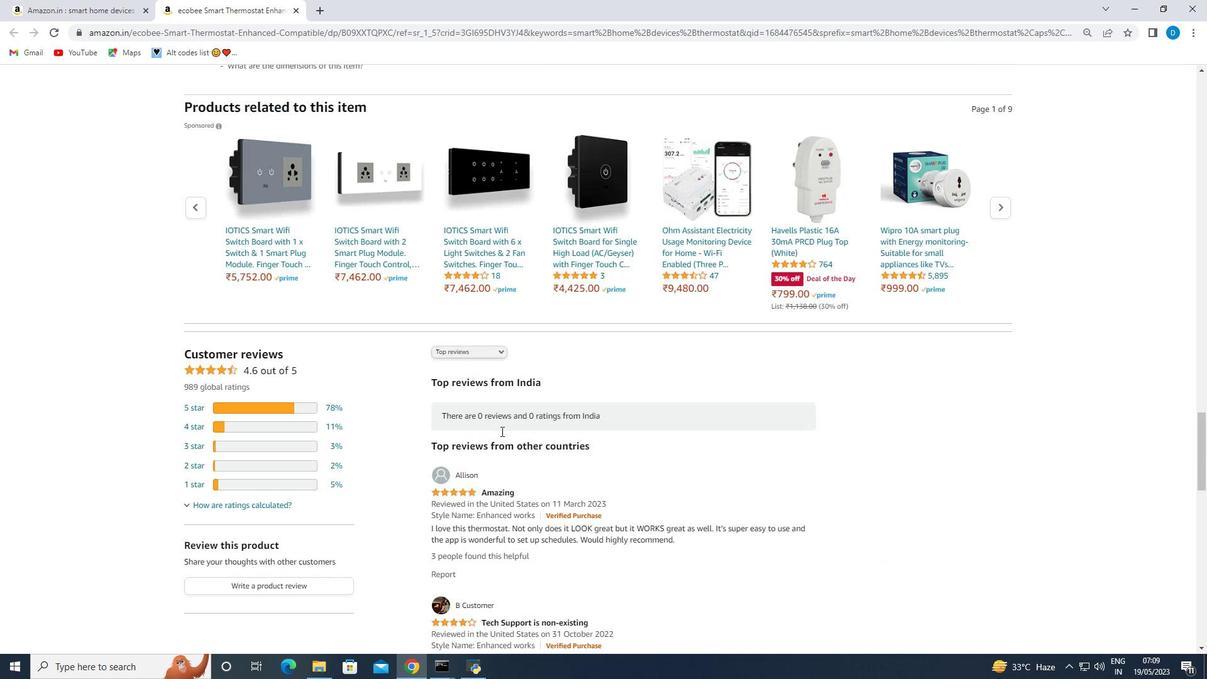 
Action: Mouse scrolled (501, 432) with delta (0, 0)
Screenshot: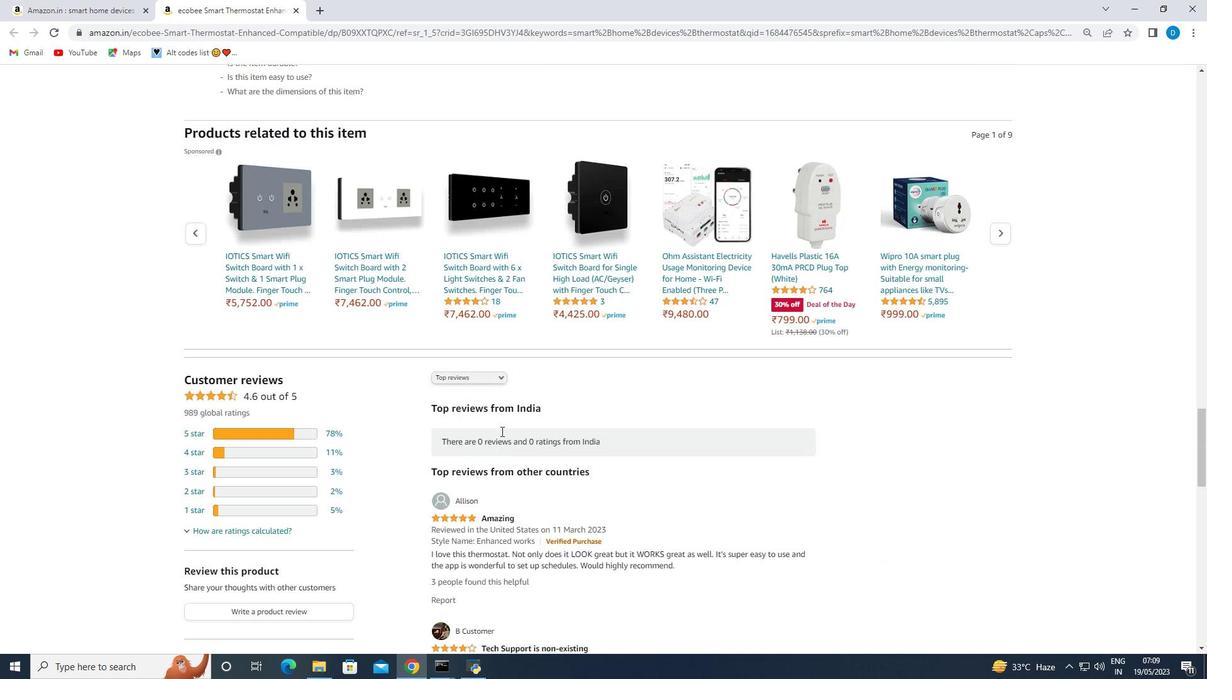
Action: Mouse scrolled (501, 432) with delta (0, 0)
Screenshot: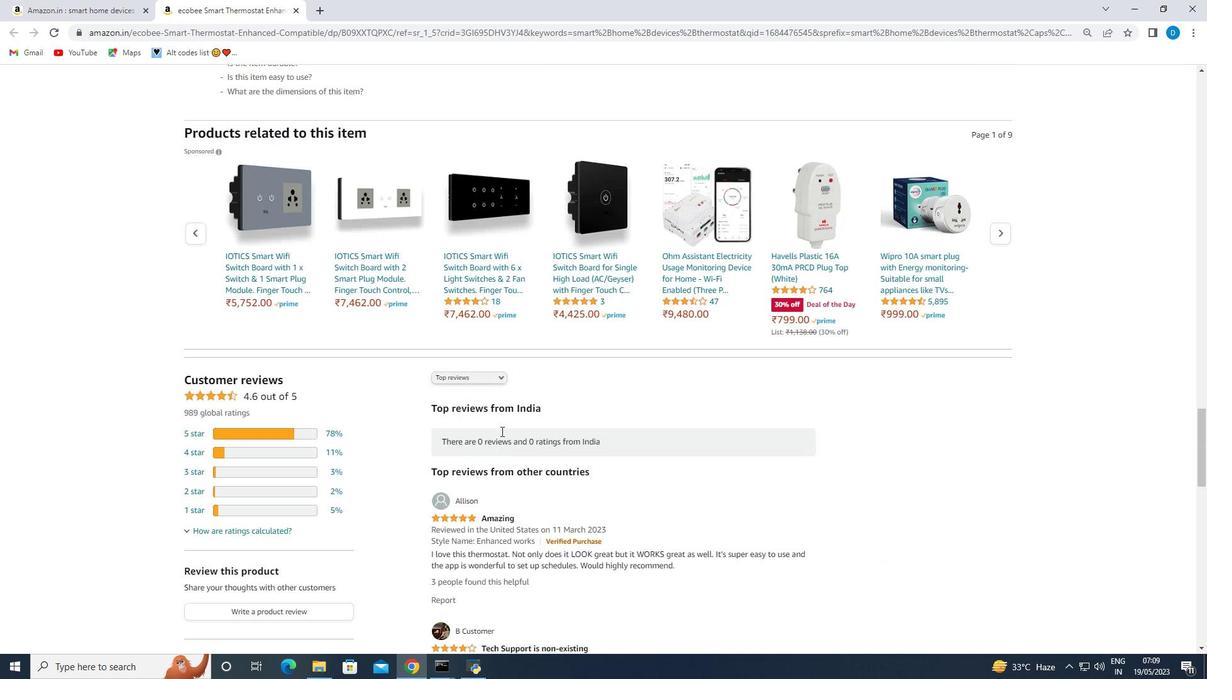 
Action: Mouse scrolled (501, 432) with delta (0, 0)
Screenshot: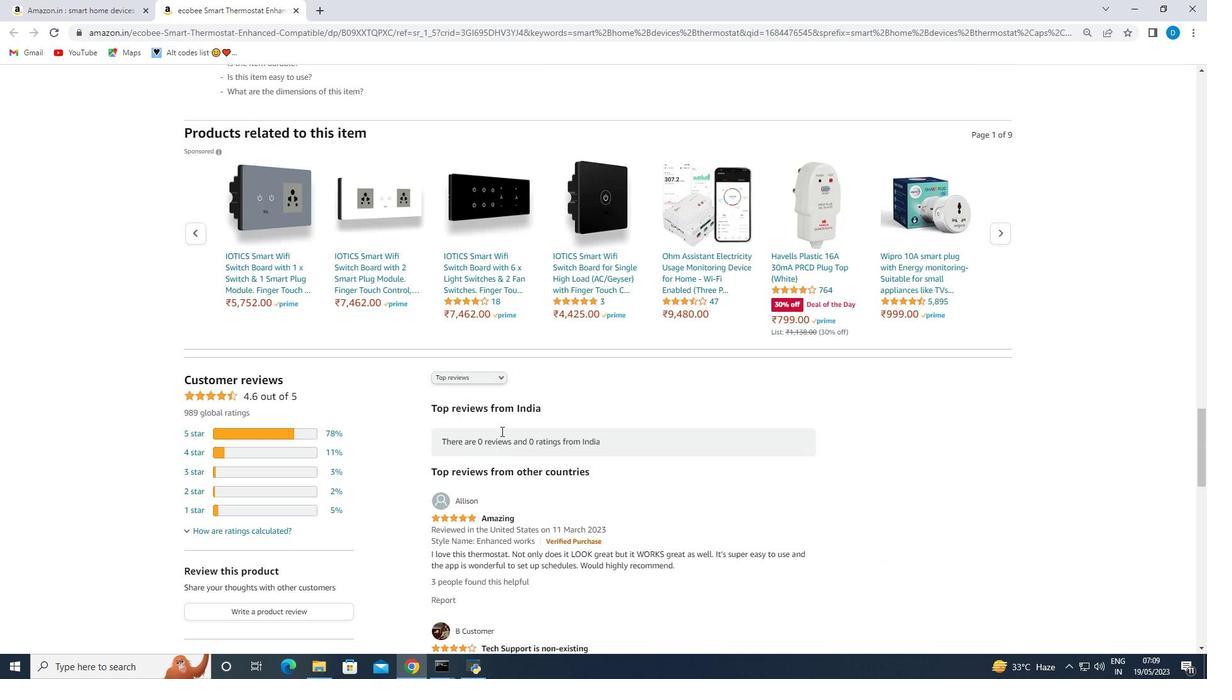 
Action: Mouse scrolled (501, 432) with delta (0, 0)
Screenshot: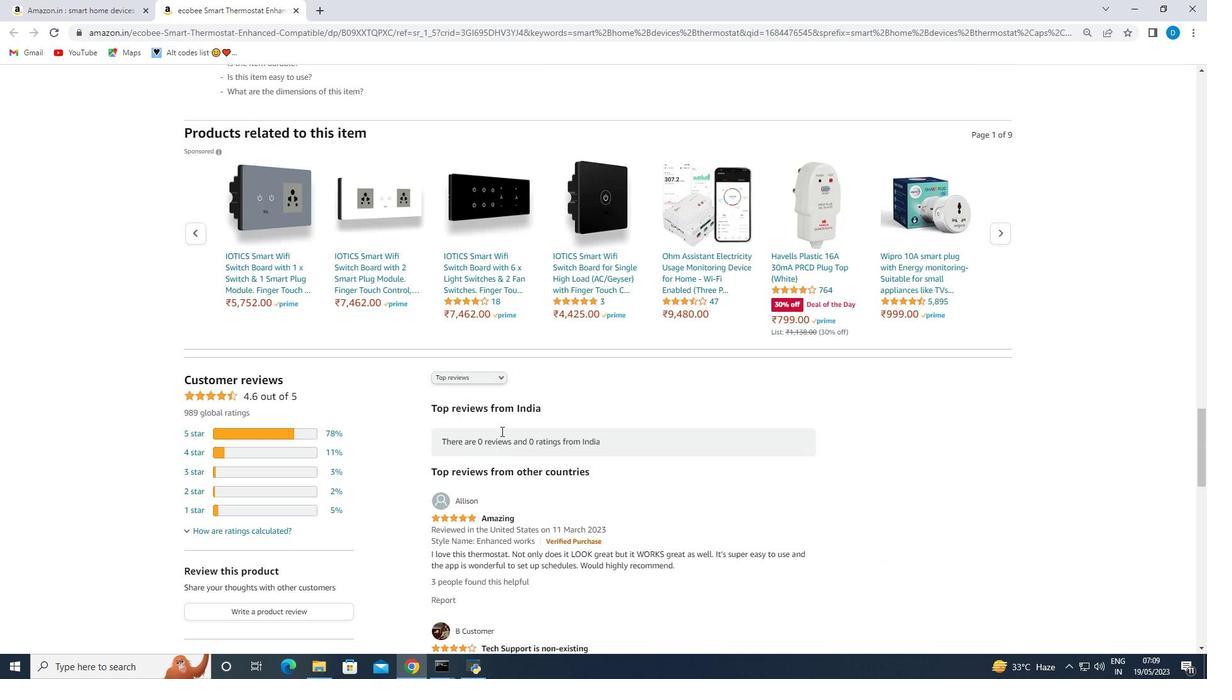 
Action: Mouse scrolled (501, 432) with delta (0, 0)
Screenshot: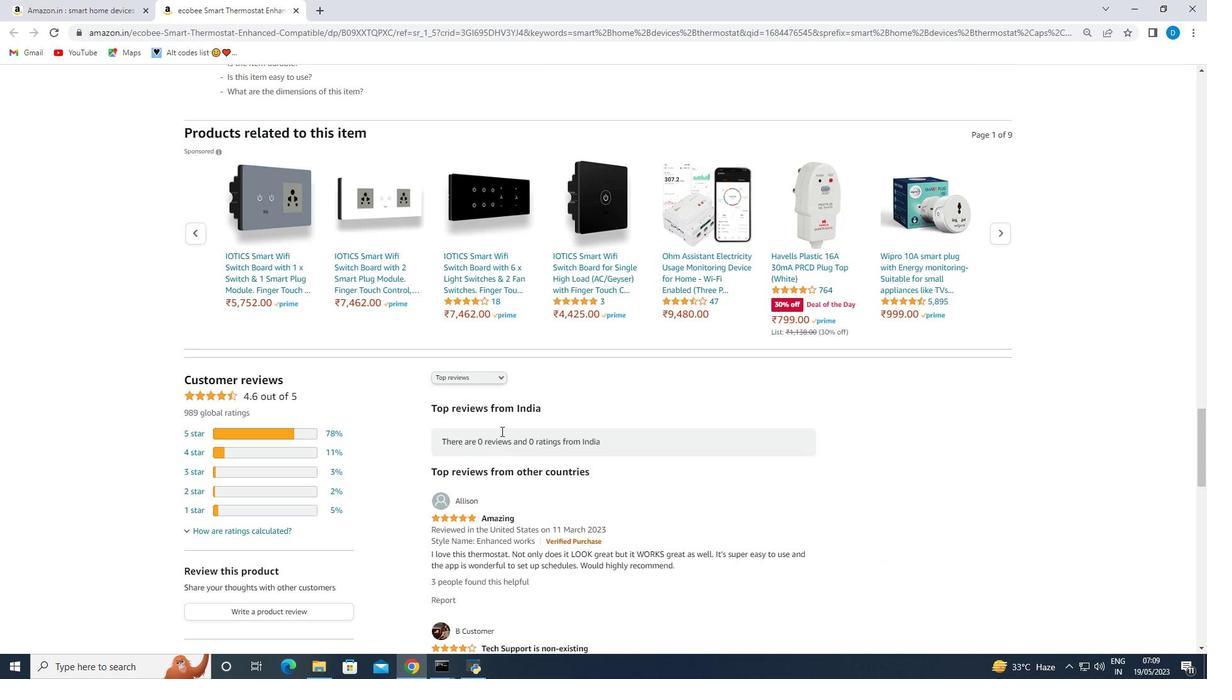 
Action: Mouse scrolled (501, 432) with delta (0, 0)
Screenshot: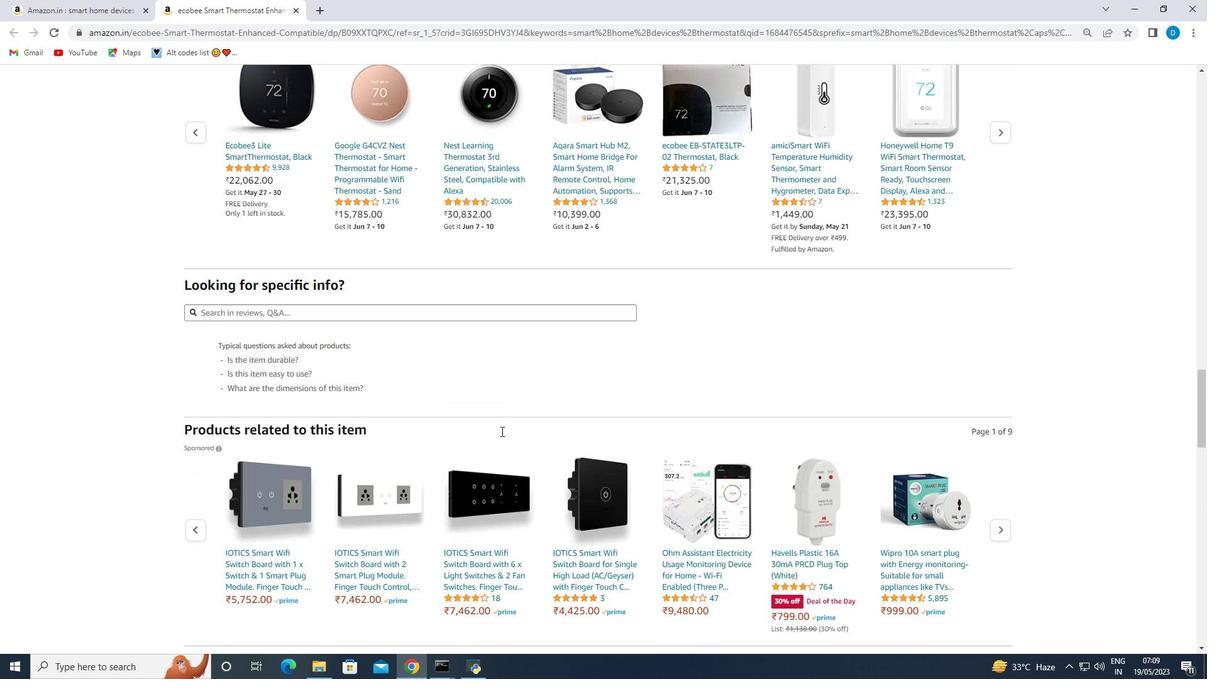 
Action: Mouse scrolled (501, 432) with delta (0, 0)
Screenshot: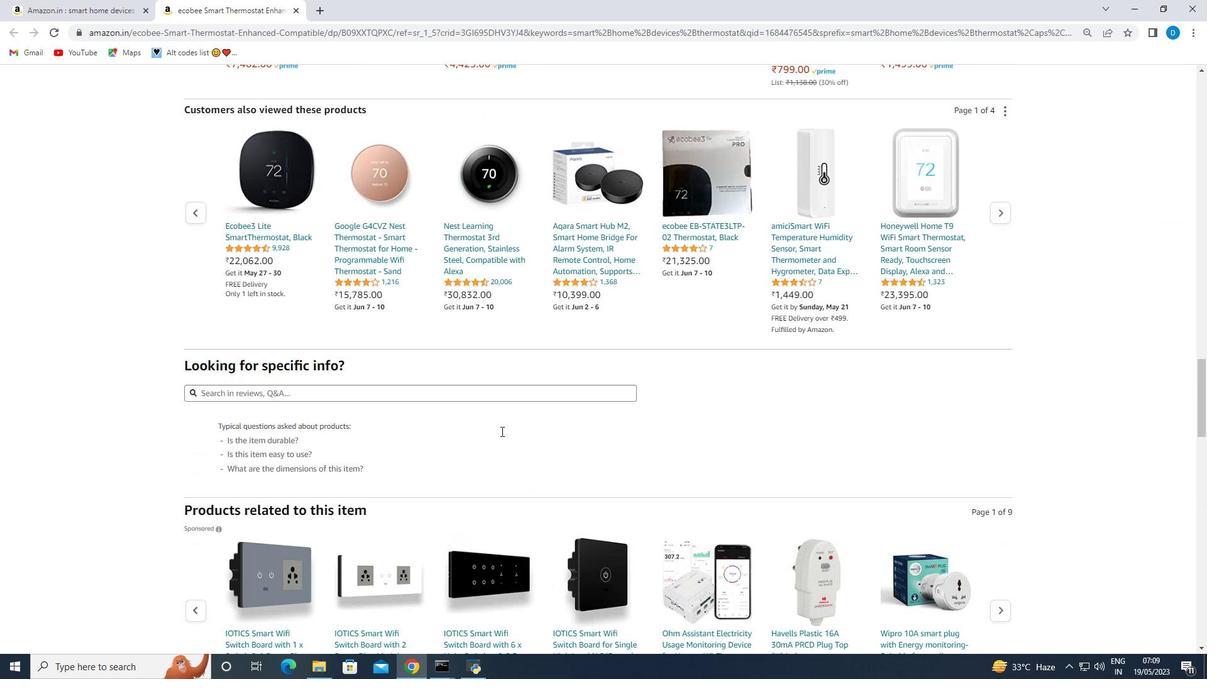 
Action: Mouse scrolled (501, 432) with delta (0, 0)
Screenshot: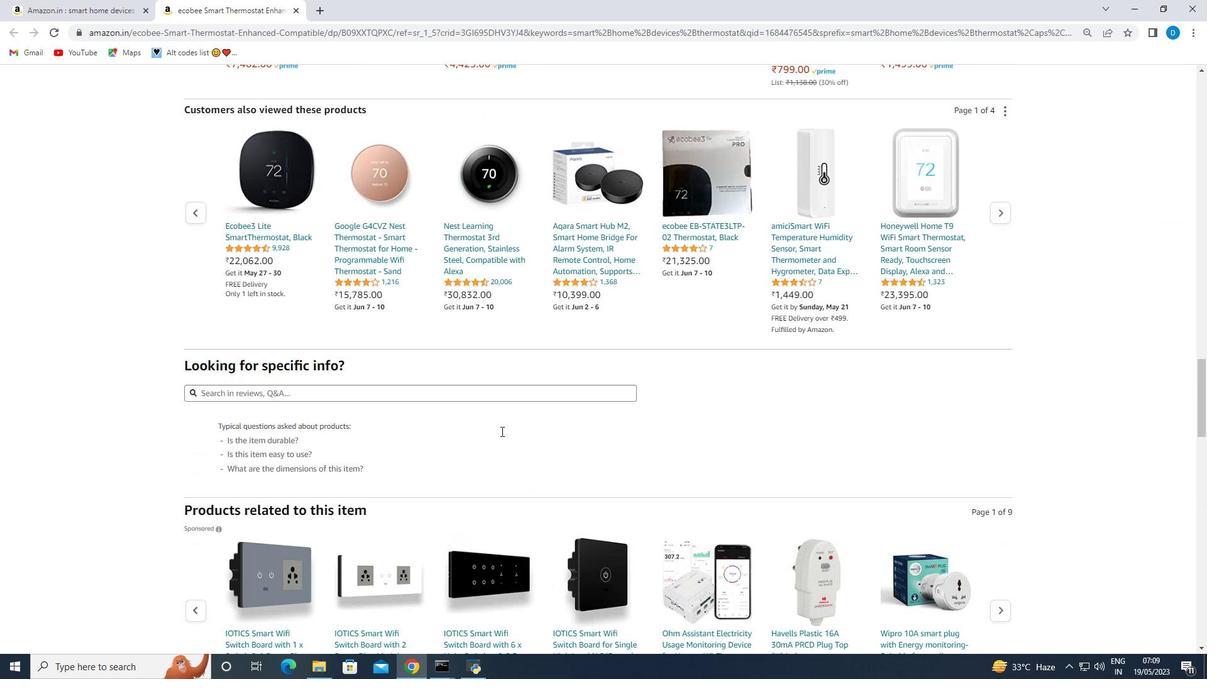 
Action: Mouse scrolled (501, 432) with delta (0, 0)
Screenshot: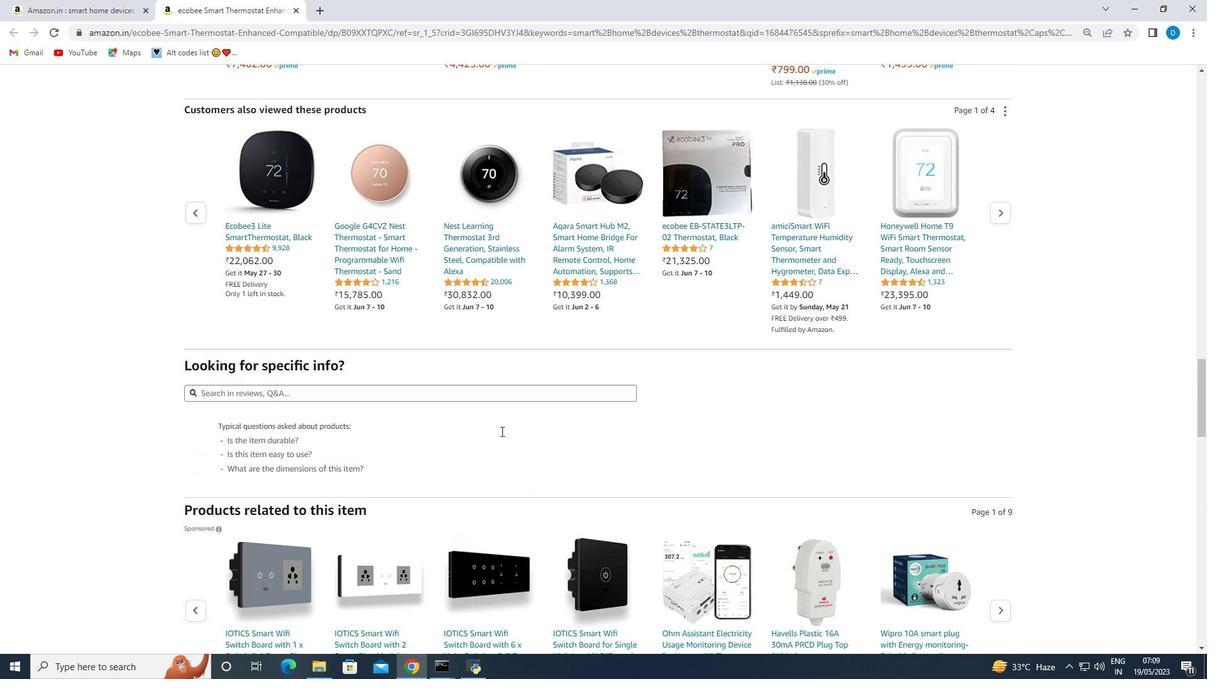 
Action: Mouse scrolled (501, 432) with delta (0, 0)
Screenshot: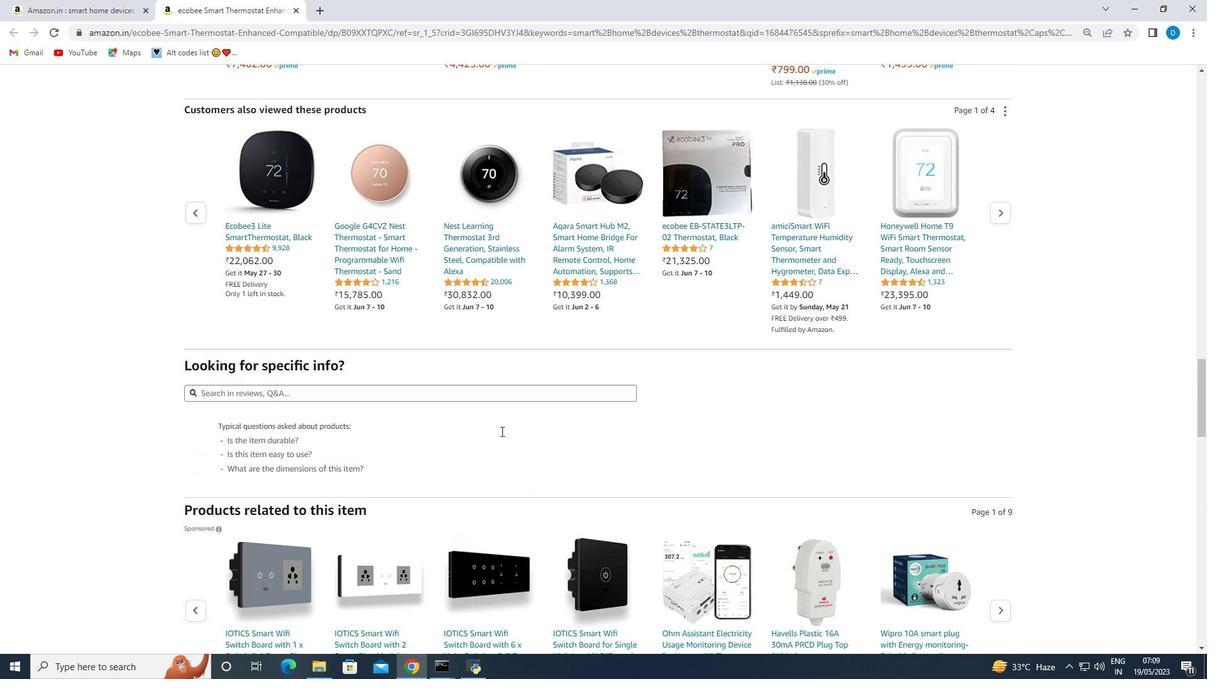 
Action: Mouse scrolled (501, 432) with delta (0, 0)
Screenshot: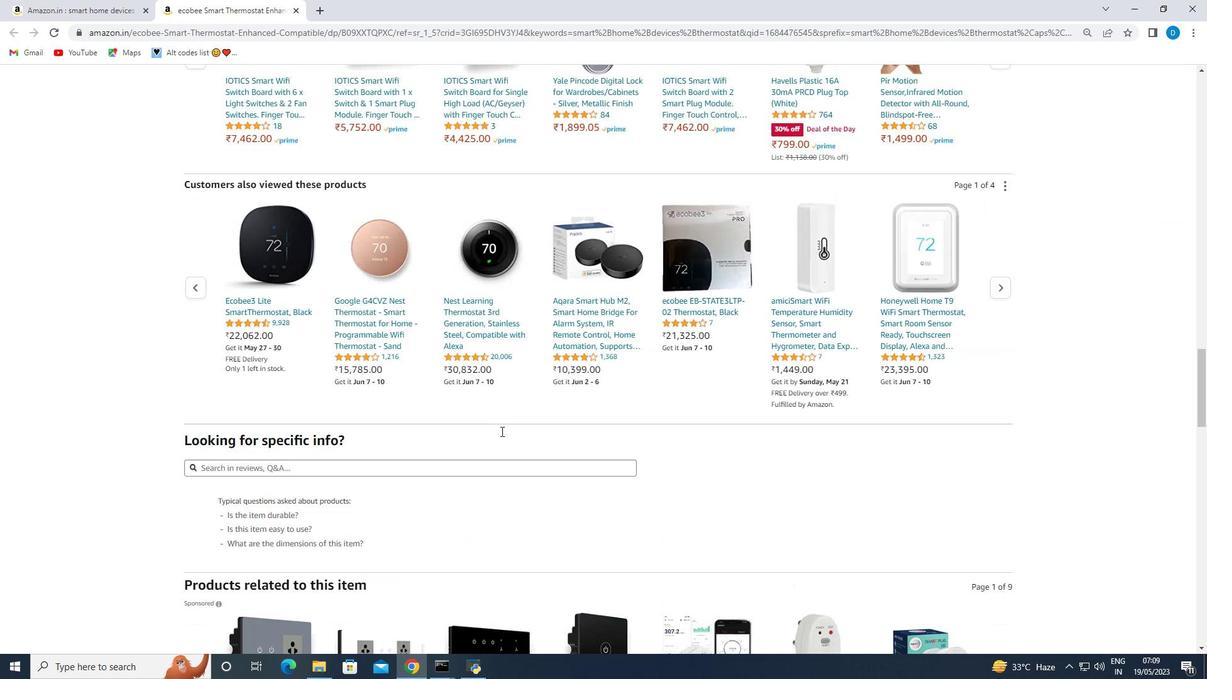 
Action: Mouse scrolled (501, 432) with delta (0, 0)
Screenshot: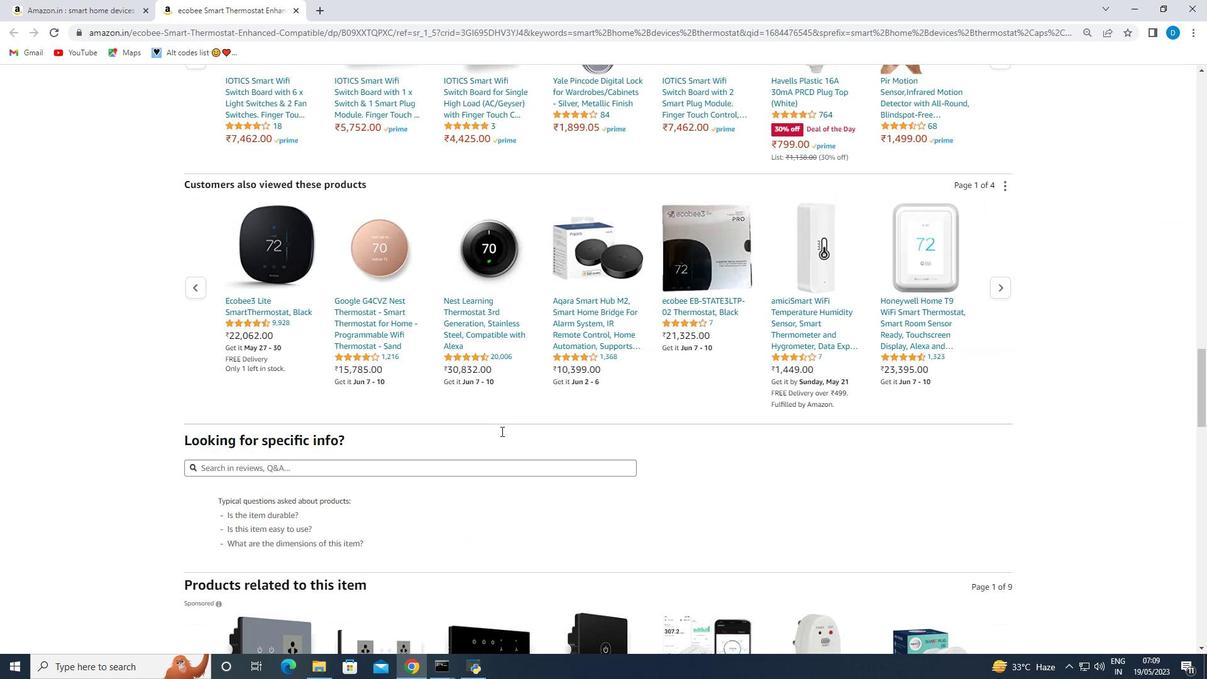 
Action: Mouse scrolled (501, 432) with delta (0, 0)
Screenshot: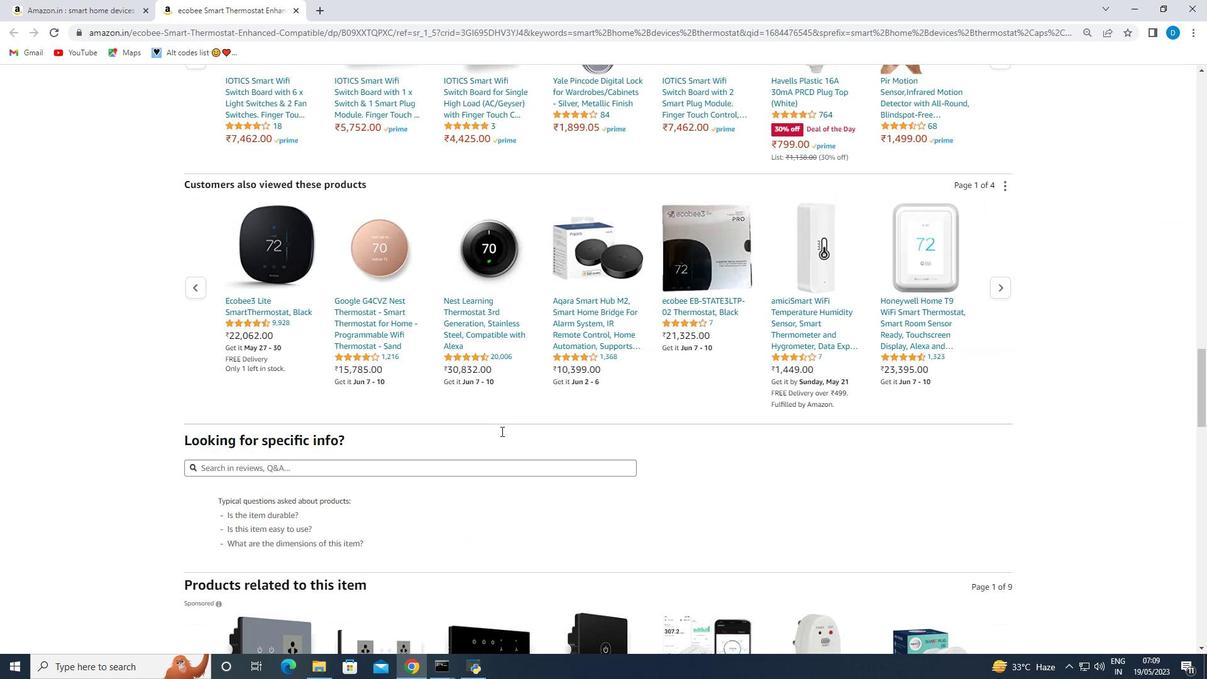 
Action: Mouse scrolled (501, 432) with delta (0, 0)
Screenshot: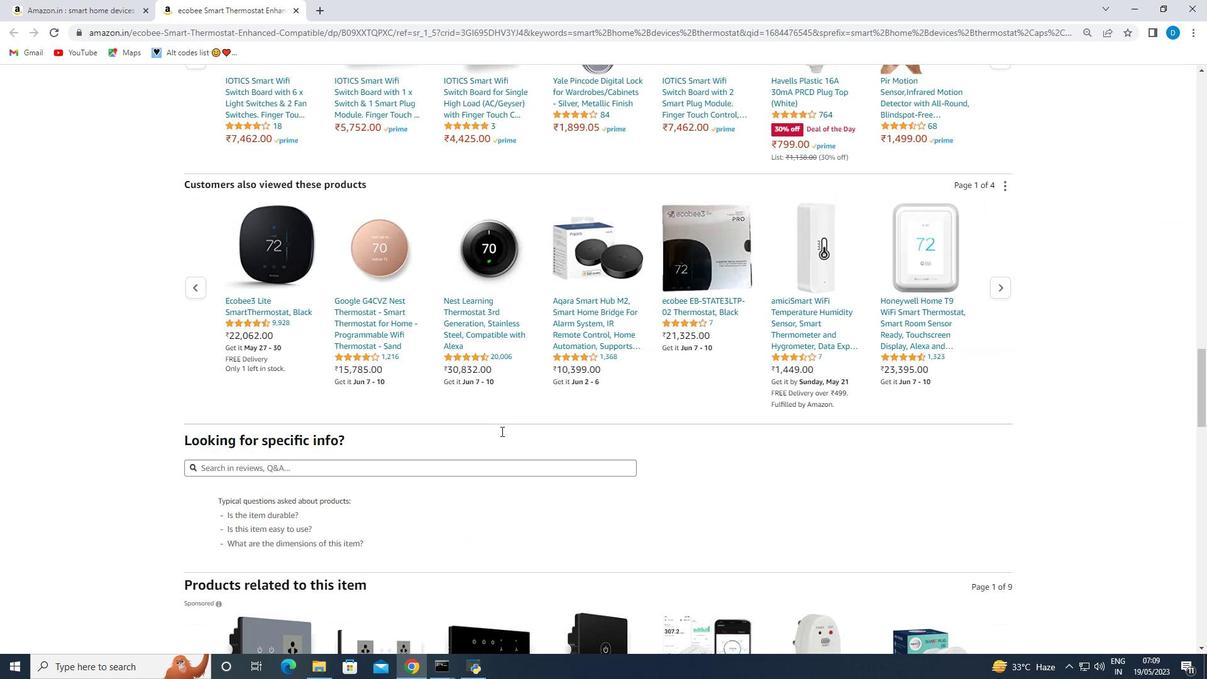 
Action: Mouse scrolled (501, 432) with delta (0, 0)
Screenshot: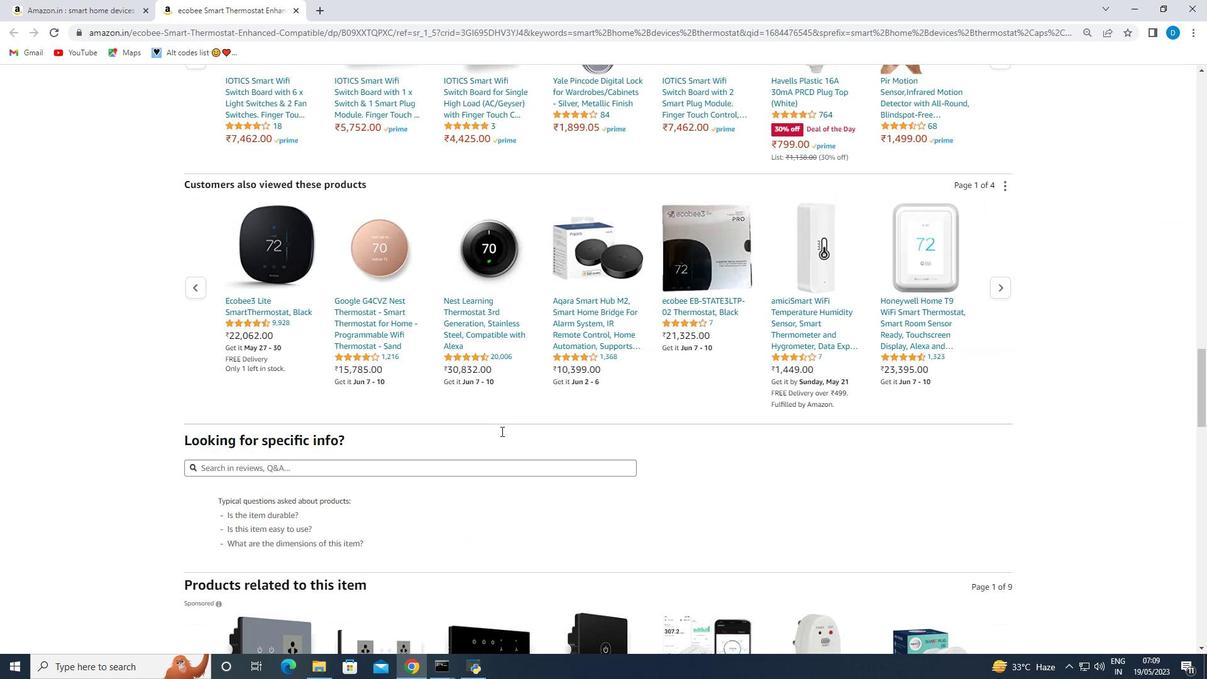
Action: Mouse scrolled (501, 432) with delta (0, 0)
Screenshot: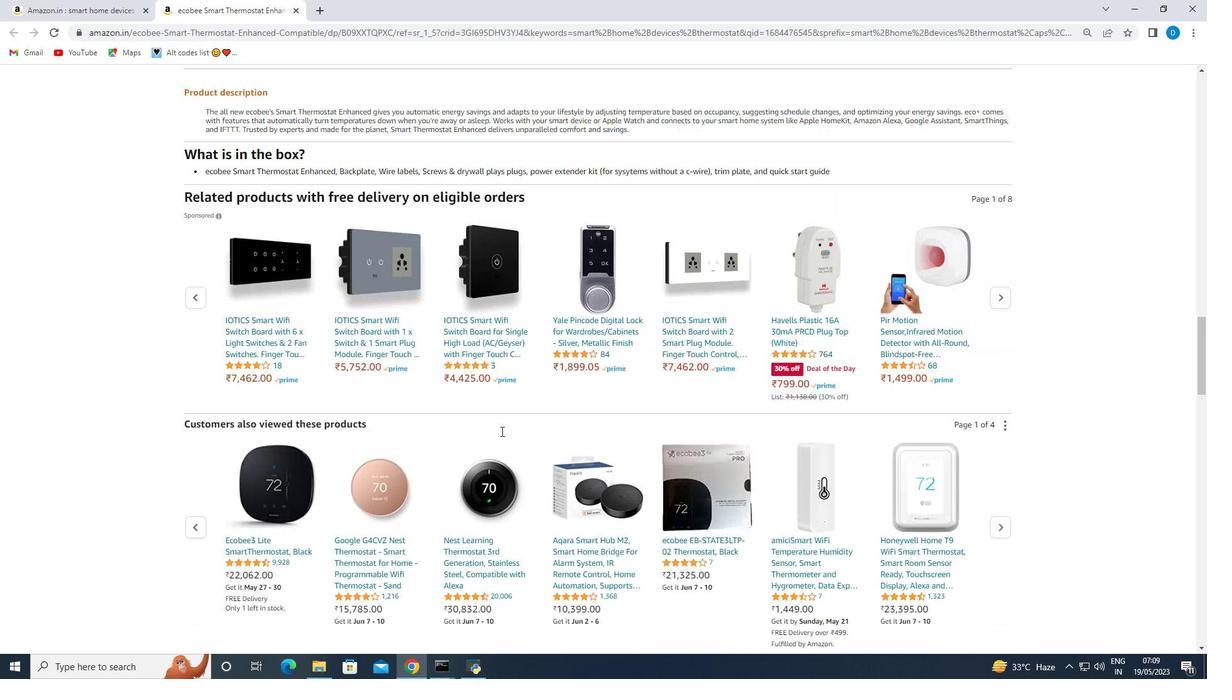 
Action: Mouse scrolled (501, 432) with delta (0, 0)
Screenshot: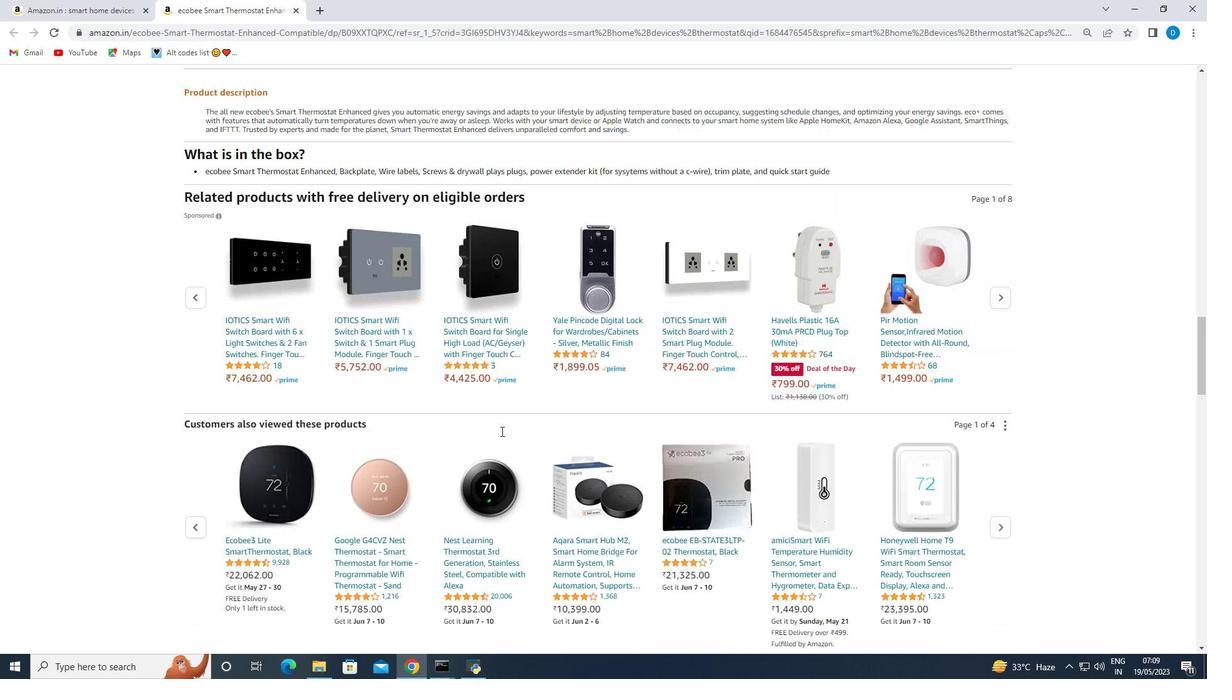 
Action: Mouse scrolled (501, 432) with delta (0, 0)
Screenshot: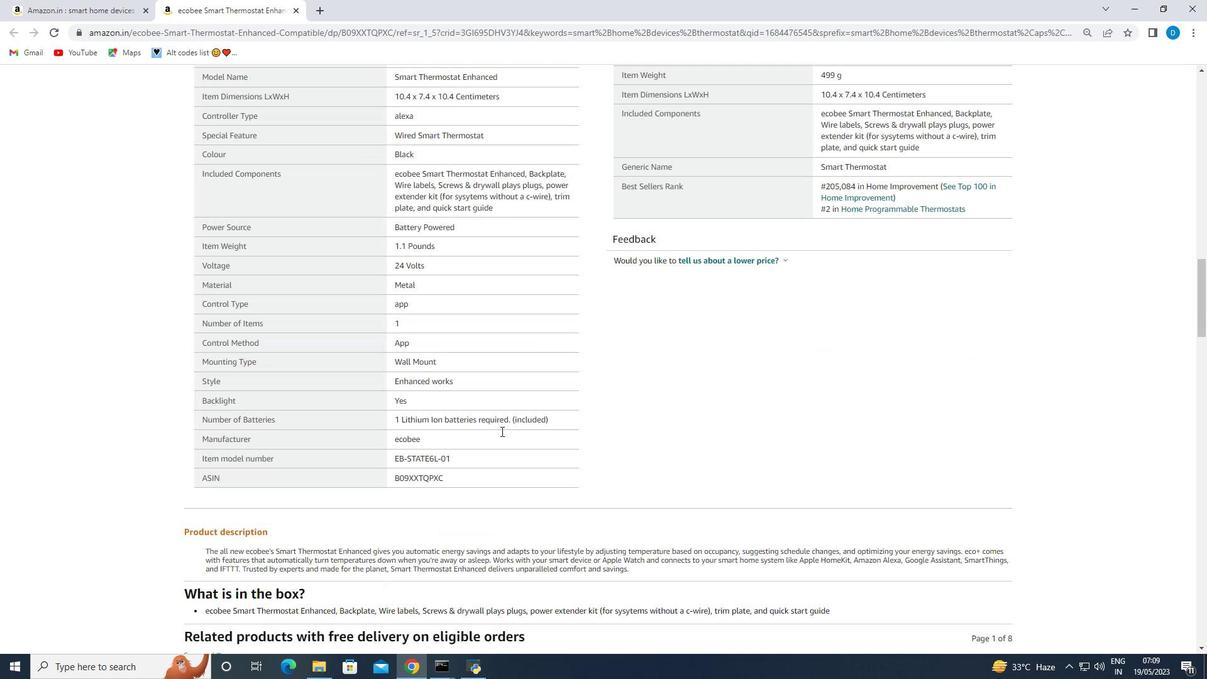 
Action: Mouse scrolled (501, 432) with delta (0, 0)
Screenshot: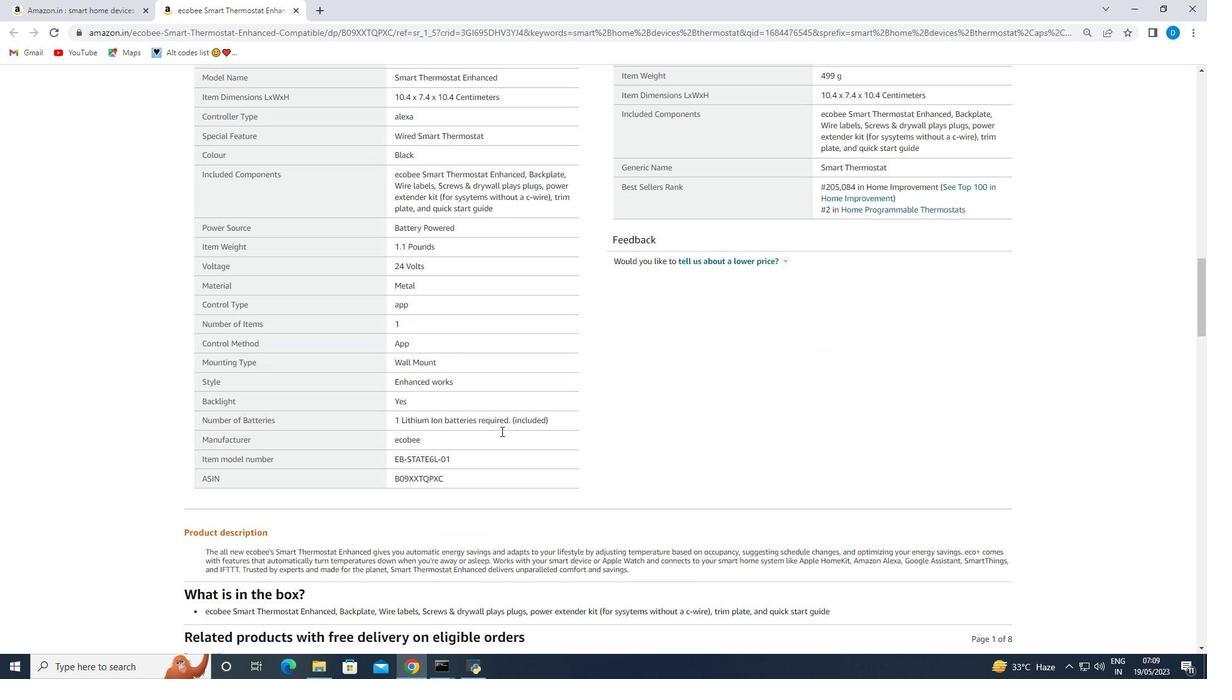 
Action: Mouse scrolled (501, 432) with delta (0, 0)
Screenshot: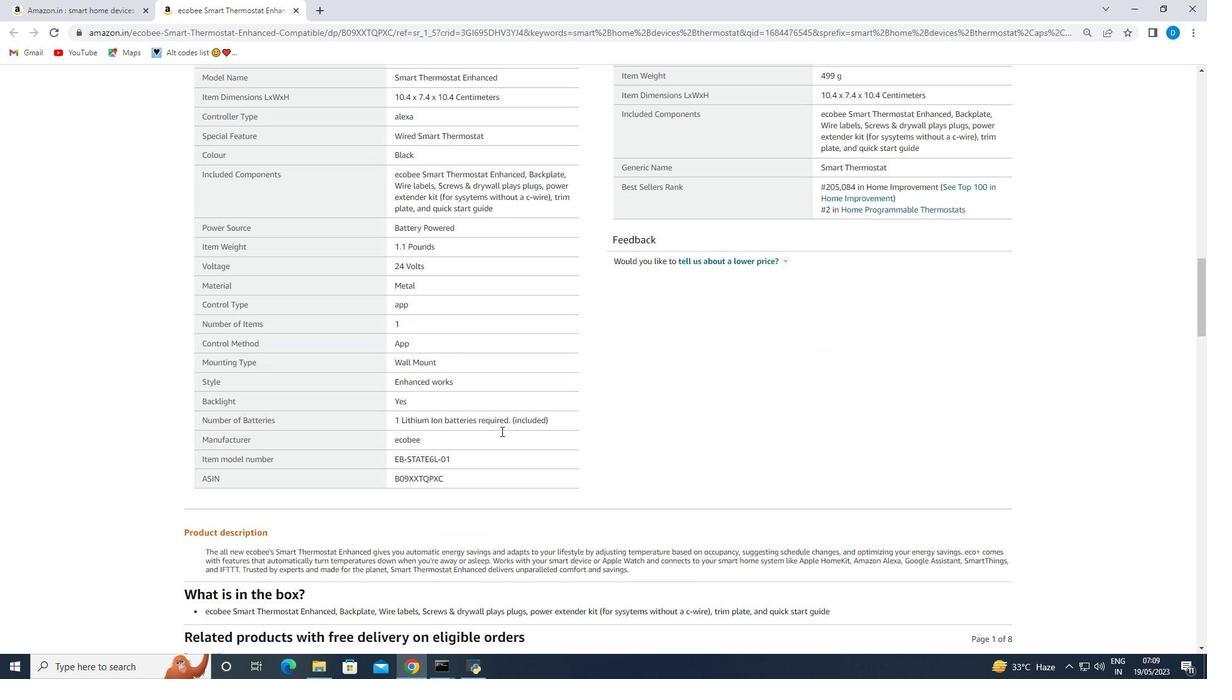 
Action: Mouse scrolled (501, 432) with delta (0, 0)
Screenshot: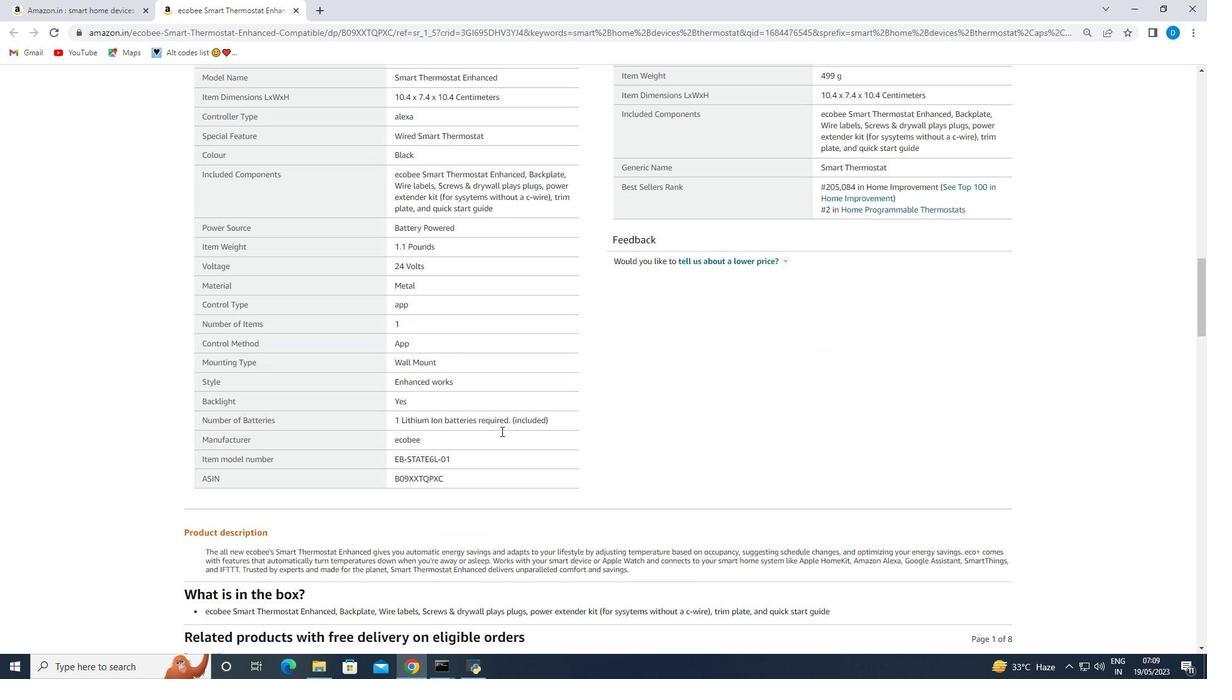 
Action: Mouse scrolled (501, 432) with delta (0, 0)
Screenshot: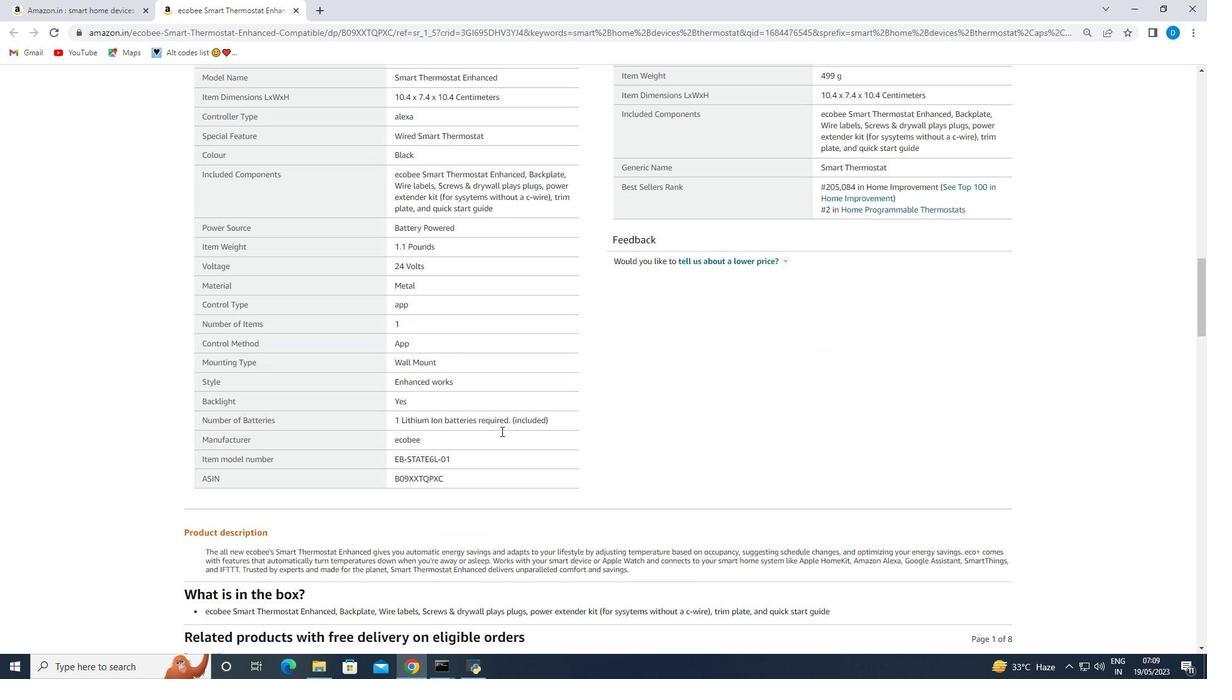 
Action: Mouse scrolled (501, 432) with delta (0, 0)
Screenshot: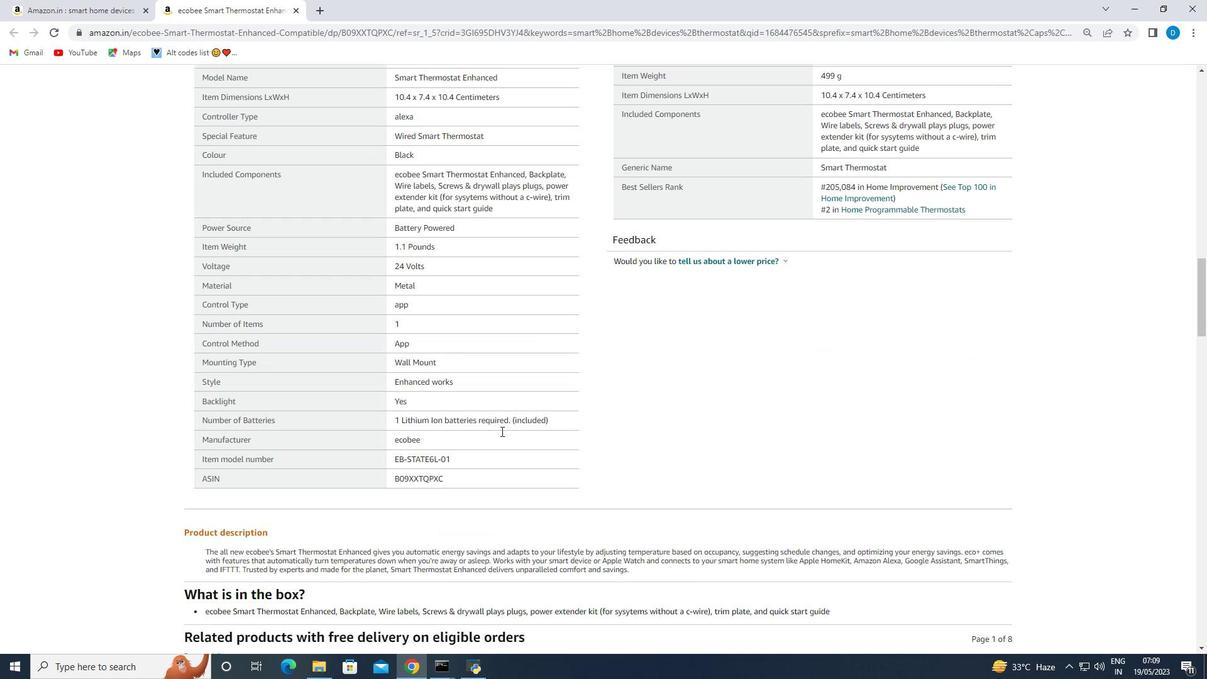 
Action: Mouse scrolled (501, 432) with delta (0, 0)
Screenshot: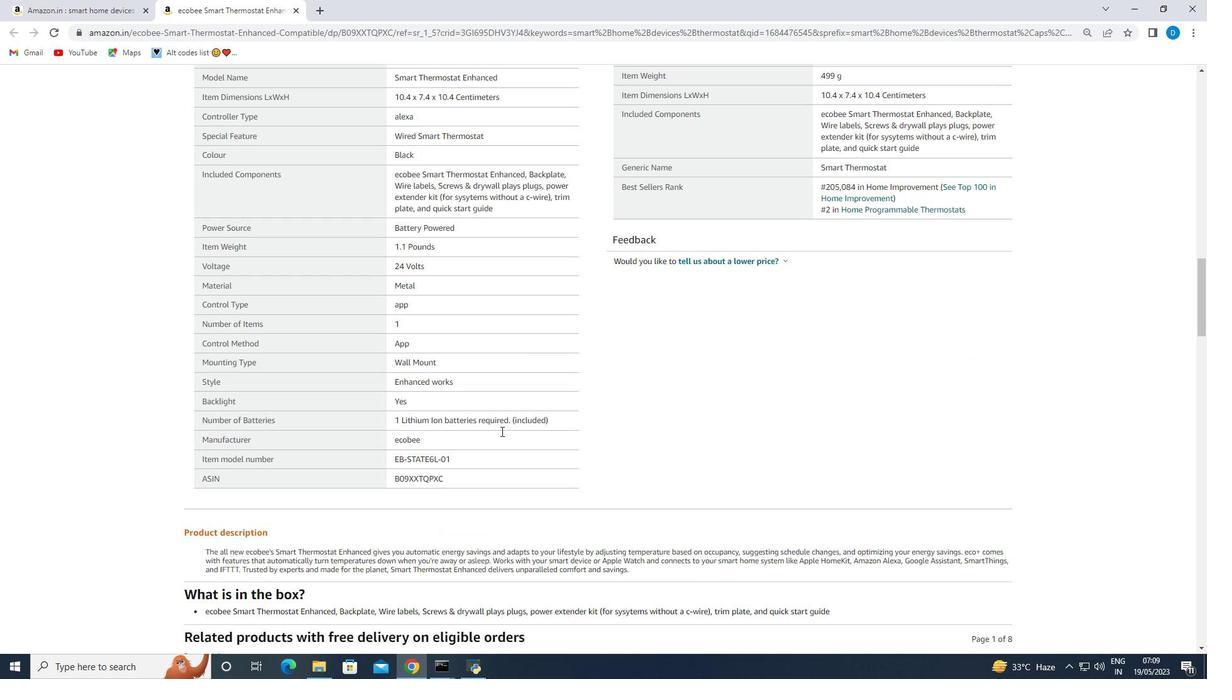 
Action: Mouse scrolled (501, 432) with delta (0, 0)
Screenshot: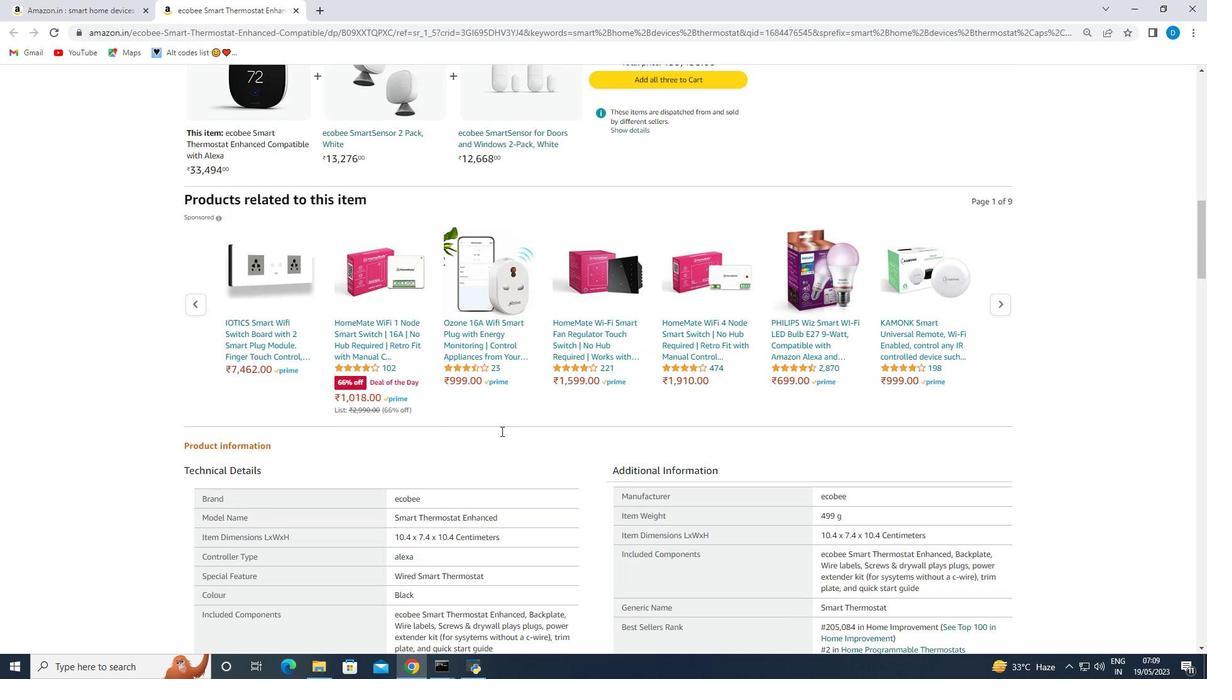 
Action: Mouse scrolled (501, 432) with delta (0, 0)
Screenshot: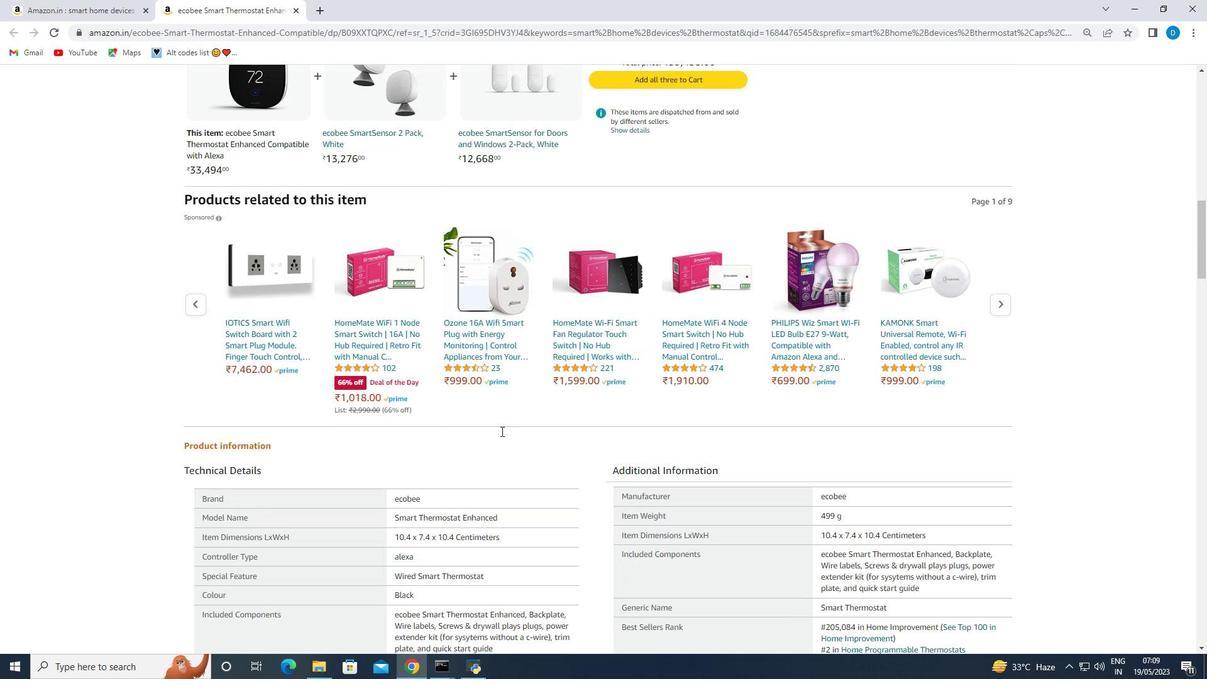 
Action: Mouse scrolled (501, 432) with delta (0, 0)
Screenshot: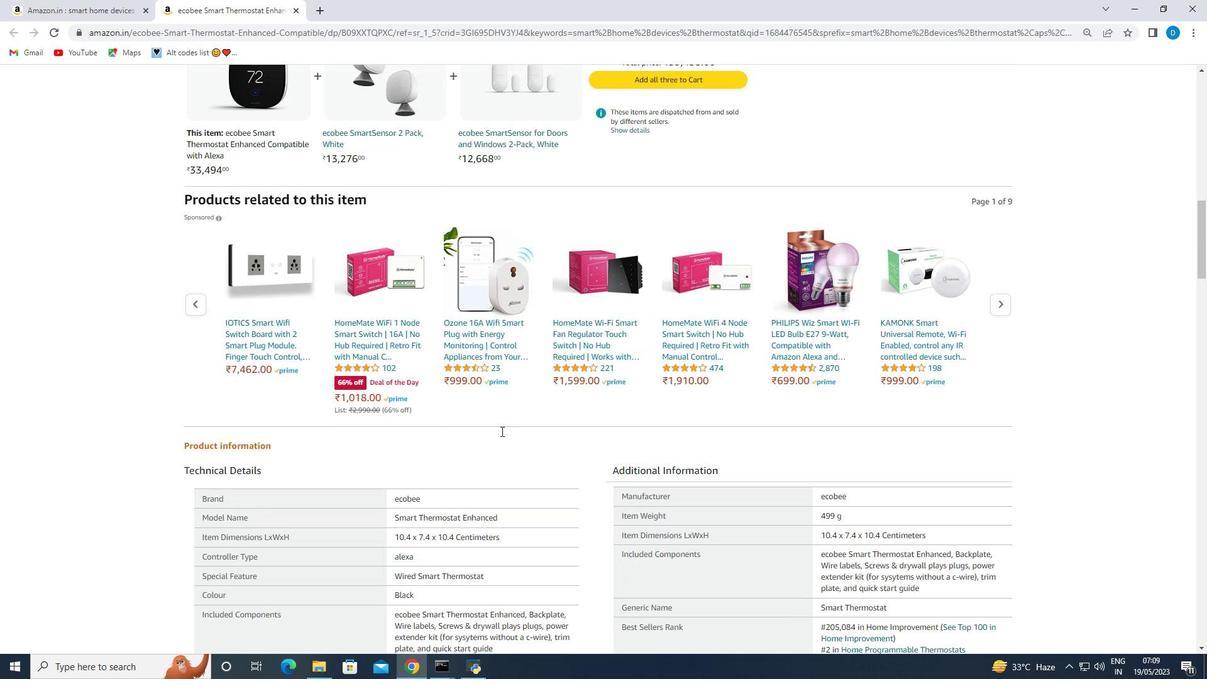 
Action: Mouse scrolled (501, 432) with delta (0, 0)
Screenshot: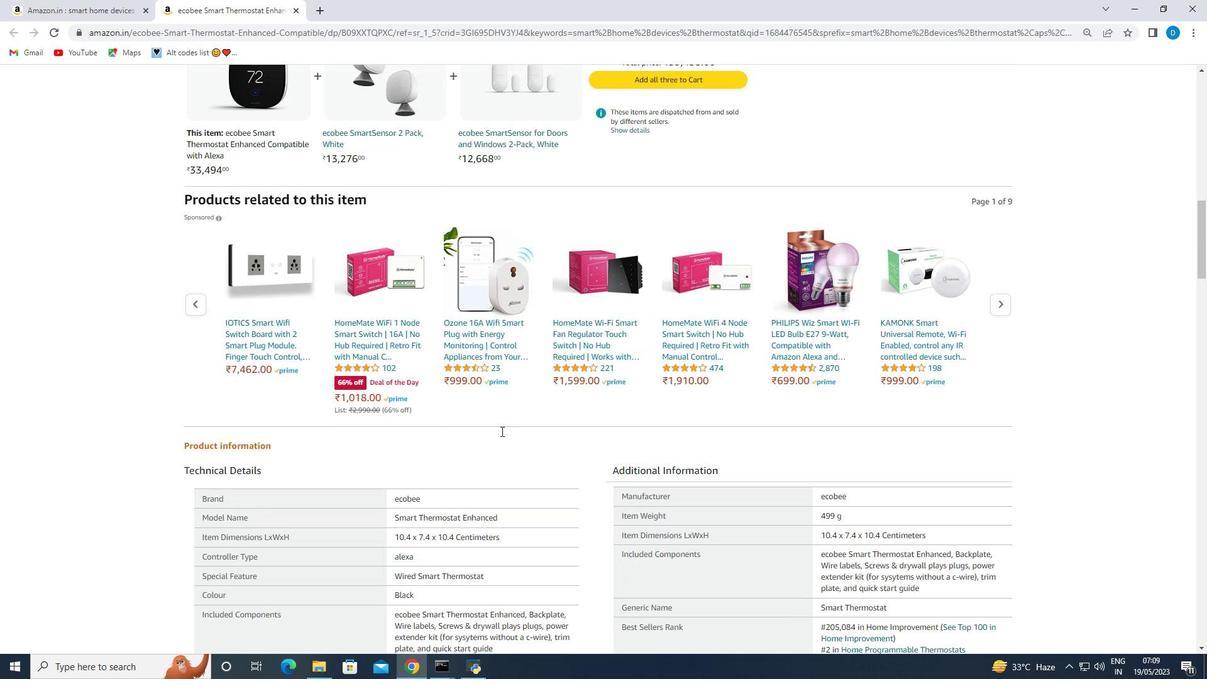 
Action: Mouse scrolled (501, 432) with delta (0, 0)
Screenshot: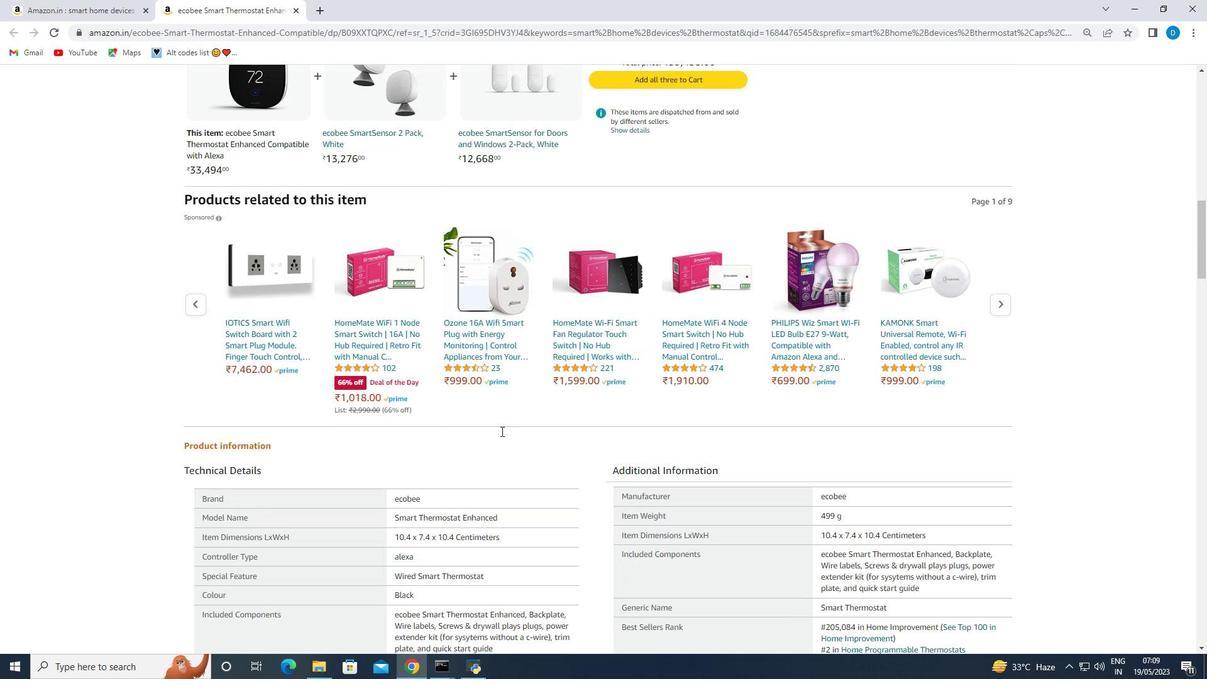 
Action: Mouse scrolled (501, 432) with delta (0, 0)
Screenshot: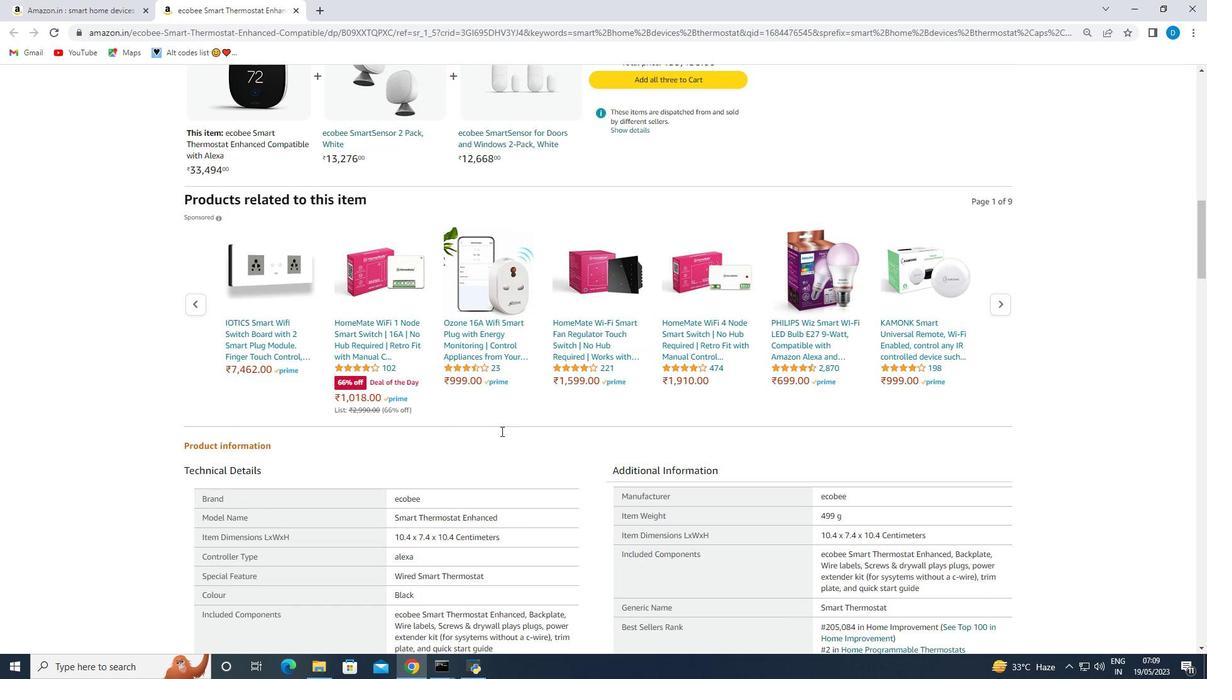 
Action: Mouse scrolled (501, 432) with delta (0, 0)
Screenshot: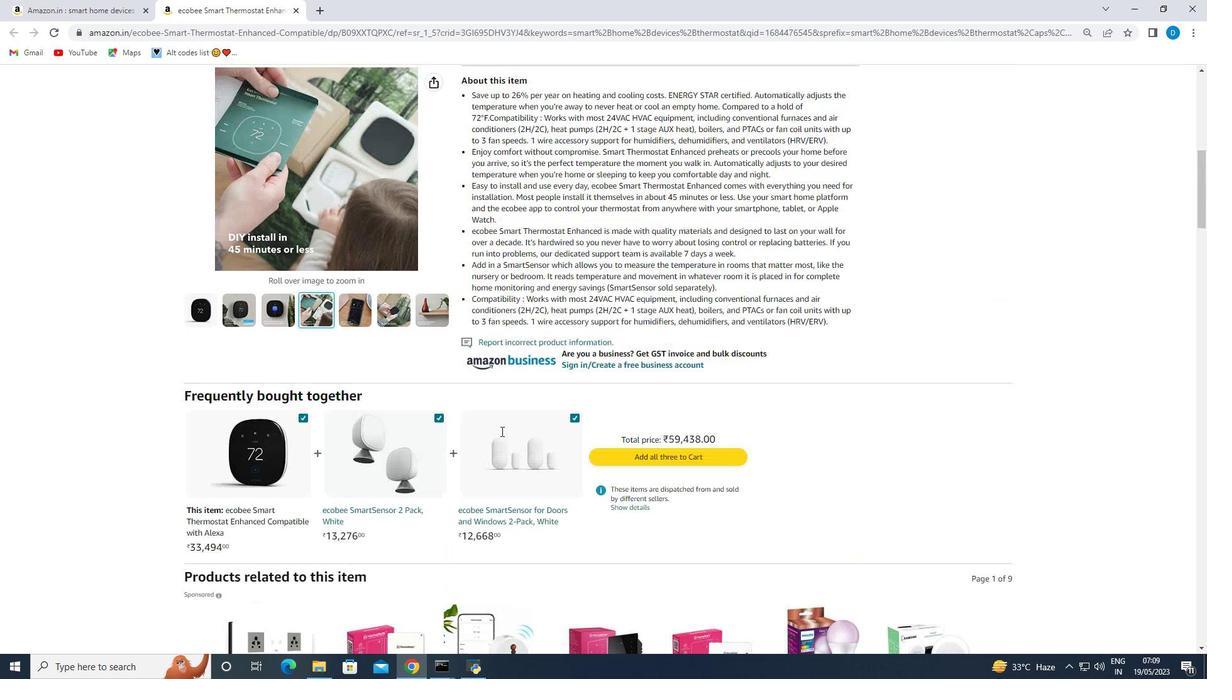 
Action: Mouse scrolled (501, 432) with delta (0, 0)
Screenshot: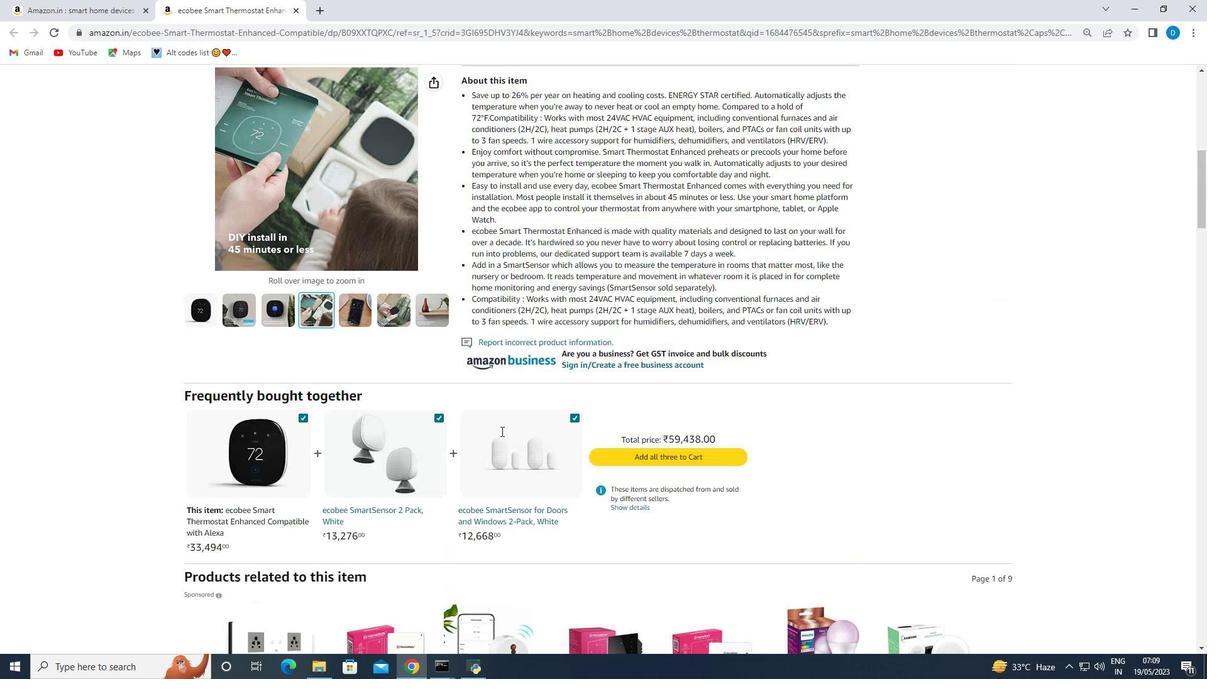
Action: Mouse scrolled (501, 432) with delta (0, 0)
Screenshot: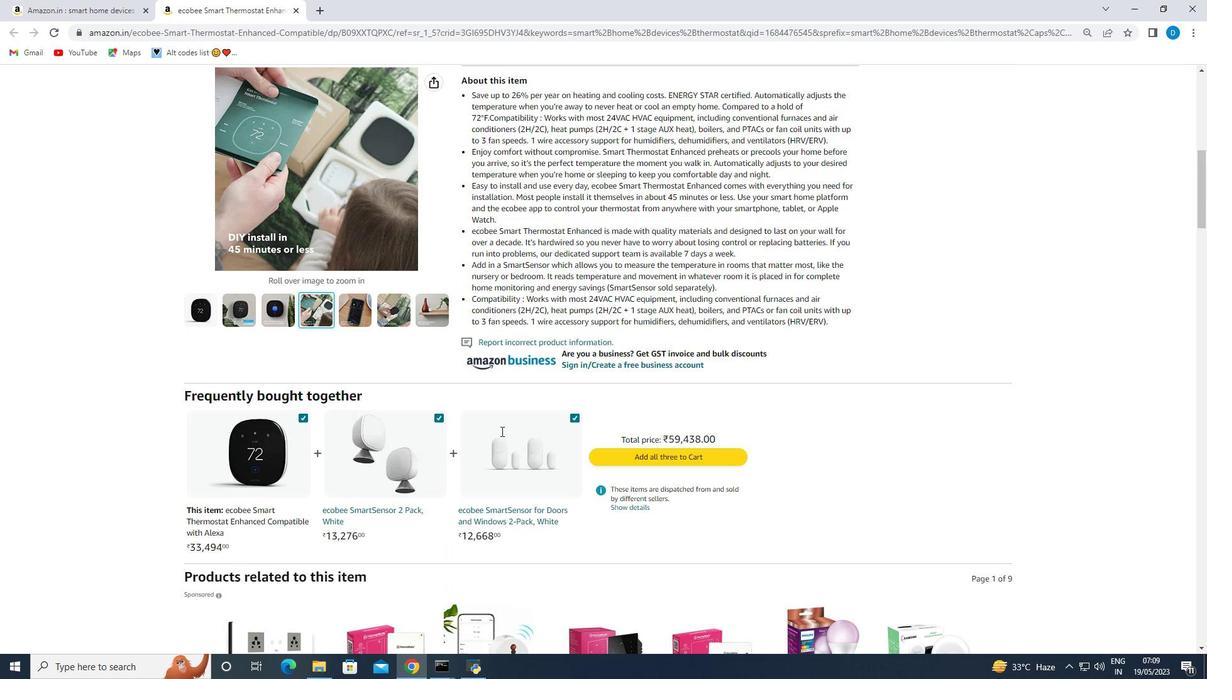 
Action: Mouse scrolled (501, 432) with delta (0, 0)
Screenshot: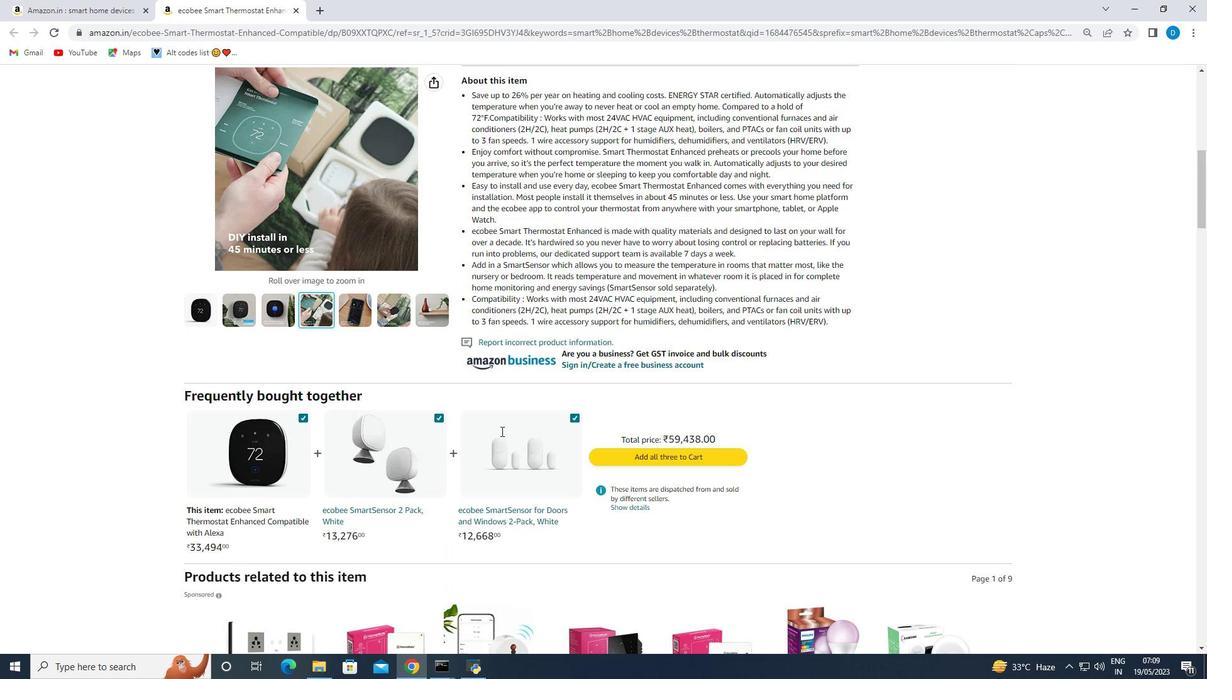 
Action: Mouse scrolled (501, 432) with delta (0, 0)
Screenshot: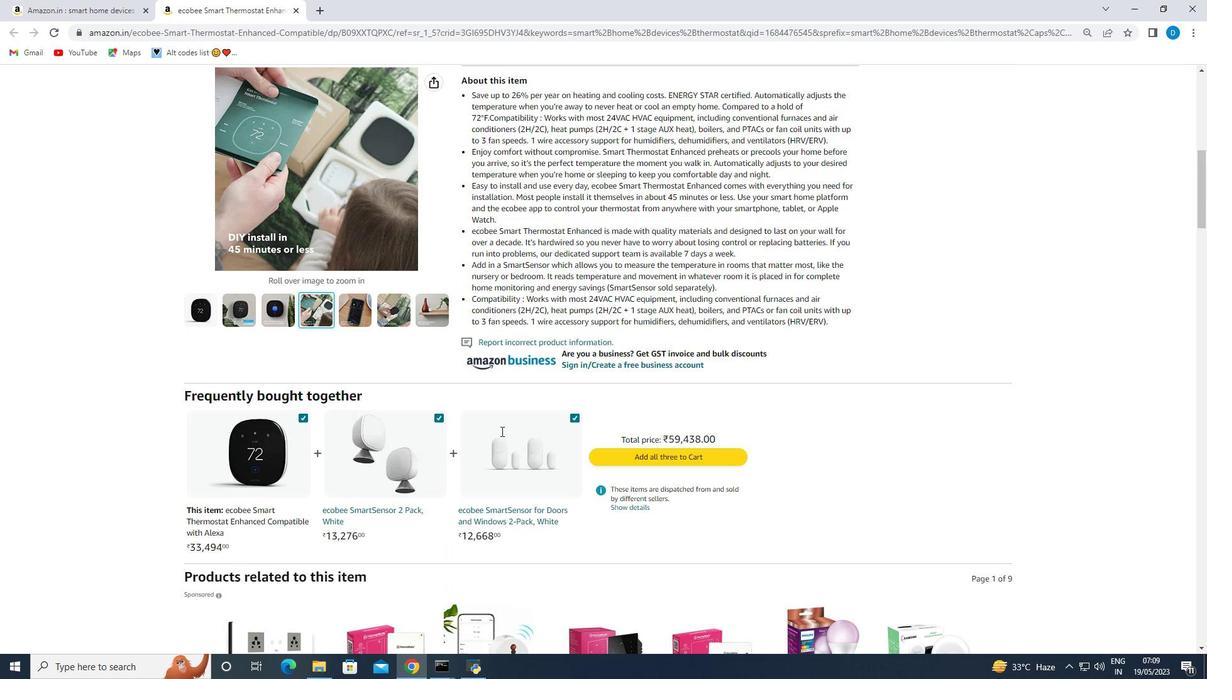 
Action: Mouse scrolled (501, 432) with delta (0, 0)
Screenshot: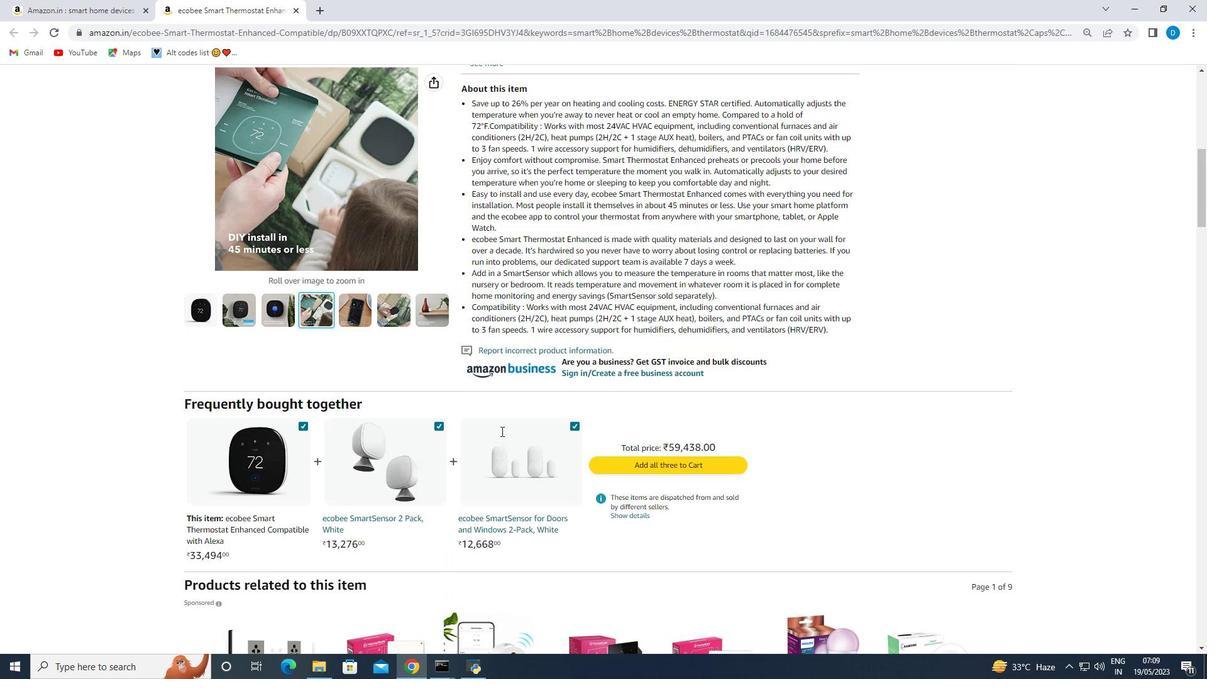 
Action: Mouse scrolled (501, 432) with delta (0, 0)
Screenshot: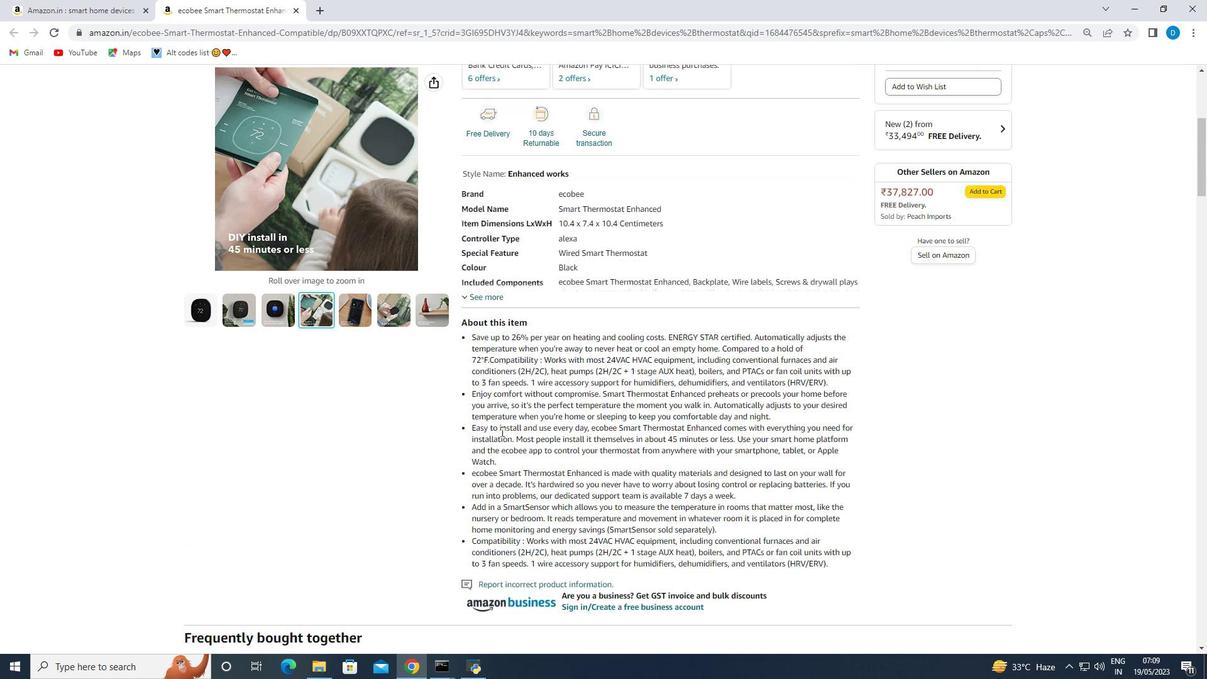 
Action: Mouse scrolled (501, 432) with delta (0, 0)
Screenshot: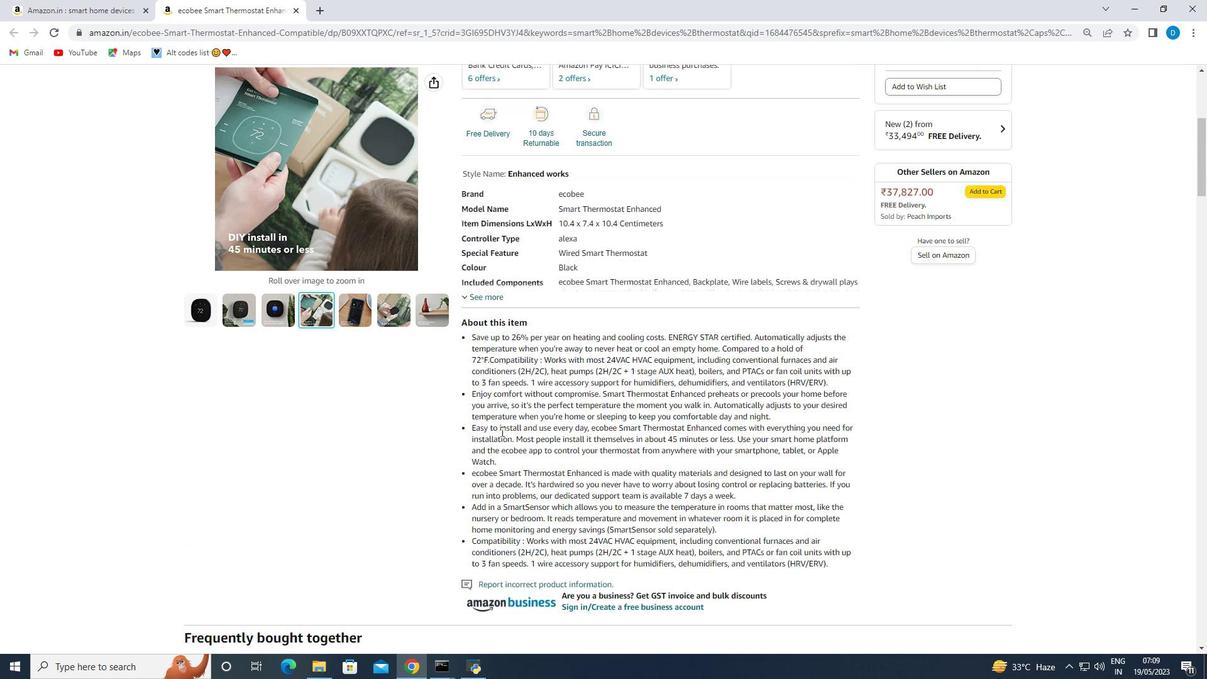 
Action: Mouse scrolled (501, 432) with delta (0, 0)
Screenshot: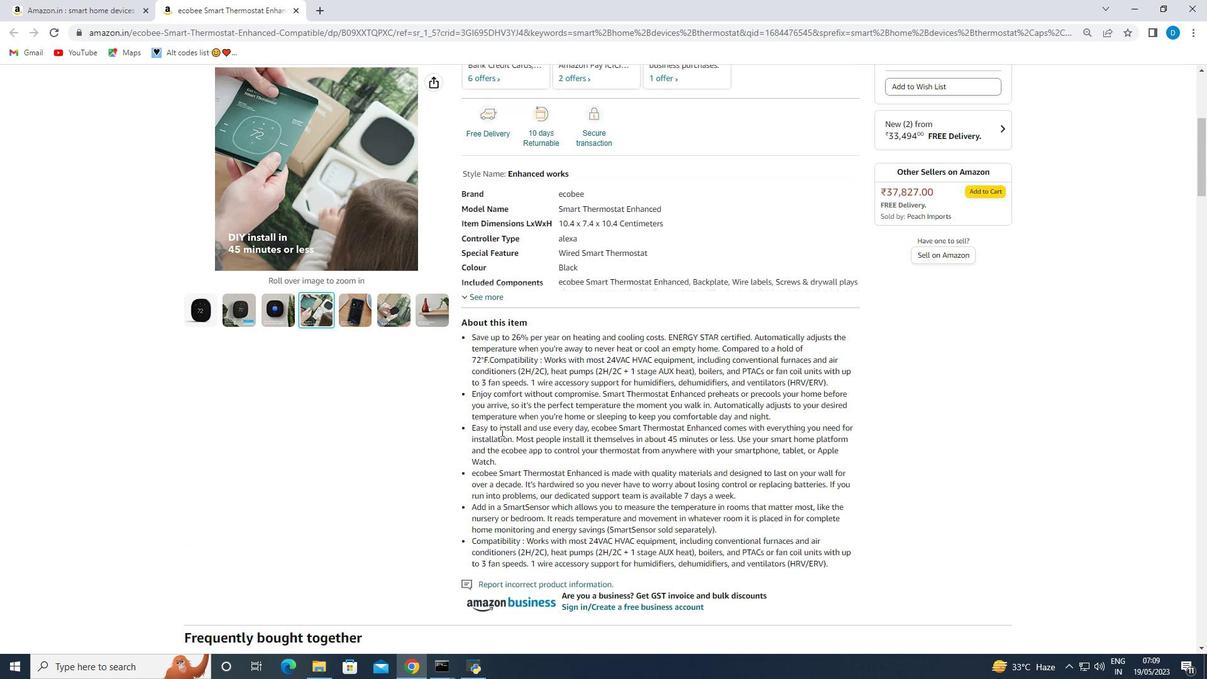 
Action: Mouse scrolled (501, 432) with delta (0, 0)
Screenshot: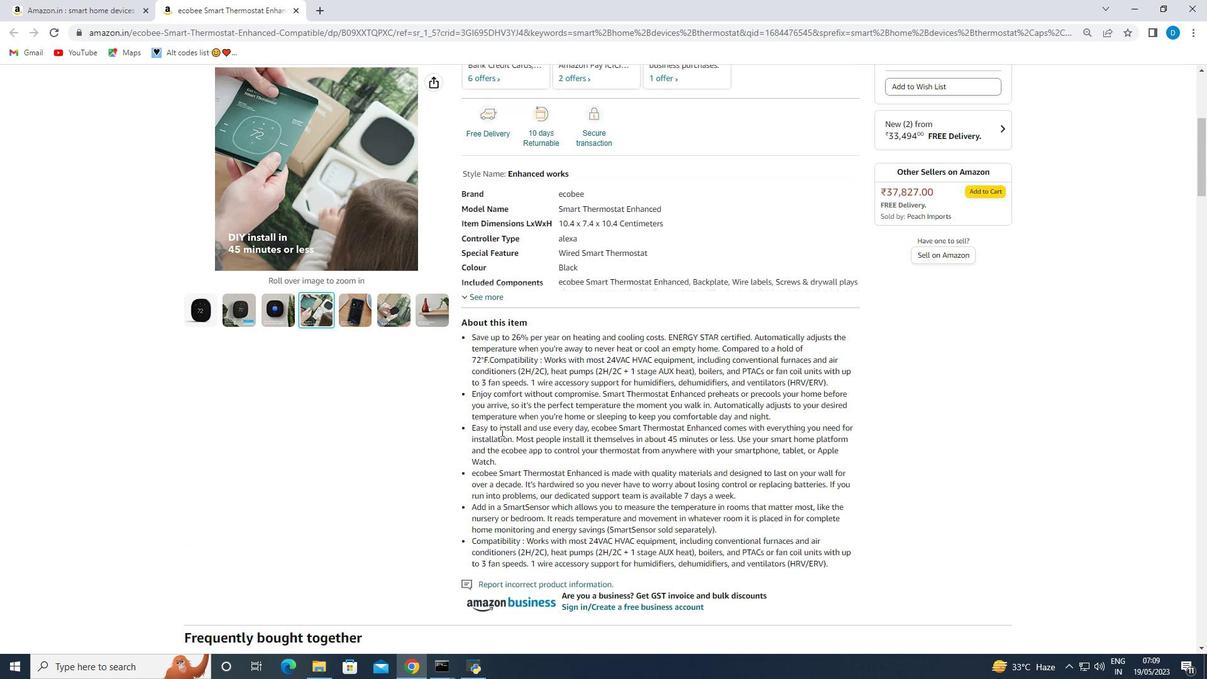 
Action: Mouse scrolled (501, 432) with delta (0, 0)
Screenshot: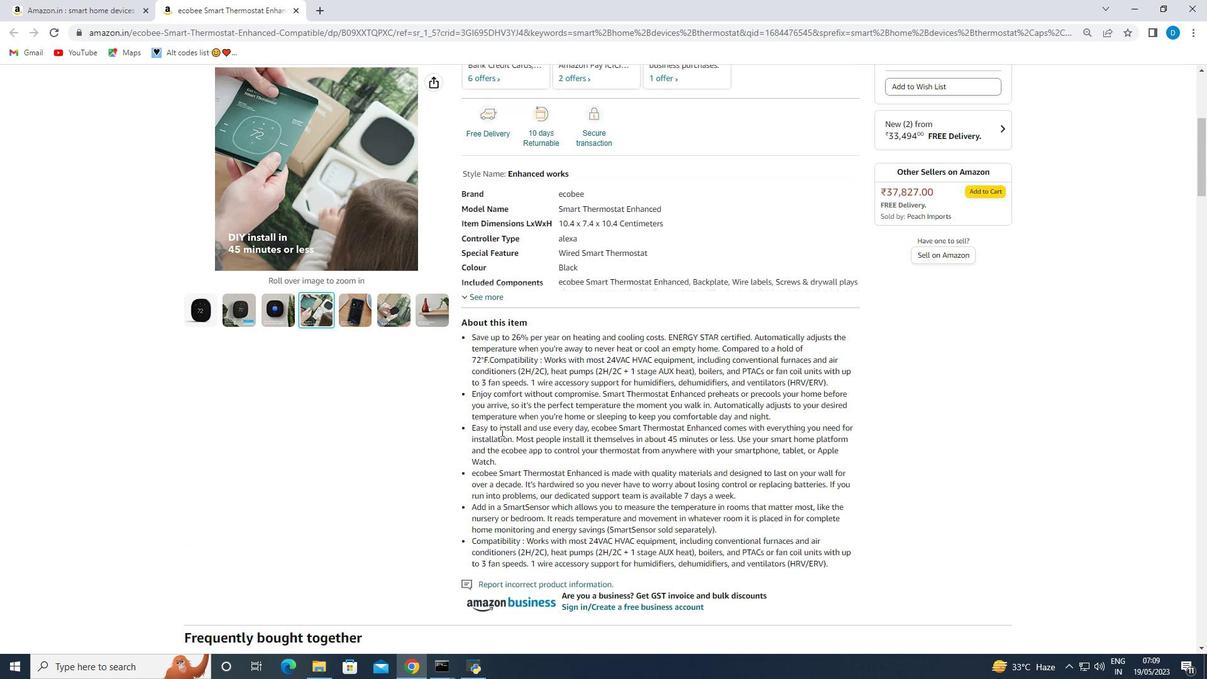 
Action: Mouse scrolled (501, 432) with delta (0, 0)
Screenshot: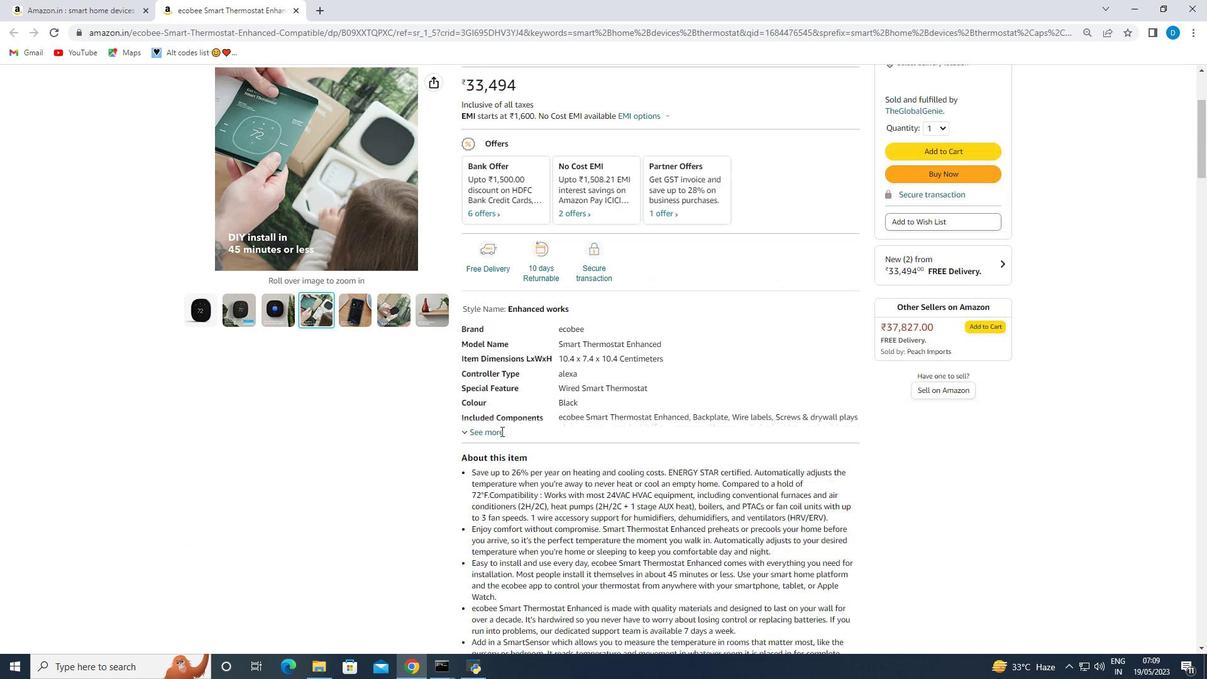 
Action: Mouse scrolled (501, 432) with delta (0, 0)
Screenshot: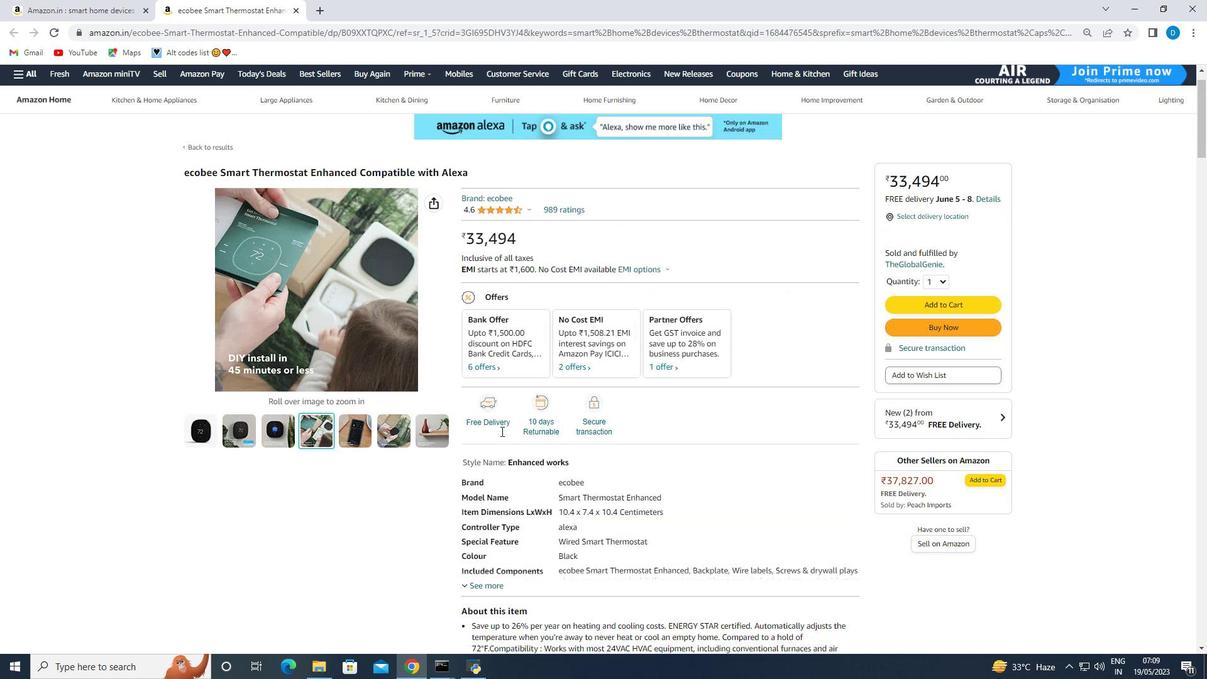 
Action: Mouse scrolled (501, 432) with delta (0, 0)
Screenshot: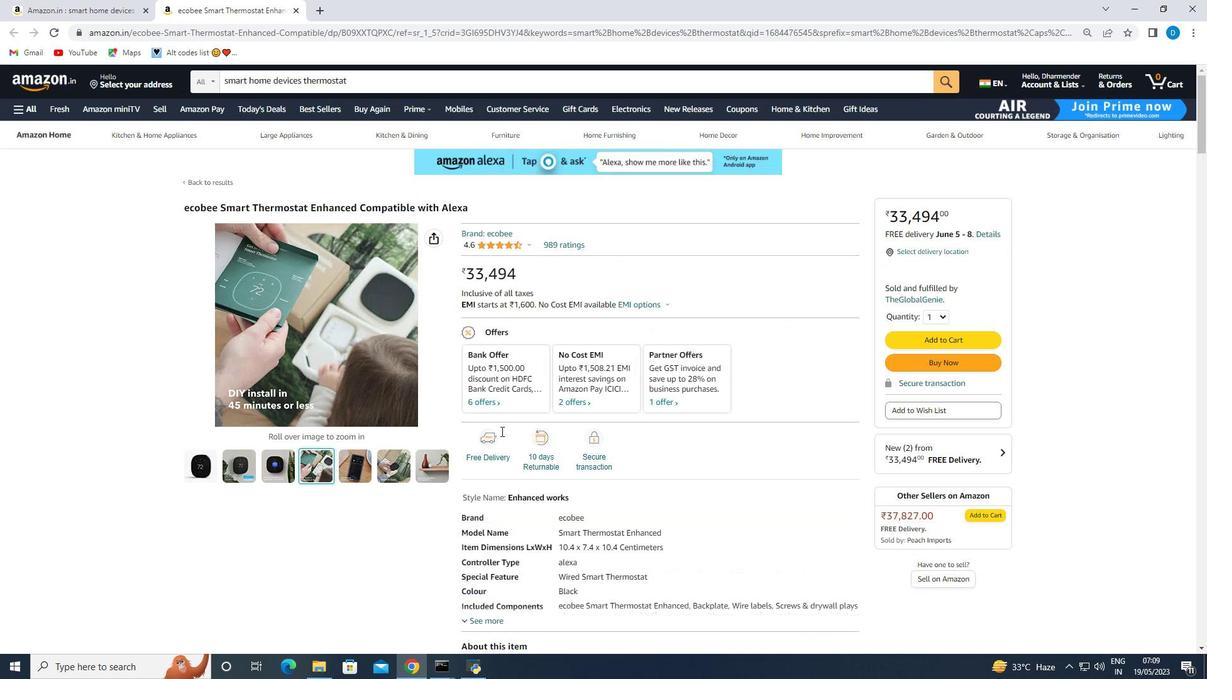
Action: Mouse scrolled (501, 432) with delta (0, 0)
Screenshot: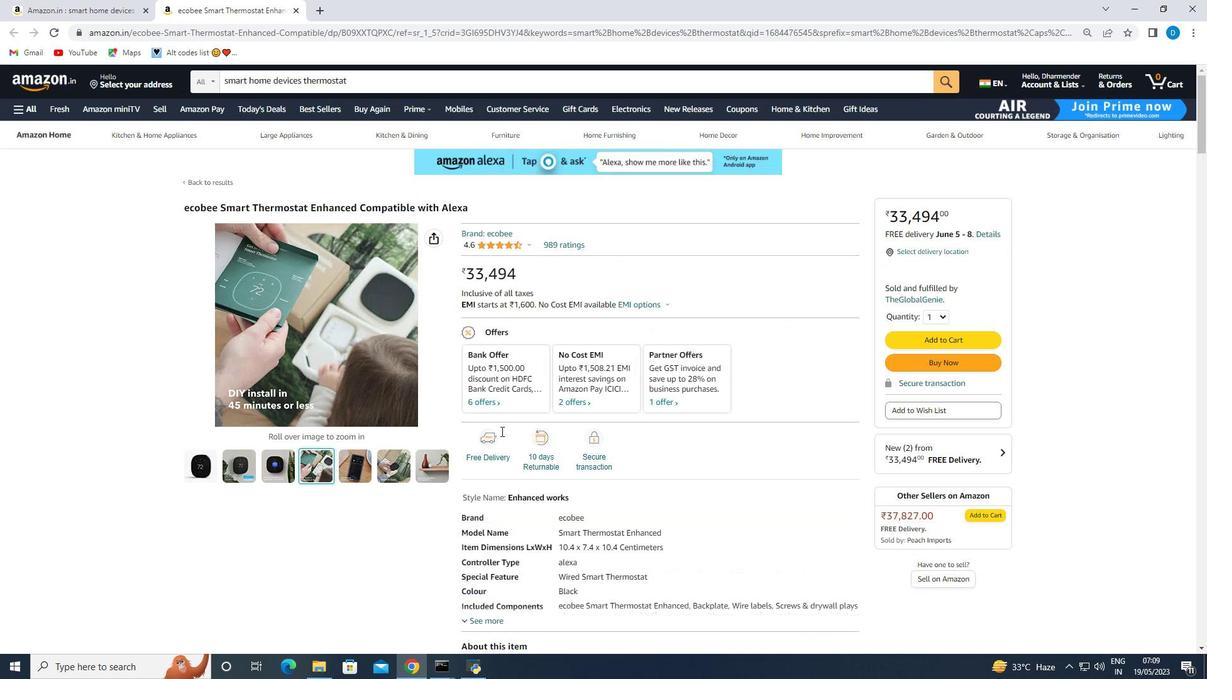 
Action: Mouse scrolled (501, 432) with delta (0, 0)
Screenshot: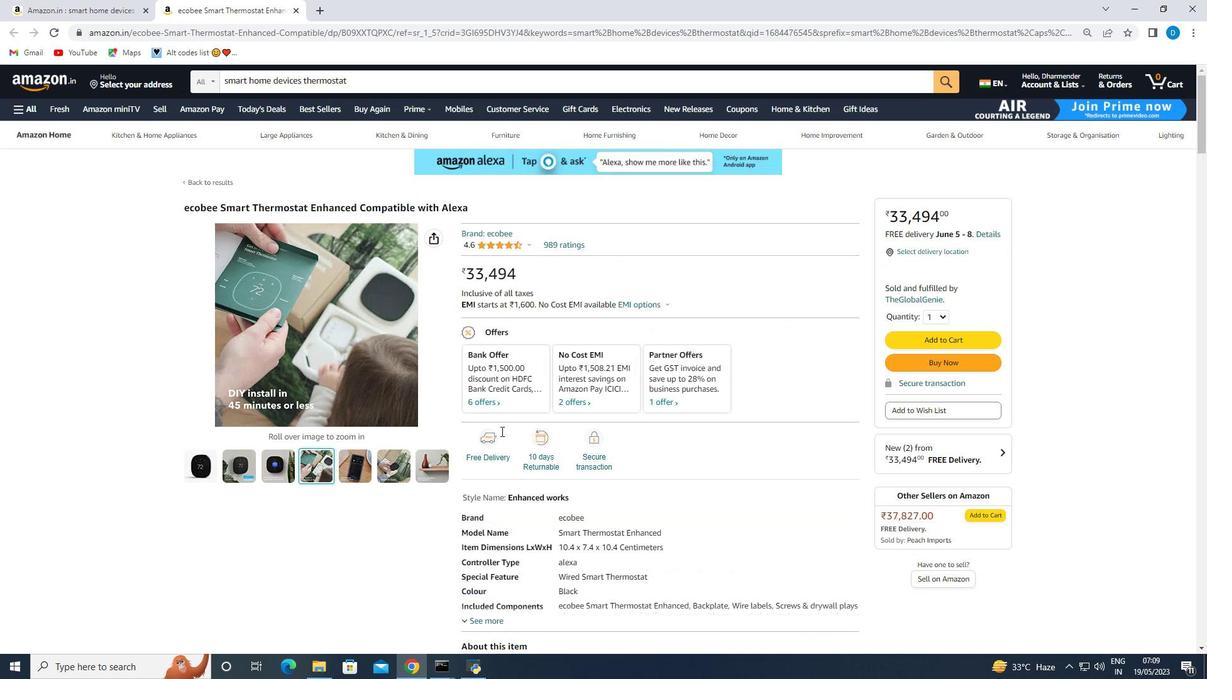 
Action: Mouse scrolled (501, 432) with delta (0, 0)
Screenshot: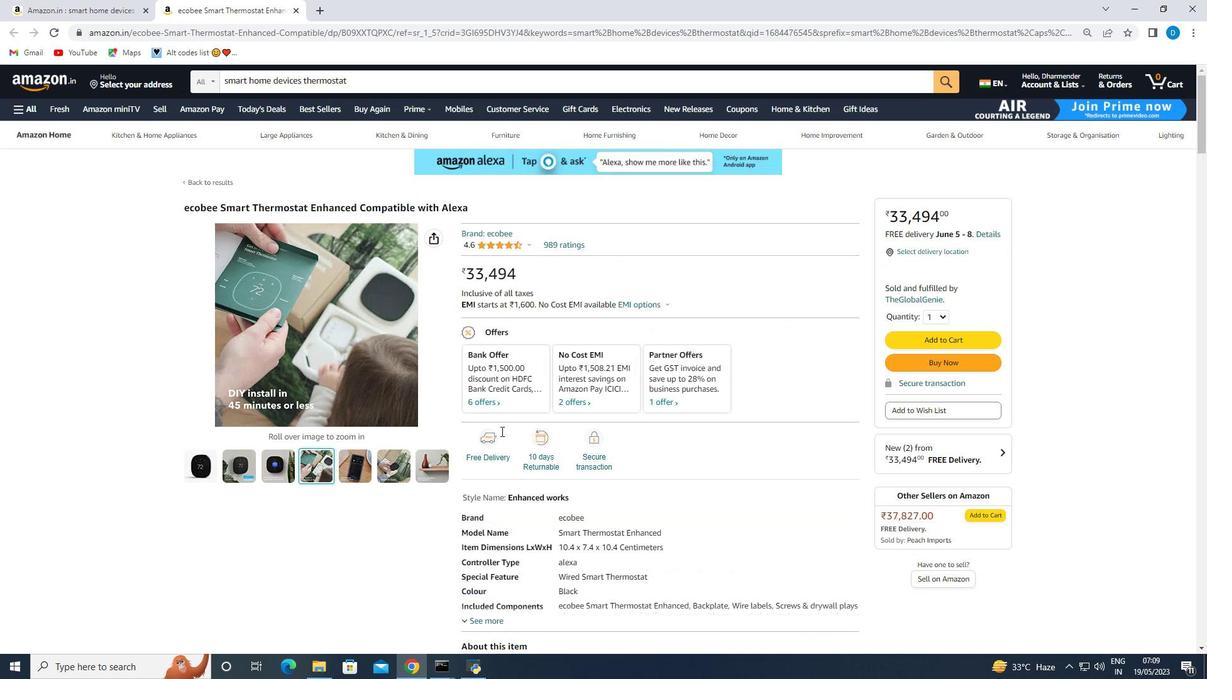 
Action: Mouse scrolled (501, 432) with delta (0, 0)
Screenshot: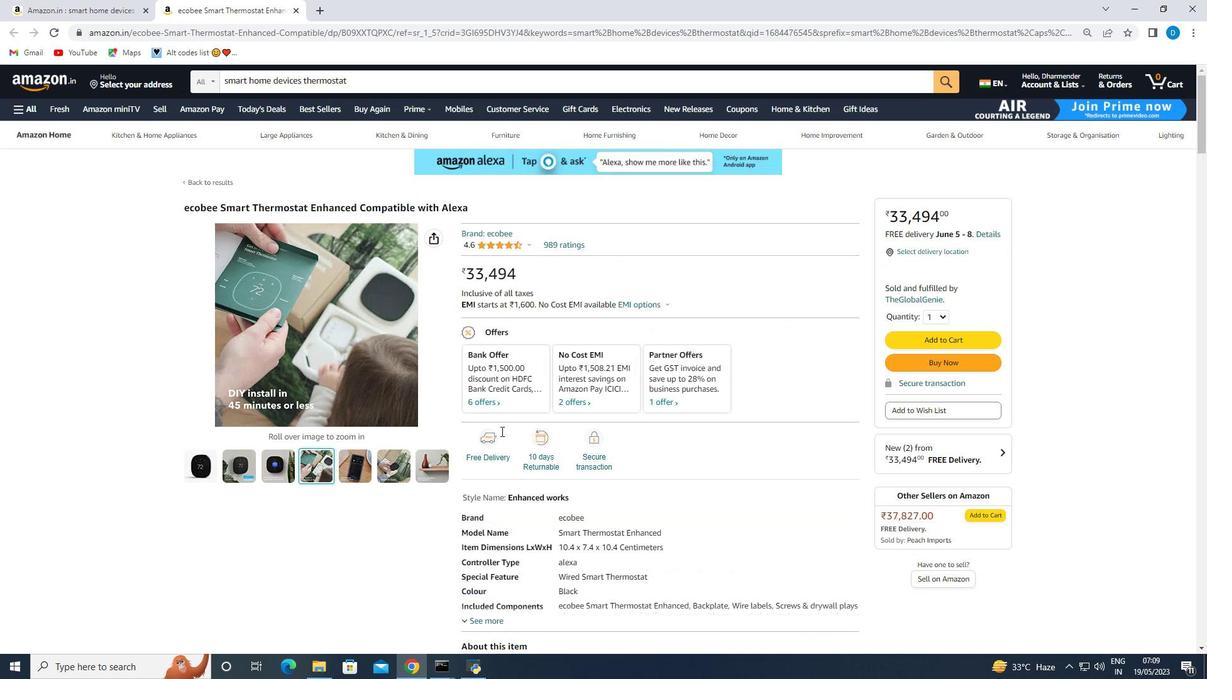 
Action: Mouse scrolled (501, 432) with delta (0, 0)
Screenshot: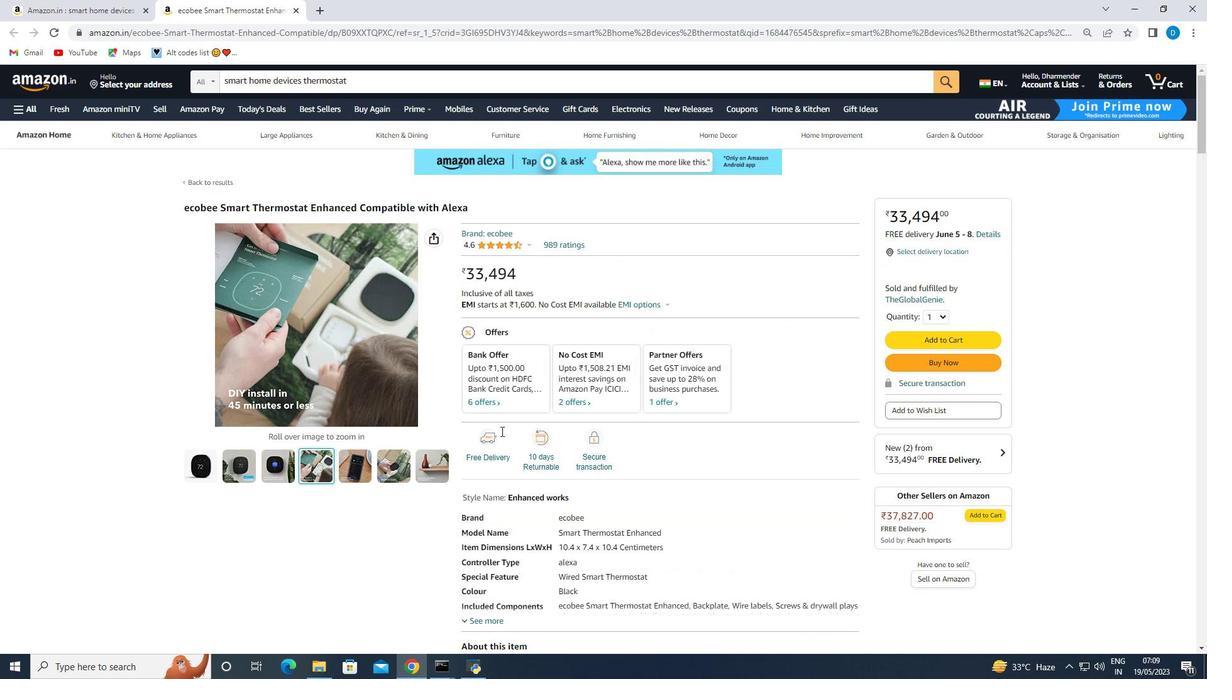 
Action: Mouse moved to (543, 481)
Screenshot: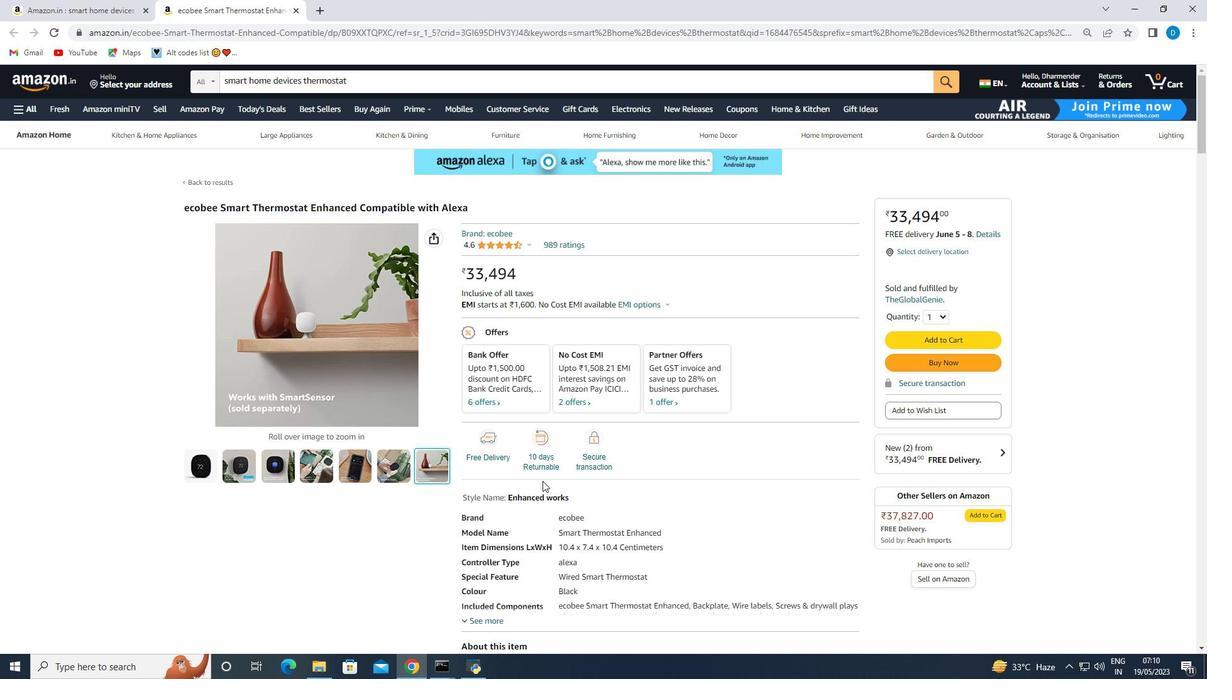 
Action: Mouse scrolled (543, 480) with delta (0, 0)
Screenshot: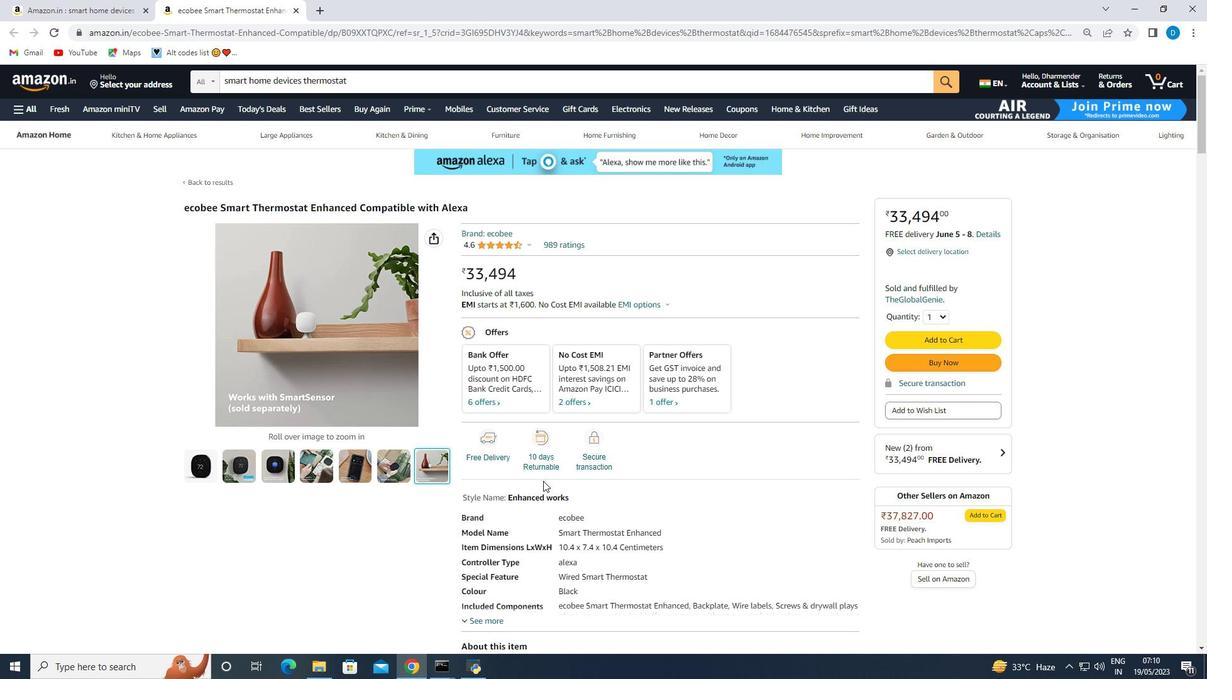 
Action: Mouse scrolled (543, 480) with delta (0, 0)
Screenshot: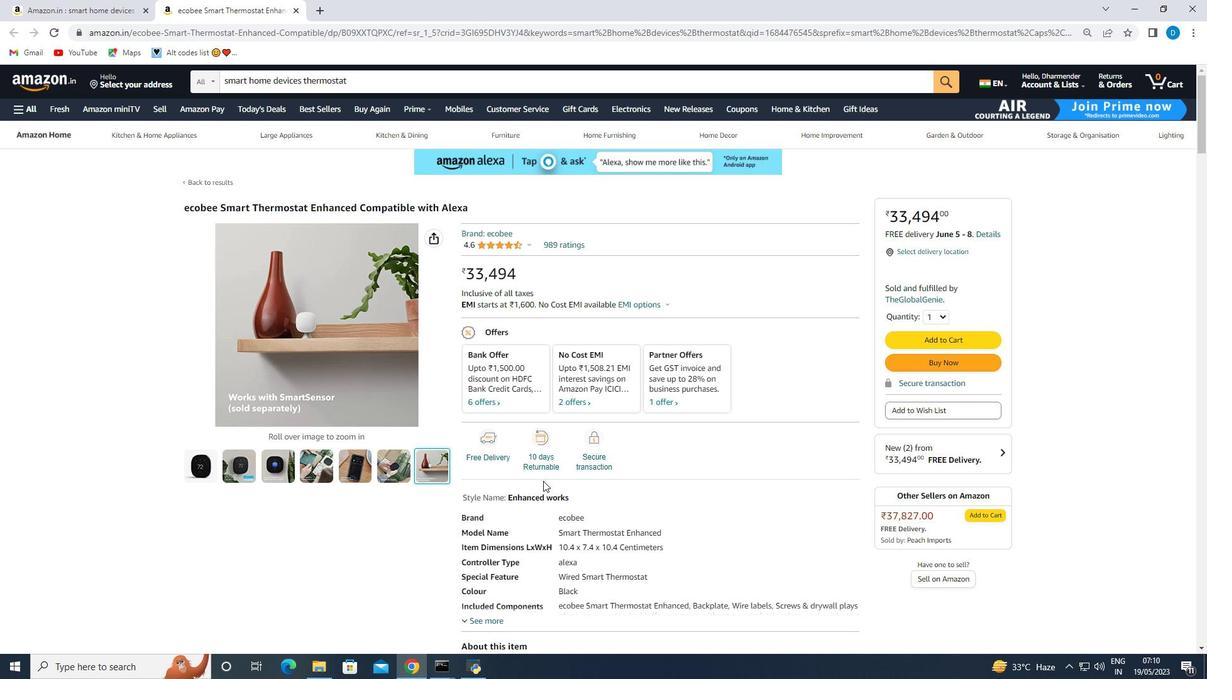 
Action: Mouse scrolled (543, 480) with delta (0, 0)
Screenshot: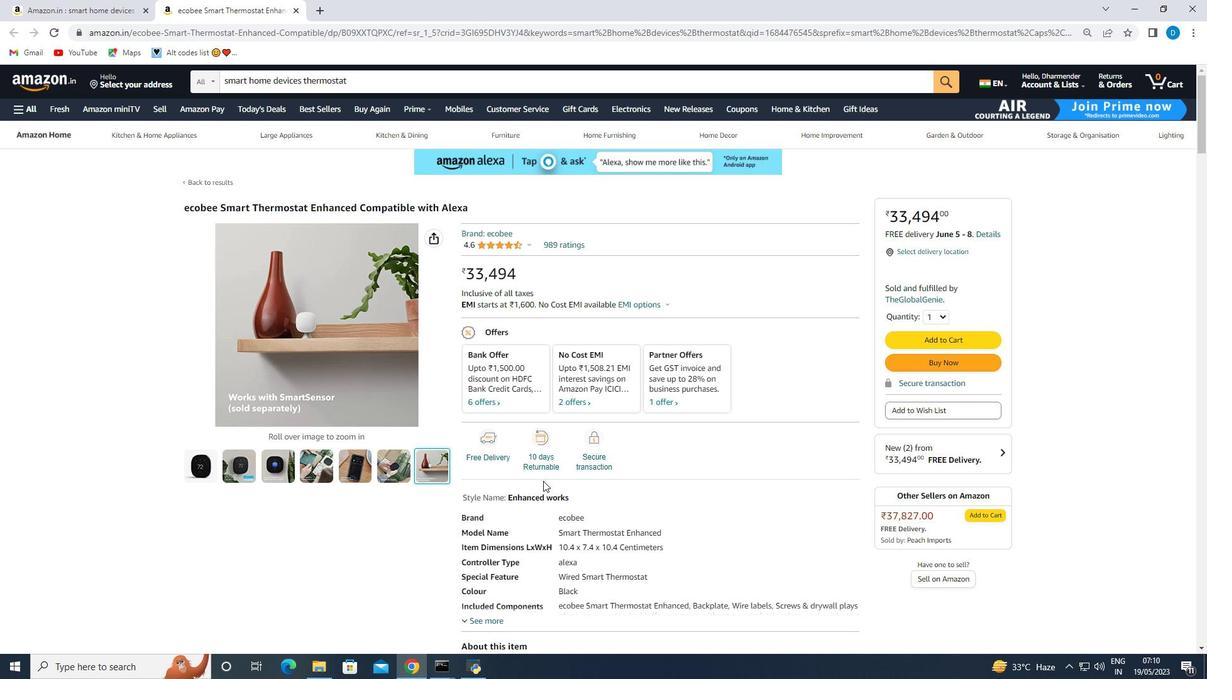 
Action: Mouse scrolled (543, 480) with delta (0, 0)
Screenshot: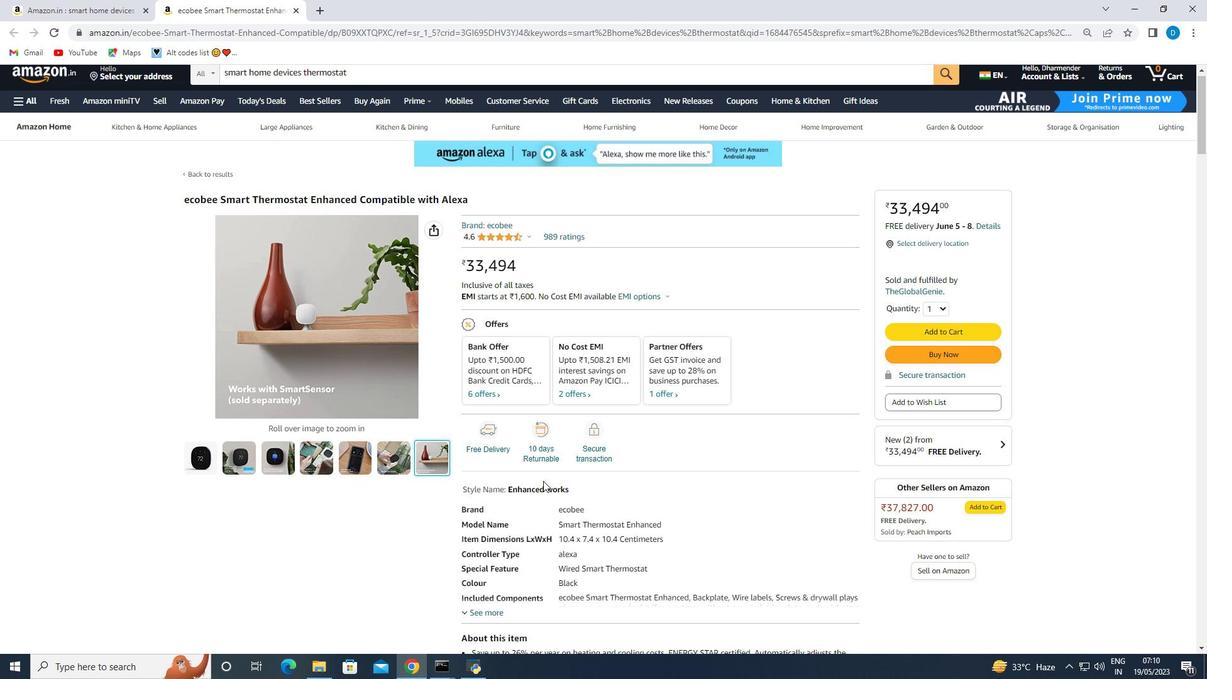 
Action: Mouse scrolled (543, 480) with delta (0, 0)
Screenshot: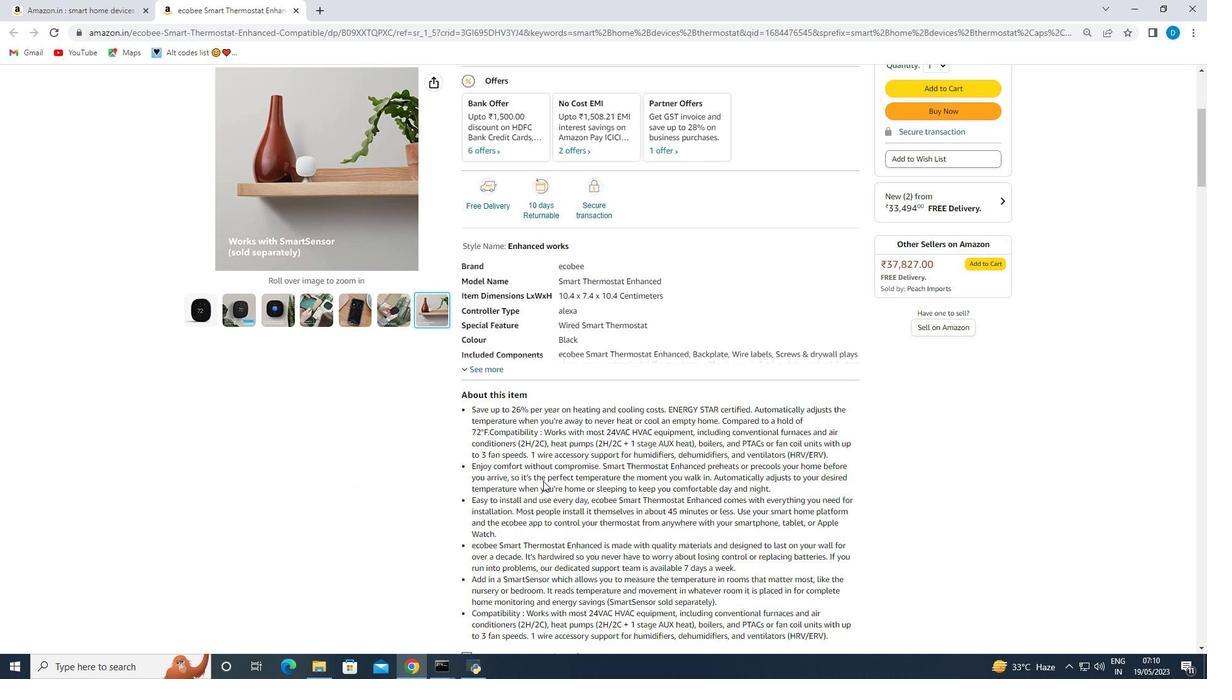 
Action: Mouse scrolled (543, 480) with delta (0, 0)
Screenshot: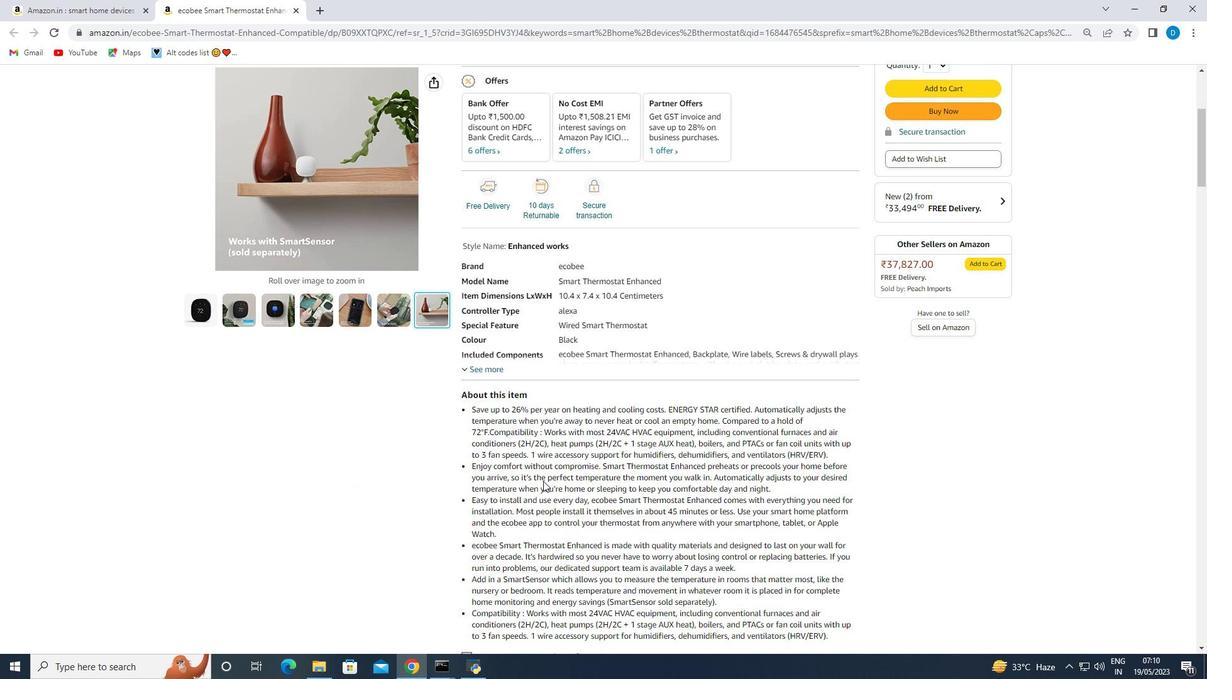 
Action: Mouse scrolled (543, 480) with delta (0, 0)
Screenshot: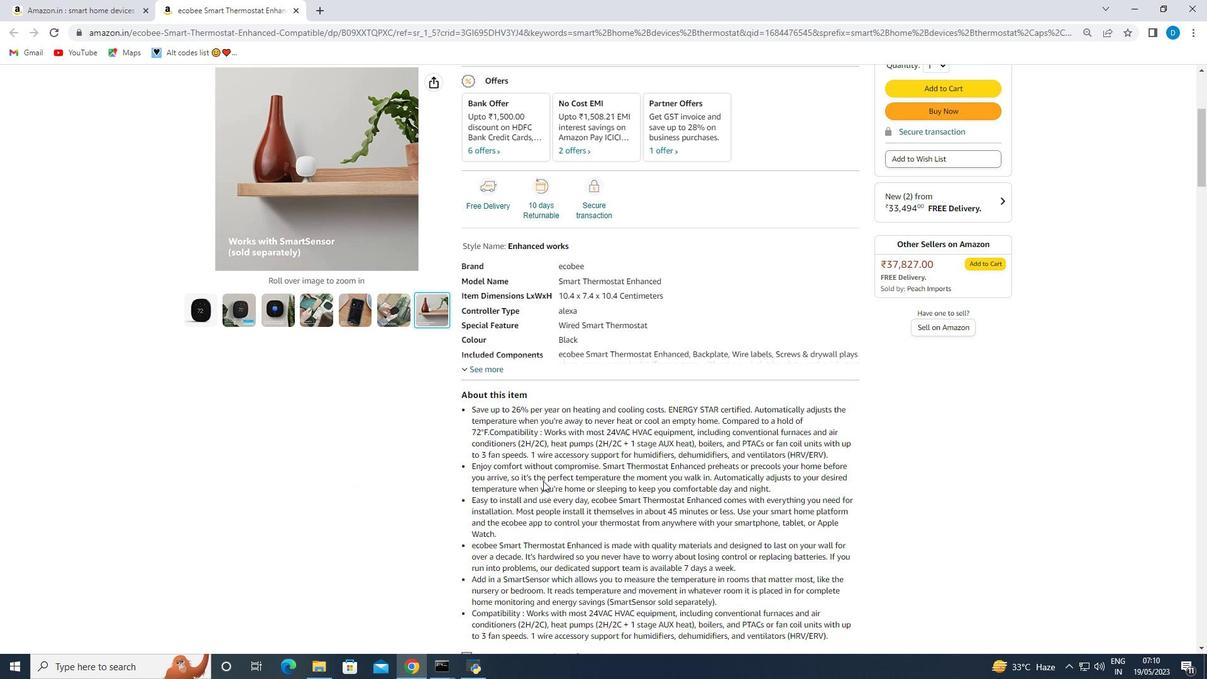 
Action: Mouse moved to (577, 438)
Screenshot: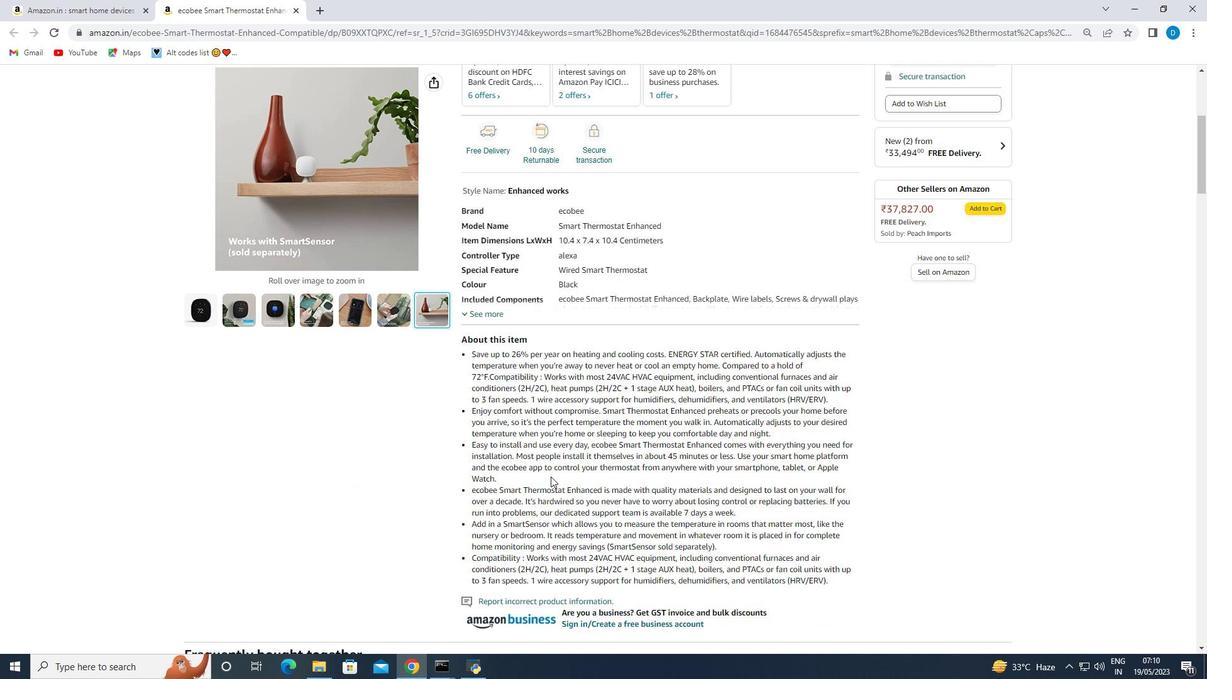 
Action: Mouse scrolled (577, 437) with delta (0, 0)
Screenshot: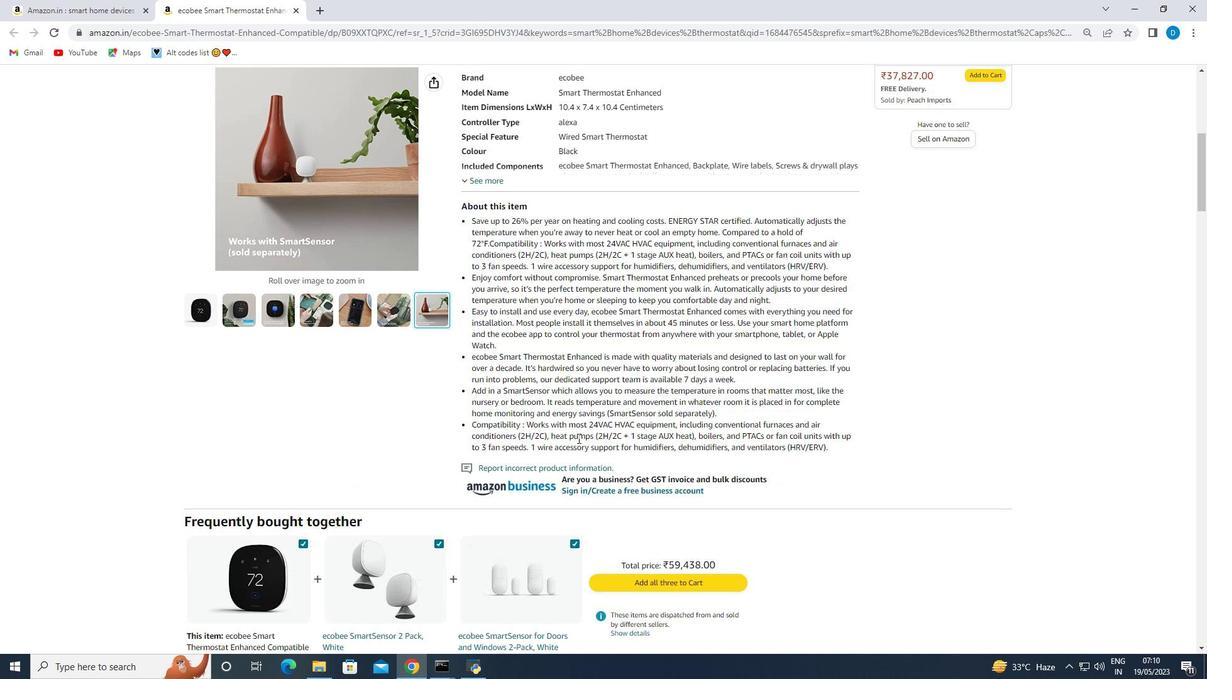 
Action: Mouse scrolled (577, 437) with delta (0, 0)
Screenshot: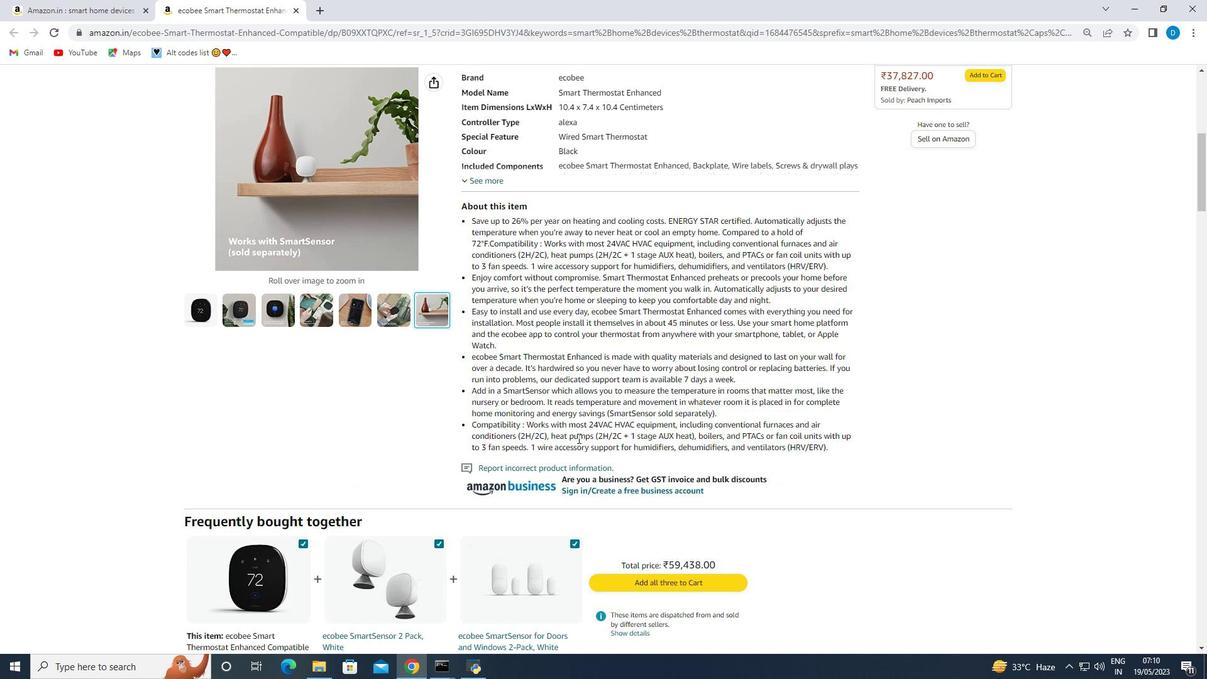 
Action: Mouse scrolled (577, 437) with delta (0, 0)
Screenshot: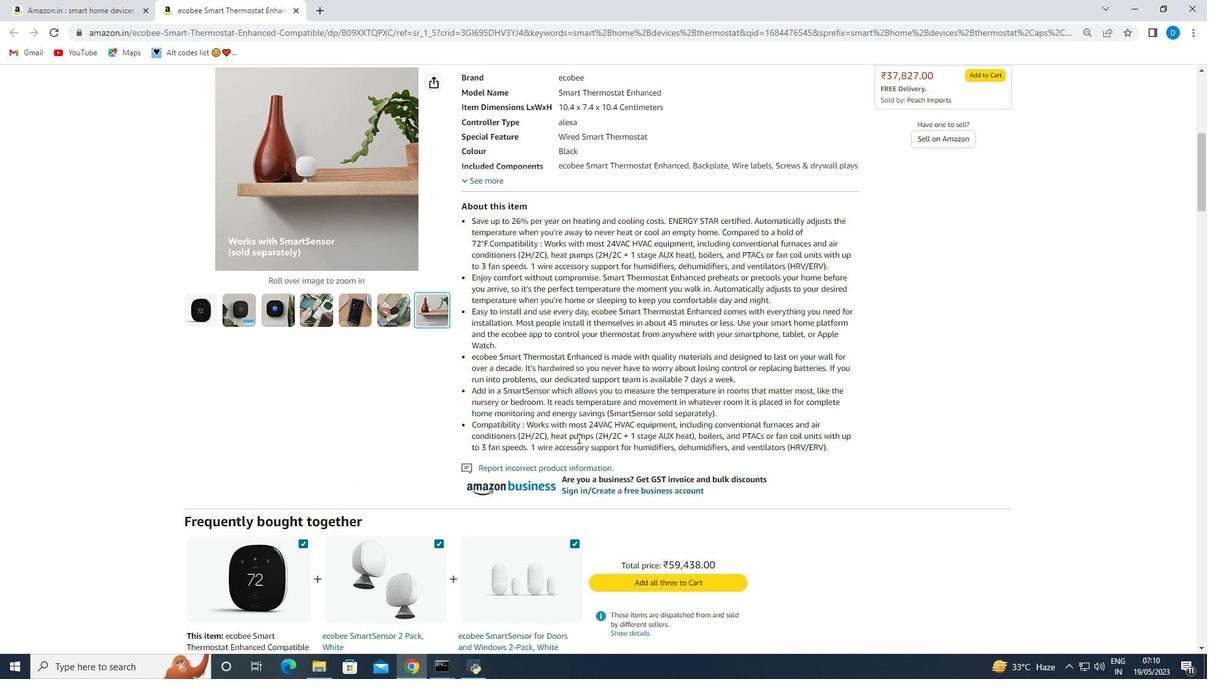 
Action: Mouse scrolled (577, 437) with delta (0, 0)
Screenshot: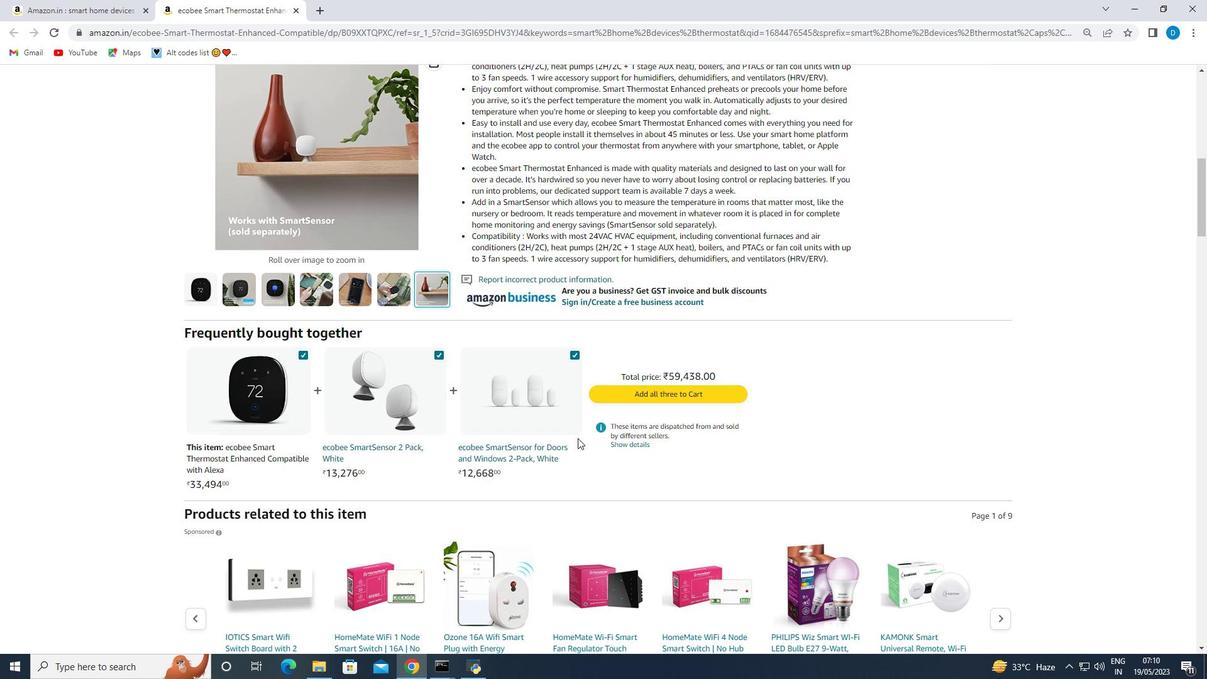 
Action: Mouse scrolled (577, 437) with delta (0, 0)
Screenshot: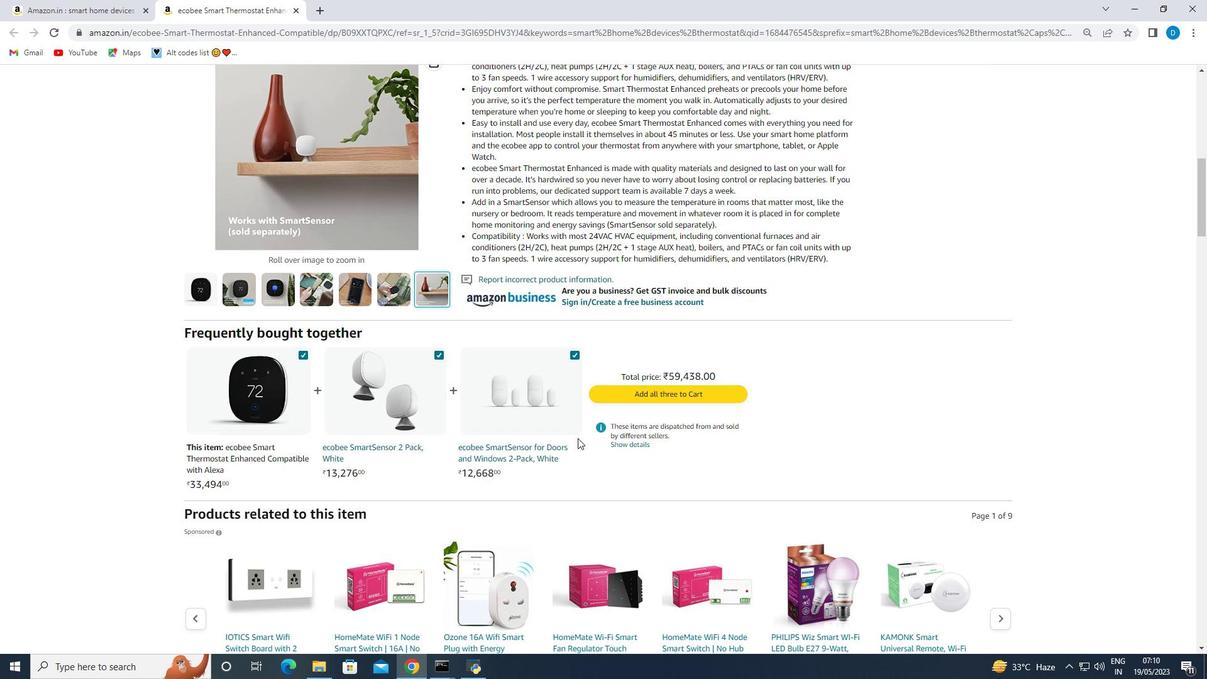 
Action: Mouse scrolled (577, 437) with delta (0, 0)
Screenshot: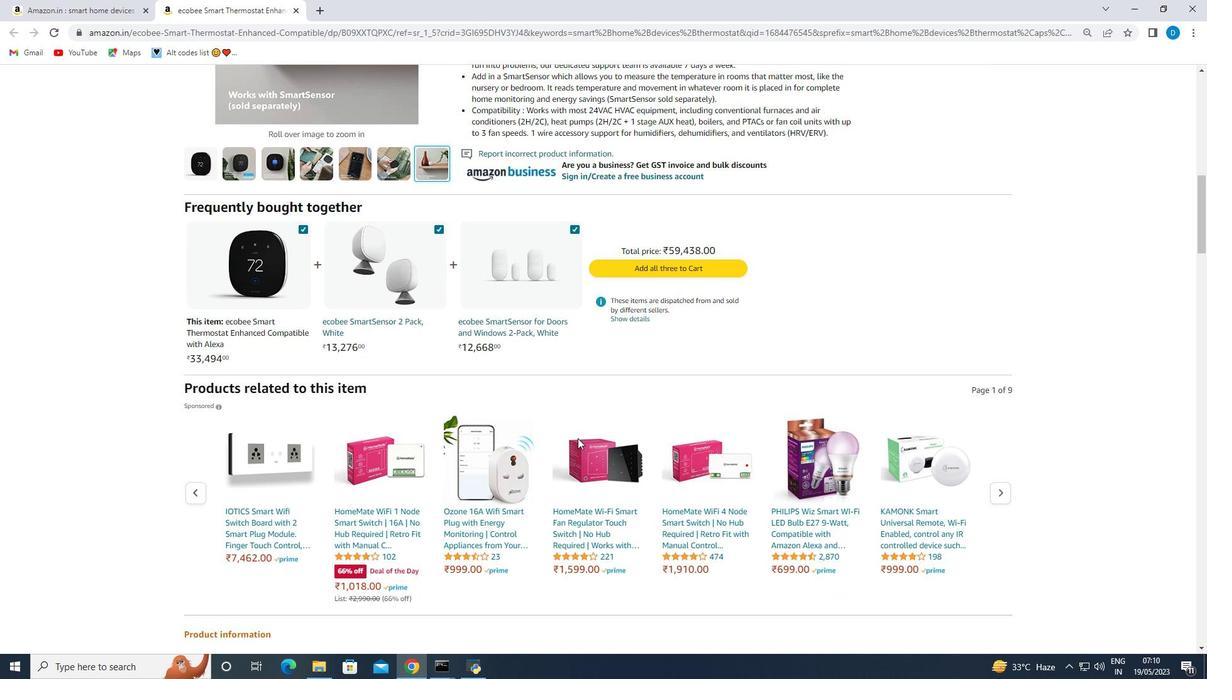 
Action: Mouse scrolled (577, 437) with delta (0, 0)
Screenshot: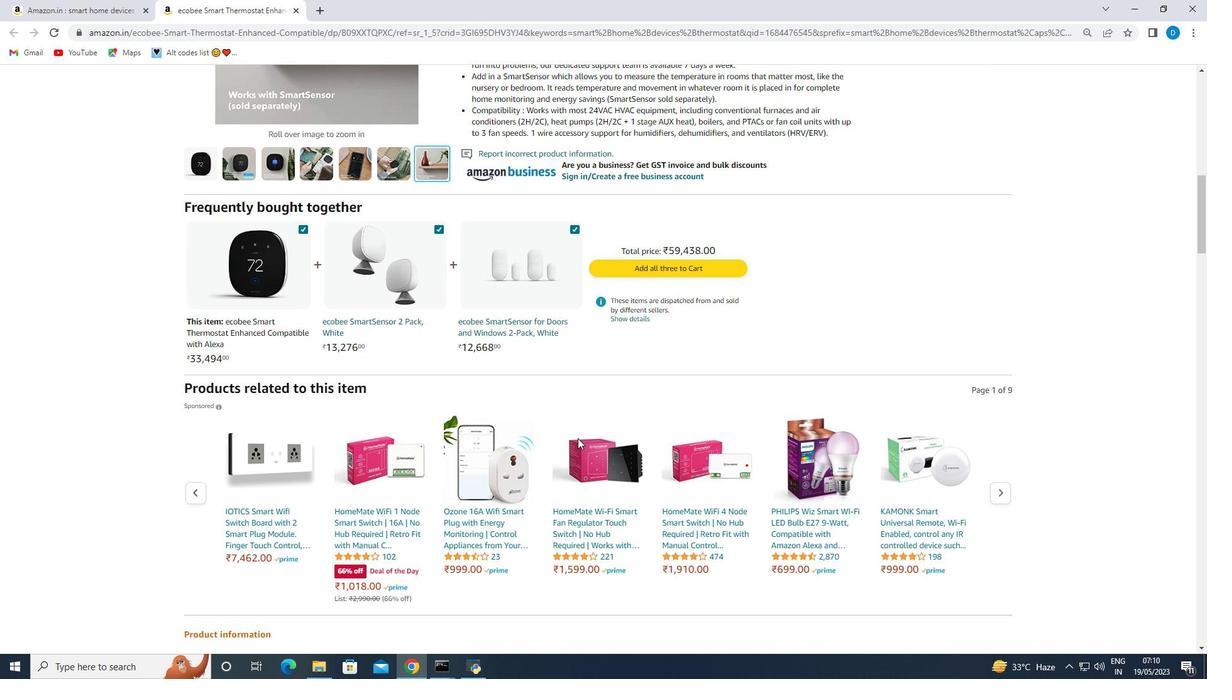 
Action: Mouse scrolled (577, 437) with delta (0, 0)
Screenshot: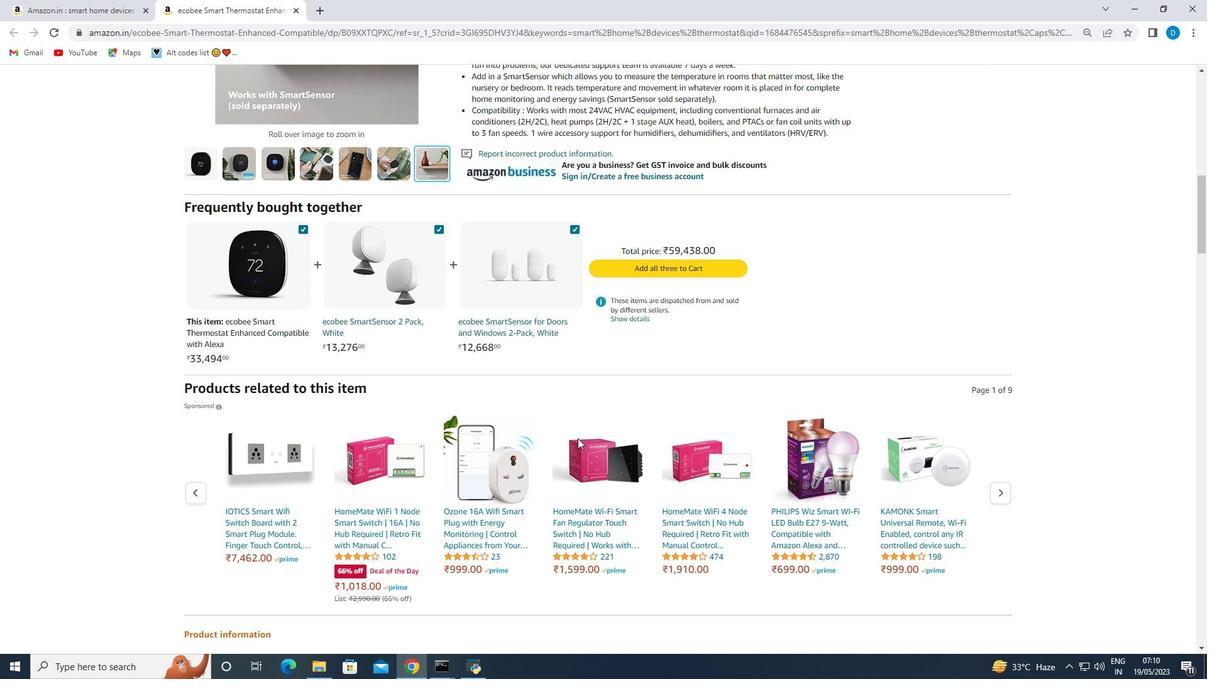 
Action: Mouse scrolled (577, 437) with delta (0, 0)
Screenshot: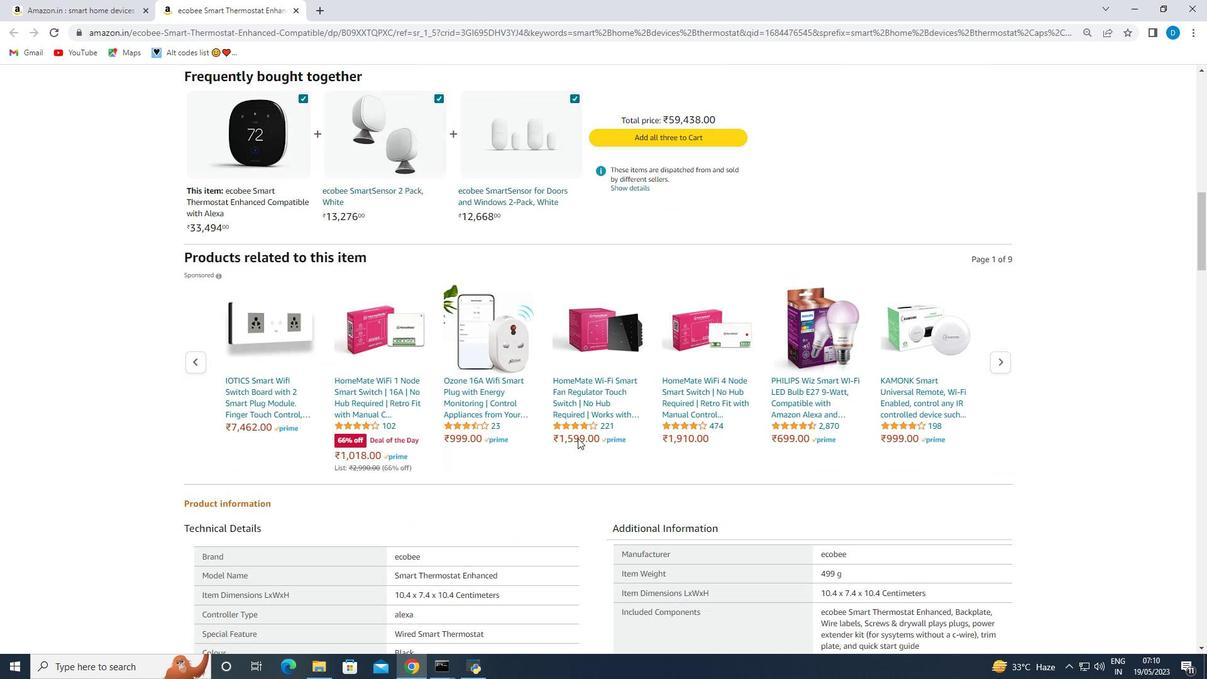 
Action: Mouse scrolled (577, 437) with delta (0, 0)
Screenshot: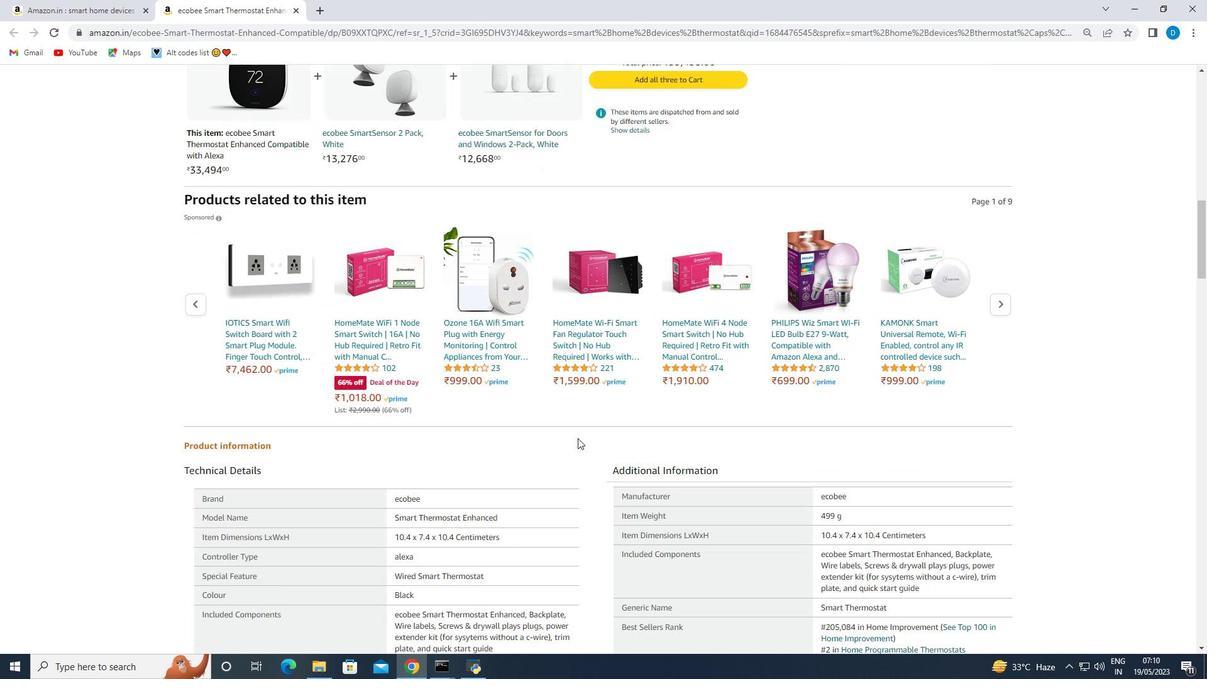 
Action: Mouse scrolled (577, 437) with delta (0, 0)
Screenshot: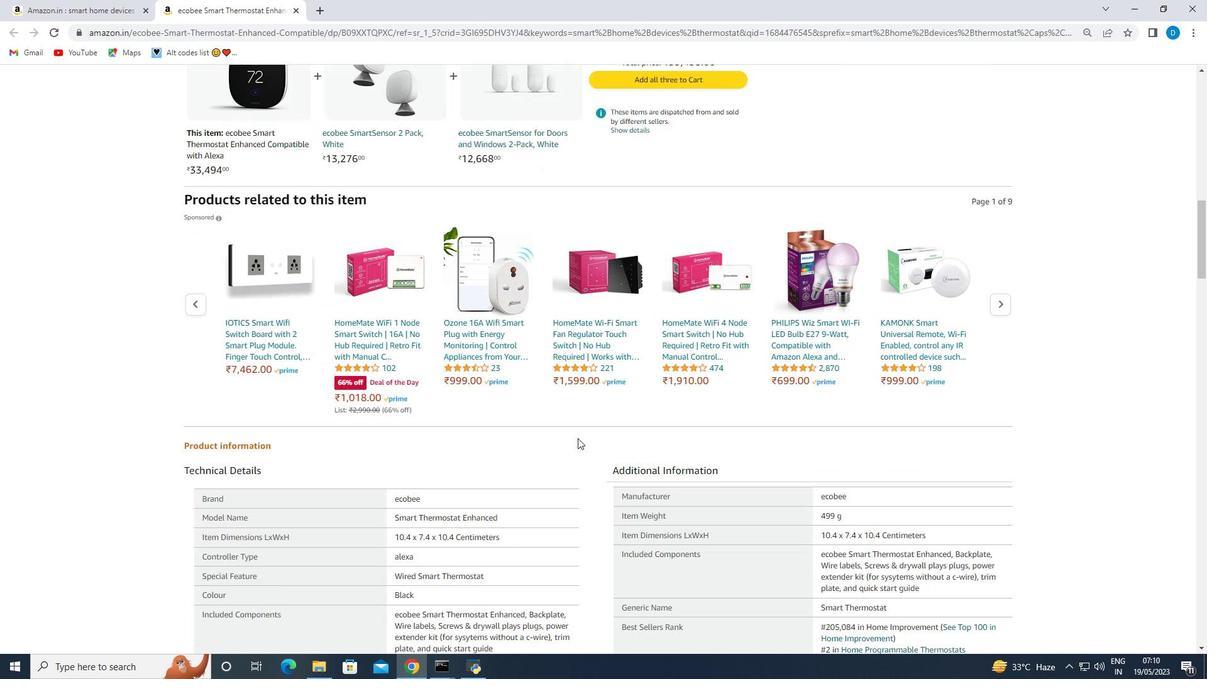 
Action: Mouse scrolled (577, 437) with delta (0, 0)
Screenshot: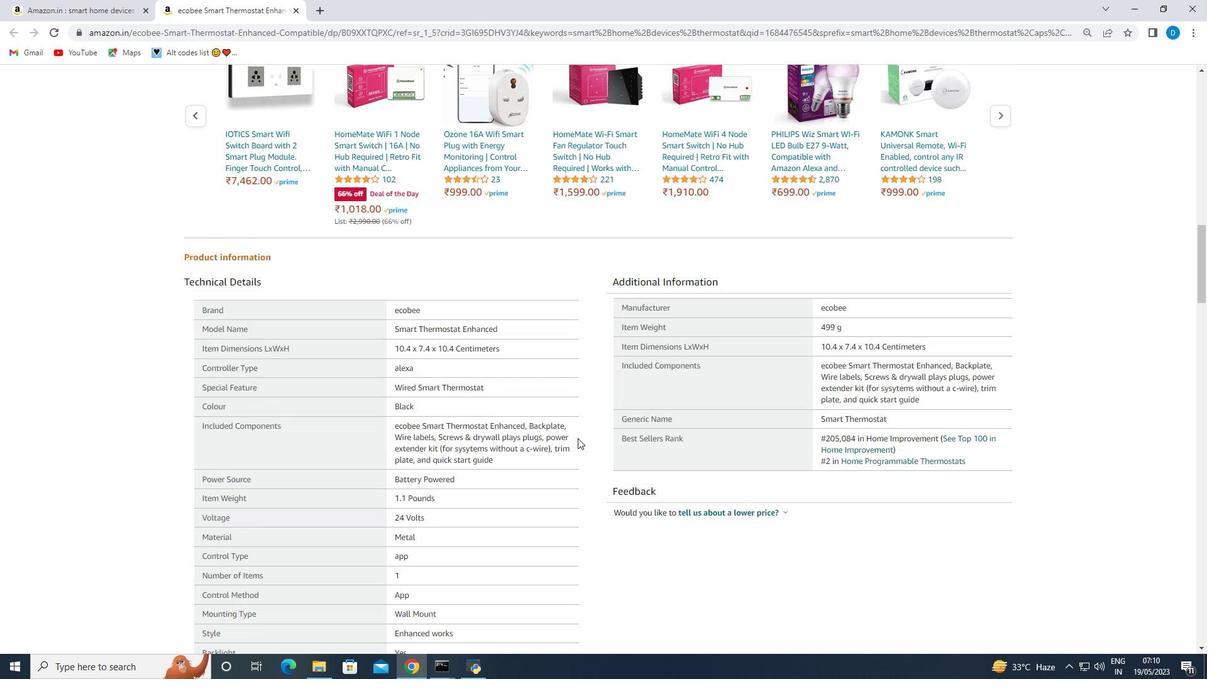 
Action: Mouse scrolled (577, 437) with delta (0, 0)
Screenshot: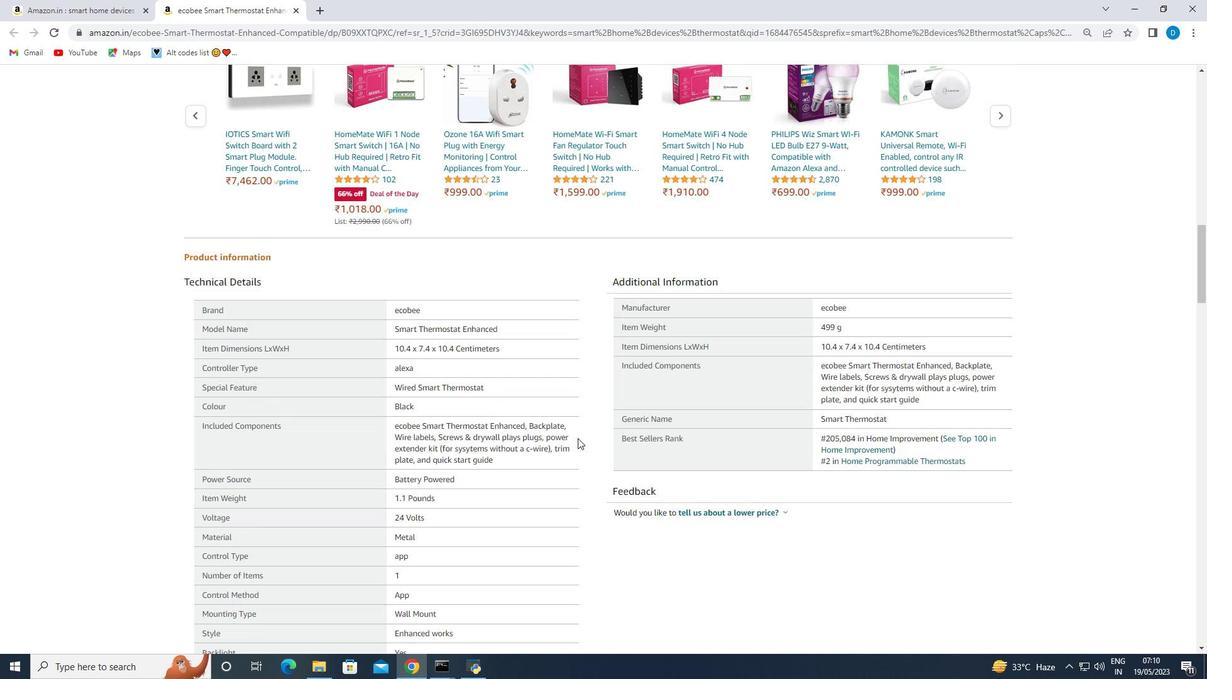 
Action: Mouse scrolled (577, 437) with delta (0, 0)
Screenshot: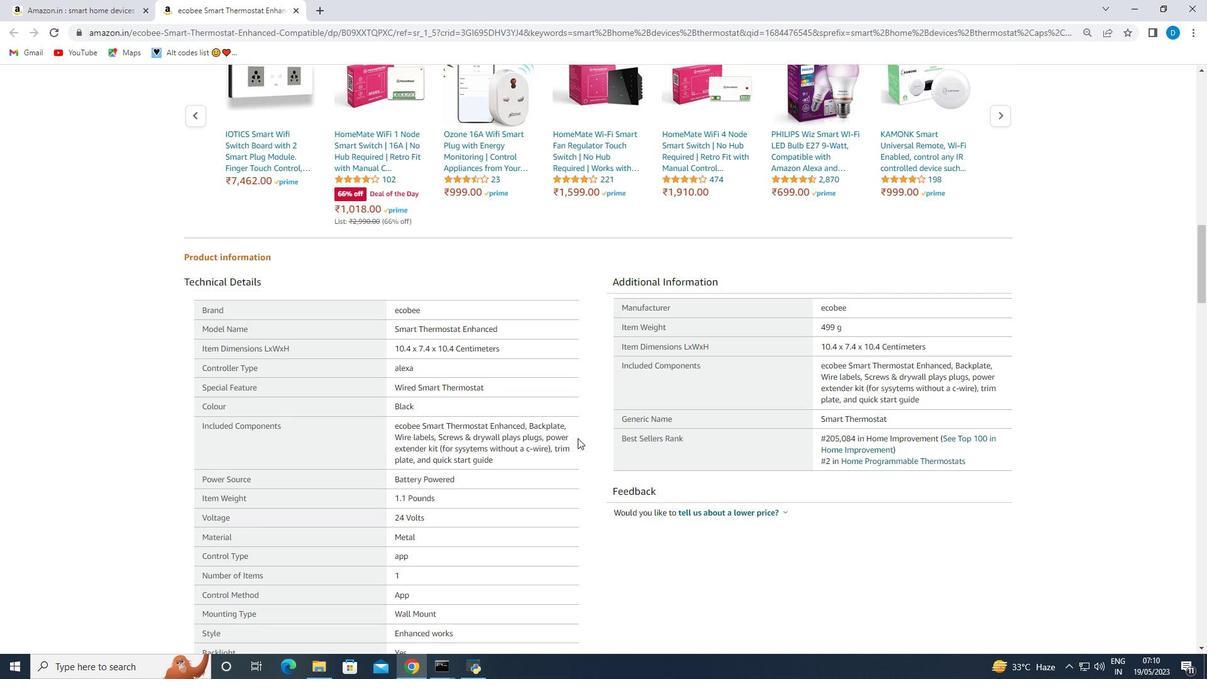 
Action: Mouse scrolled (577, 437) with delta (0, 0)
Screenshot: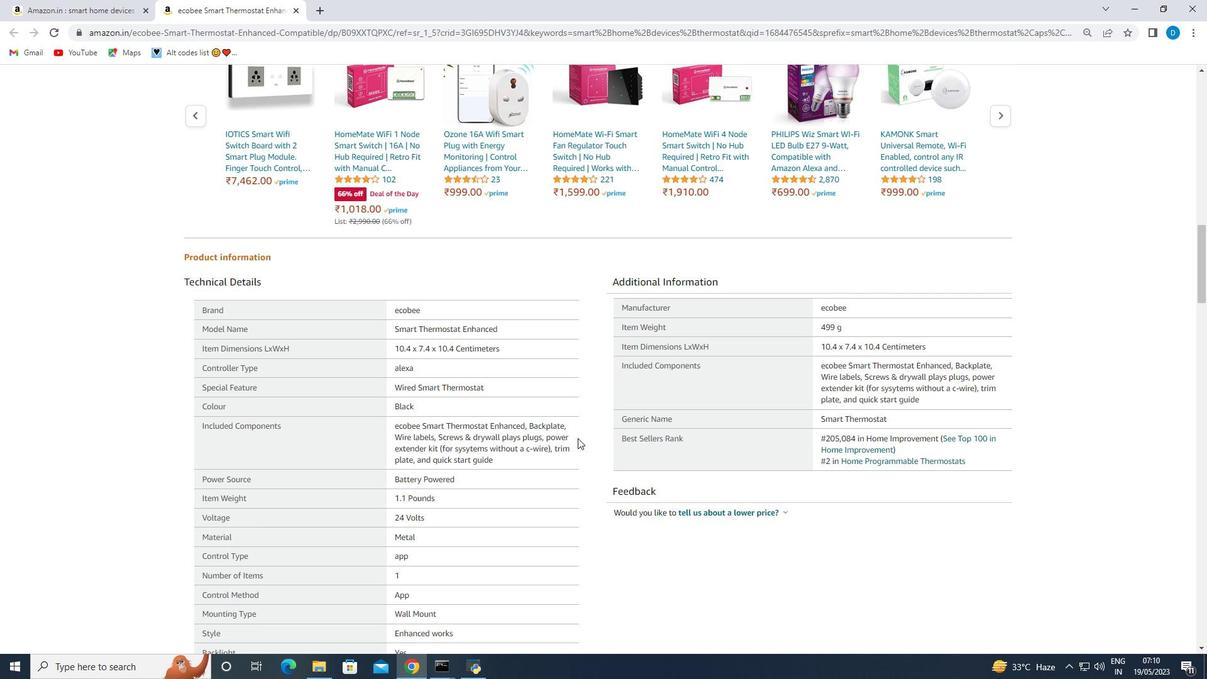 
Action: Mouse scrolled (577, 437) with delta (0, 0)
Screenshot: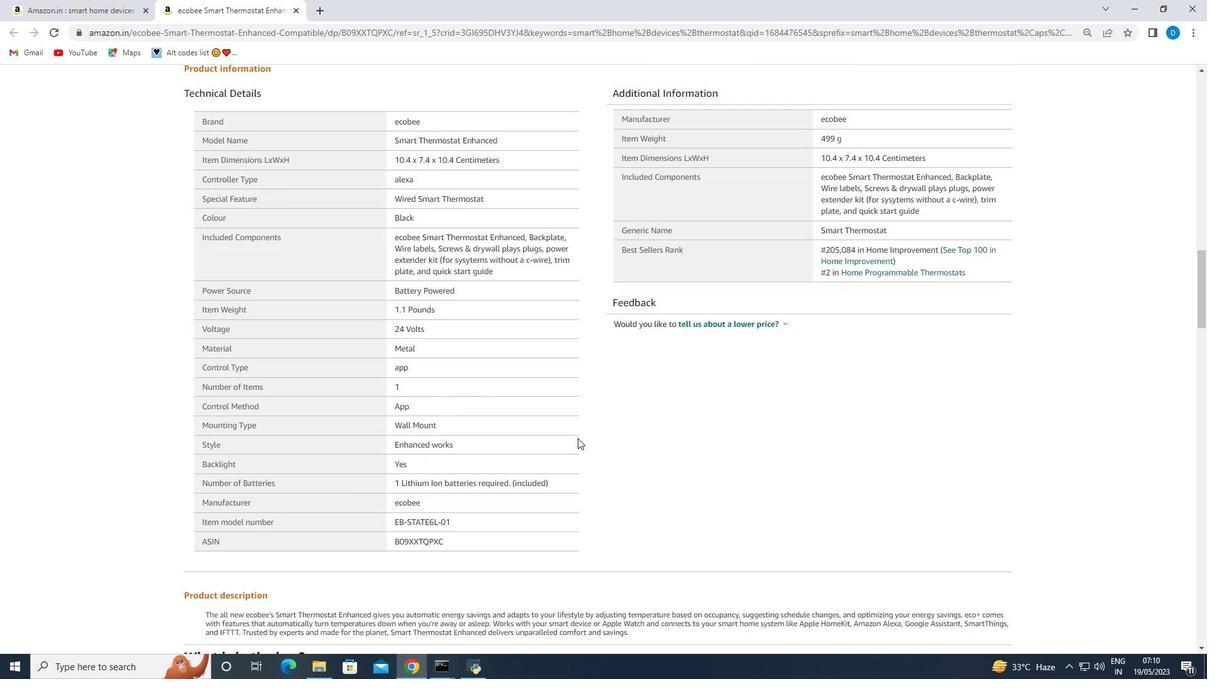 
Action: Mouse scrolled (577, 437) with delta (0, 0)
Screenshot: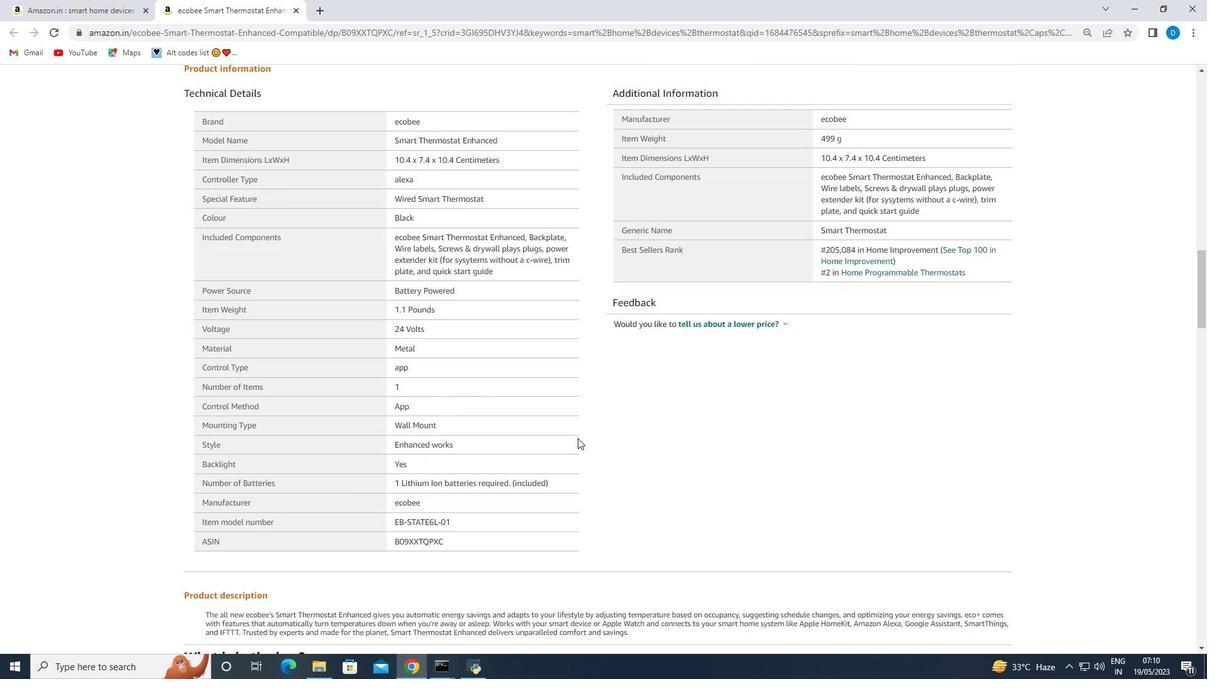 
Action: Mouse scrolled (577, 437) with delta (0, 0)
Screenshot: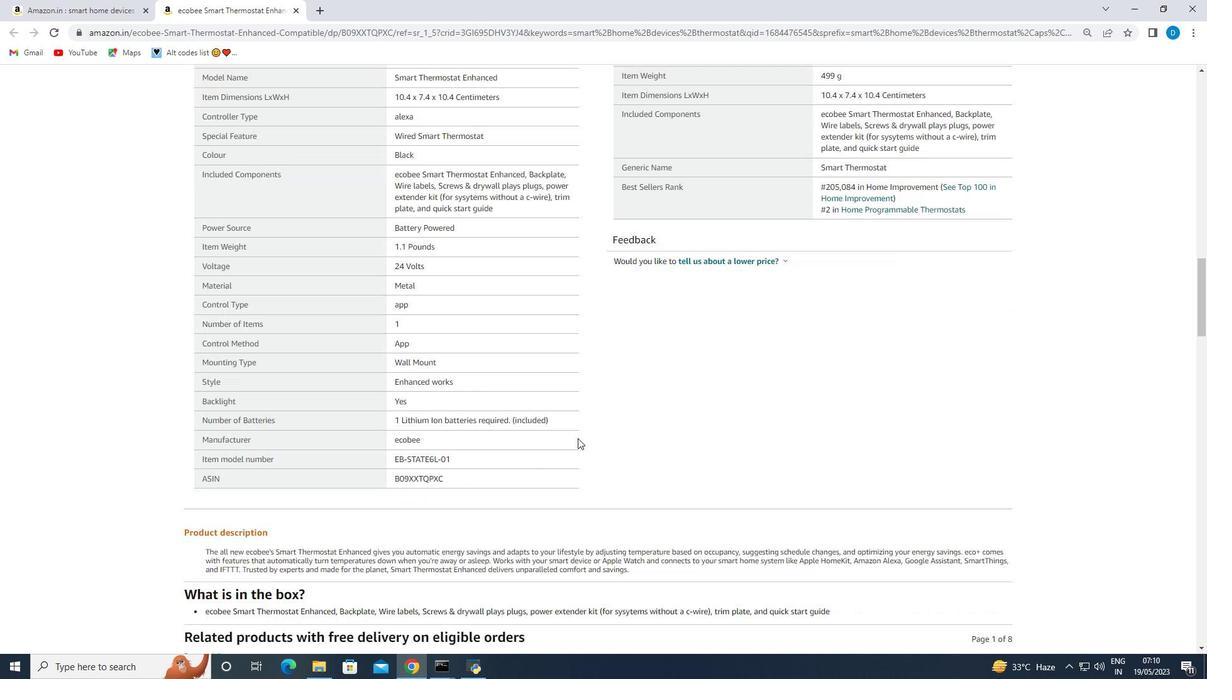 
Action: Mouse scrolled (577, 437) with delta (0, 0)
Screenshot: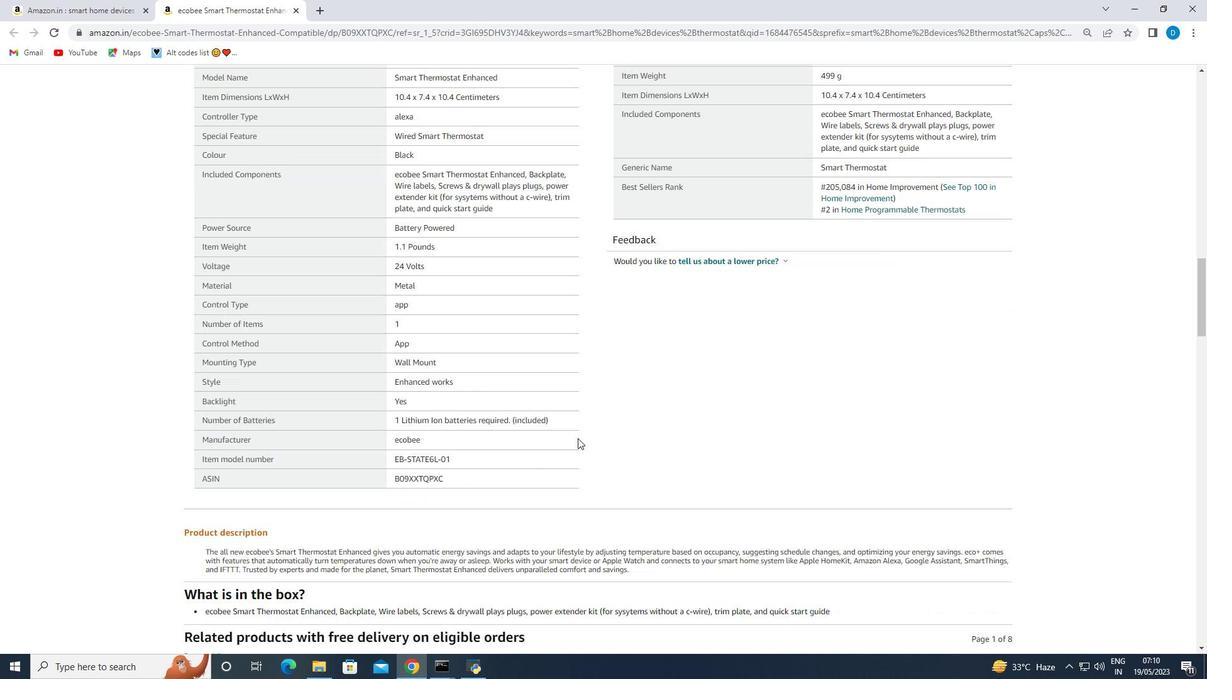 
Action: Mouse scrolled (577, 437) with delta (0, 0)
Screenshot: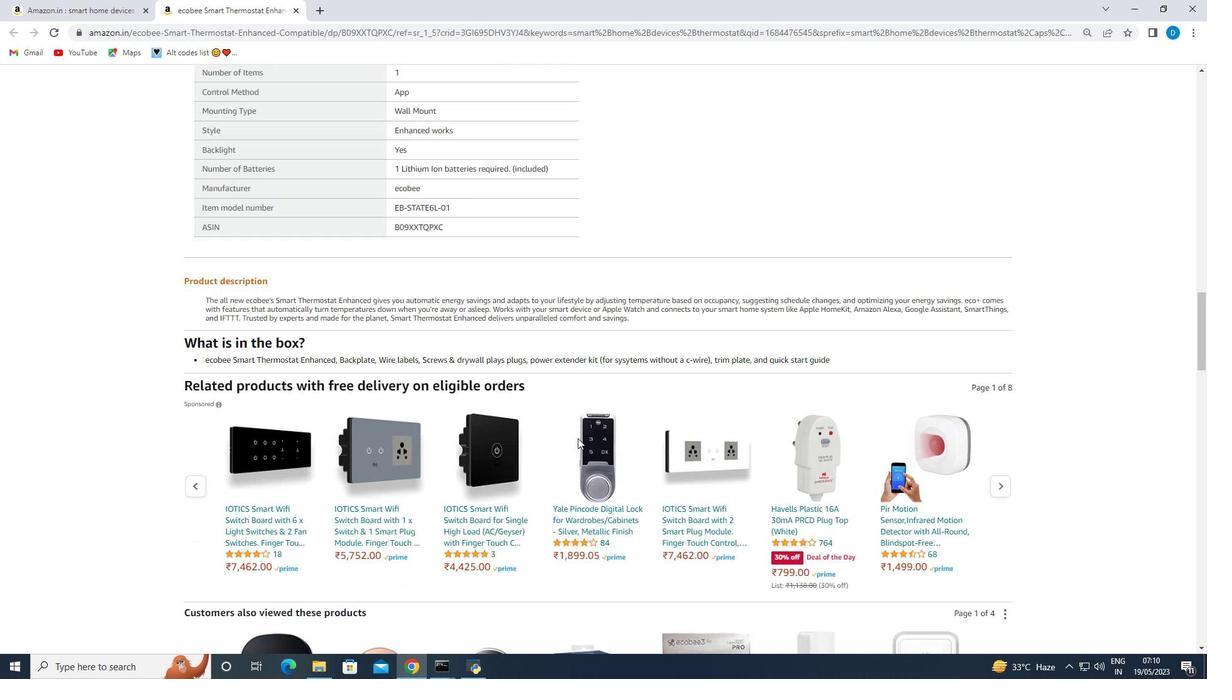 
Action: Mouse scrolled (577, 437) with delta (0, 0)
Screenshot: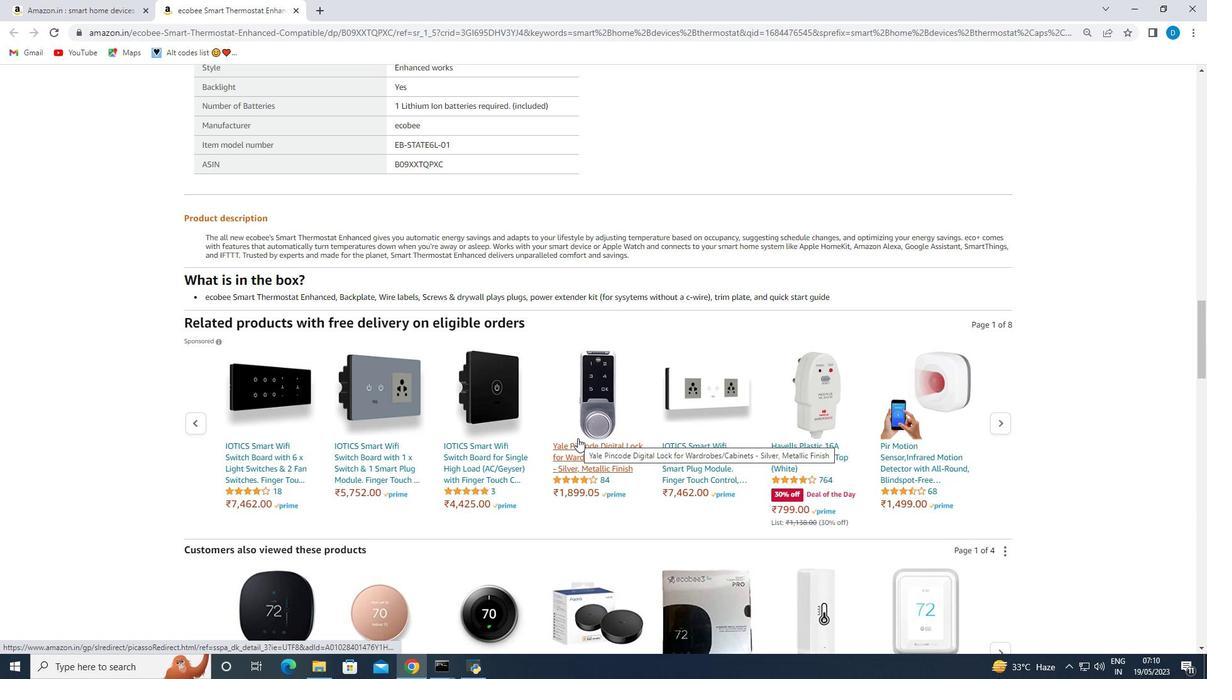 
Action: Mouse scrolled (577, 437) with delta (0, 0)
Screenshot: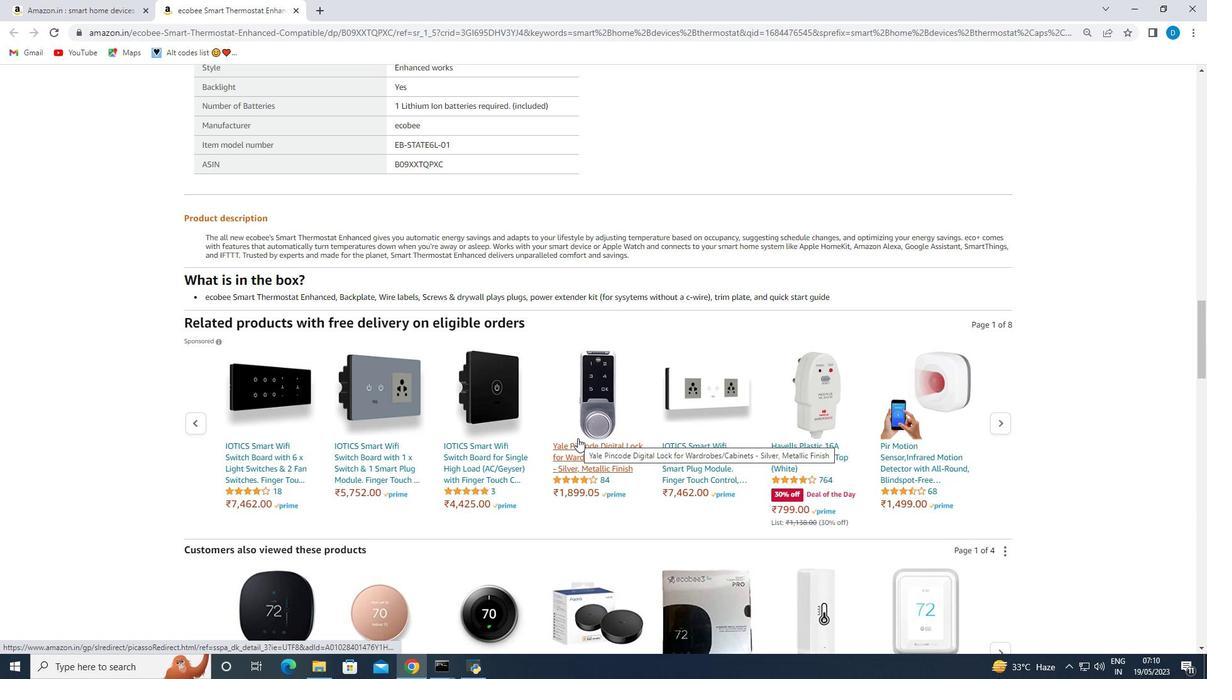 
Action: Mouse scrolled (577, 437) with delta (0, 0)
Screenshot: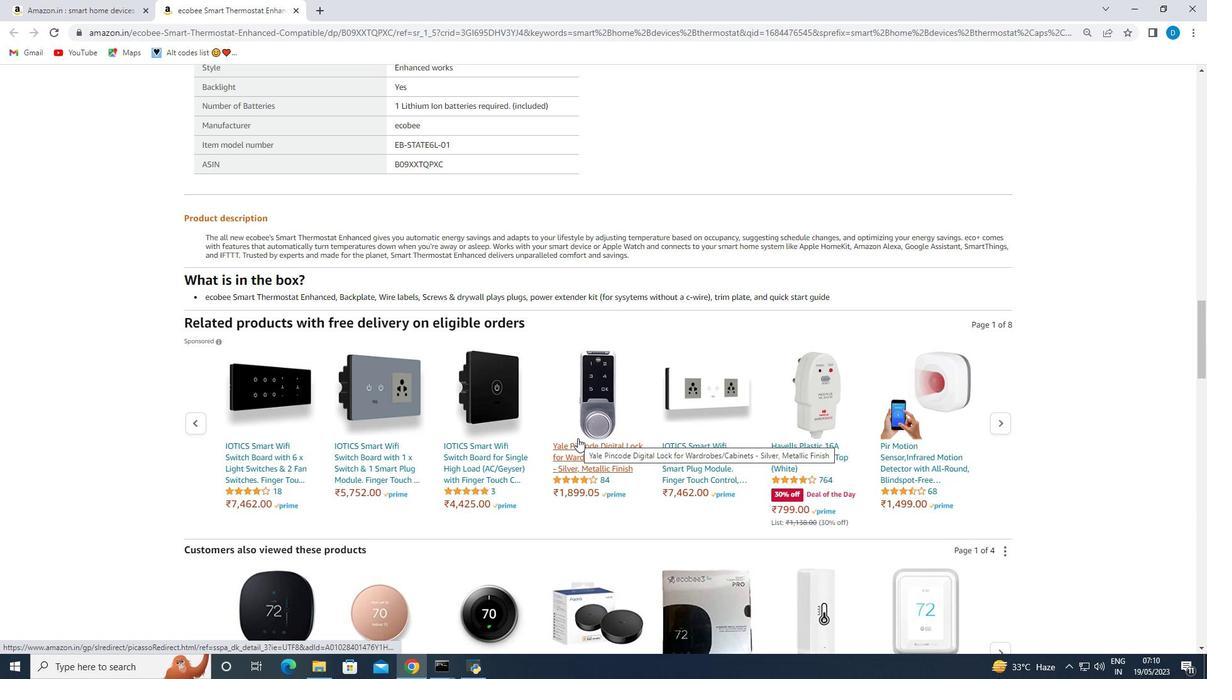 
Action: Mouse scrolled (577, 437) with delta (0, 0)
Screenshot: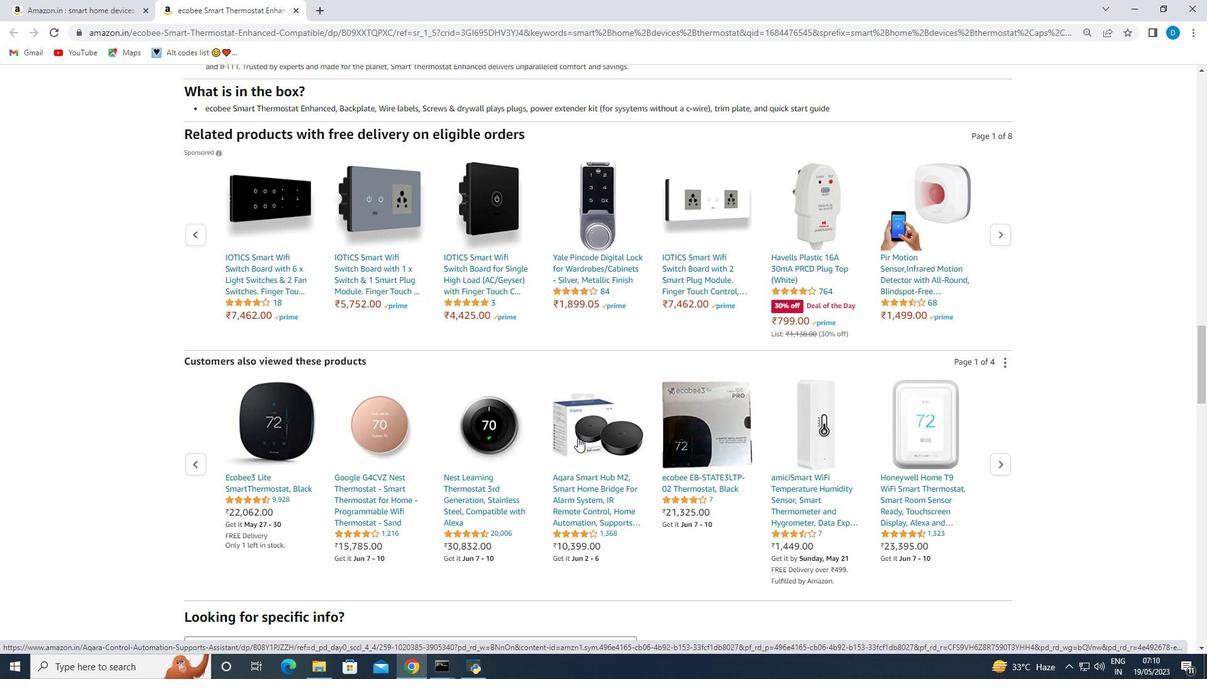 
Action: Mouse scrolled (577, 437) with delta (0, 0)
